 Task: Research Airbnb options in Kalocsa, Hungary from 9th December, 2023 to 16th December, 2023 for 2 adults.2 bedrooms having 2 beds and 1 bathroom. Property type can be flat. Look for 5 properties as per requirement.
Action: Mouse moved to (496, 153)
Screenshot: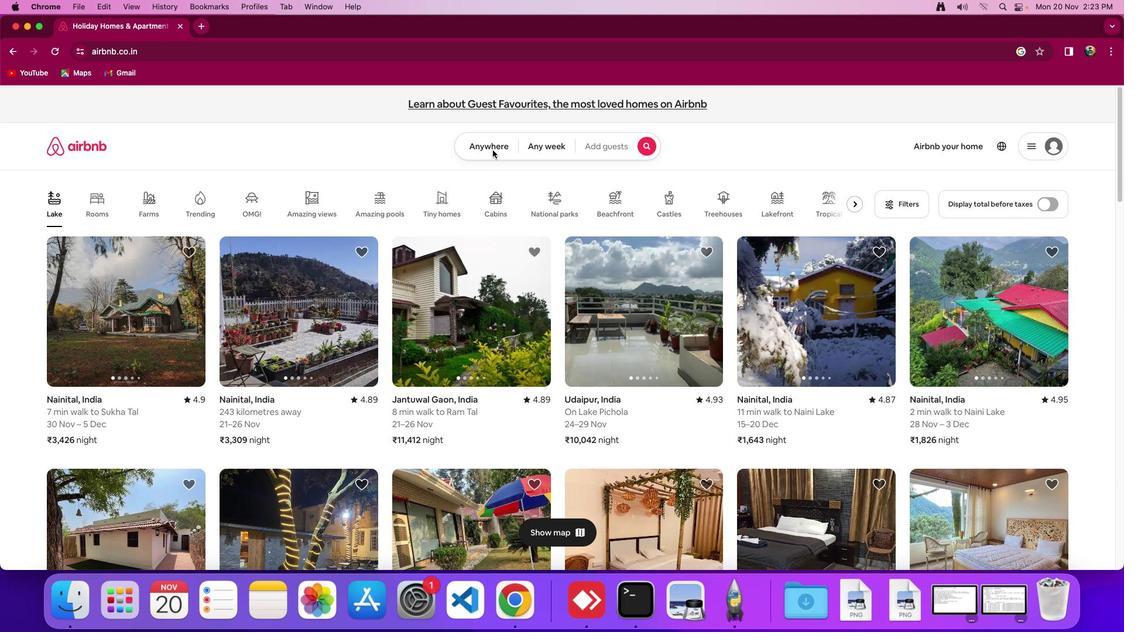 
Action: Mouse pressed left at (496, 153)
Screenshot: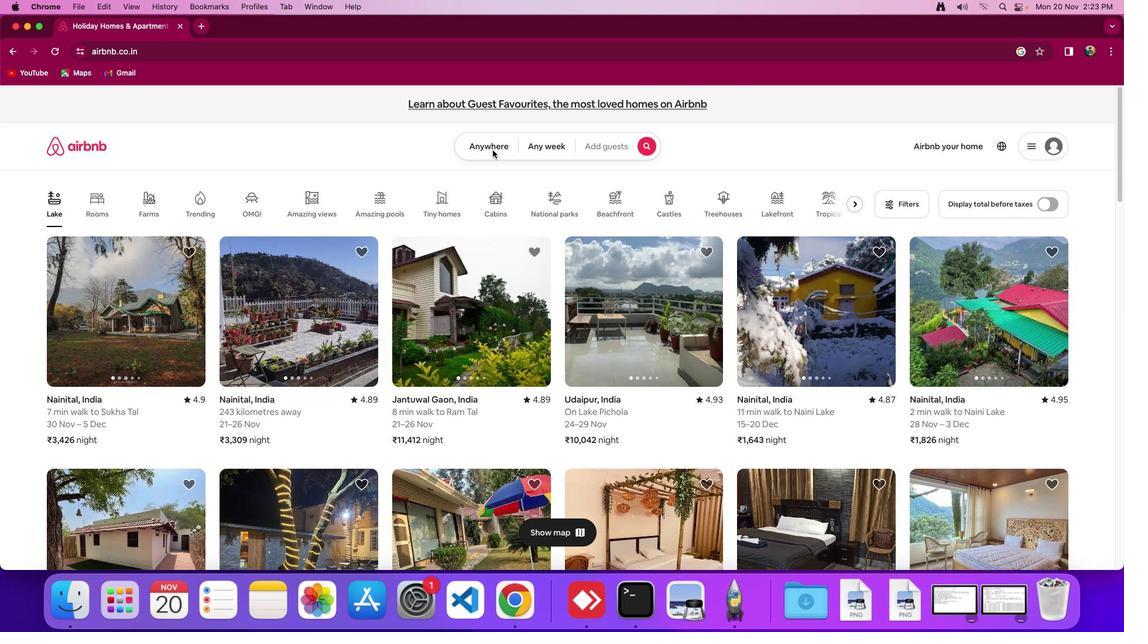 
Action: Mouse pressed left at (496, 153)
Screenshot: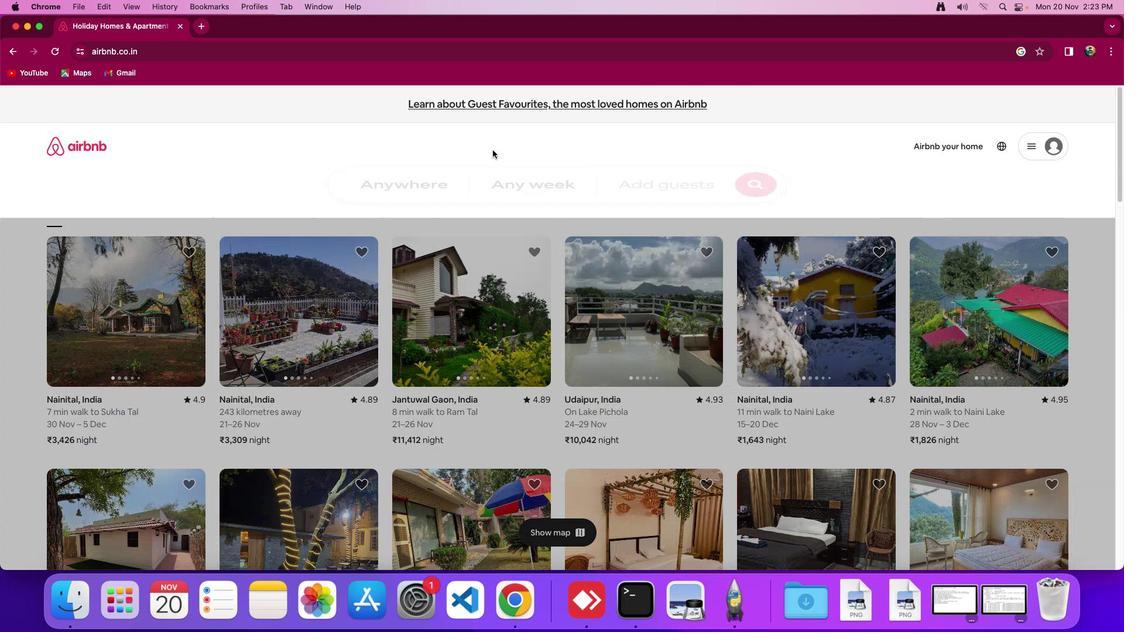 
Action: Mouse moved to (484, 192)
Screenshot: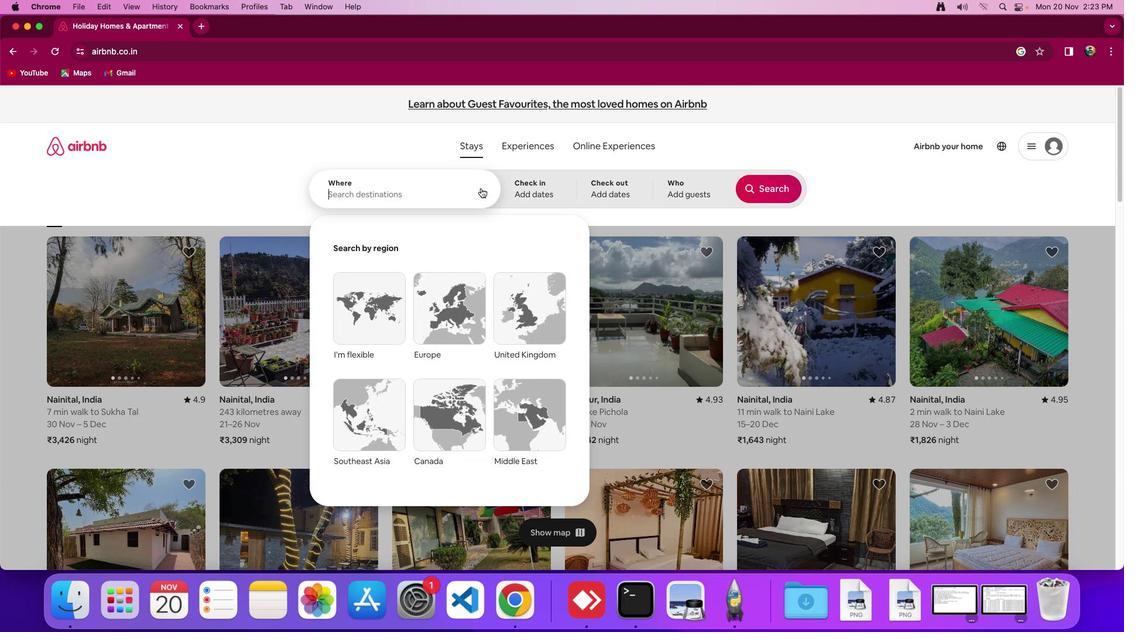 
Action: Mouse pressed left at (484, 192)
Screenshot: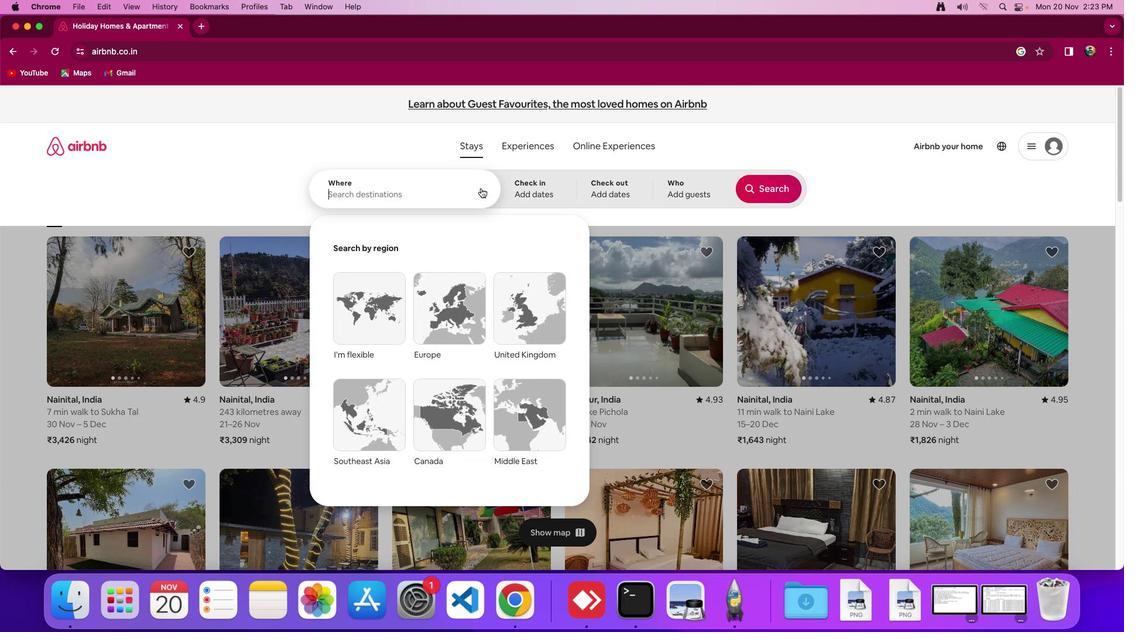 
Action: Mouse moved to (472, 198)
Screenshot: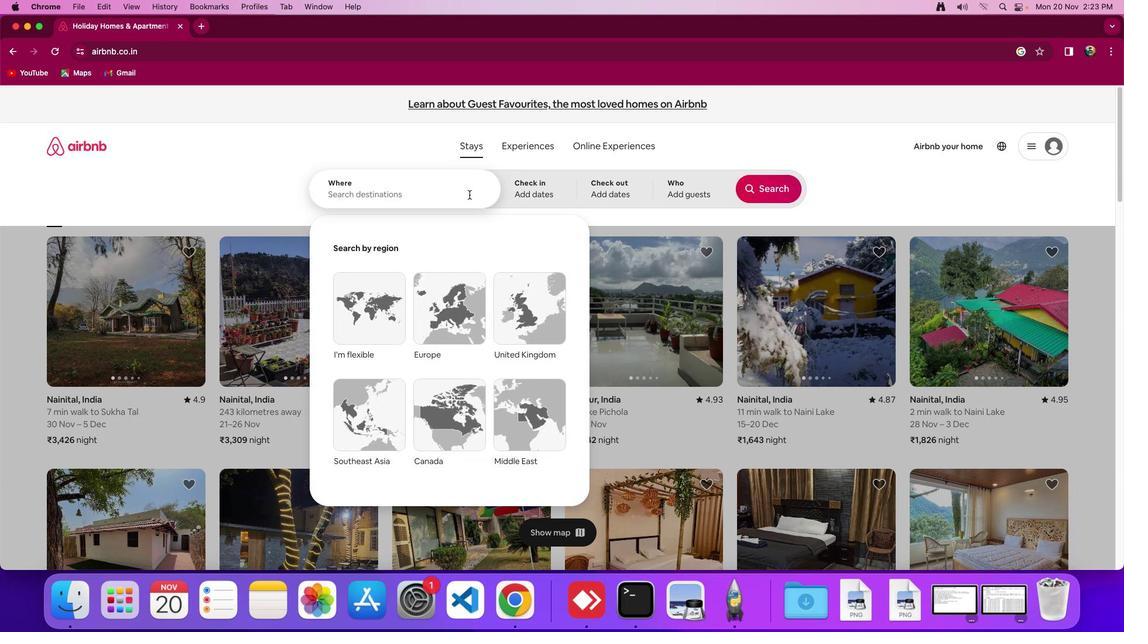 
Action: Key pressed Key.shift'K''a''l''o''s'Key.backspace'c''s''a'','Key.spaceKey.shift'H''u''n''g''a''r''y'
Screenshot: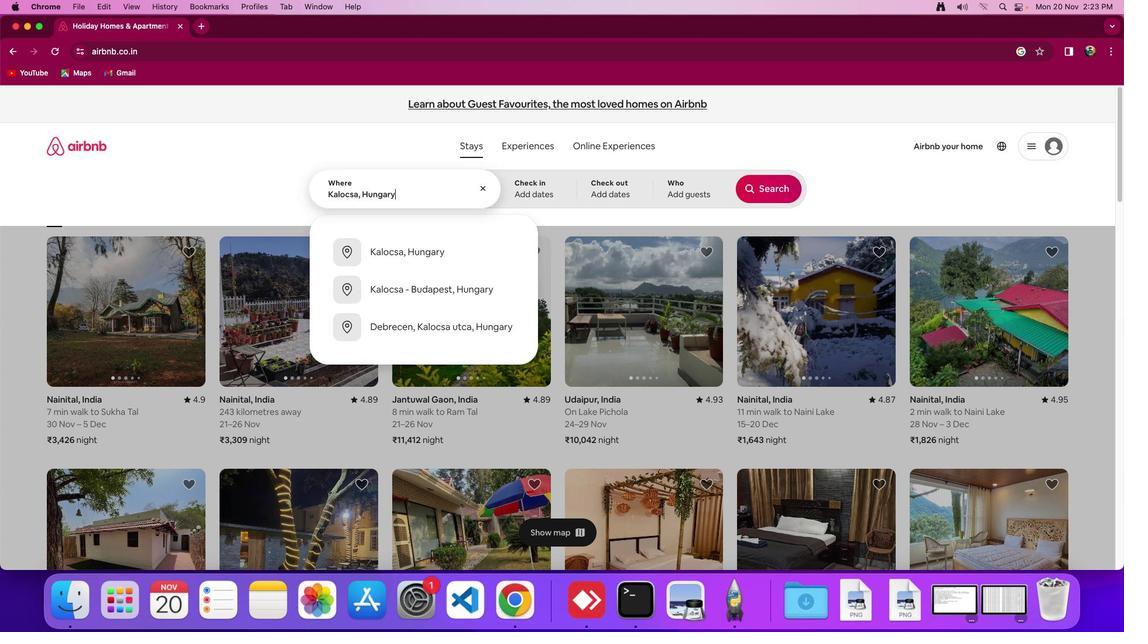
Action: Mouse moved to (527, 196)
Screenshot: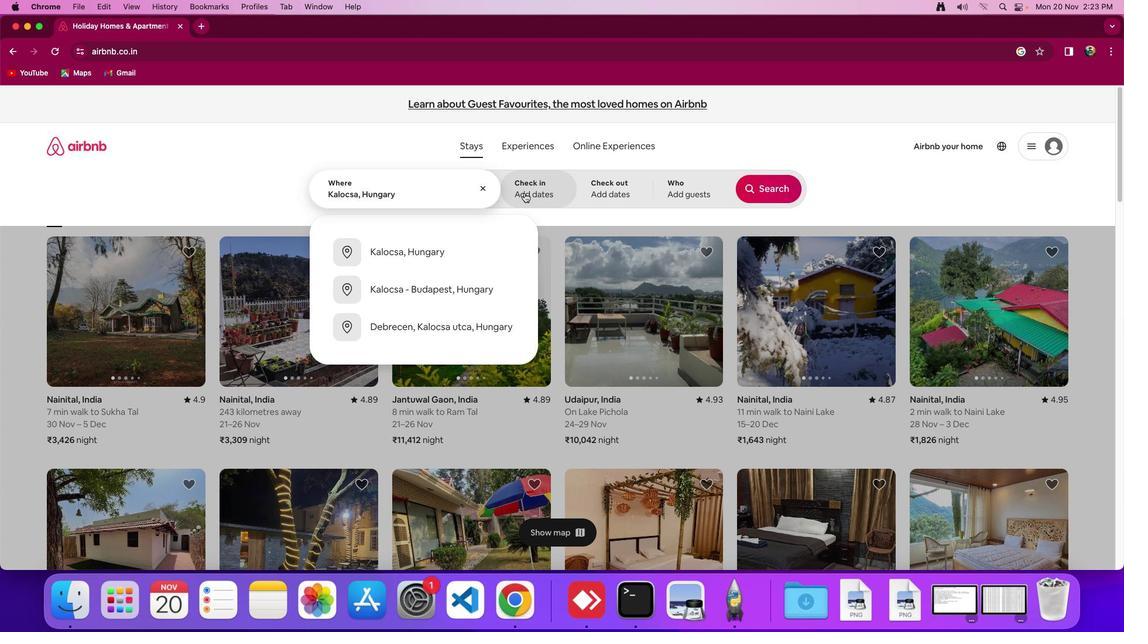 
Action: Mouse pressed left at (527, 196)
Screenshot: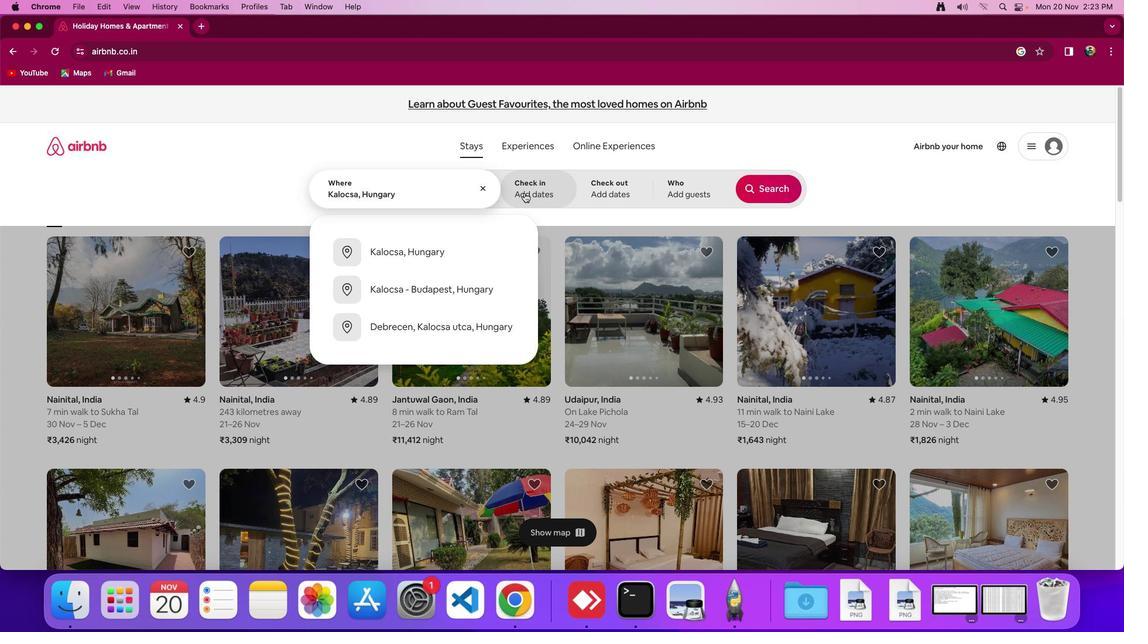 
Action: Mouse moved to (752, 365)
Screenshot: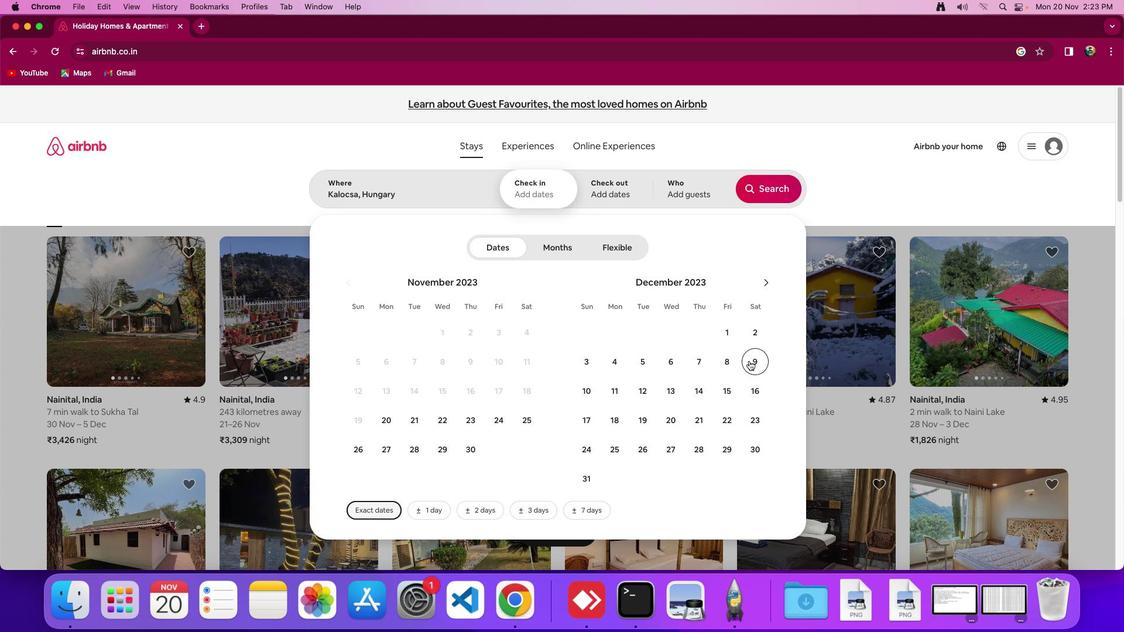 
Action: Mouse pressed left at (752, 365)
Screenshot: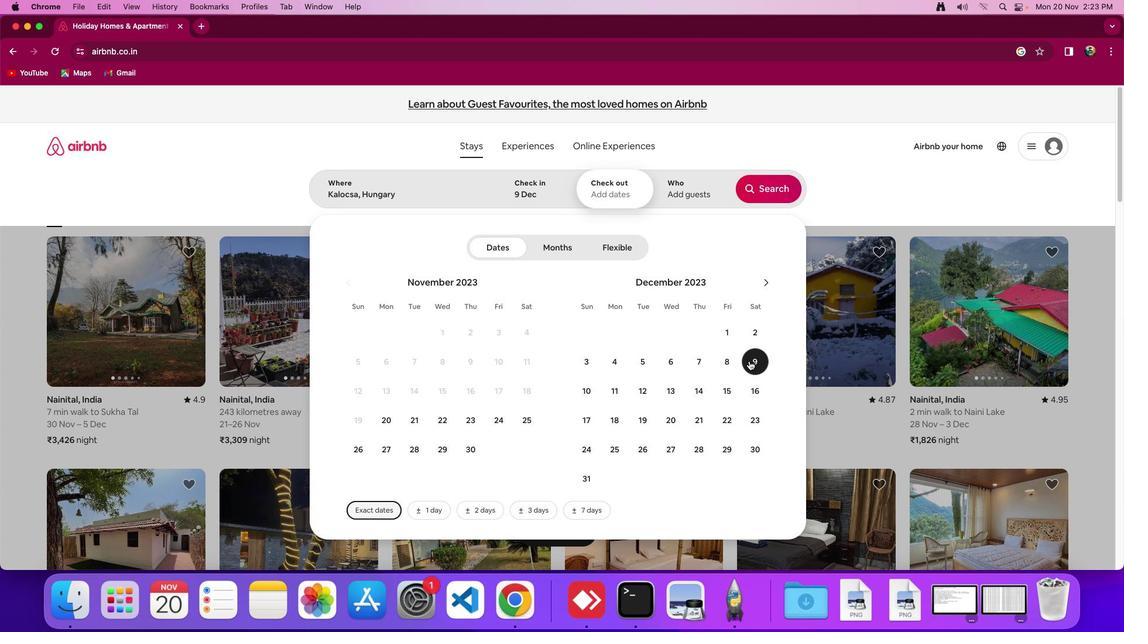 
Action: Mouse moved to (758, 391)
Screenshot: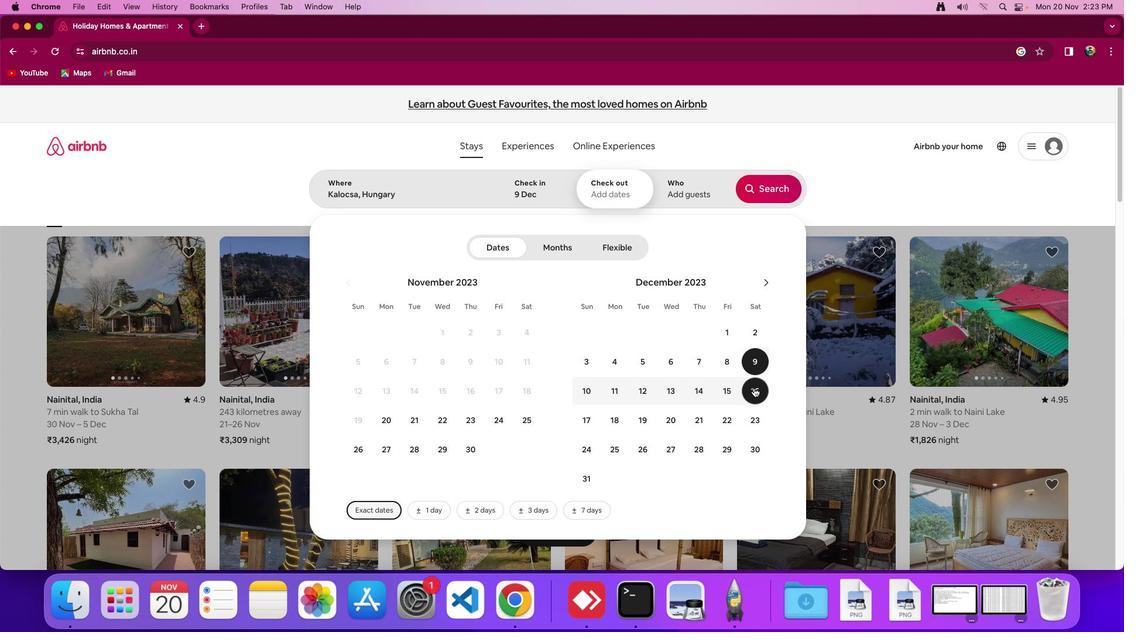 
Action: Mouse pressed left at (758, 391)
Screenshot: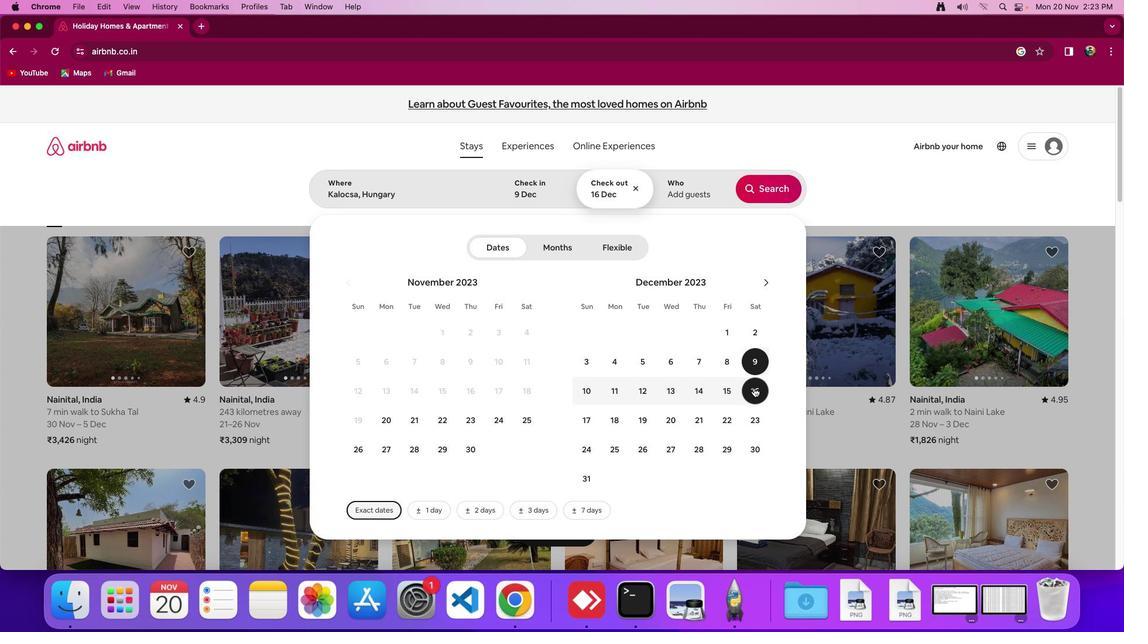 
Action: Mouse moved to (677, 193)
Screenshot: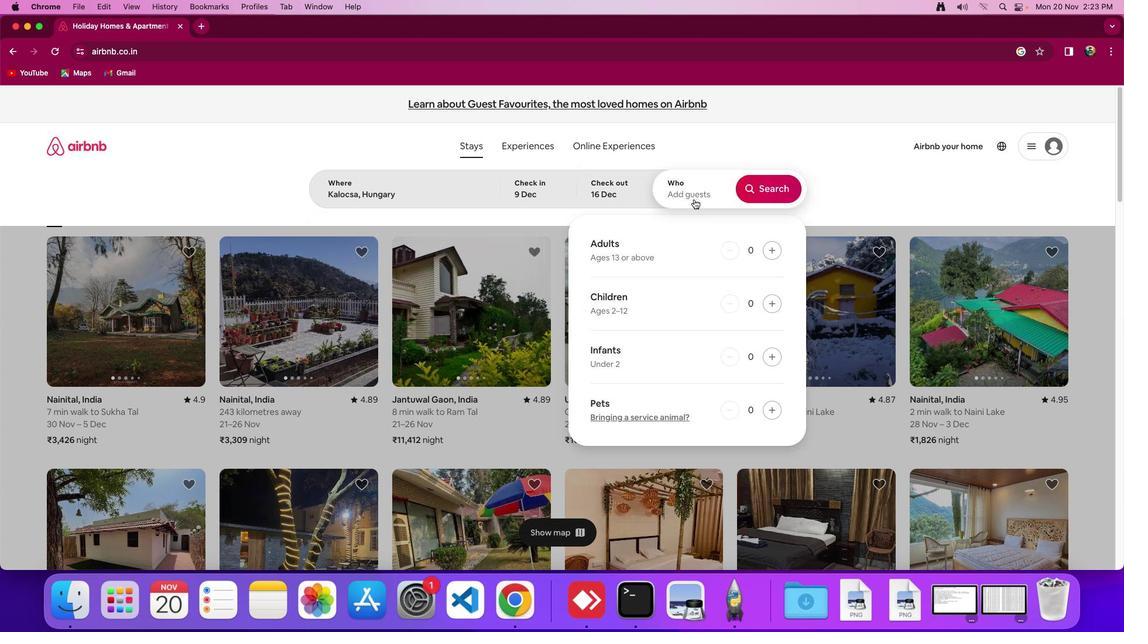 
Action: Mouse pressed left at (677, 193)
Screenshot: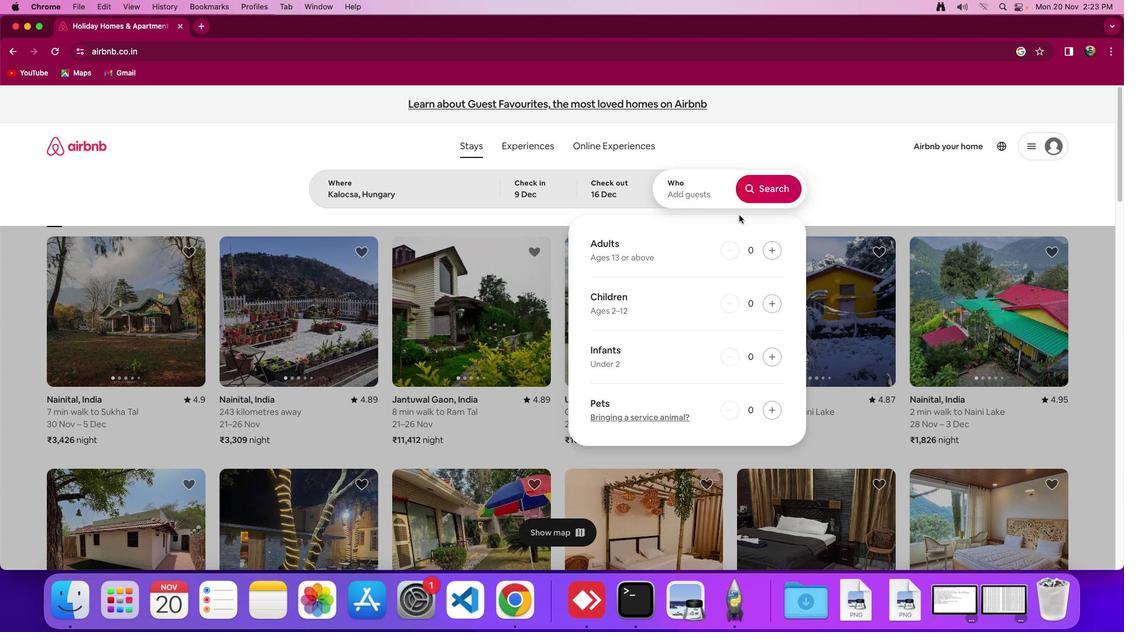 
Action: Mouse moved to (779, 258)
Screenshot: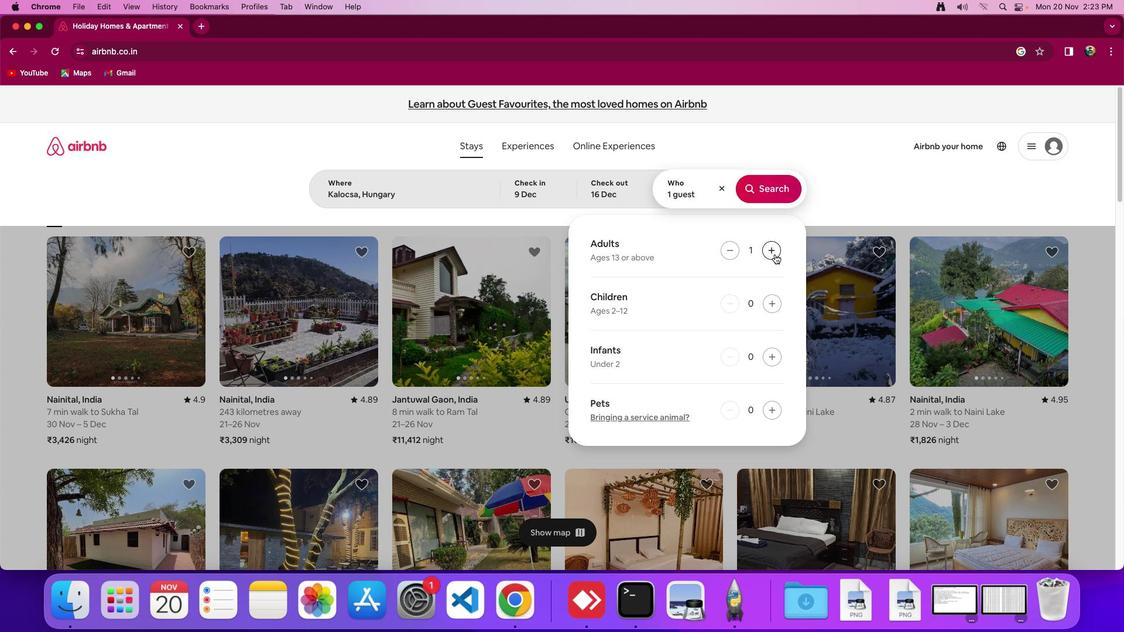 
Action: Mouse pressed left at (779, 258)
Screenshot: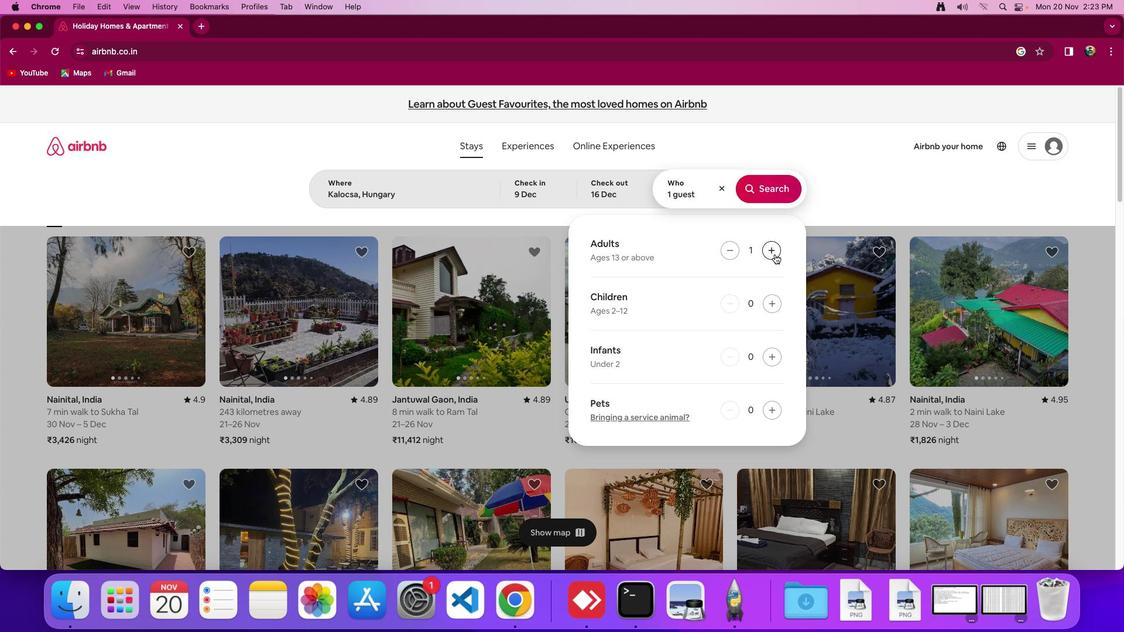 
Action: Mouse pressed left at (779, 258)
Screenshot: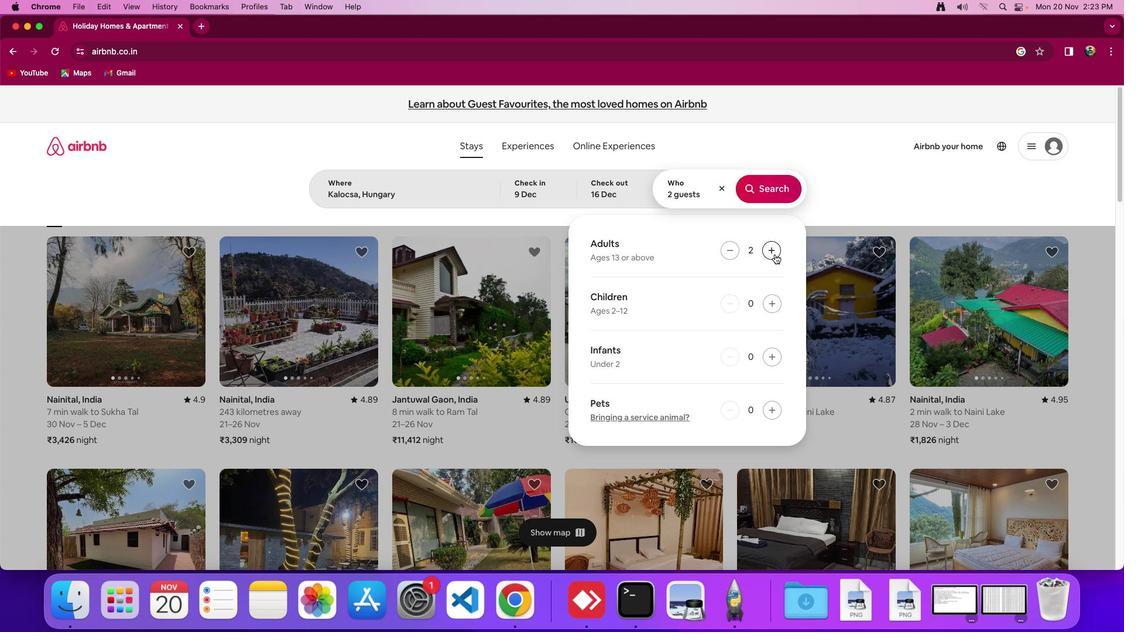 
Action: Mouse moved to (773, 181)
Screenshot: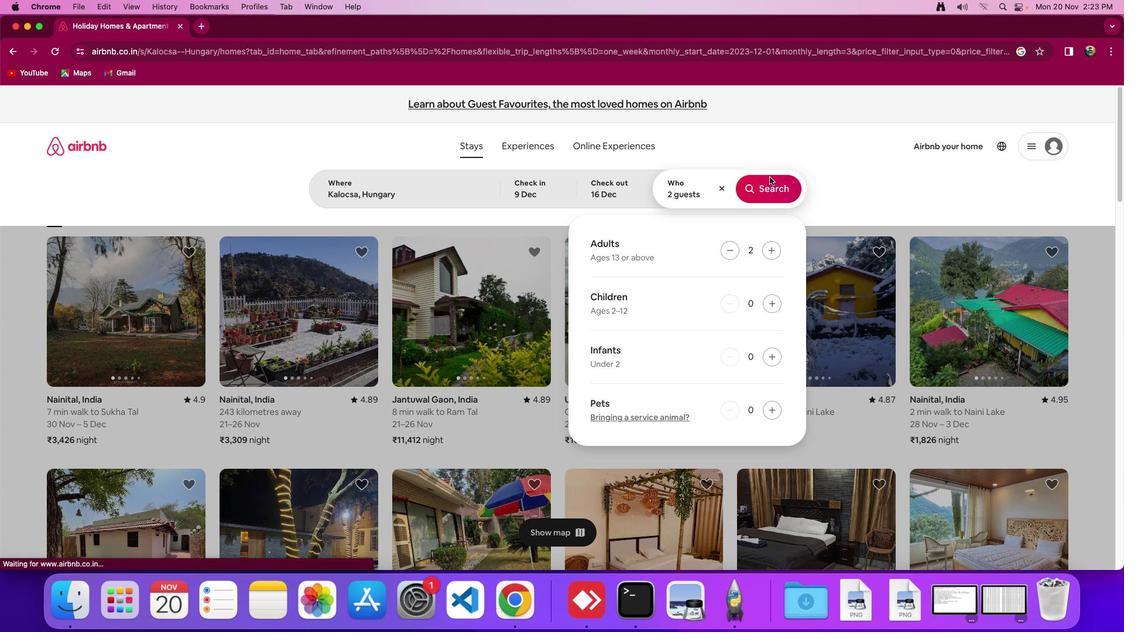 
Action: Mouse pressed left at (773, 181)
Screenshot: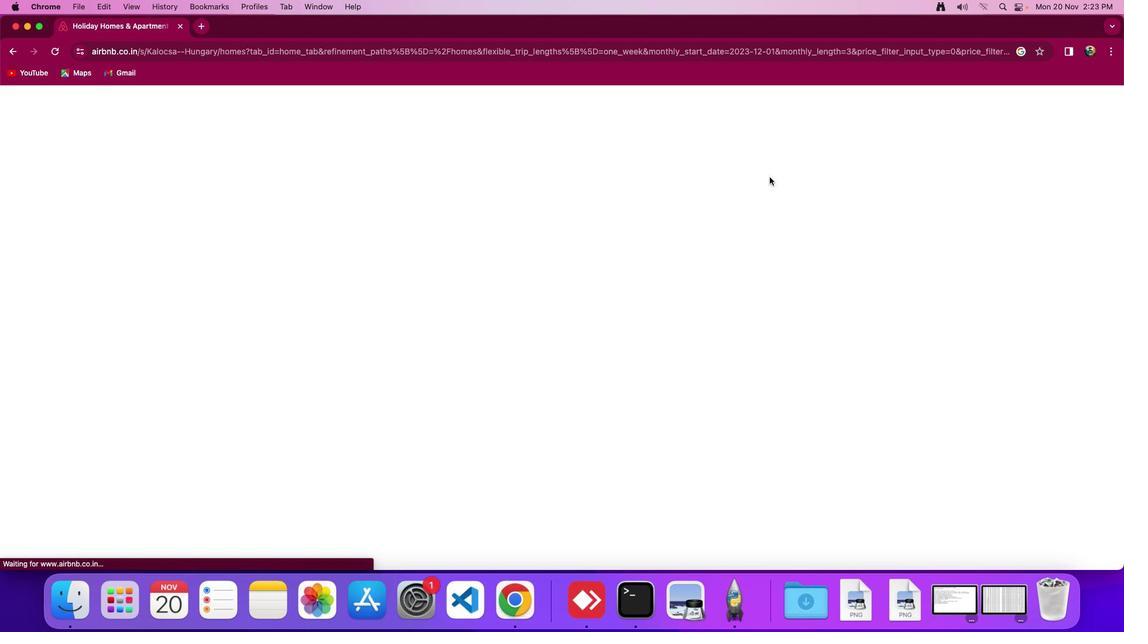 
Action: Mouse moved to (929, 157)
Screenshot: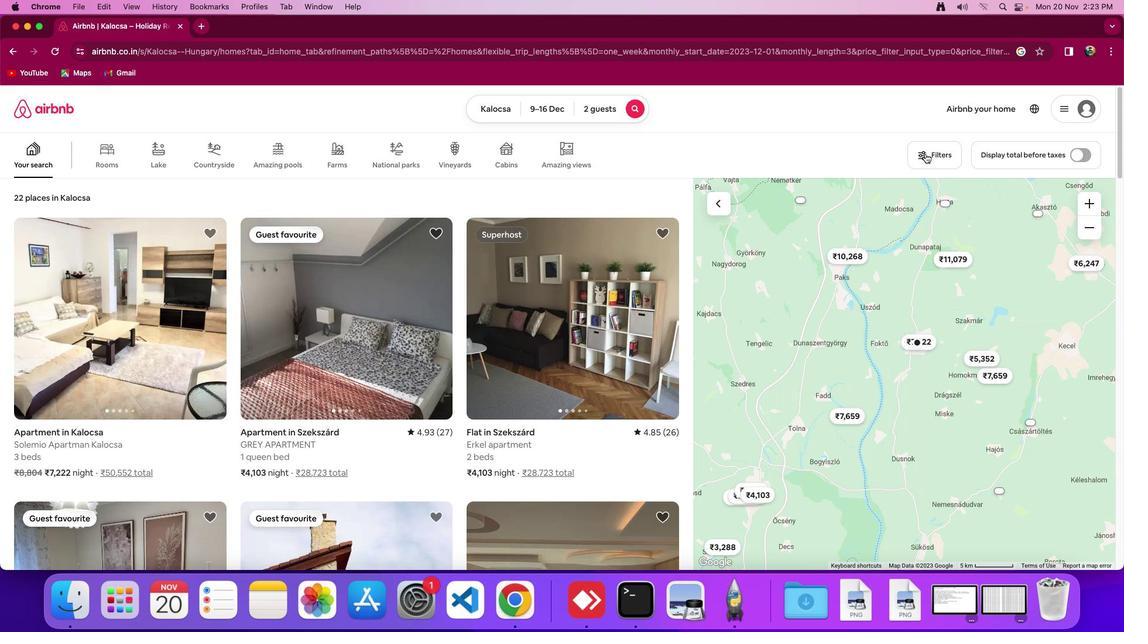 
Action: Mouse pressed left at (929, 157)
Screenshot: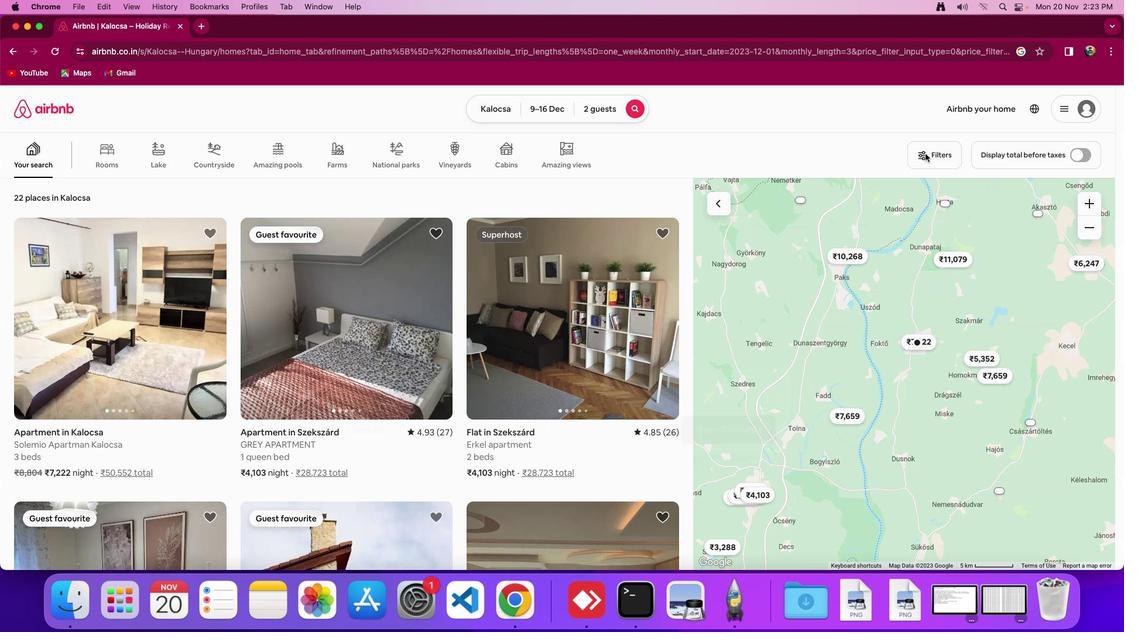 
Action: Mouse moved to (501, 359)
Screenshot: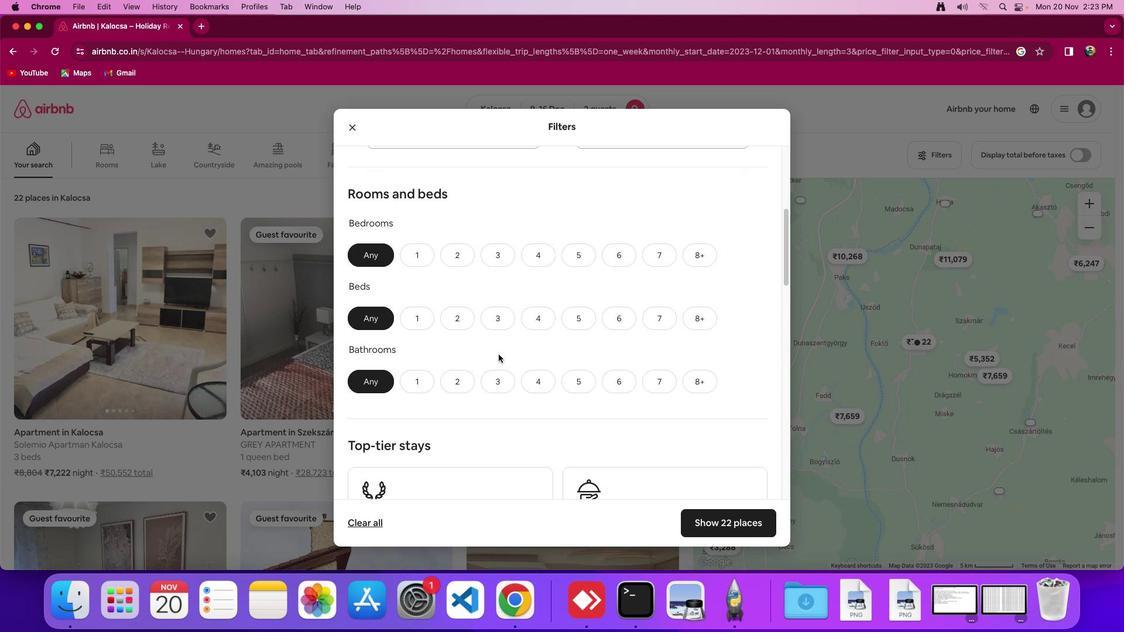 
Action: Mouse scrolled (501, 359) with delta (3, 2)
Screenshot: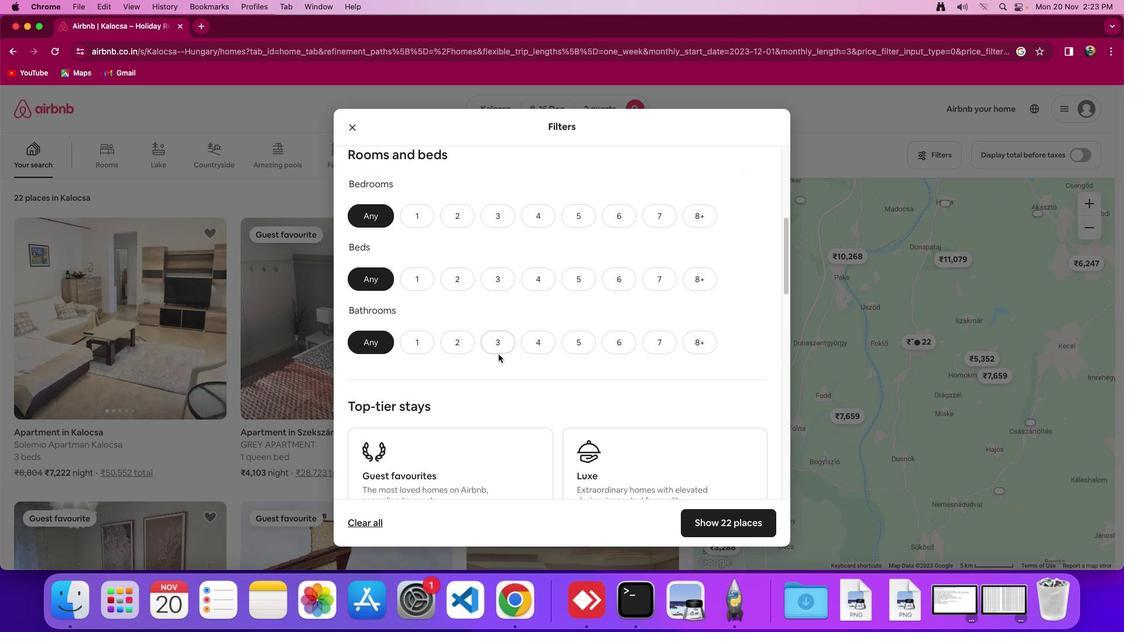 
Action: Mouse scrolled (501, 359) with delta (3, 2)
Screenshot: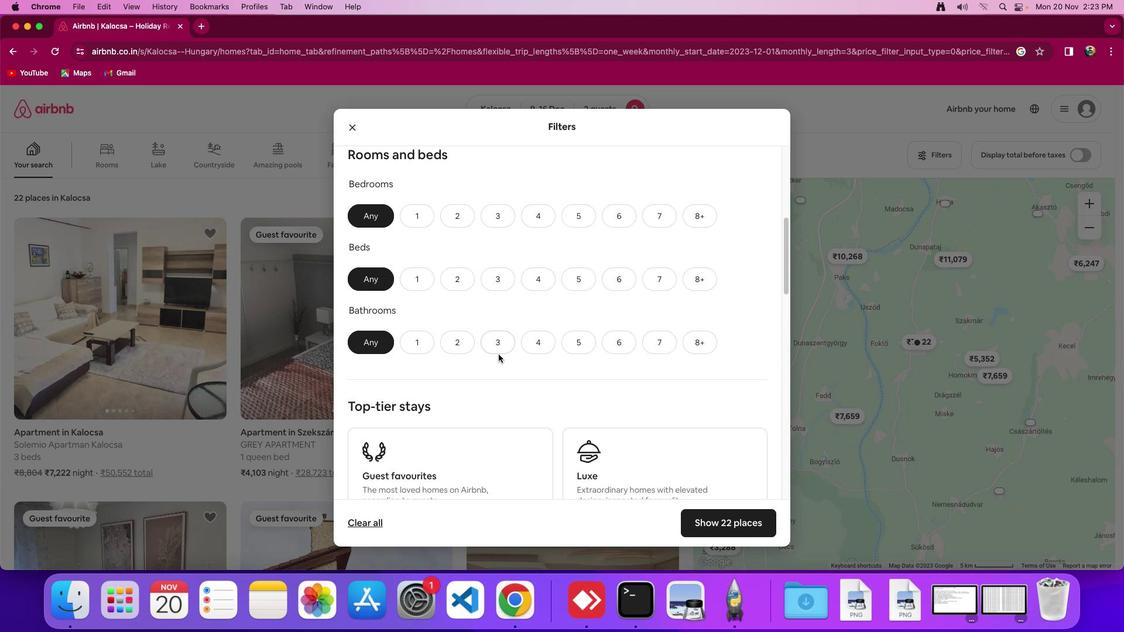 
Action: Mouse scrolled (501, 359) with delta (3, 1)
Screenshot: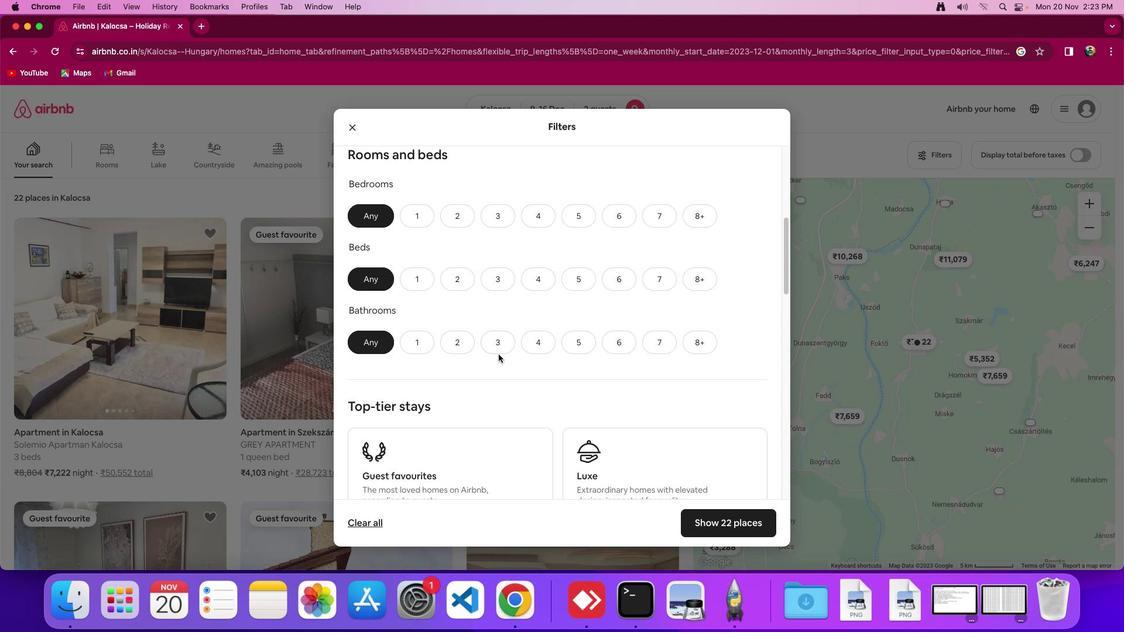 
Action: Mouse scrolled (501, 359) with delta (3, 0)
Screenshot: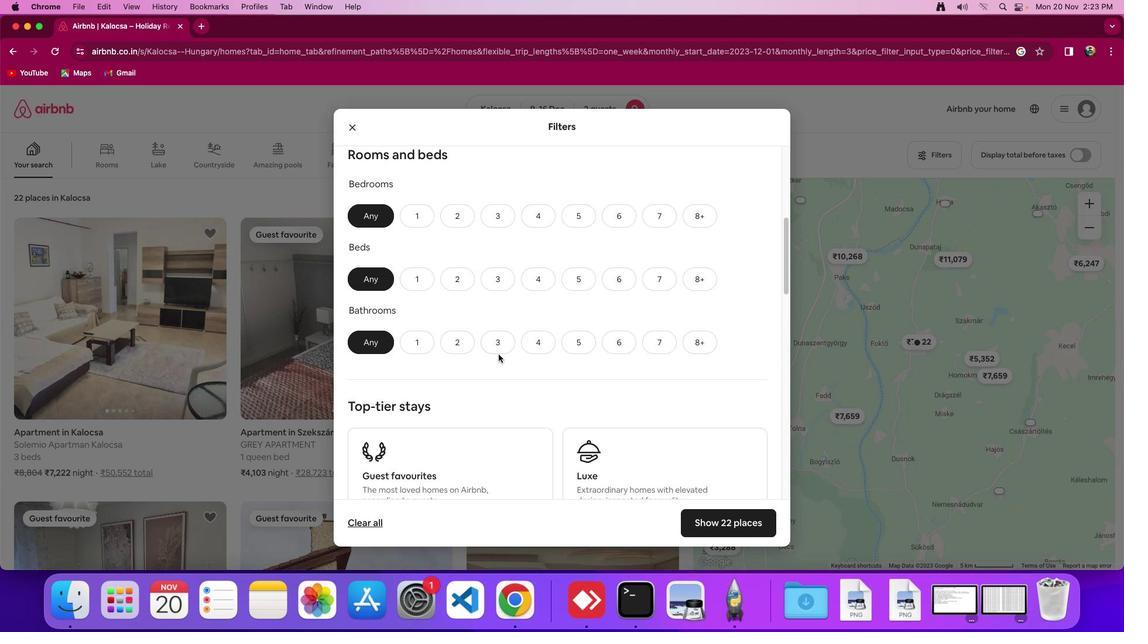 
Action: Mouse moved to (474, 217)
Screenshot: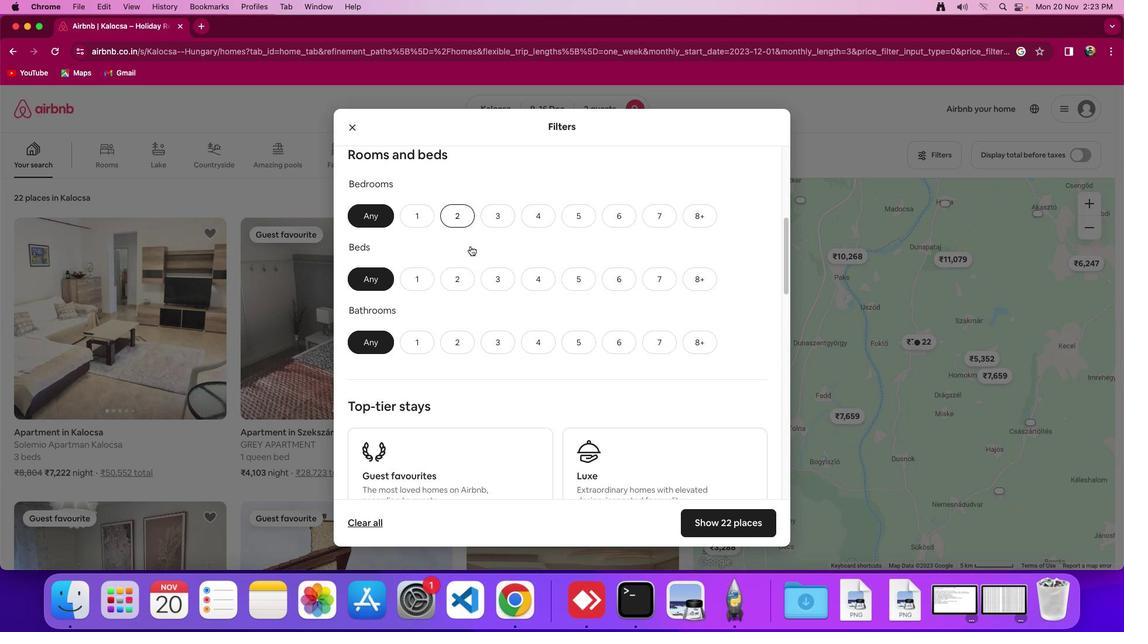 
Action: Mouse pressed left at (474, 217)
Screenshot: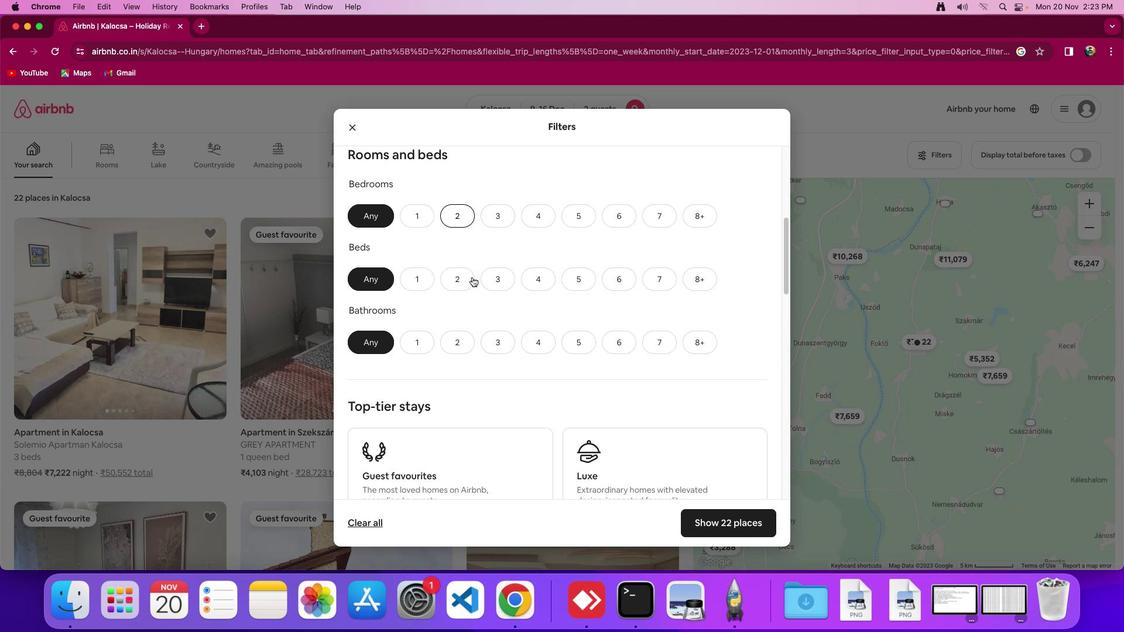 
Action: Mouse moved to (472, 281)
Screenshot: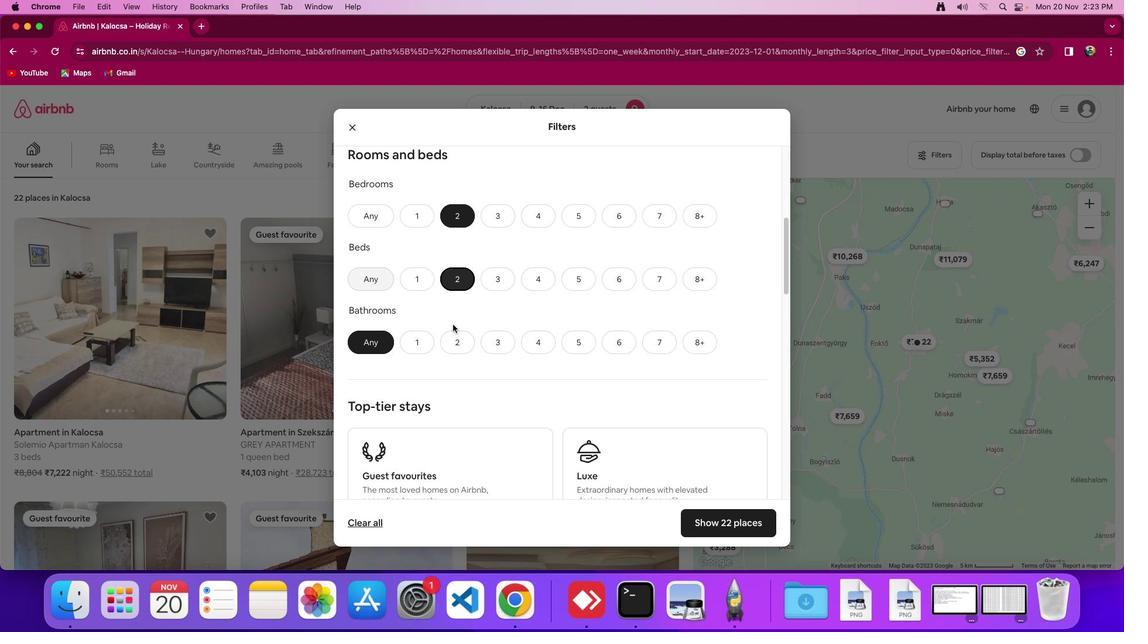 
Action: Mouse pressed left at (472, 281)
Screenshot: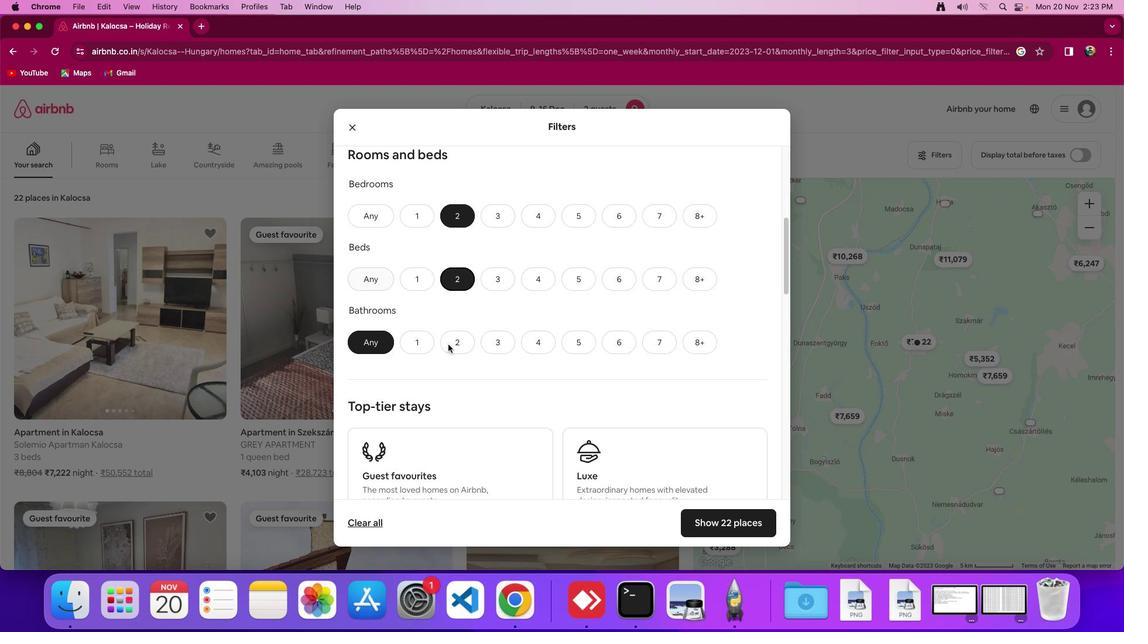 
Action: Mouse moved to (430, 338)
Screenshot: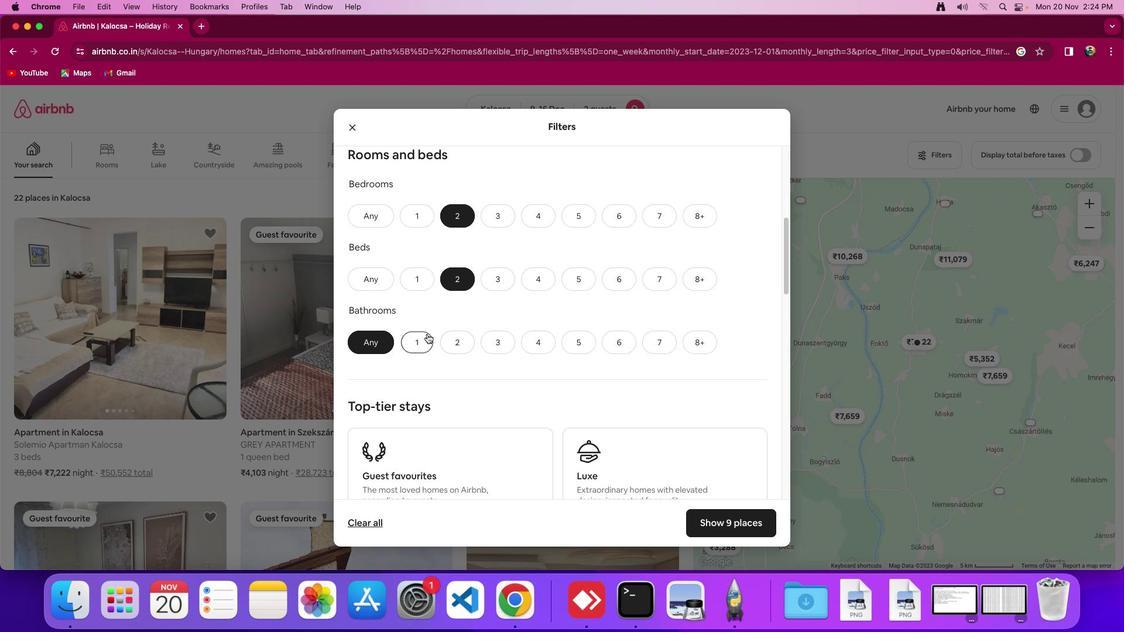 
Action: Mouse pressed left at (430, 338)
Screenshot: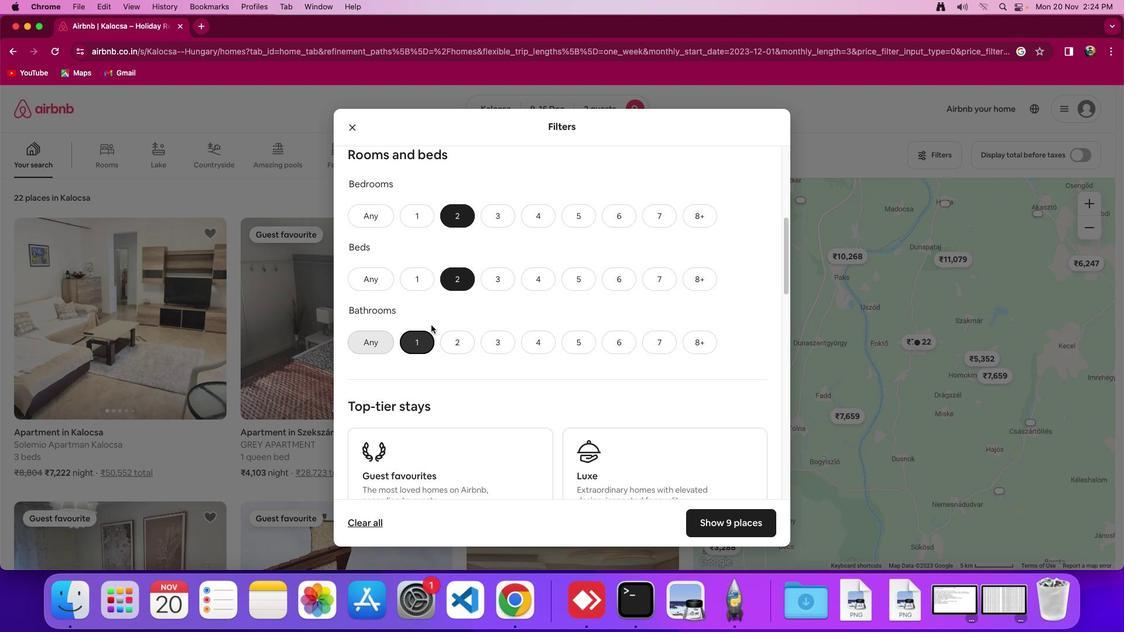 
Action: Mouse moved to (596, 359)
Screenshot: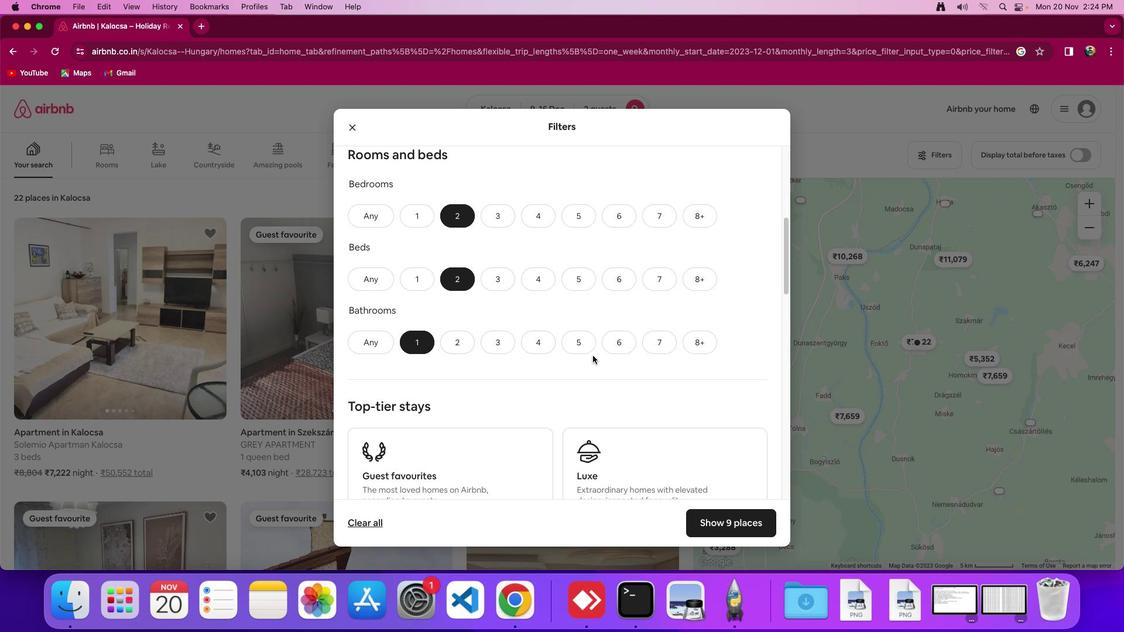 
Action: Mouse scrolled (596, 359) with delta (3, 2)
Screenshot: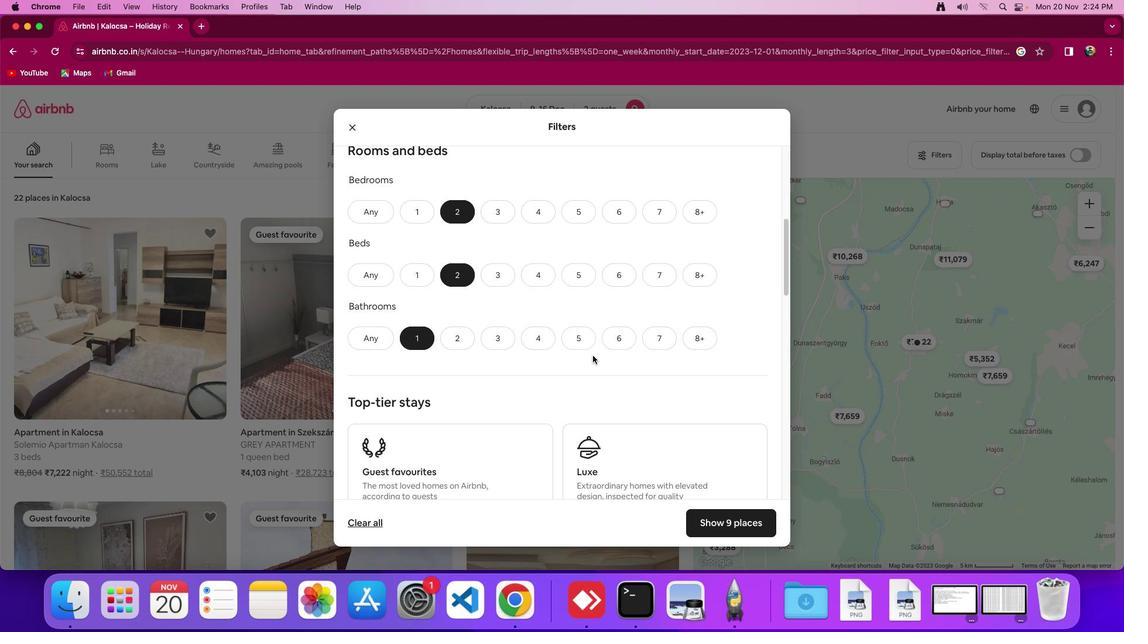 
Action: Mouse scrolled (596, 359) with delta (3, 2)
Screenshot: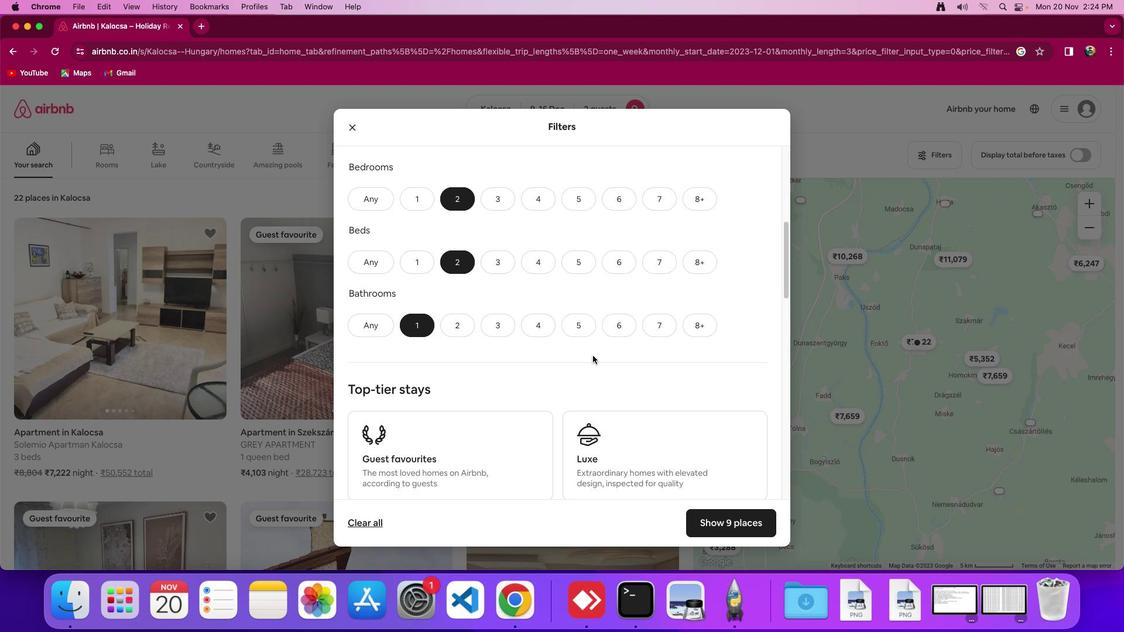 
Action: Mouse scrolled (596, 359) with delta (3, 2)
Screenshot: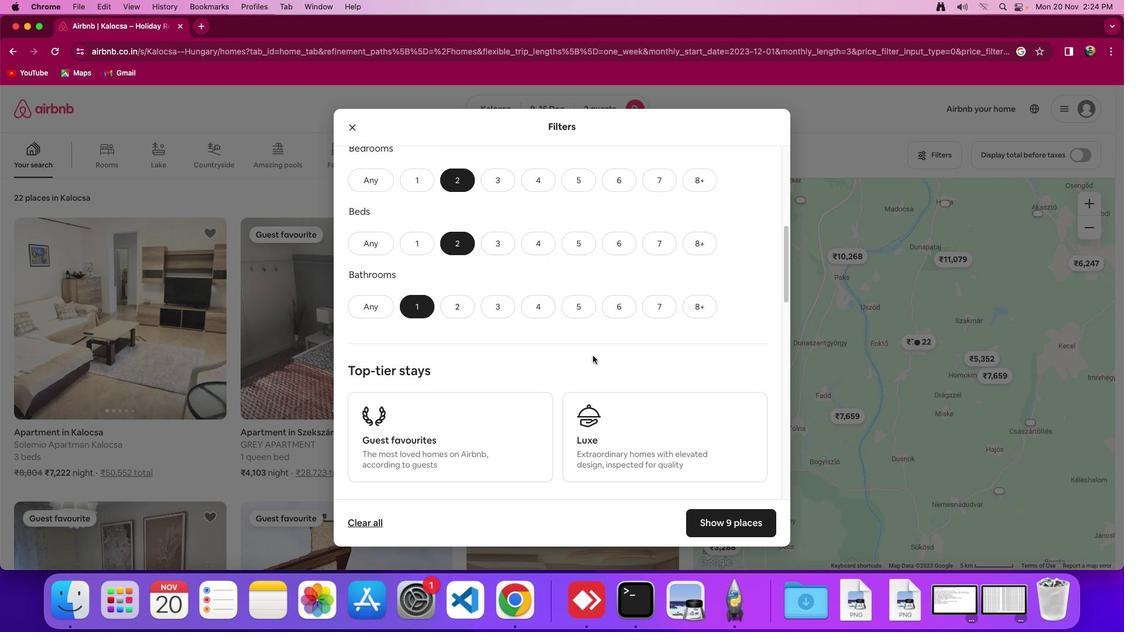 
Action: Mouse scrolled (596, 359) with delta (3, 2)
Screenshot: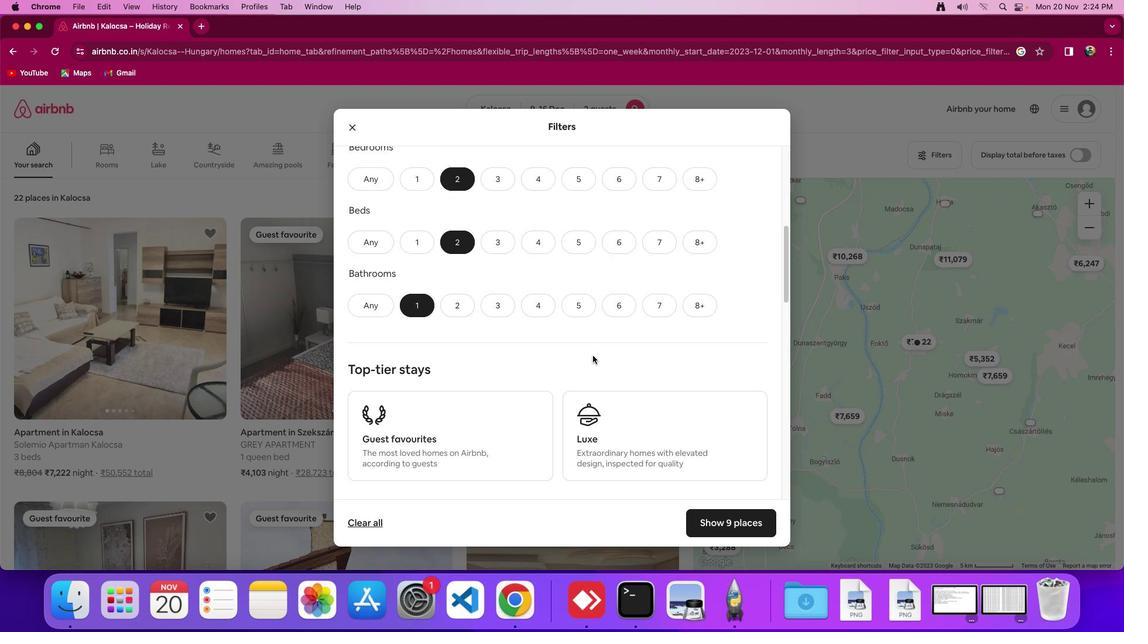 
Action: Mouse moved to (597, 359)
Screenshot: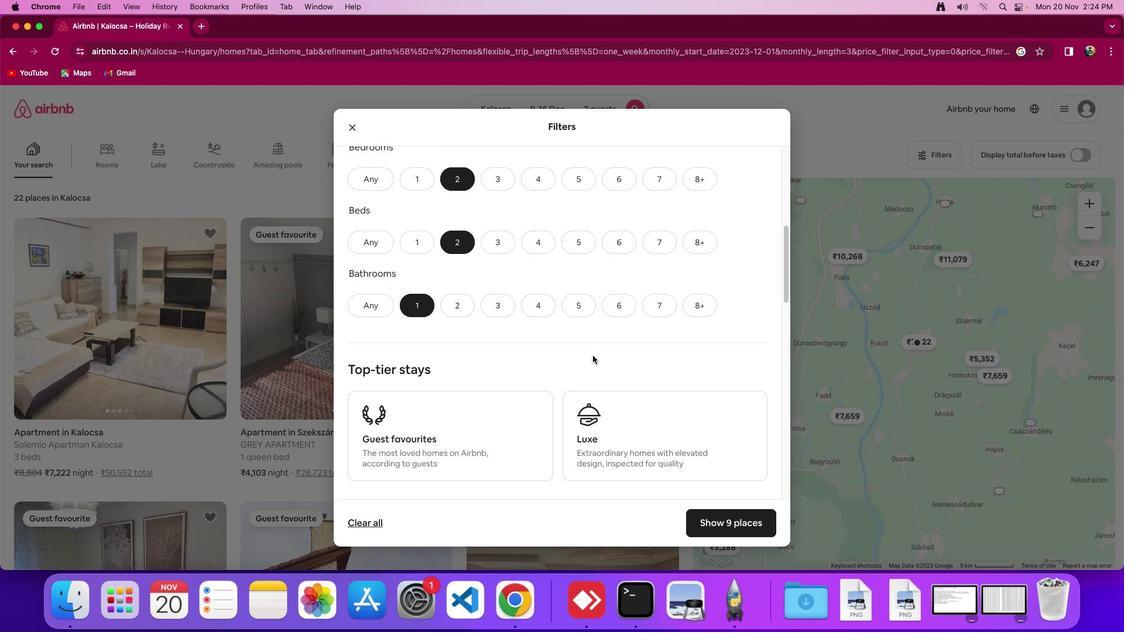 
Action: Mouse scrolled (597, 359) with delta (3, 2)
Screenshot: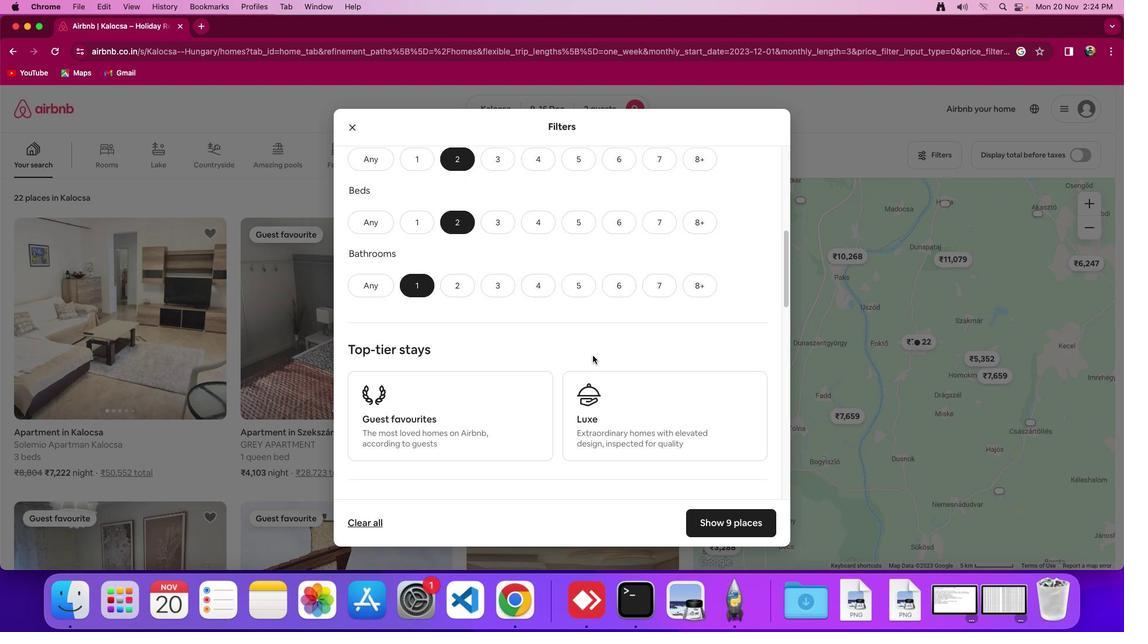 
Action: Mouse scrolled (597, 359) with delta (3, 2)
Screenshot: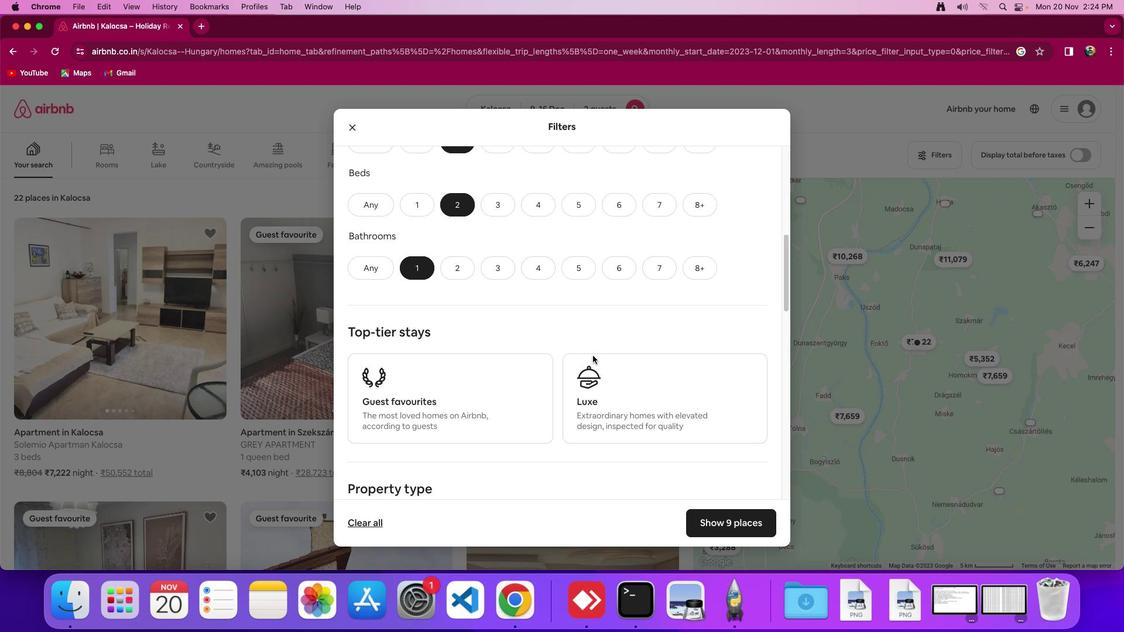
Action: Mouse scrolled (597, 359) with delta (3, 2)
Screenshot: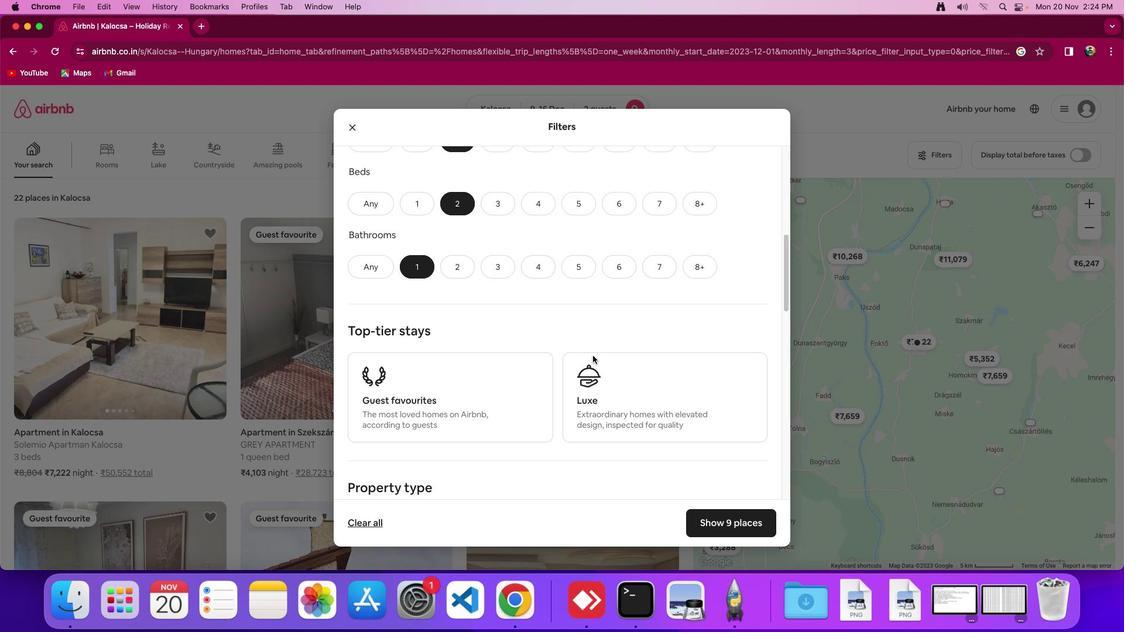 
Action: Mouse scrolled (597, 359) with delta (3, 2)
Screenshot: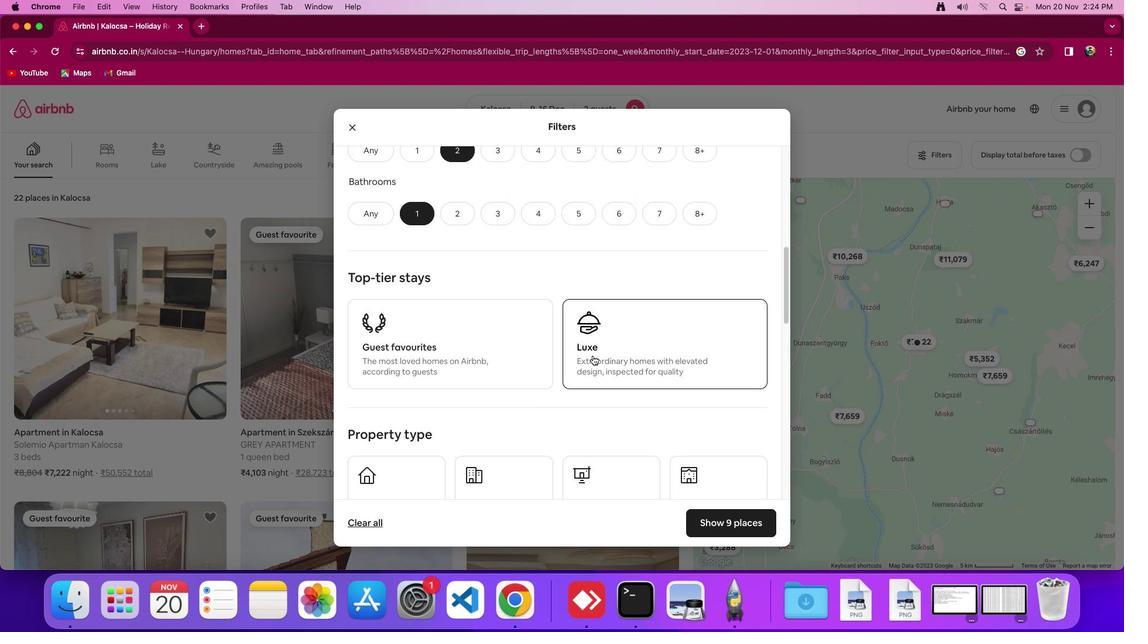 
Action: Mouse scrolled (597, 359) with delta (3, 2)
Screenshot: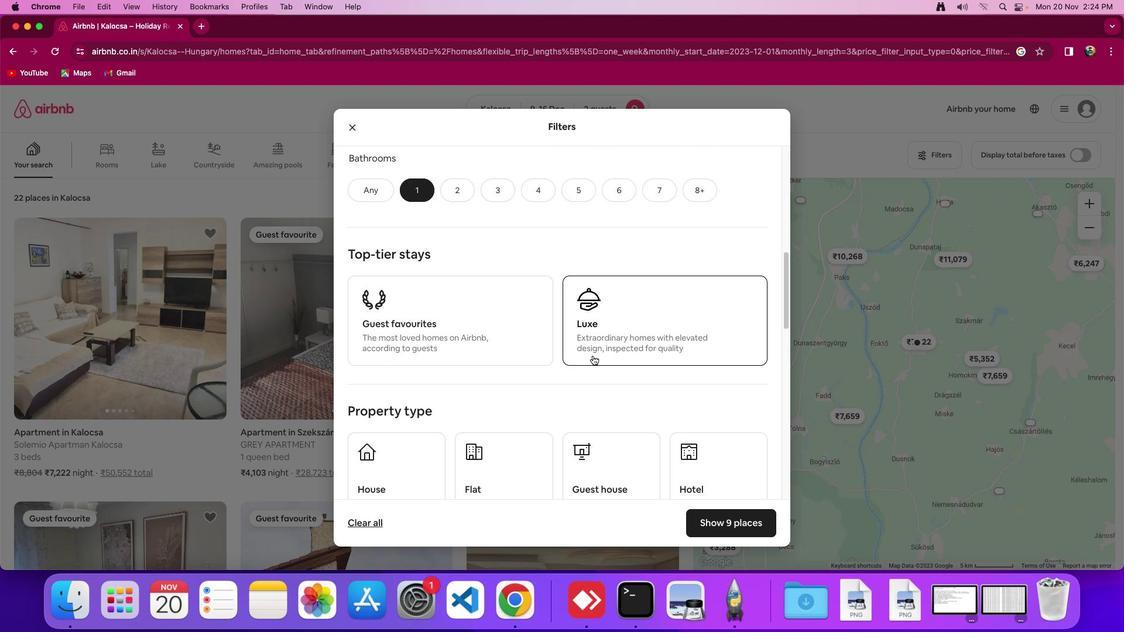 
Action: Mouse scrolled (597, 359) with delta (3, 2)
Screenshot: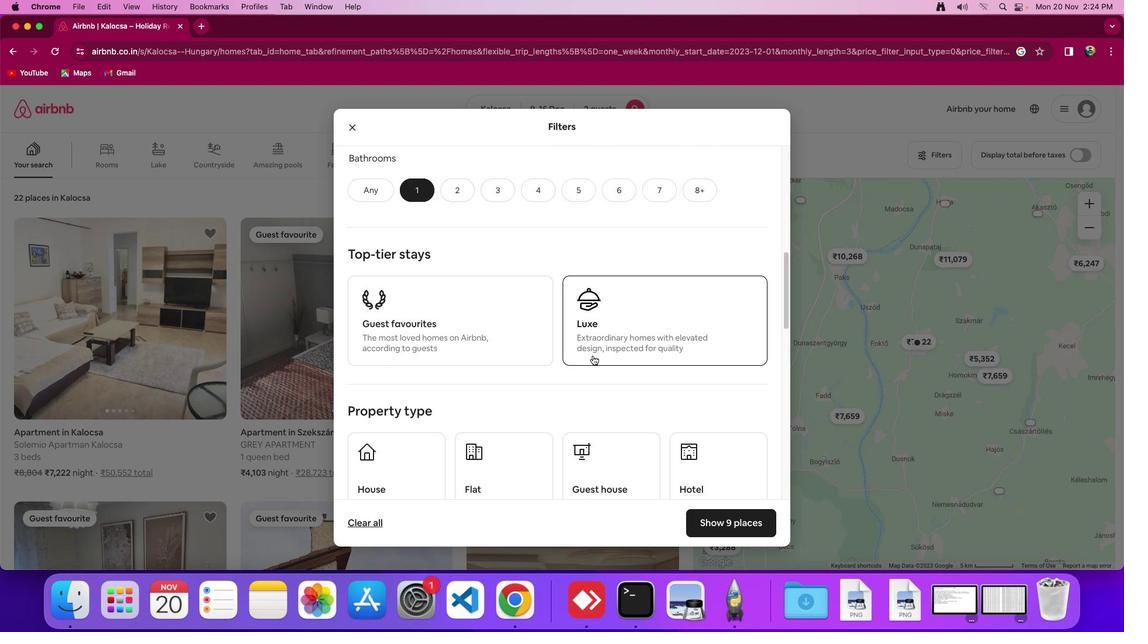
Action: Mouse moved to (517, 373)
Screenshot: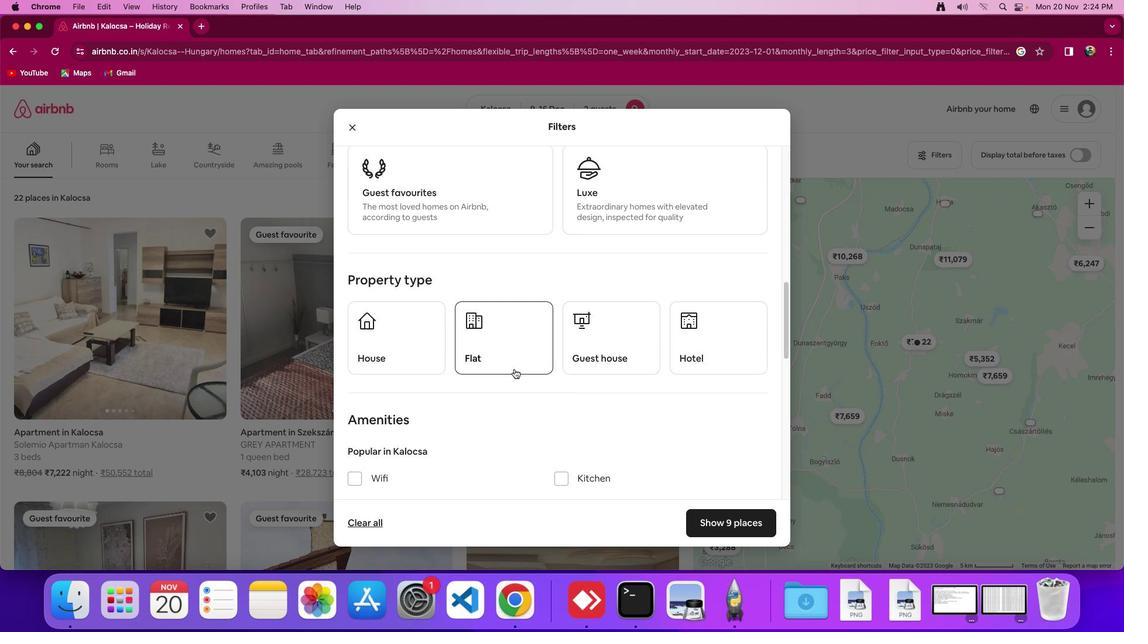 
Action: Mouse scrolled (517, 373) with delta (3, 2)
Screenshot: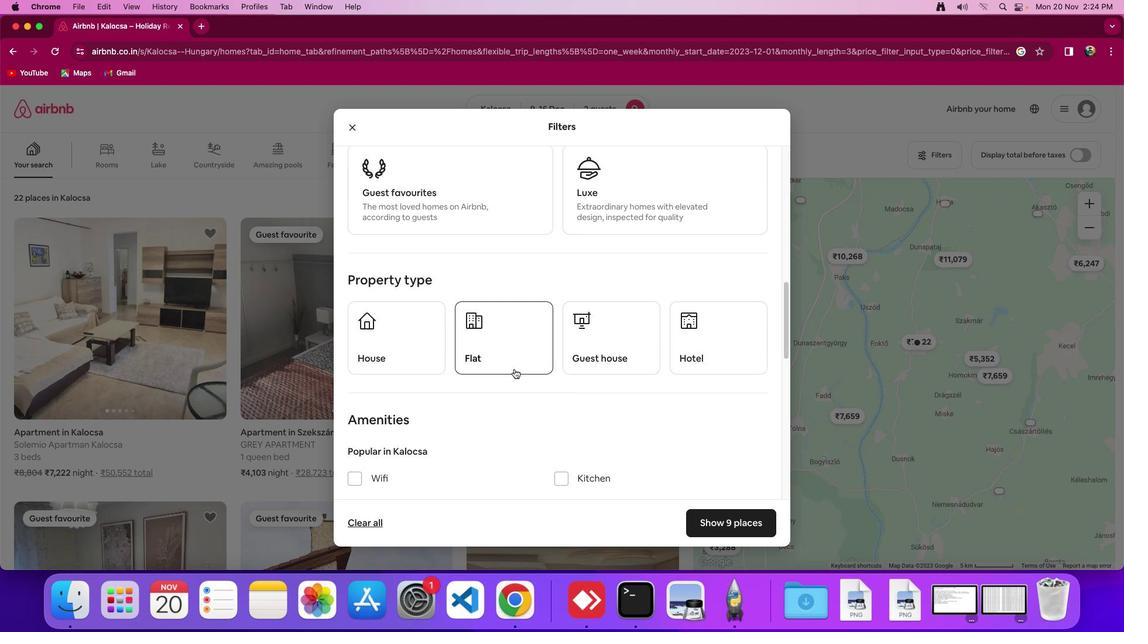 
Action: Mouse scrolled (517, 373) with delta (3, 2)
Screenshot: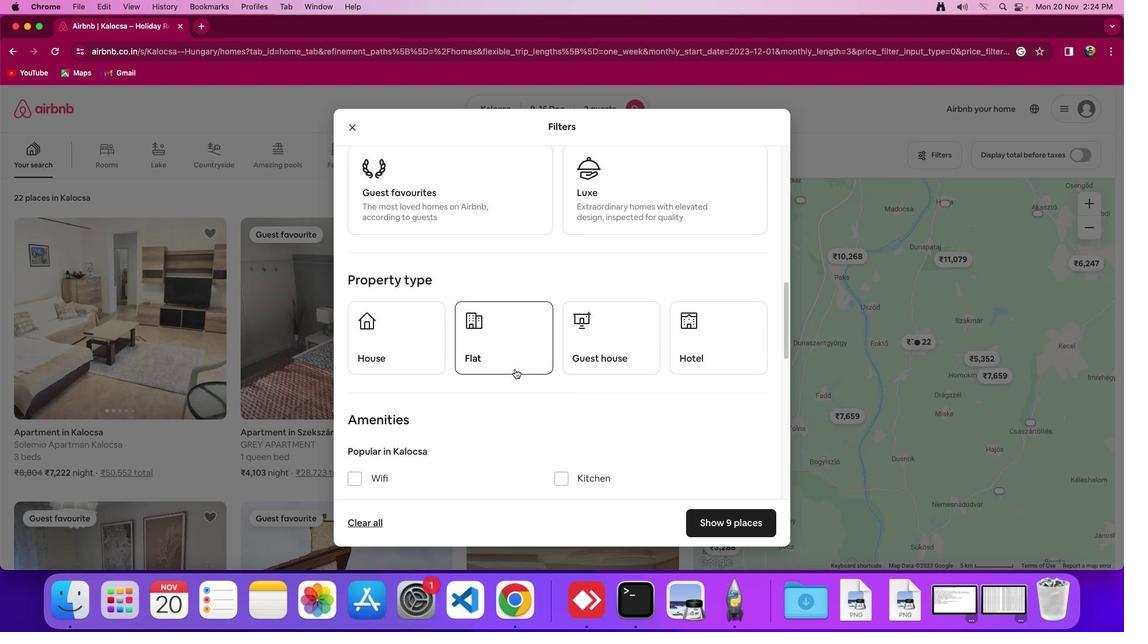 
Action: Mouse scrolled (517, 373) with delta (3, 1)
Screenshot: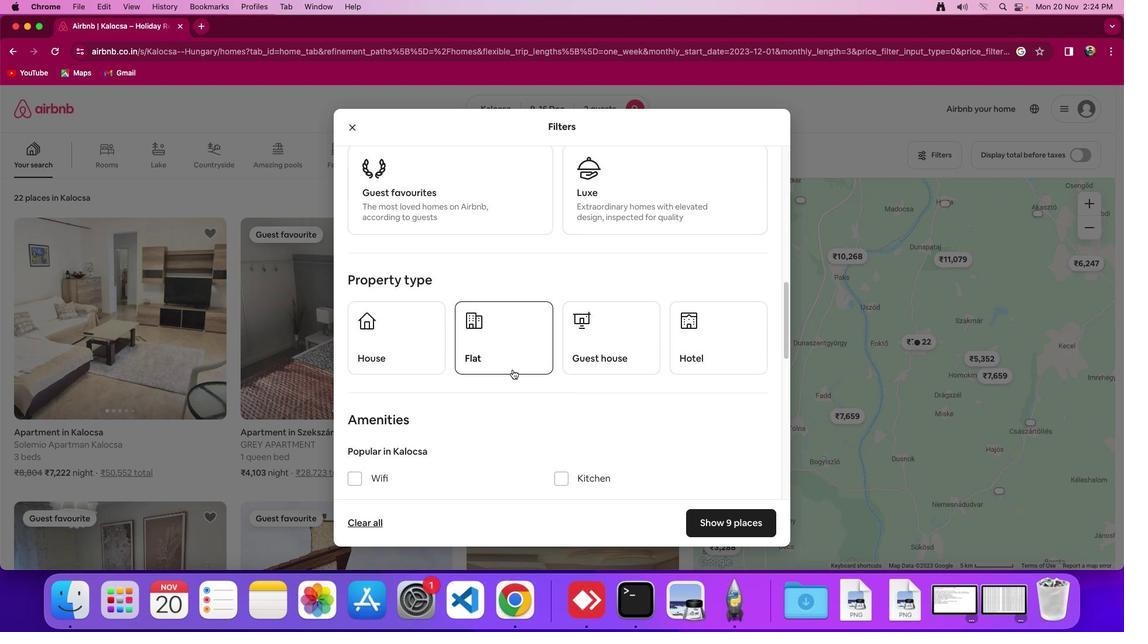 
Action: Mouse moved to (489, 340)
Screenshot: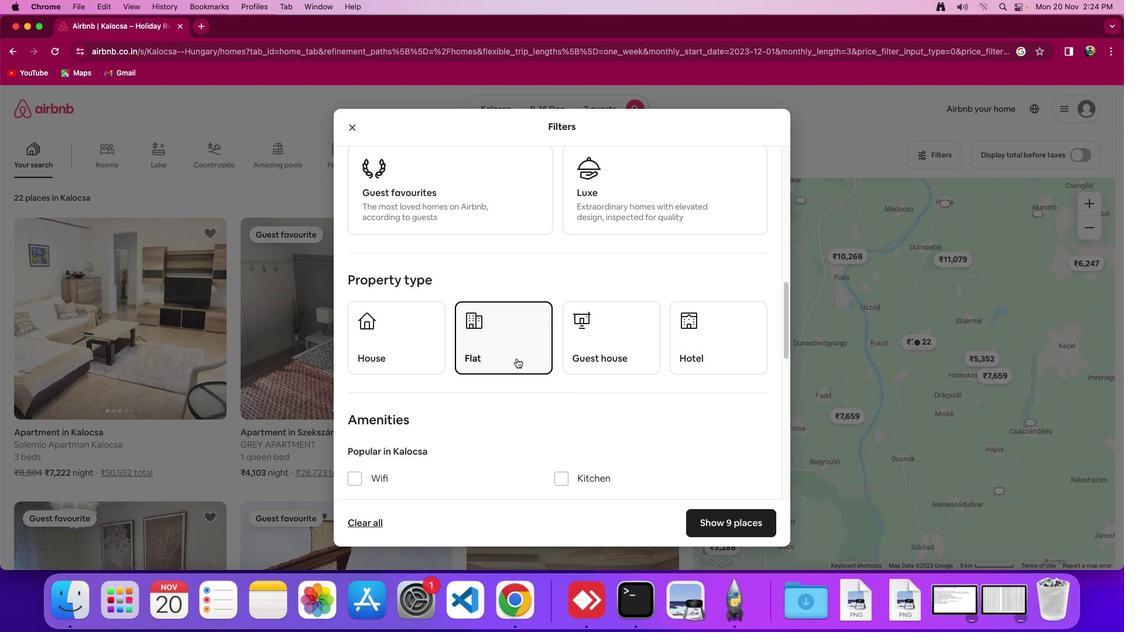 
Action: Mouse pressed left at (489, 340)
Screenshot: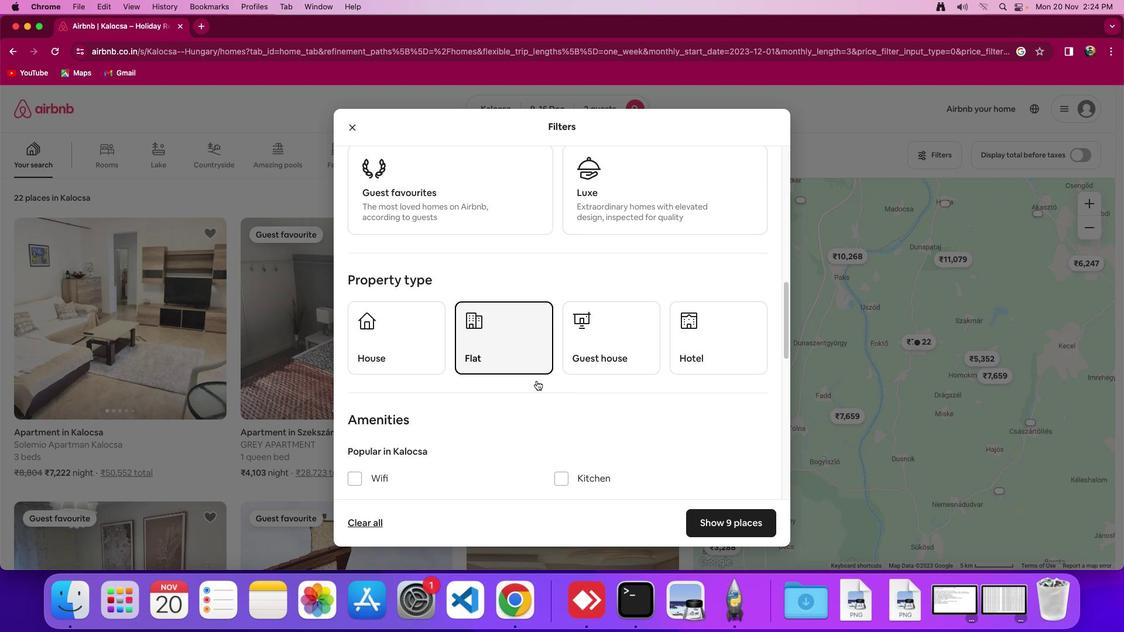 
Action: Mouse moved to (725, 523)
Screenshot: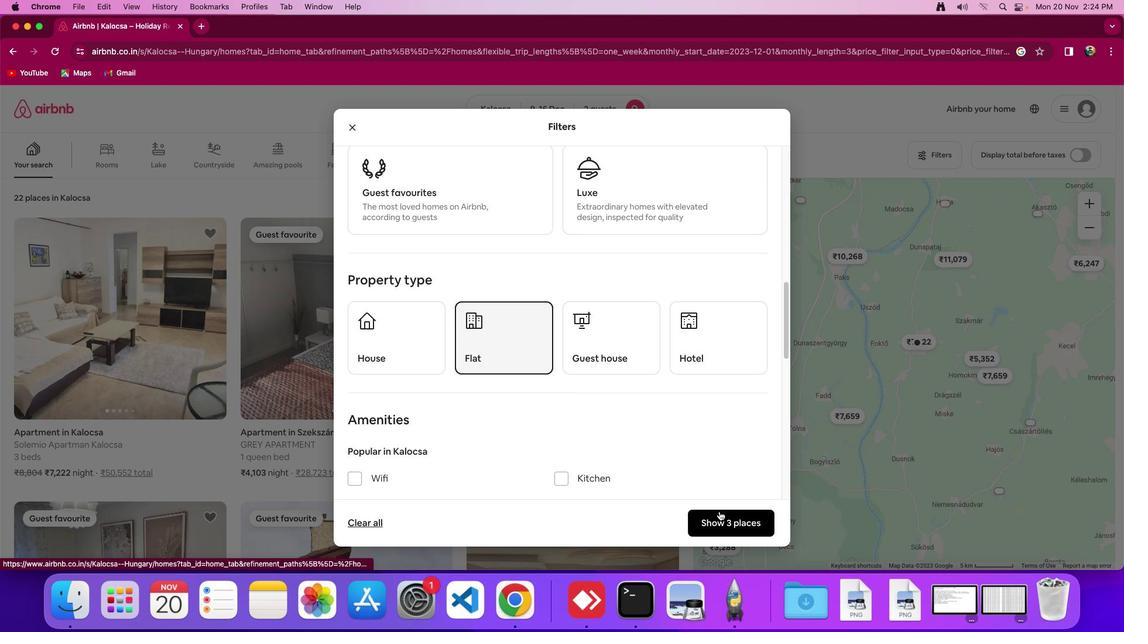 
Action: Mouse pressed left at (725, 523)
Screenshot: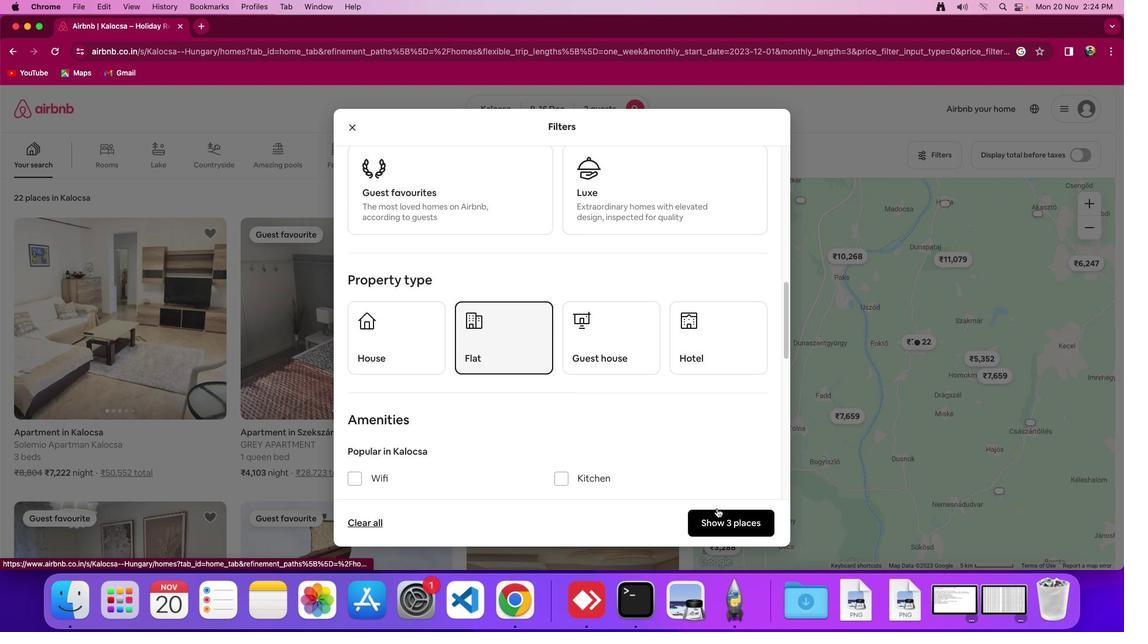 
Action: Mouse moved to (145, 315)
Screenshot: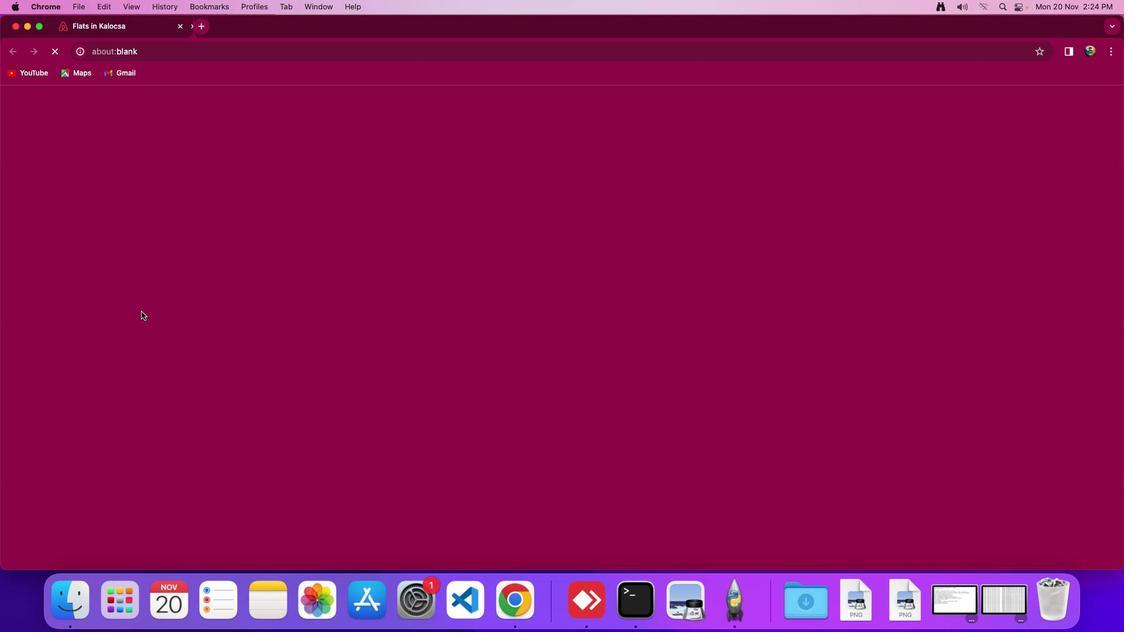
Action: Mouse pressed left at (145, 315)
Screenshot: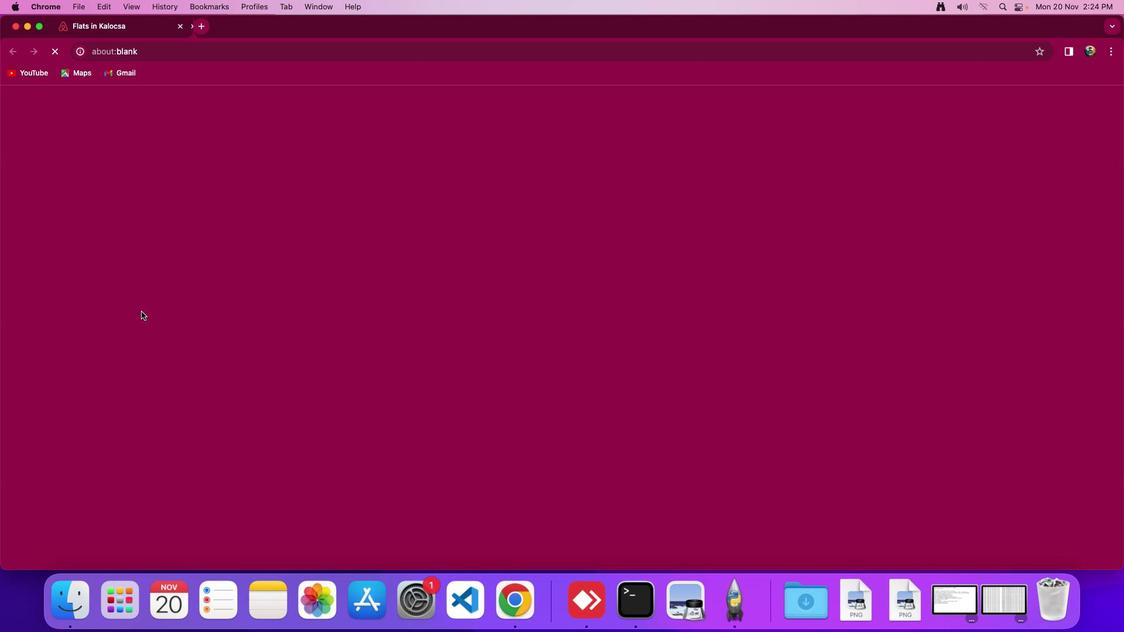 
Action: Mouse moved to (813, 409)
Screenshot: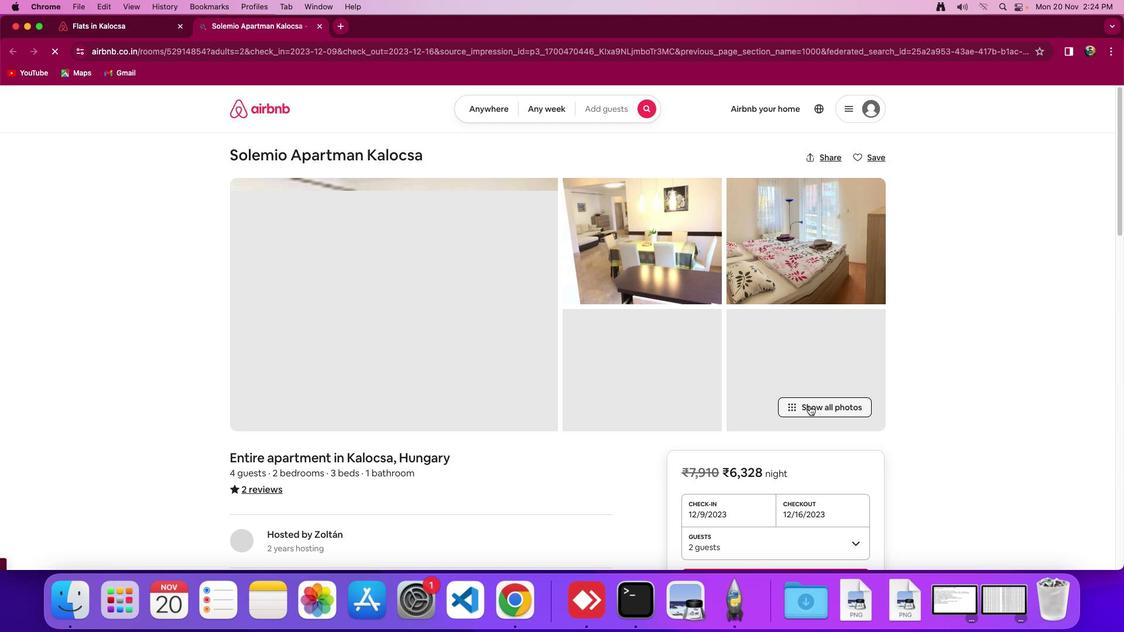 
Action: Mouse pressed left at (813, 409)
Screenshot: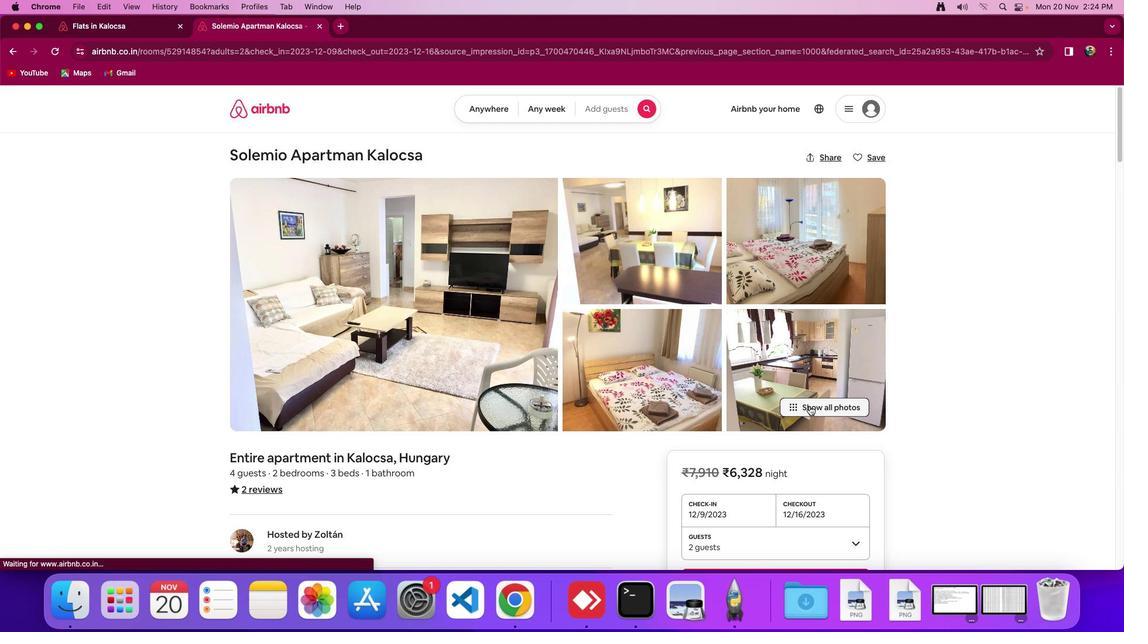 
Action: Mouse moved to (732, 389)
Screenshot: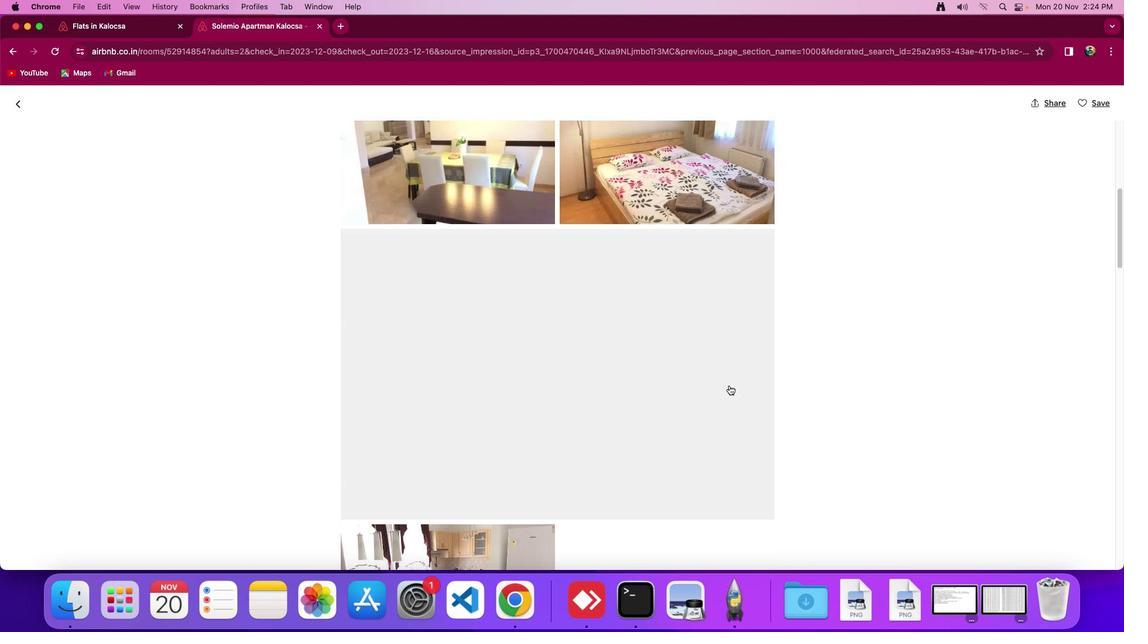 
Action: Mouse scrolled (732, 389) with delta (3, 2)
Screenshot: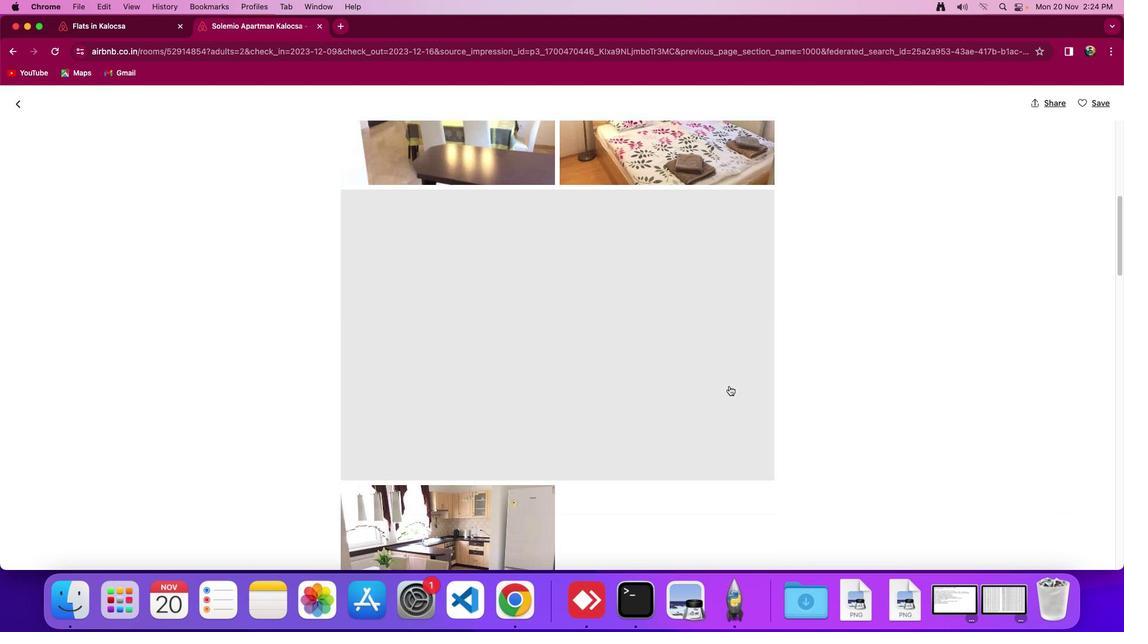 
Action: Mouse scrolled (732, 389) with delta (3, 2)
Screenshot: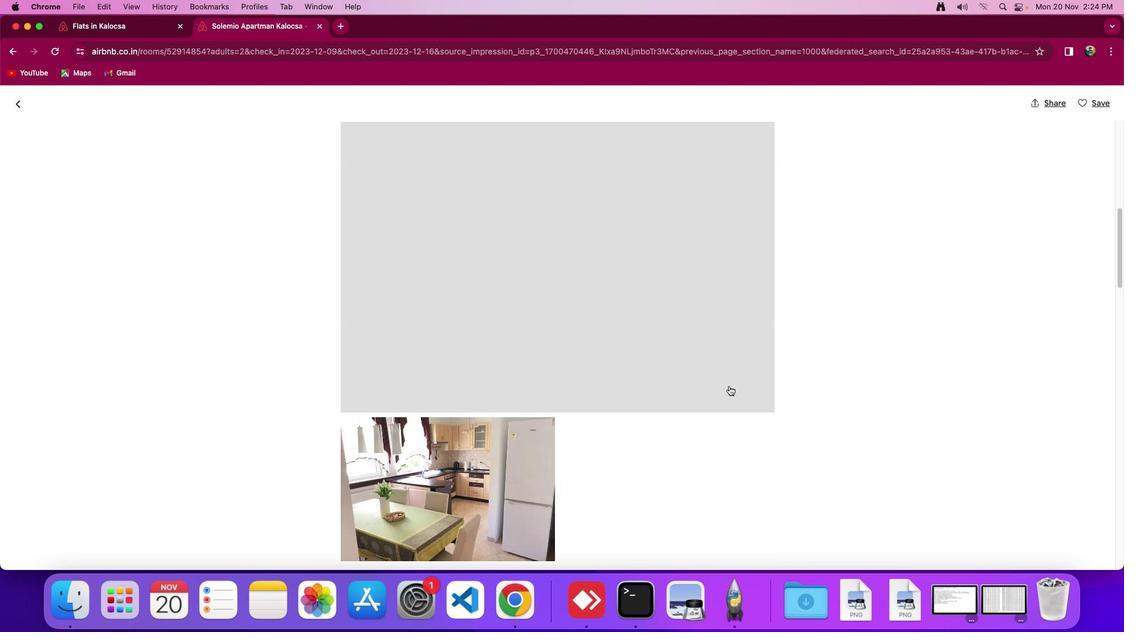 
Action: Mouse scrolled (732, 389) with delta (3, 1)
Screenshot: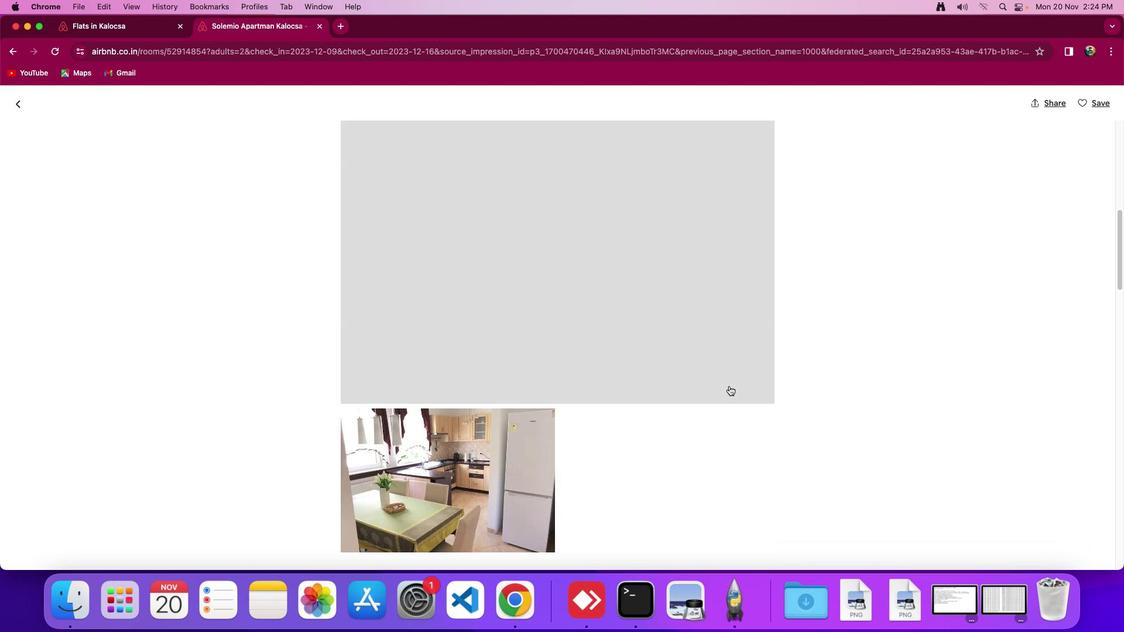 
Action: Mouse scrolled (732, 389) with delta (3, 0)
Screenshot: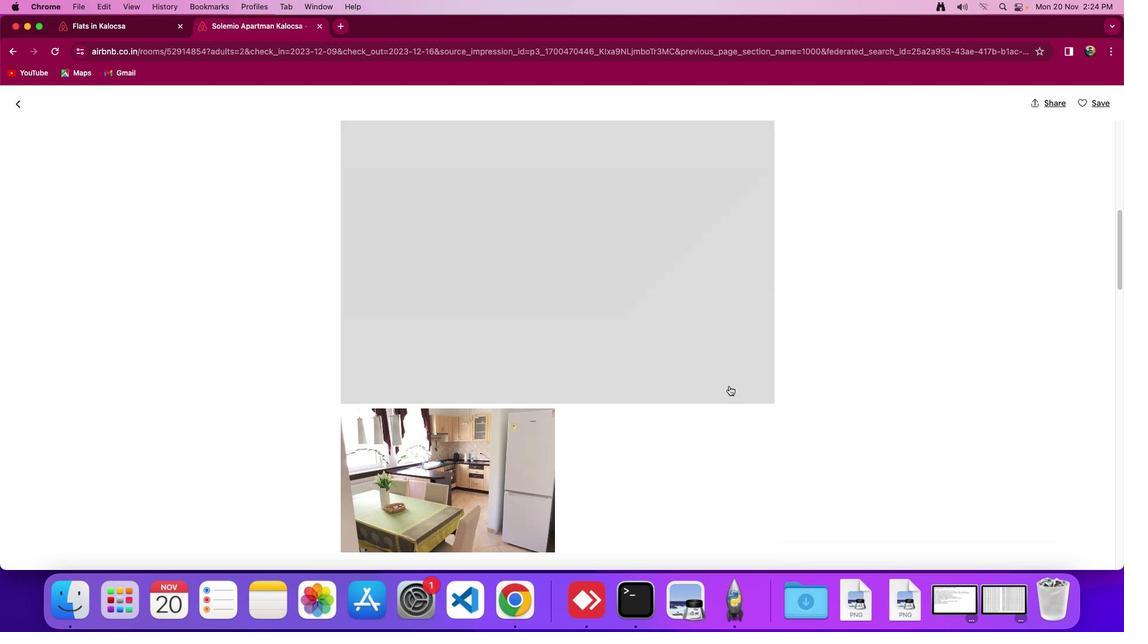 
Action: Mouse scrolled (732, 389) with delta (3, 0)
Screenshot: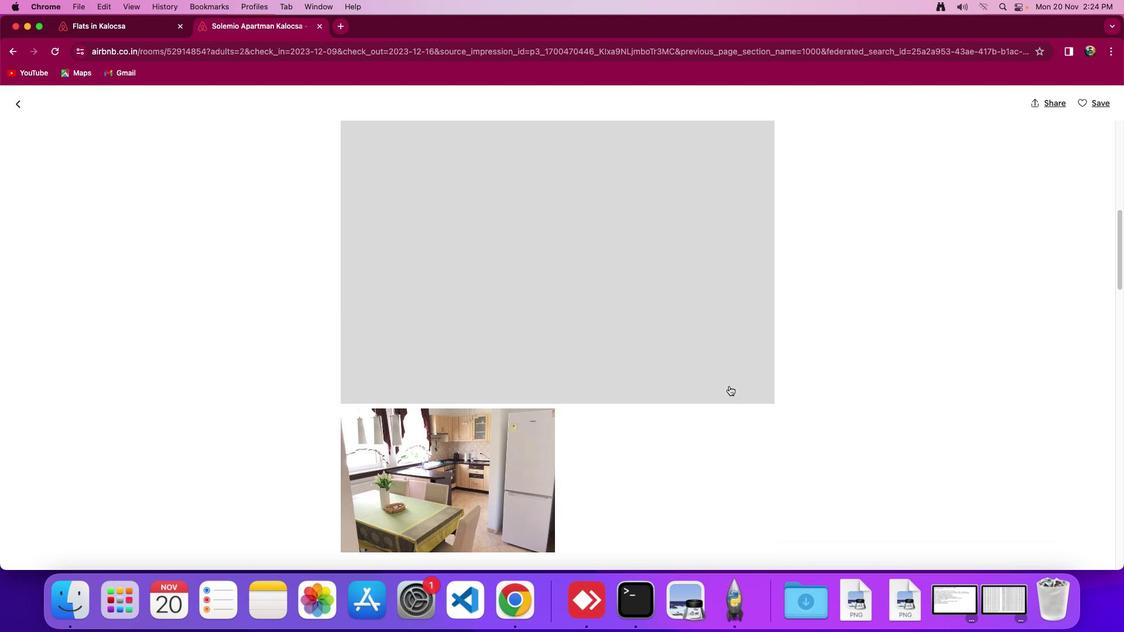 
Action: Mouse moved to (733, 390)
Screenshot: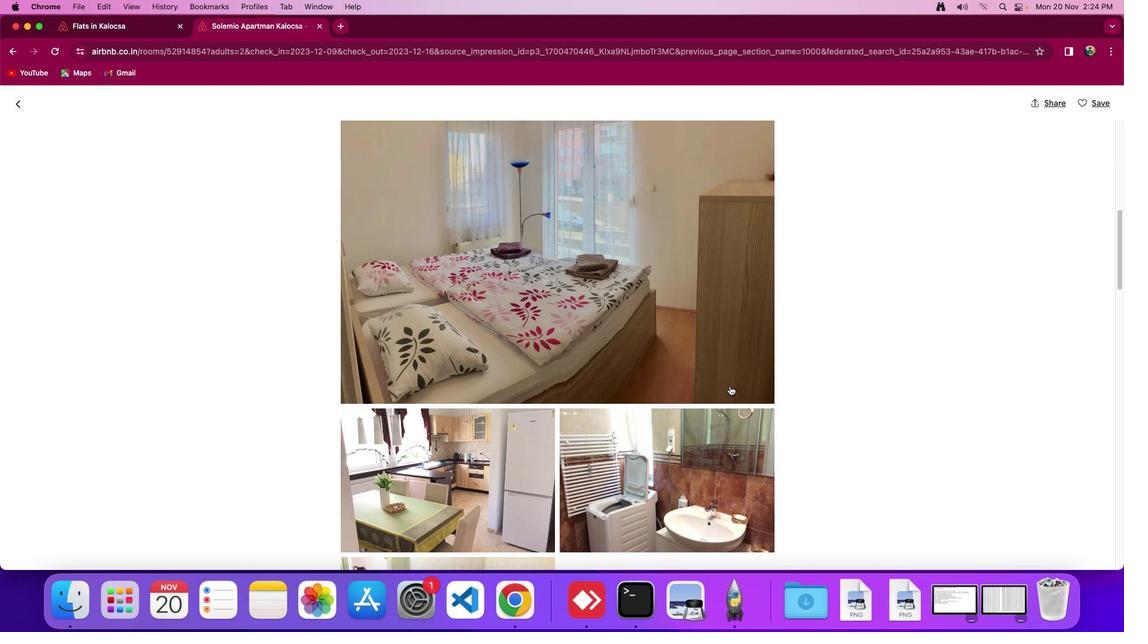 
Action: Mouse scrolled (733, 390) with delta (3, 2)
Screenshot: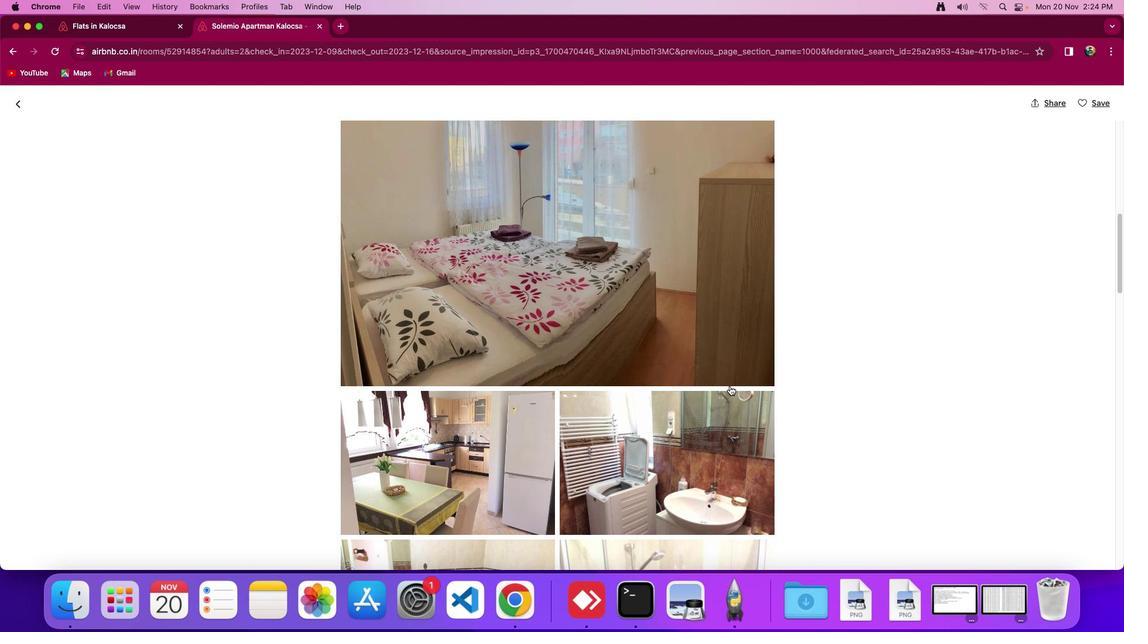 
Action: Mouse scrolled (733, 390) with delta (3, 2)
Screenshot: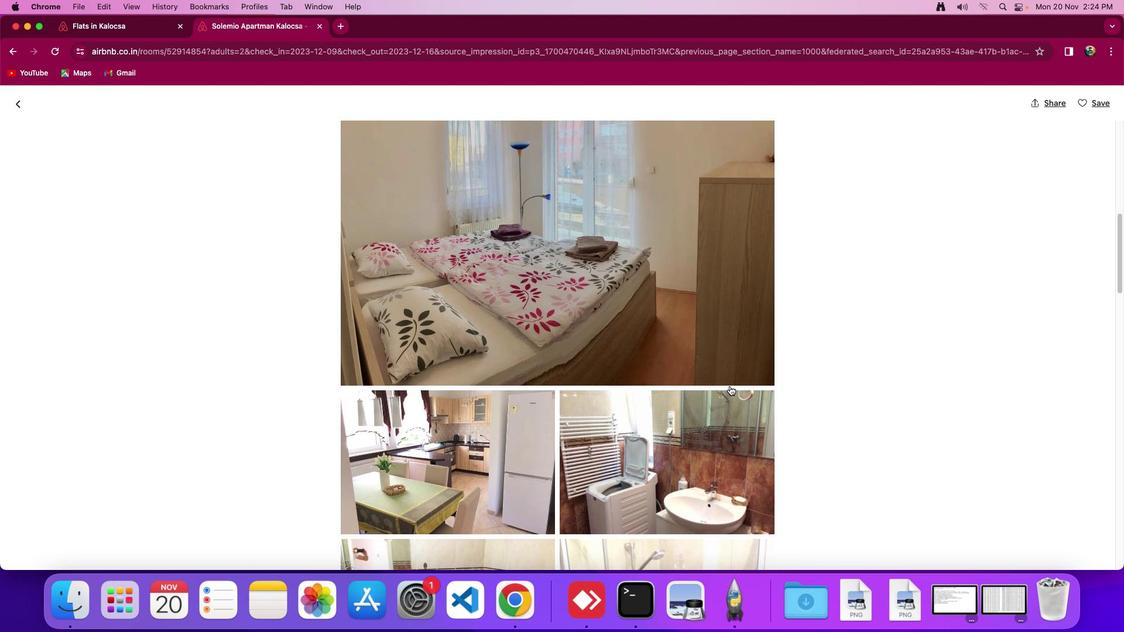 
Action: Mouse scrolled (733, 390) with delta (3, 2)
Screenshot: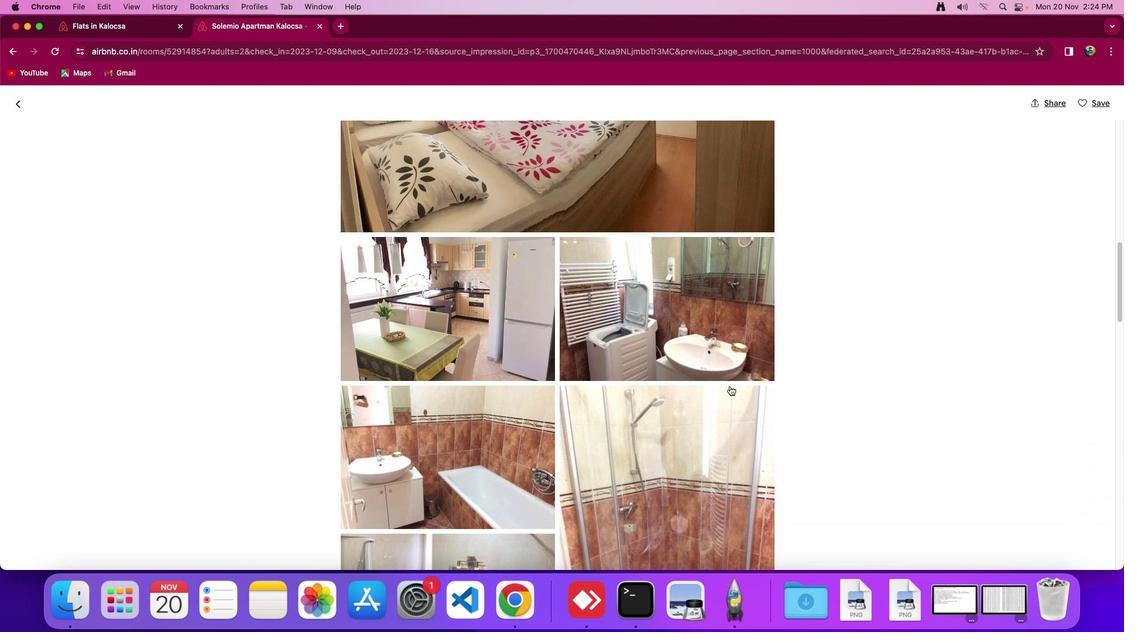 
Action: Mouse scrolled (733, 390) with delta (3, 2)
Screenshot: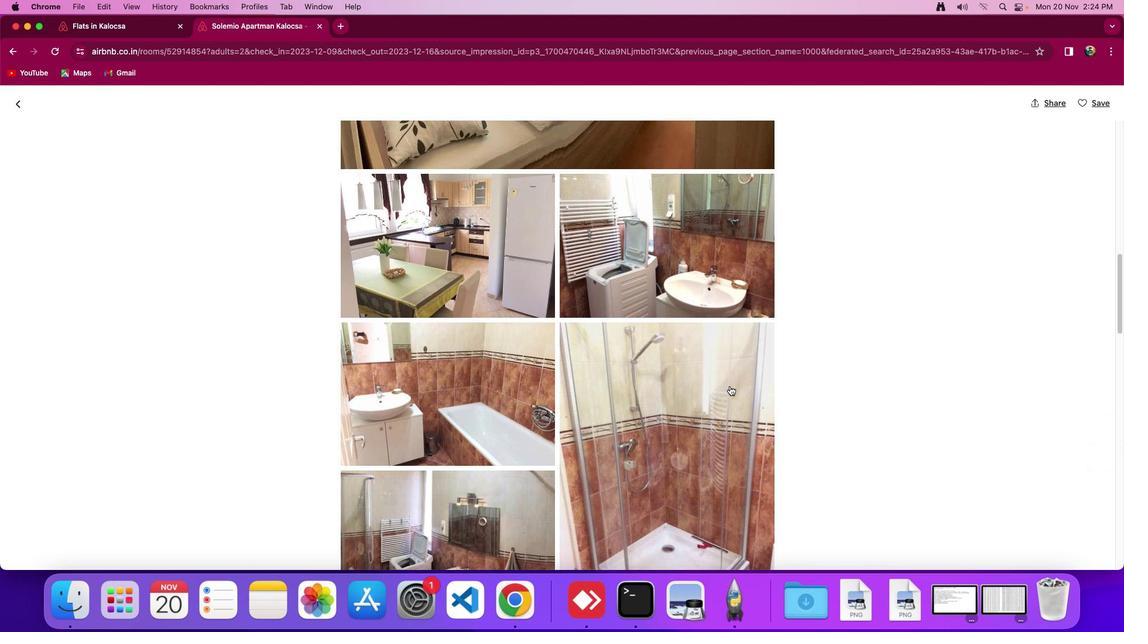 
Action: Mouse scrolled (733, 390) with delta (3, 1)
Screenshot: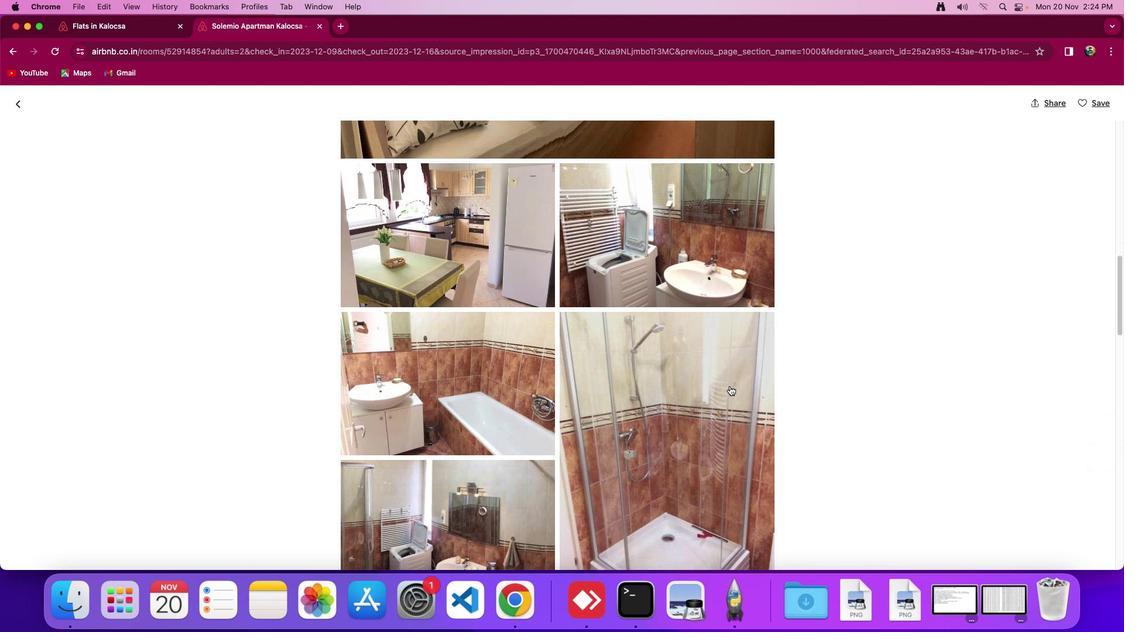 
Action: Mouse scrolled (733, 390) with delta (3, 1)
Screenshot: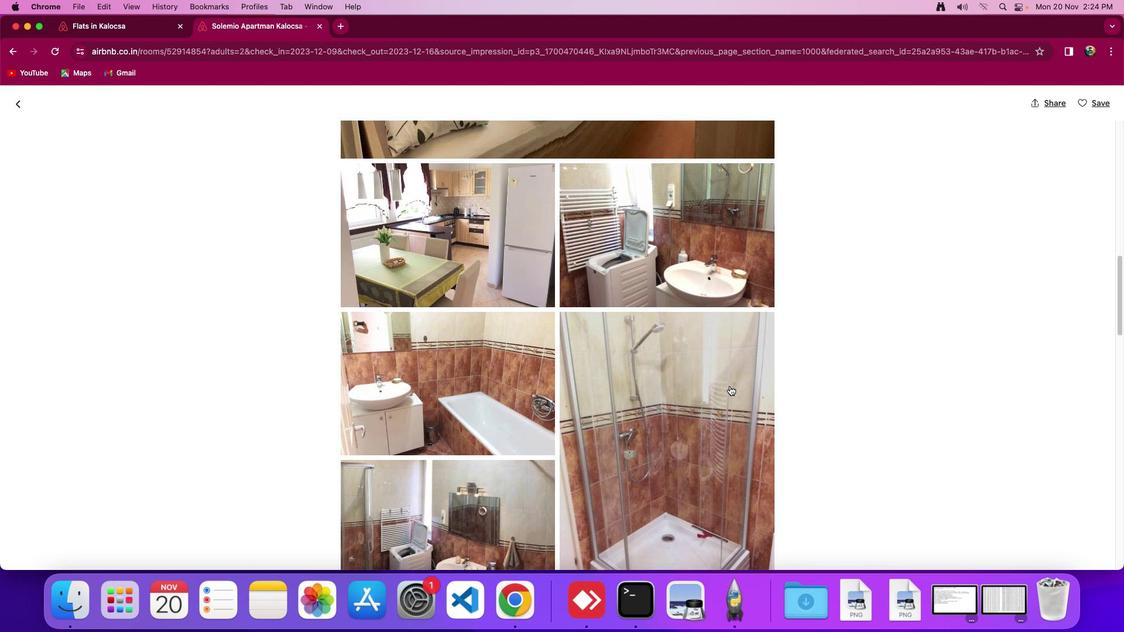 
Action: Mouse scrolled (733, 390) with delta (3, 2)
Screenshot: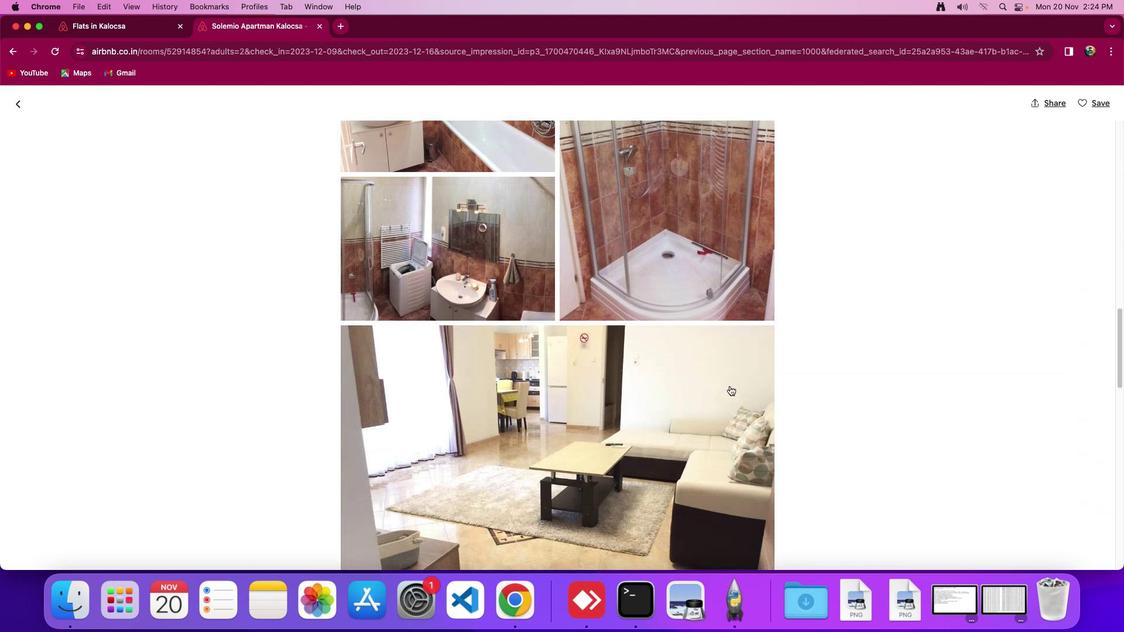 
Action: Mouse moved to (734, 390)
Screenshot: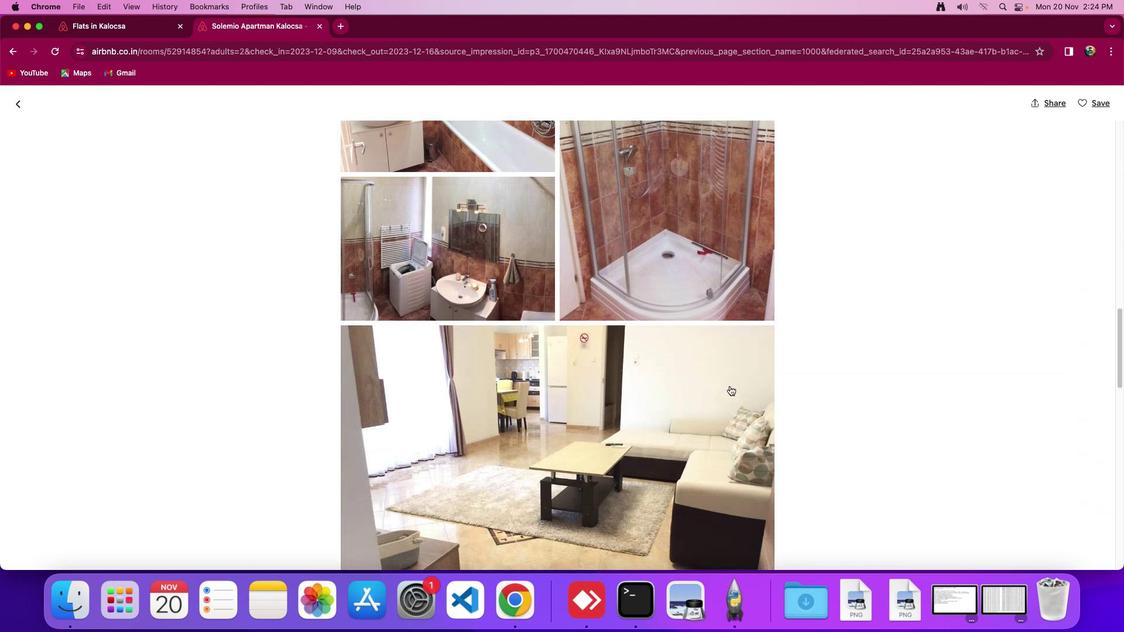 
Action: Mouse scrolled (734, 390) with delta (3, 2)
Screenshot: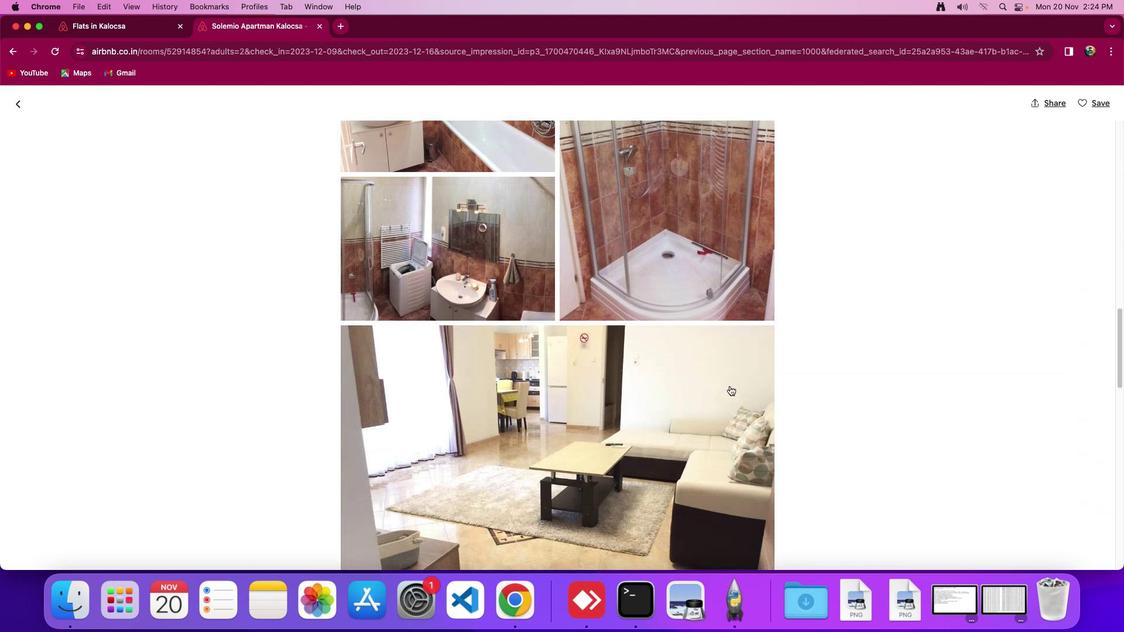 
Action: Mouse scrolled (734, 390) with delta (3, 1)
Screenshot: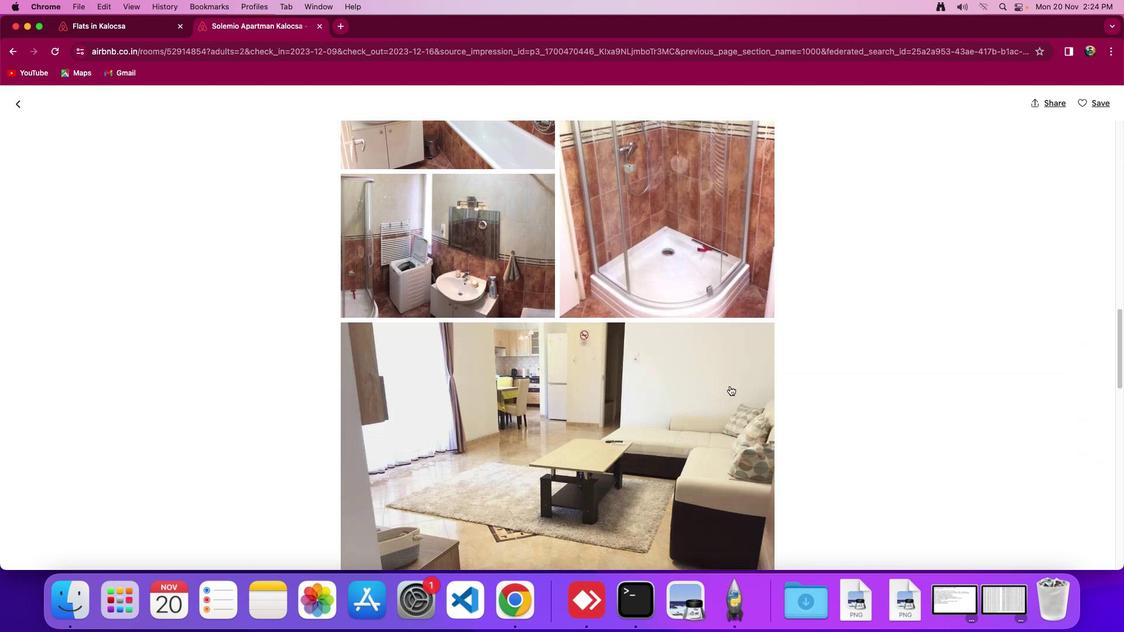 
Action: Mouse scrolled (734, 390) with delta (3, 0)
Screenshot: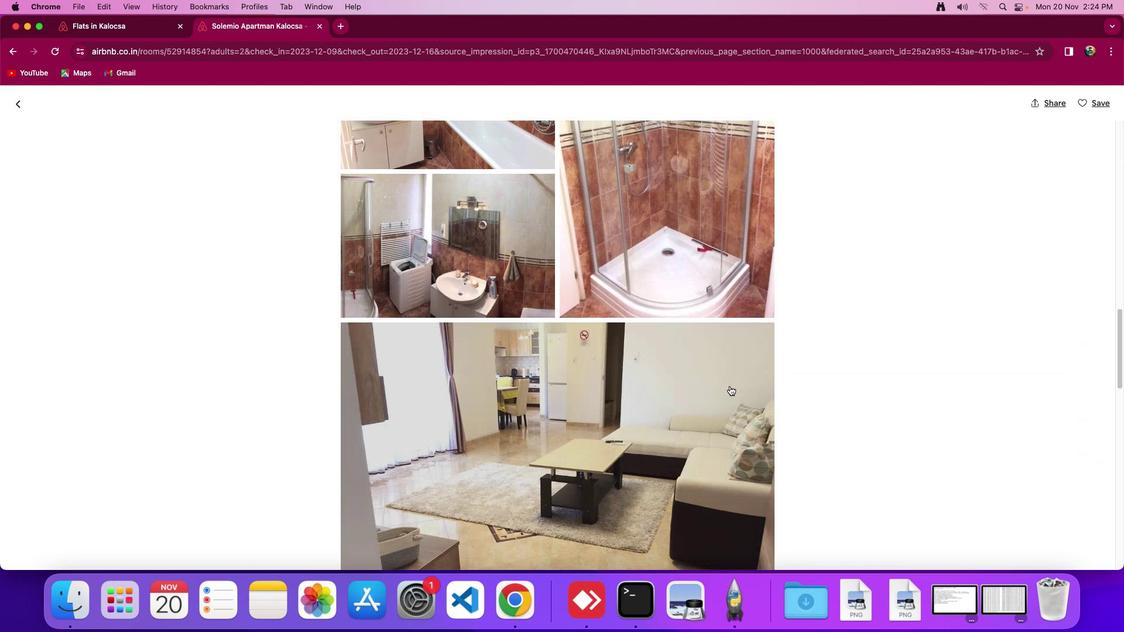 
Action: Mouse scrolled (734, 390) with delta (3, 2)
Screenshot: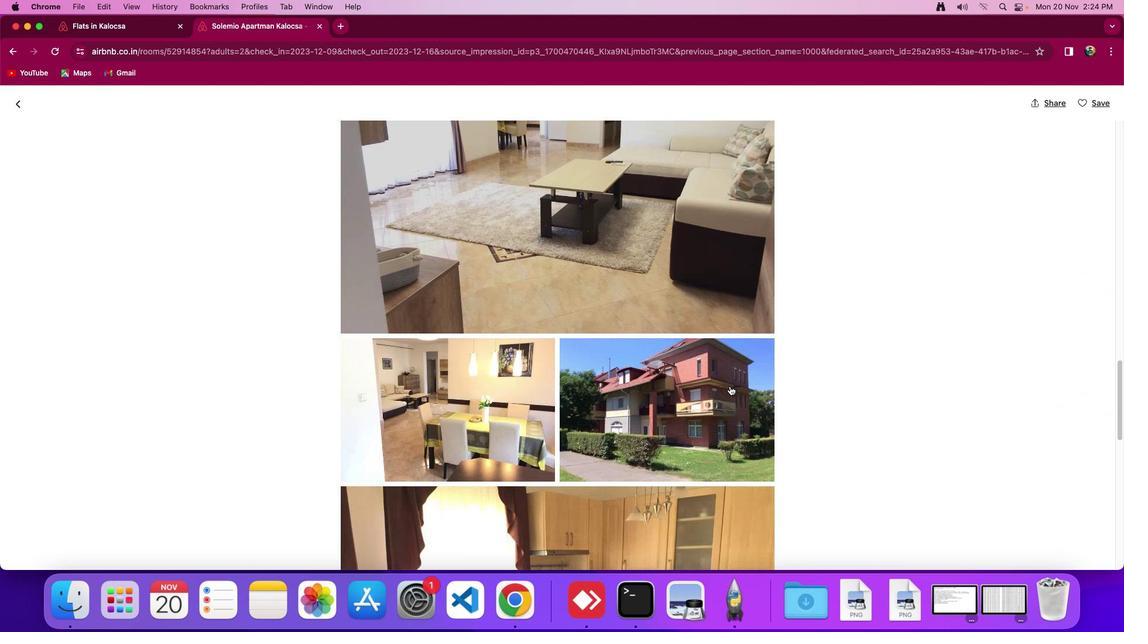
Action: Mouse scrolled (734, 390) with delta (3, 2)
Screenshot: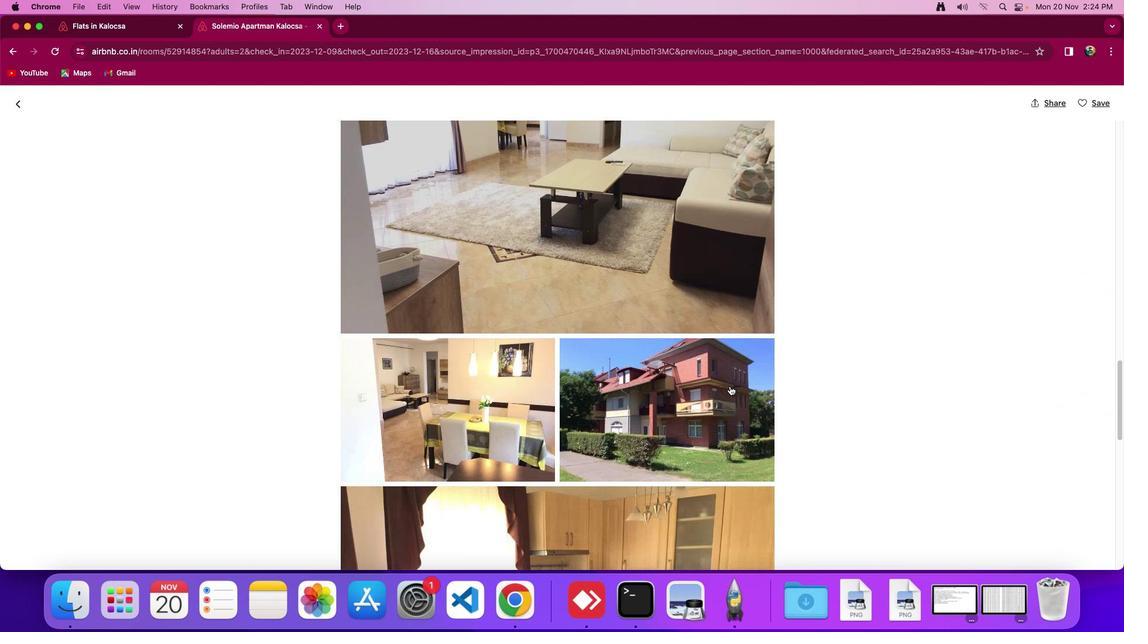 
Action: Mouse scrolled (734, 390) with delta (3, 1)
Screenshot: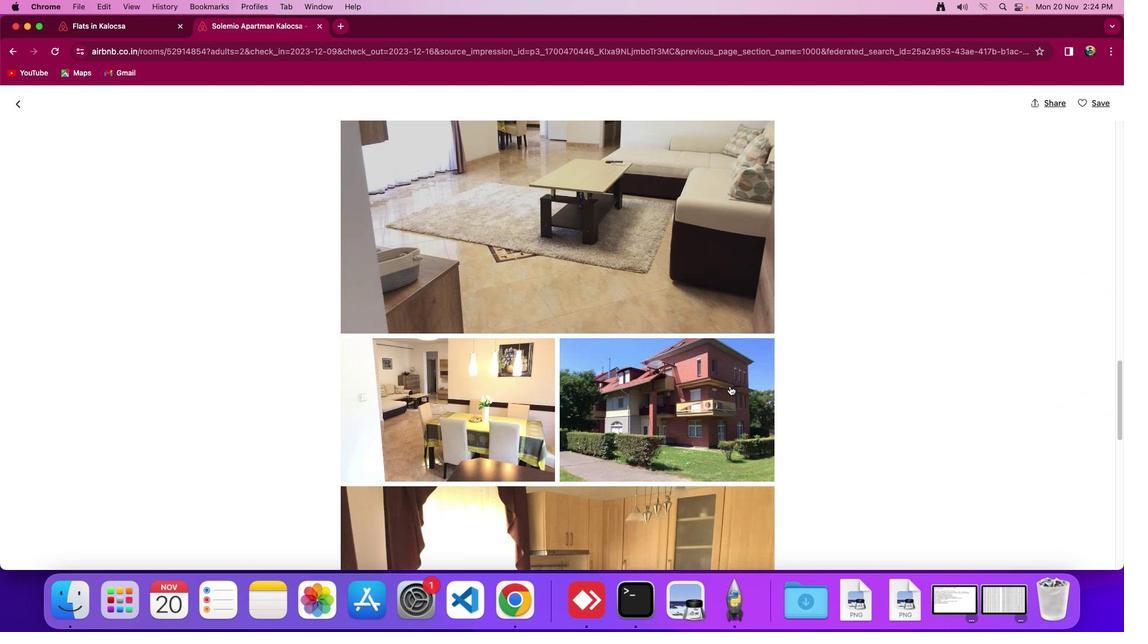 
Action: Mouse scrolled (734, 390) with delta (3, 0)
Screenshot: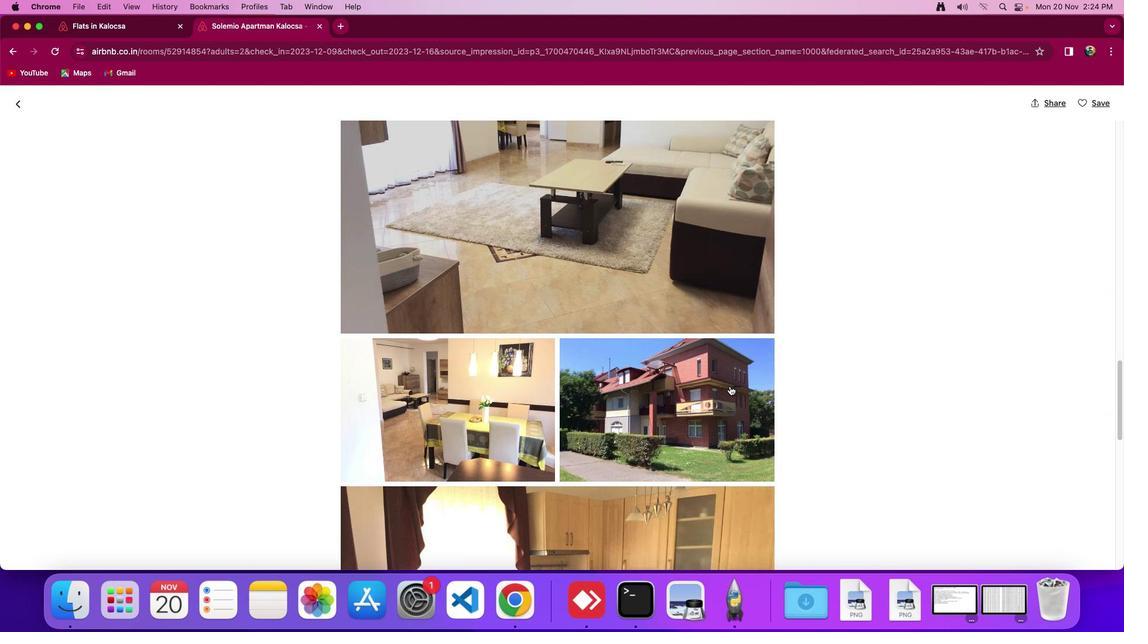 
Action: Mouse scrolled (734, 390) with delta (3, 2)
Screenshot: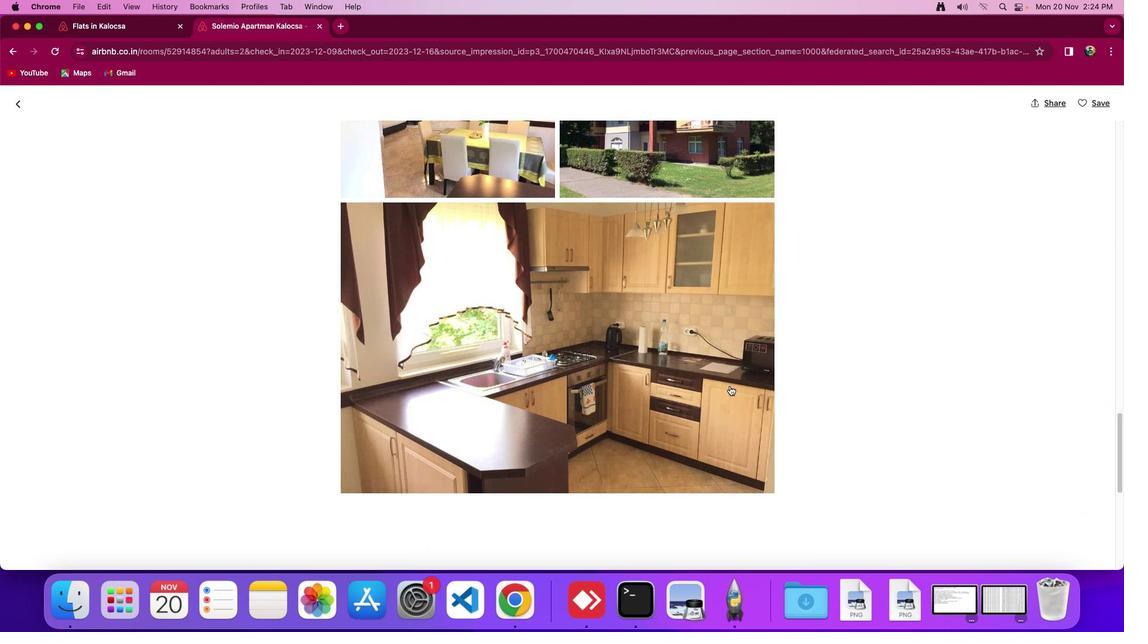 
Action: Mouse scrolled (734, 390) with delta (3, 2)
Screenshot: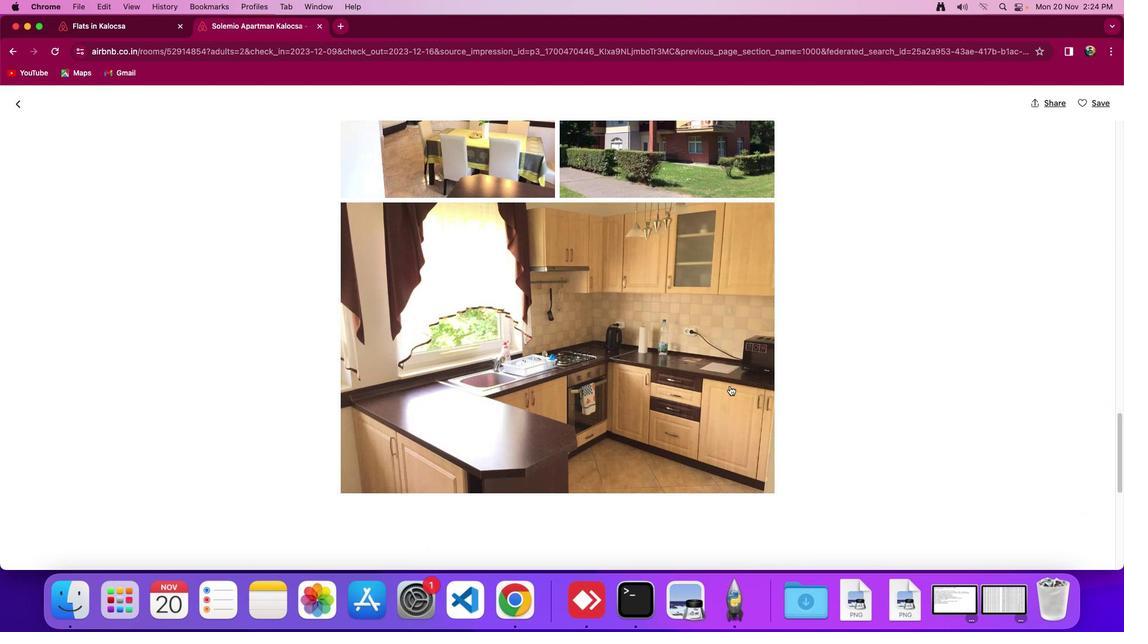
Action: Mouse scrolled (734, 390) with delta (3, 1)
Screenshot: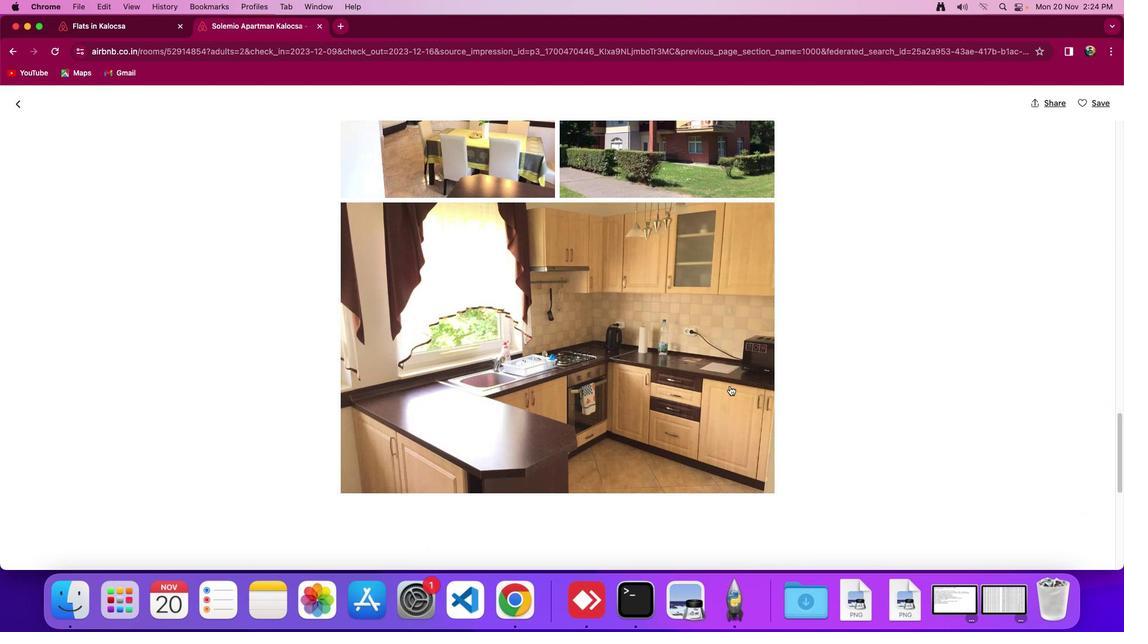 
Action: Mouse scrolled (734, 390) with delta (3, 0)
Screenshot: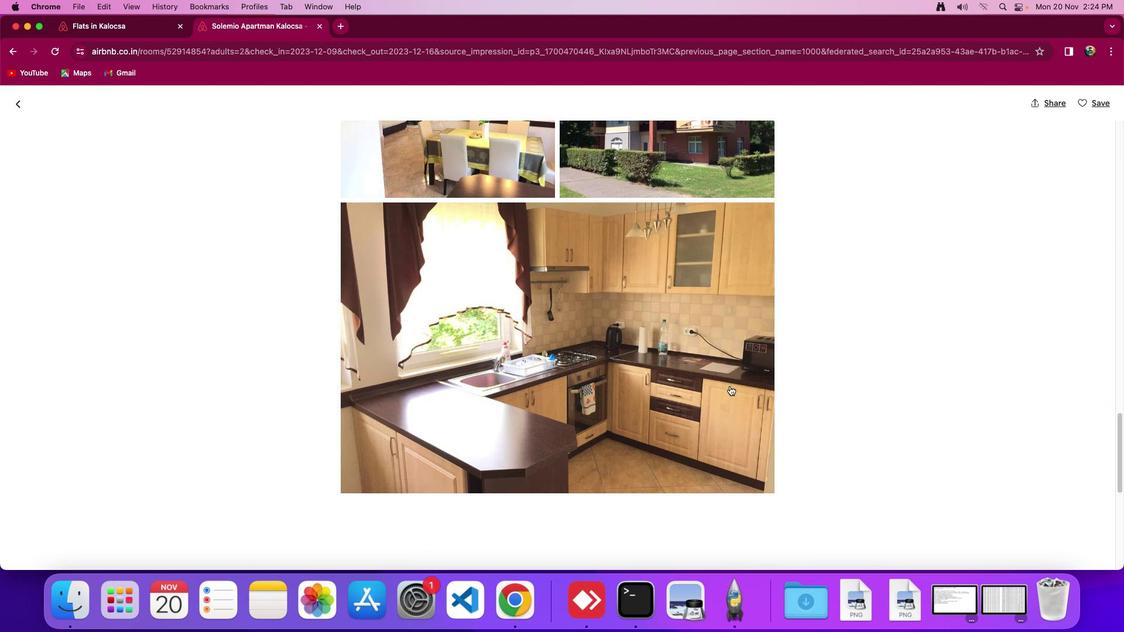 
Action: Mouse scrolled (734, 390) with delta (3, 2)
Screenshot: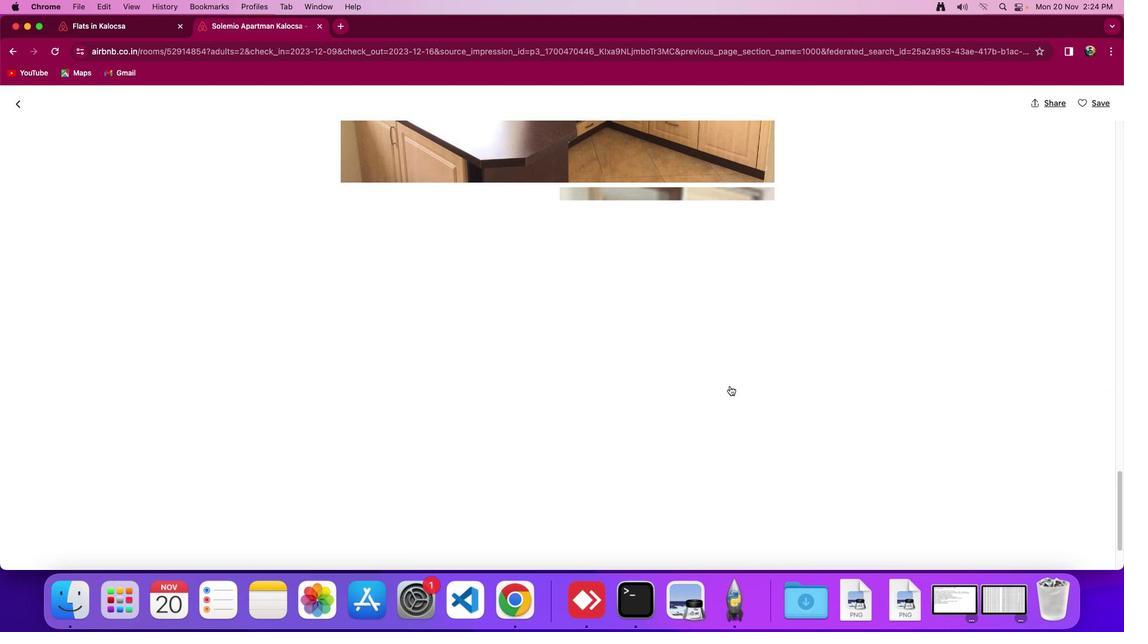 
Action: Mouse scrolled (734, 390) with delta (3, 2)
Screenshot: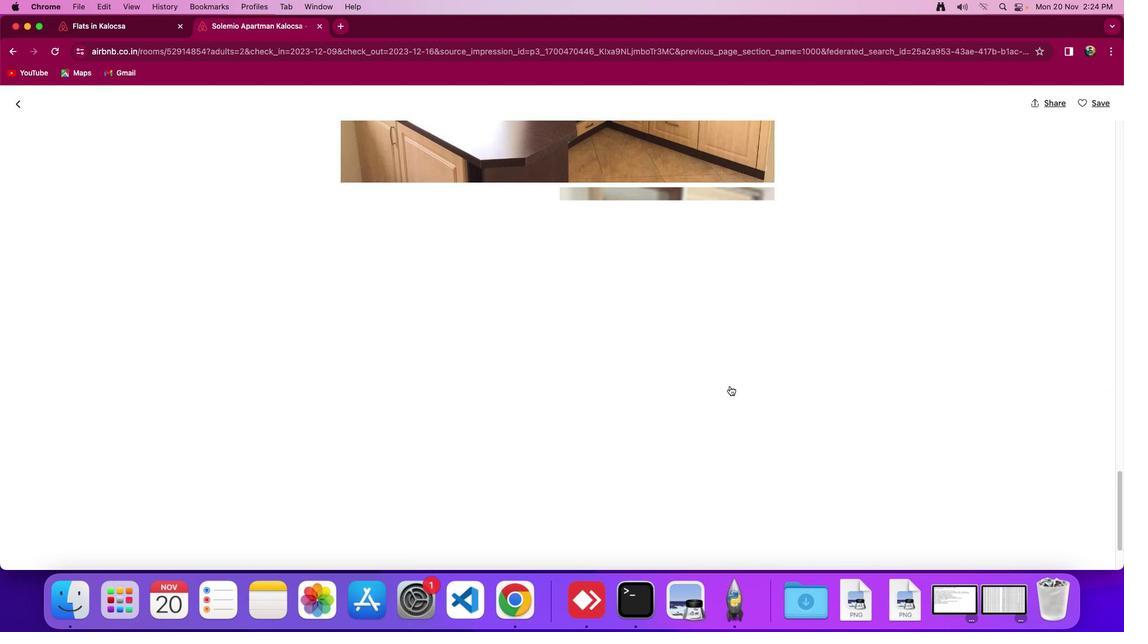 
Action: Mouse scrolled (734, 390) with delta (3, 1)
Screenshot: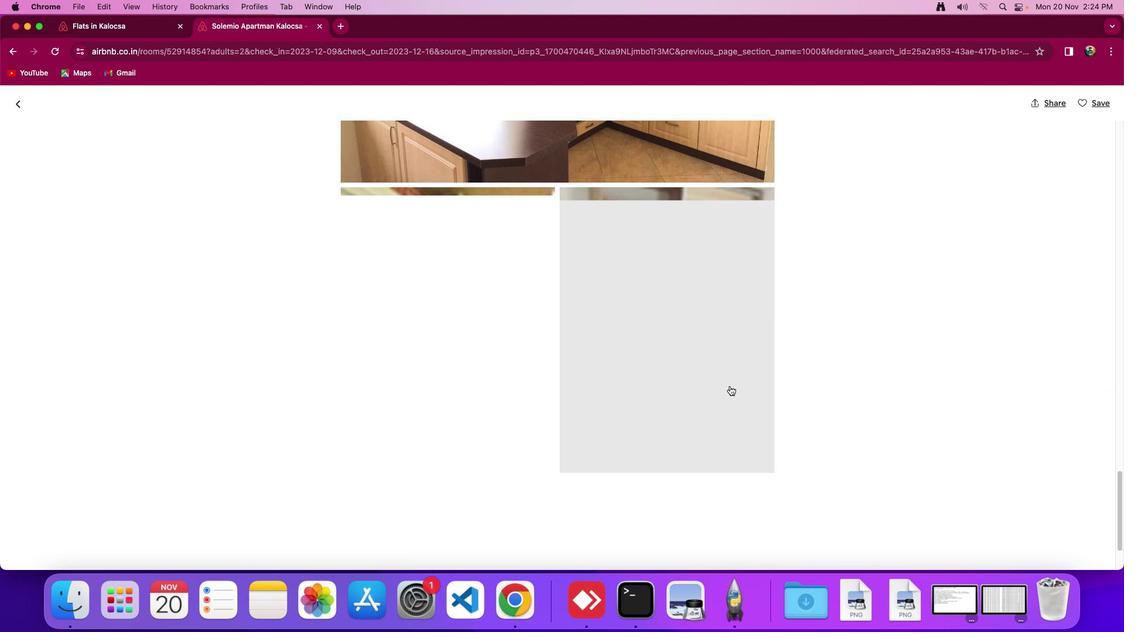 
Action: Mouse scrolled (734, 390) with delta (3, 0)
Screenshot: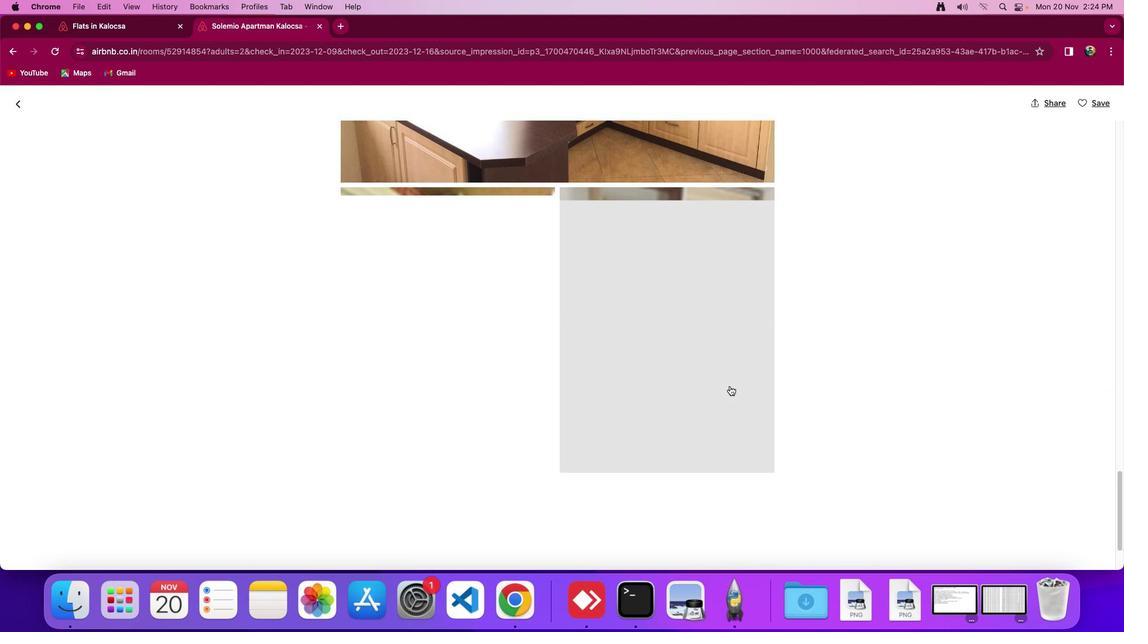 
Action: Mouse scrolled (734, 390) with delta (3, 2)
Screenshot: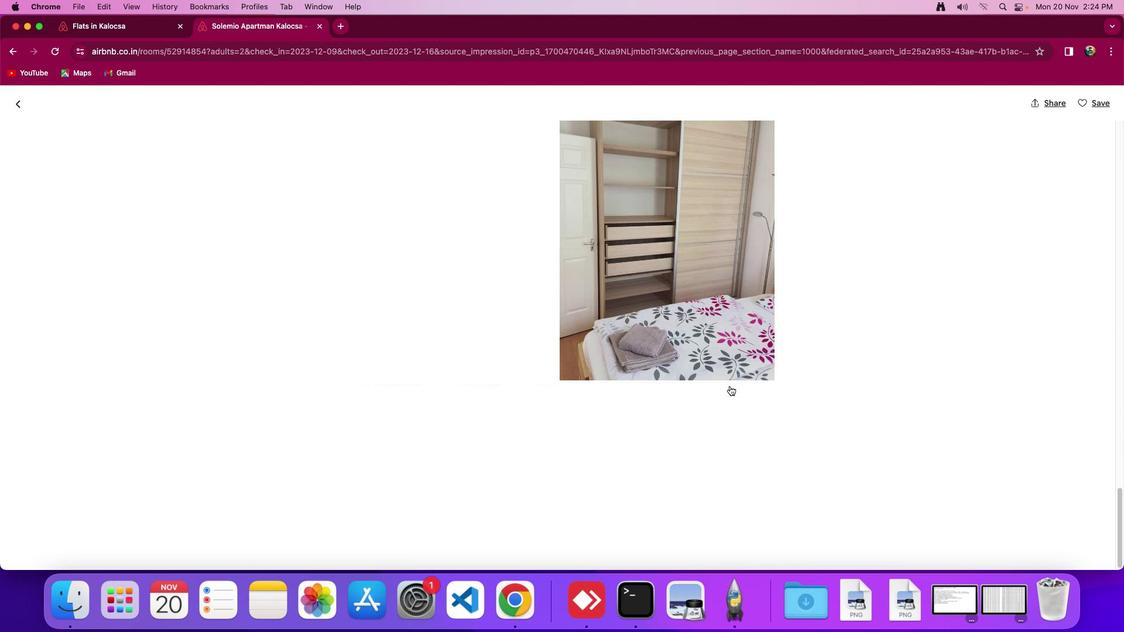 
Action: Mouse scrolled (734, 390) with delta (3, 2)
Screenshot: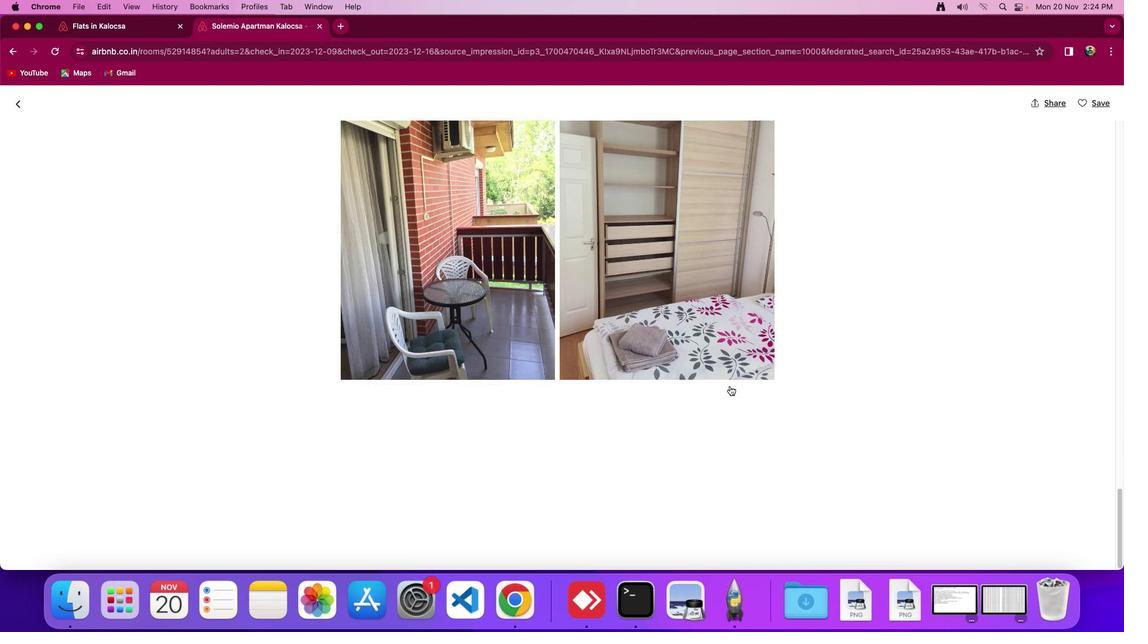 
Action: Mouse scrolled (734, 390) with delta (3, 1)
Screenshot: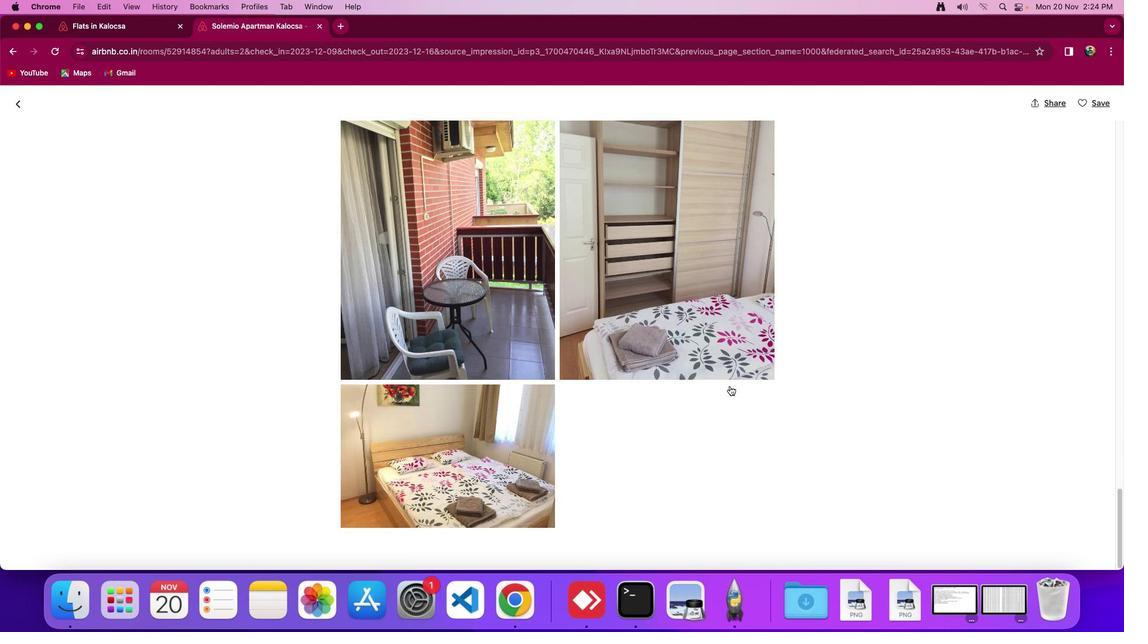 
Action: Mouse scrolled (734, 390) with delta (3, 1)
Screenshot: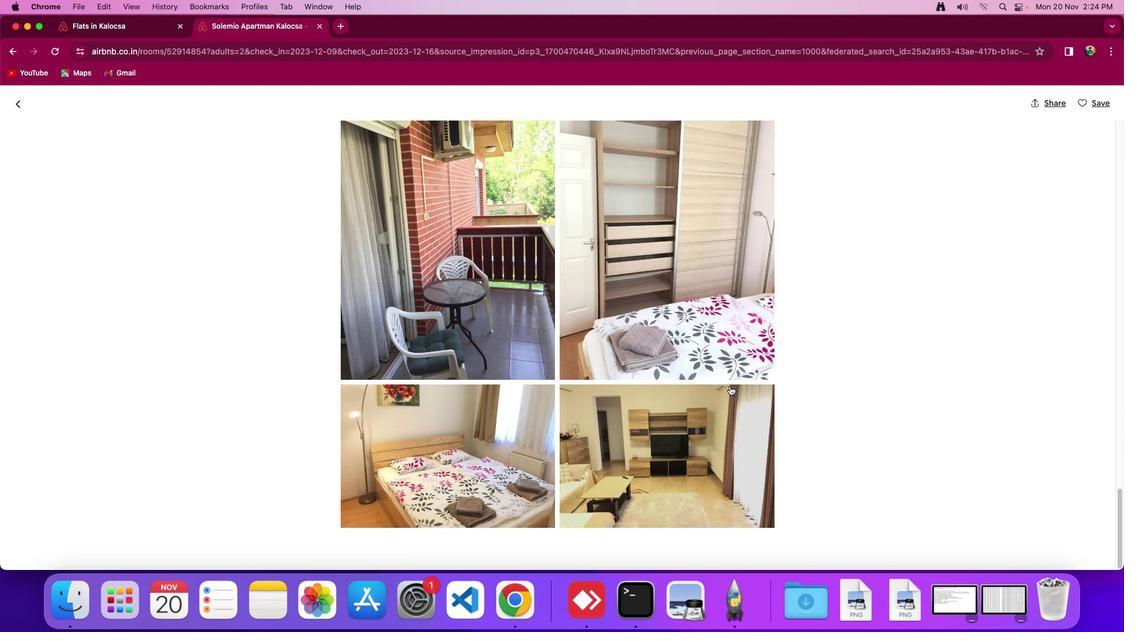 
Action: Mouse moved to (734, 390)
Screenshot: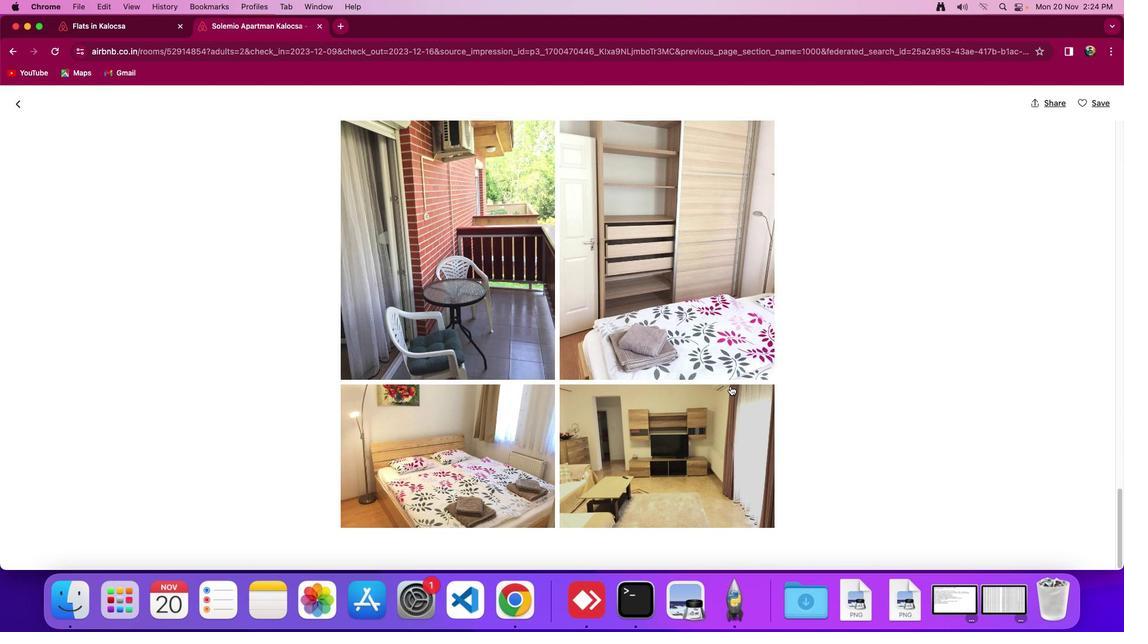 
Action: Mouse scrolled (734, 390) with delta (3, 2)
Screenshot: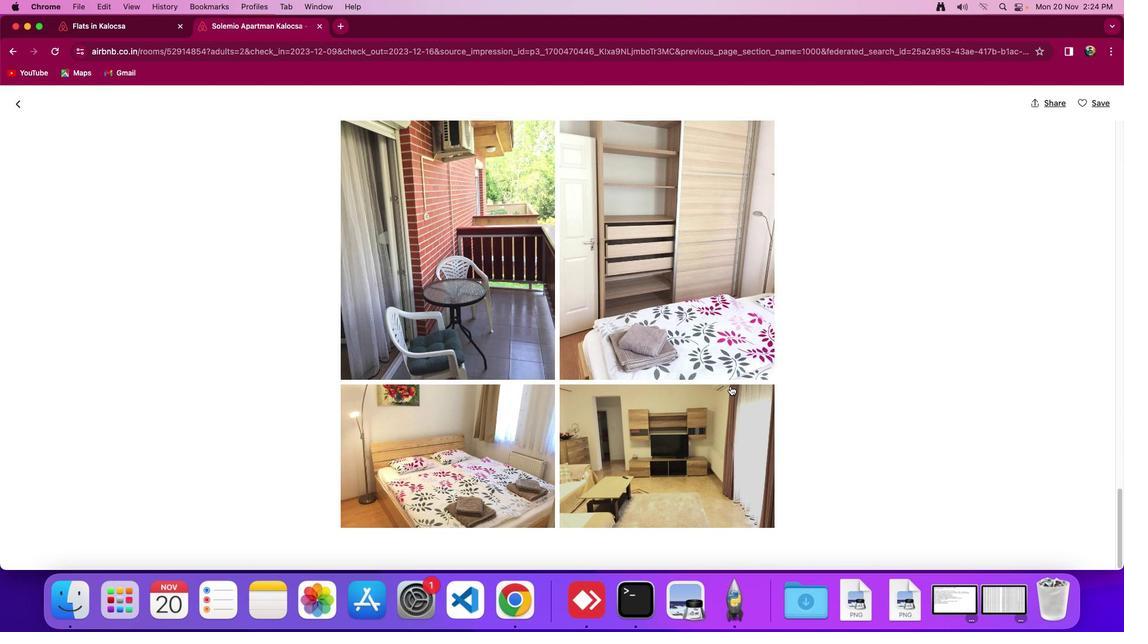 
Action: Mouse scrolled (734, 390) with delta (3, 2)
Screenshot: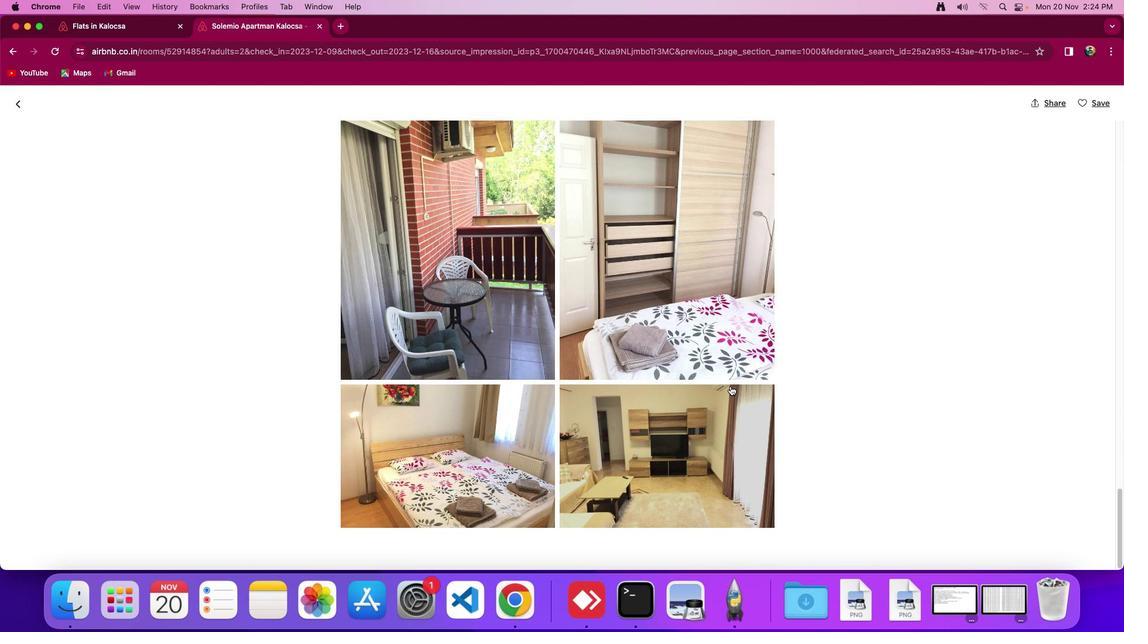 
Action: Mouse scrolled (734, 390) with delta (3, 1)
Screenshot: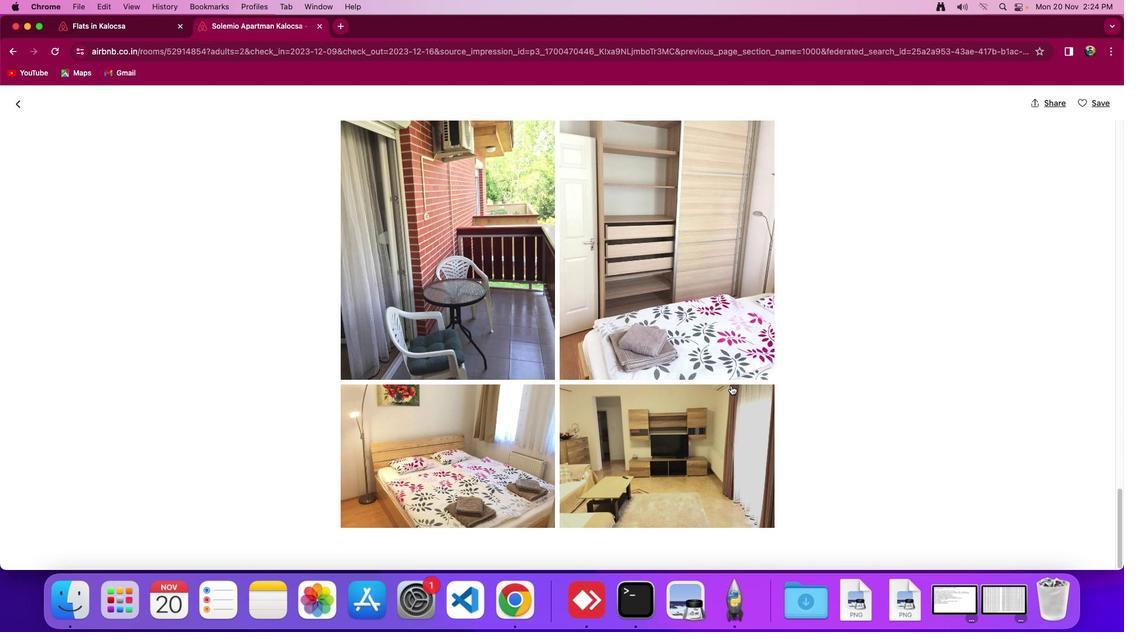 
Action: Mouse scrolled (734, 390) with delta (3, 0)
Screenshot: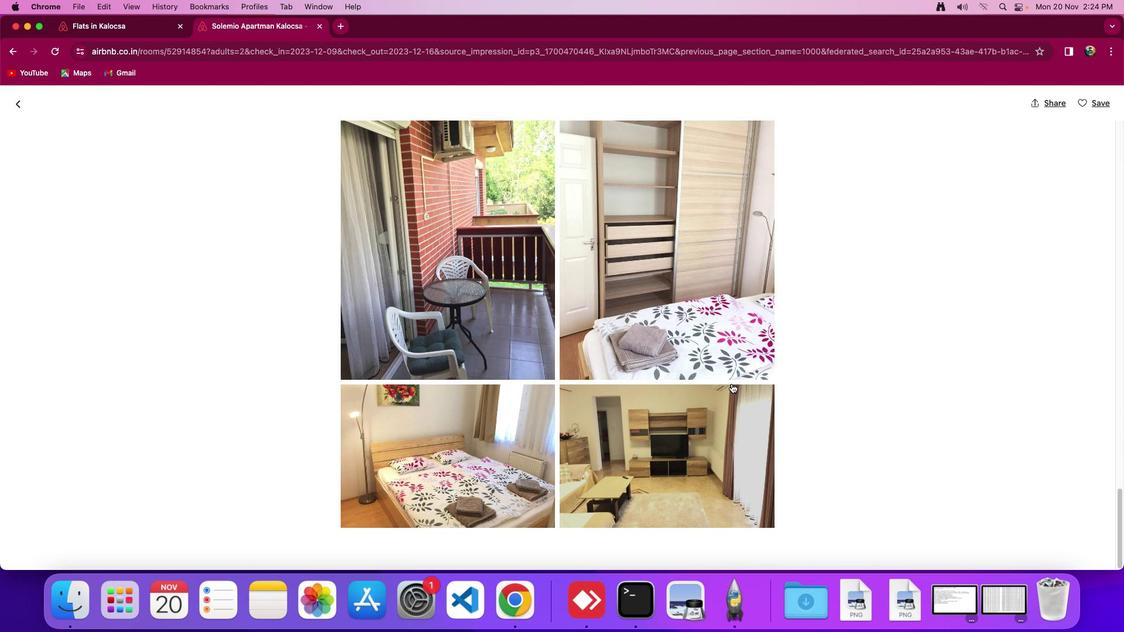 
Action: Mouse moved to (735, 387)
Screenshot: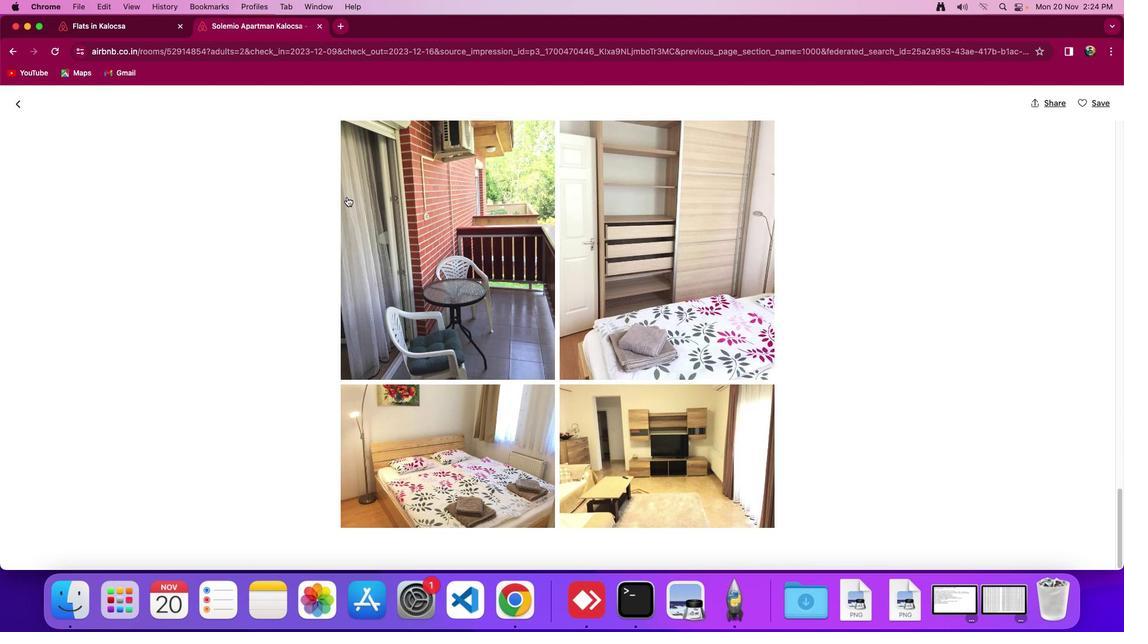 
Action: Mouse scrolled (735, 387) with delta (3, 2)
Screenshot: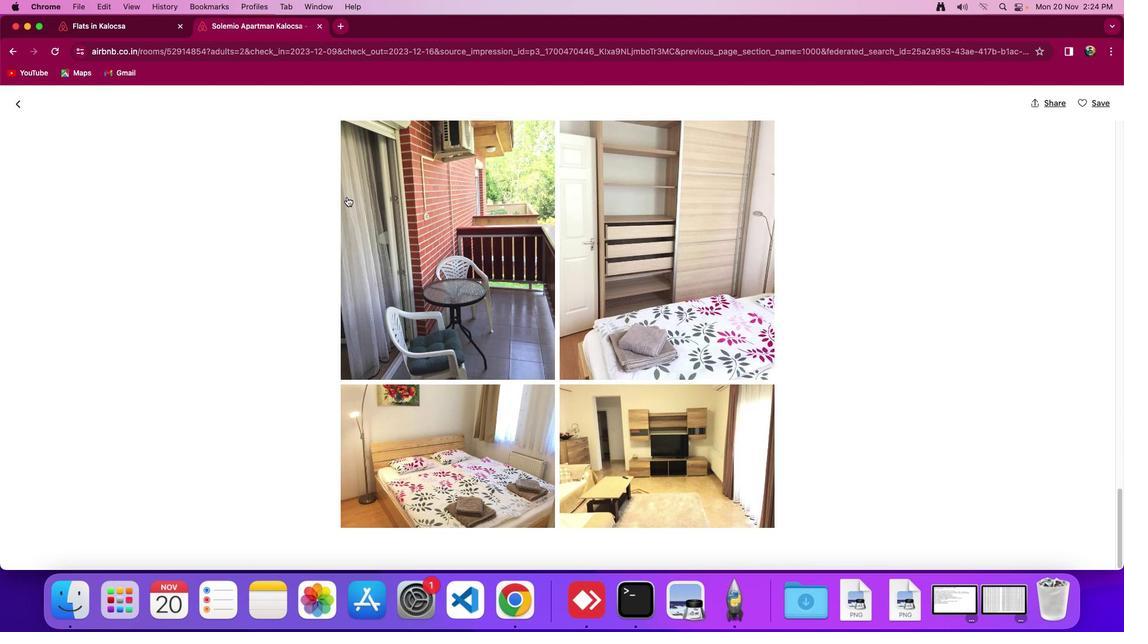 
Action: Mouse scrolled (735, 387) with delta (3, 2)
Screenshot: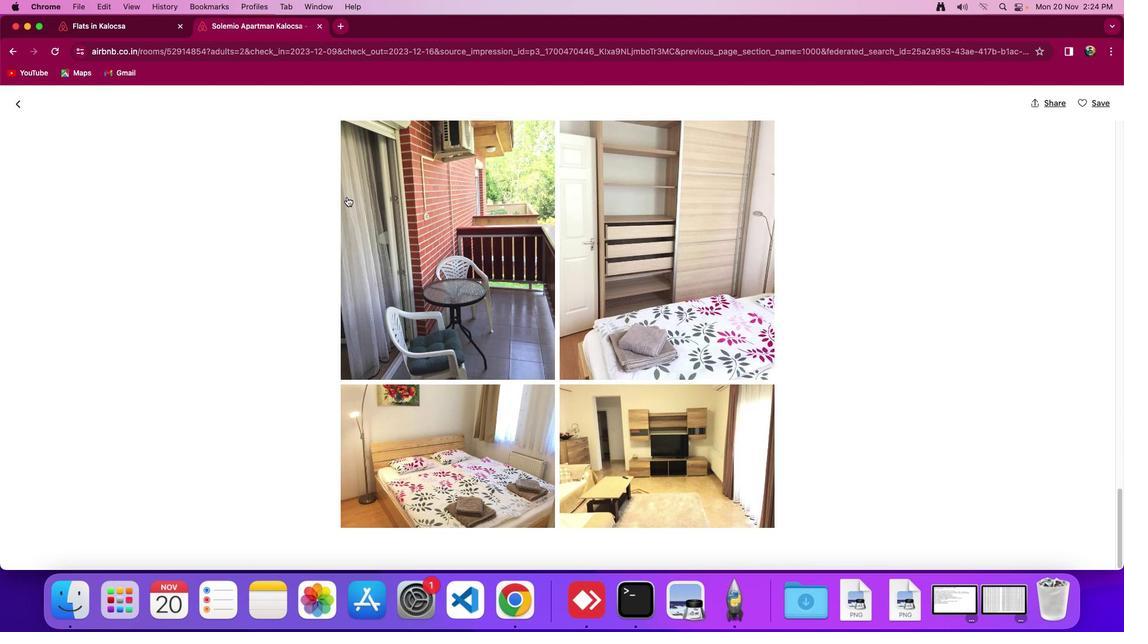 
Action: Mouse scrolled (735, 387) with delta (3, 1)
Screenshot: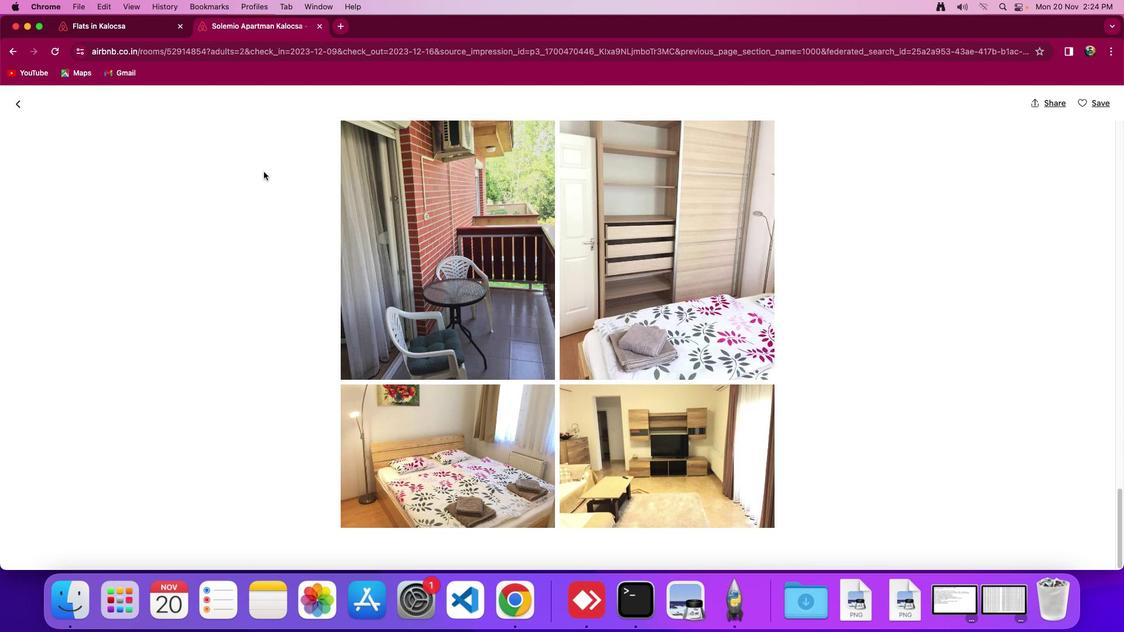 
Action: Mouse moved to (28, 107)
Screenshot: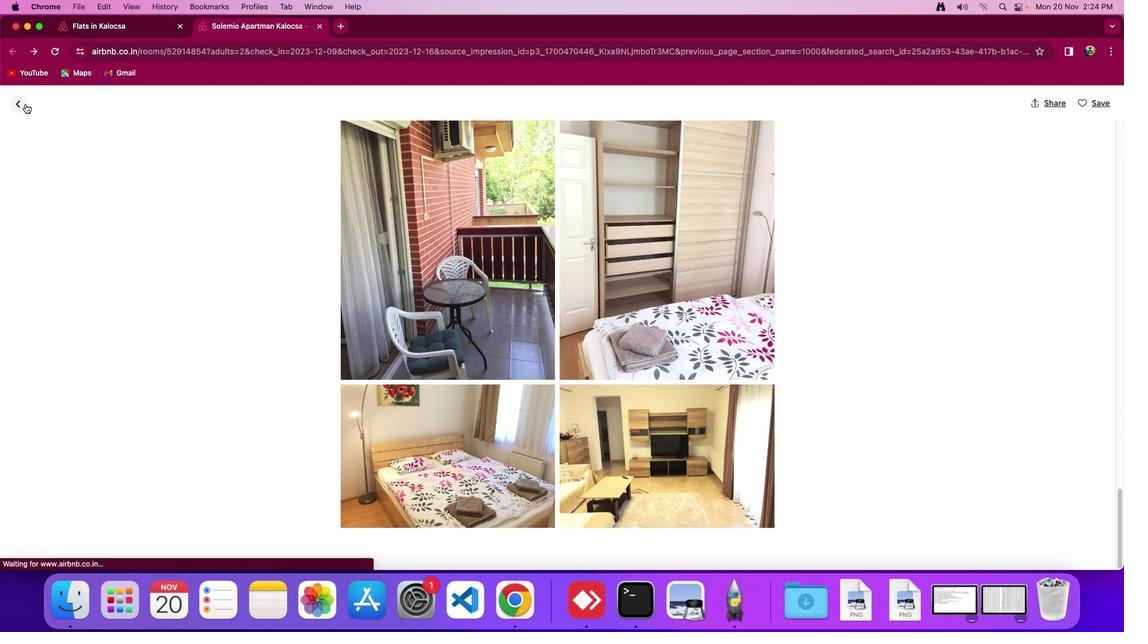 
Action: Mouse pressed left at (28, 107)
Screenshot: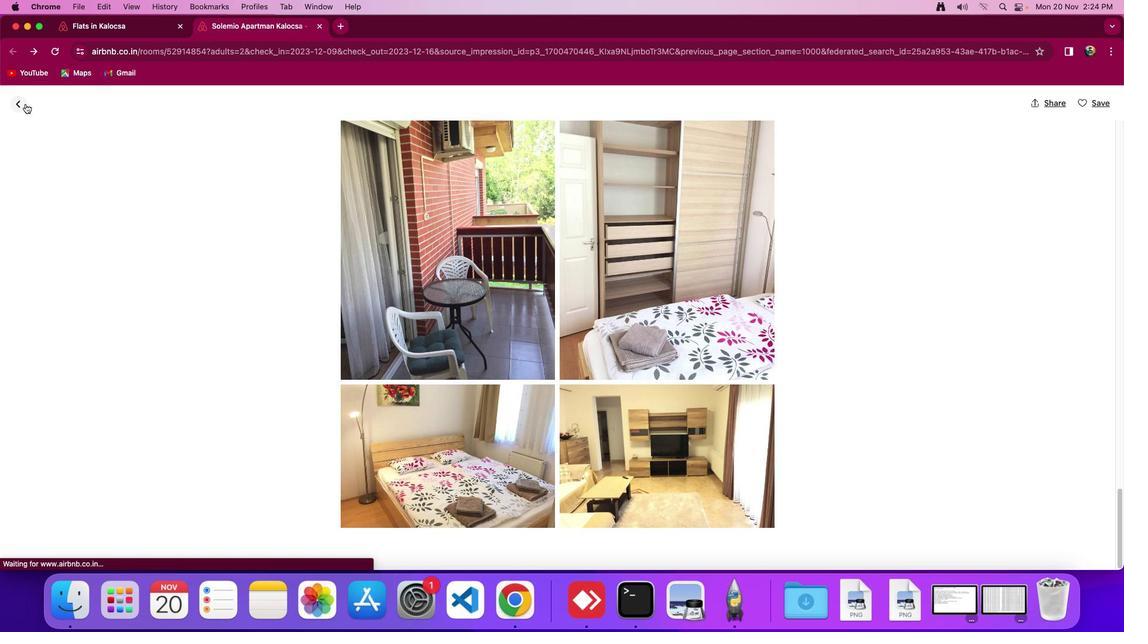 
Action: Mouse moved to (470, 299)
Screenshot: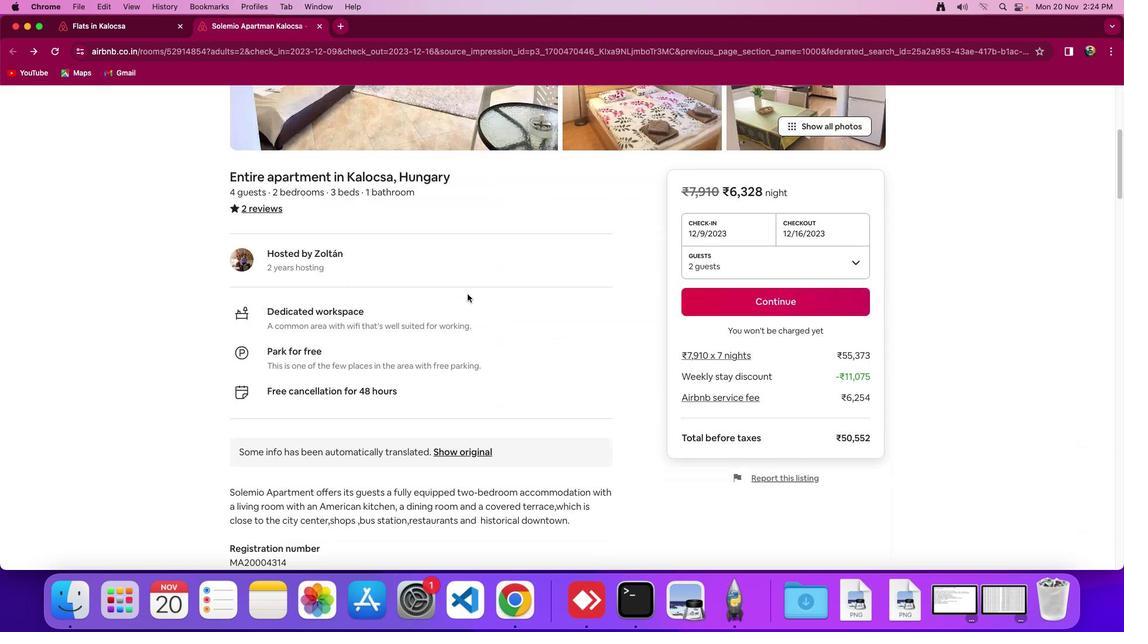 
Action: Mouse scrolled (470, 299) with delta (3, 2)
Screenshot: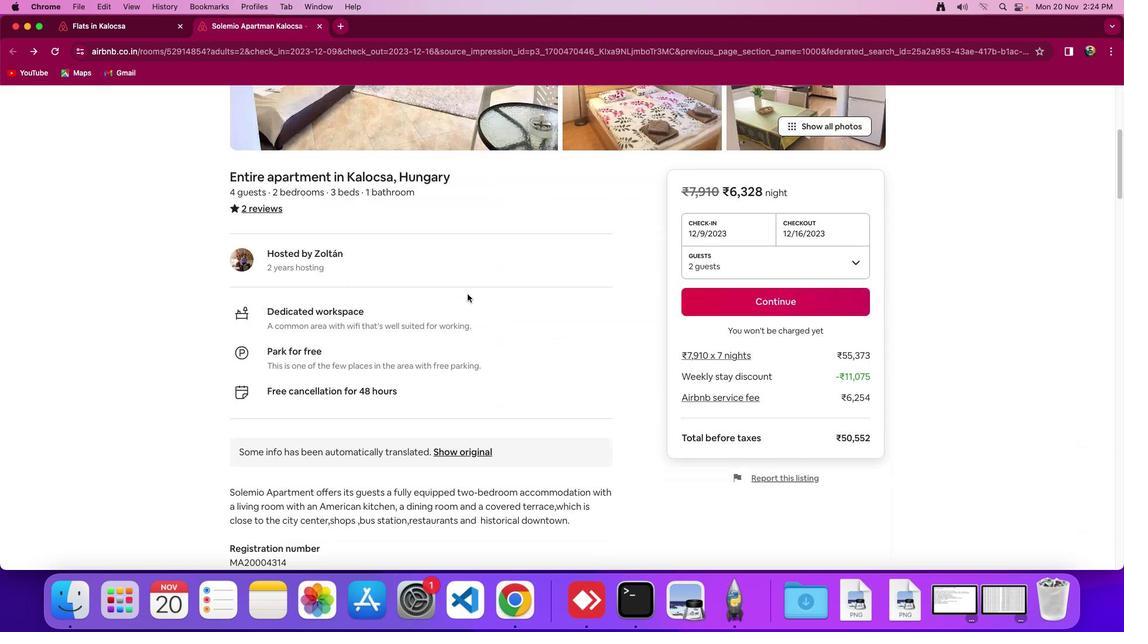 
Action: Mouse moved to (470, 299)
Screenshot: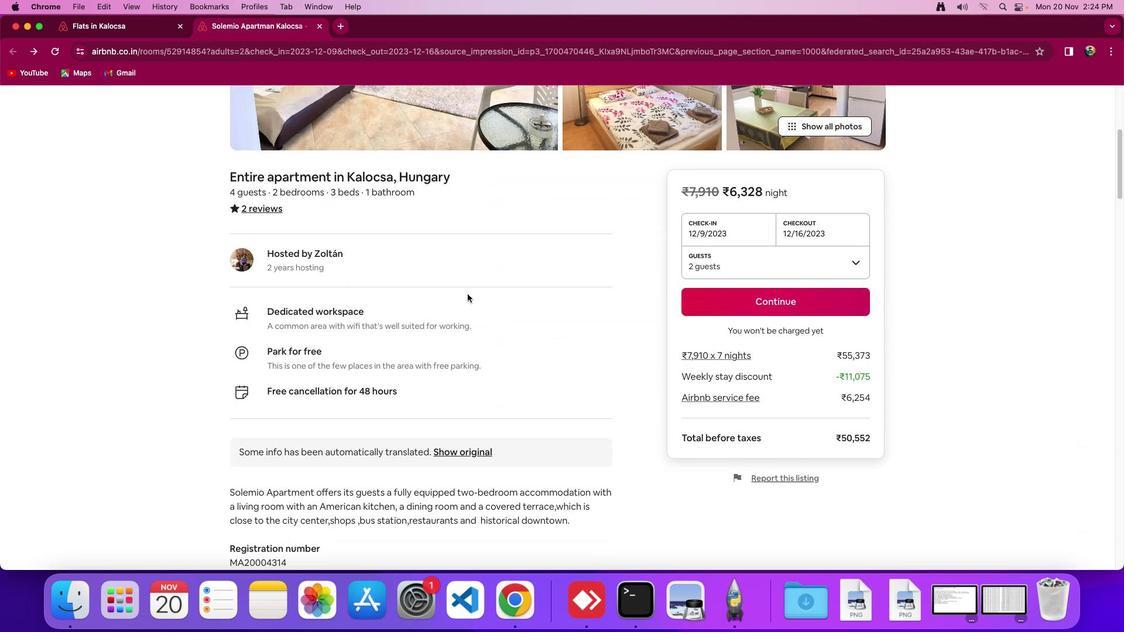 
Action: Mouse scrolled (470, 299) with delta (3, 2)
Screenshot: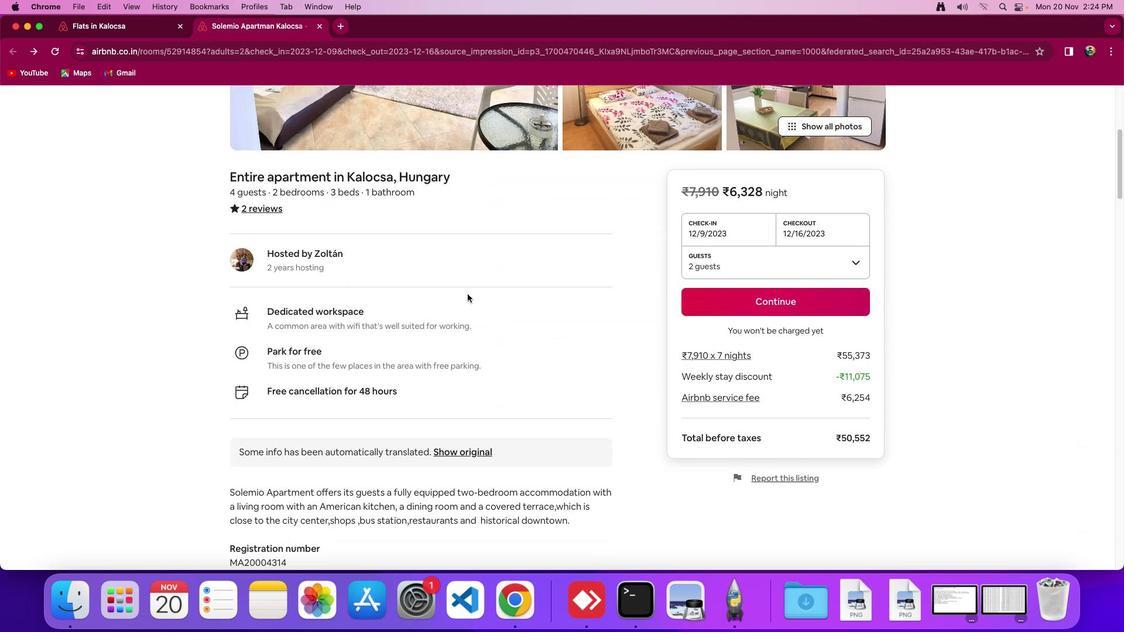 
Action: Mouse moved to (470, 299)
Screenshot: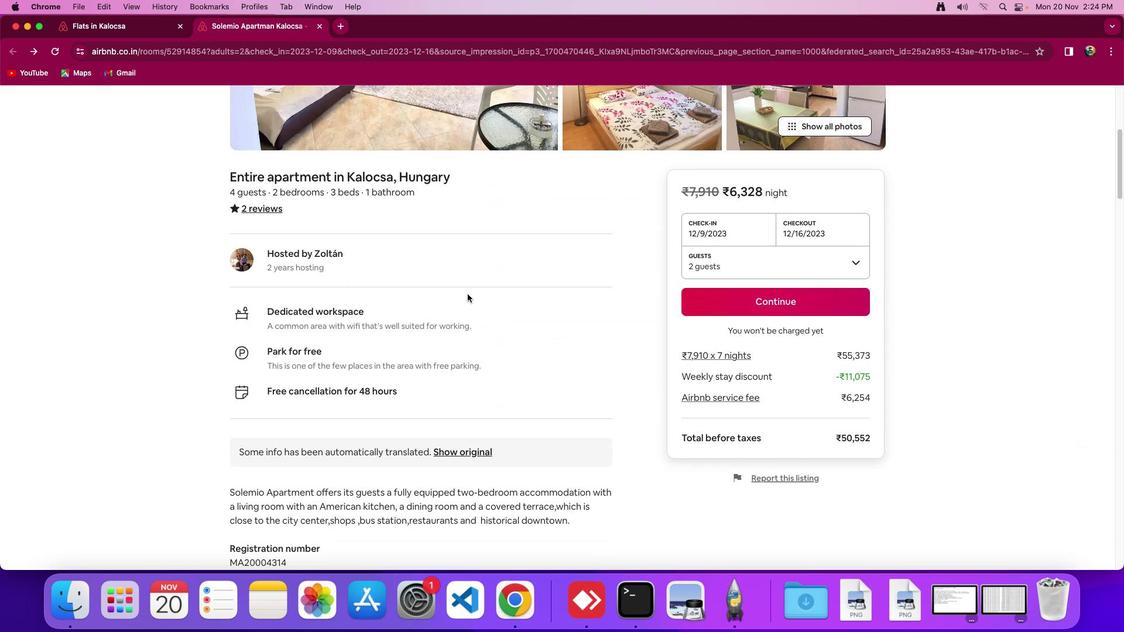 
Action: Mouse scrolled (470, 299) with delta (3, 1)
Screenshot: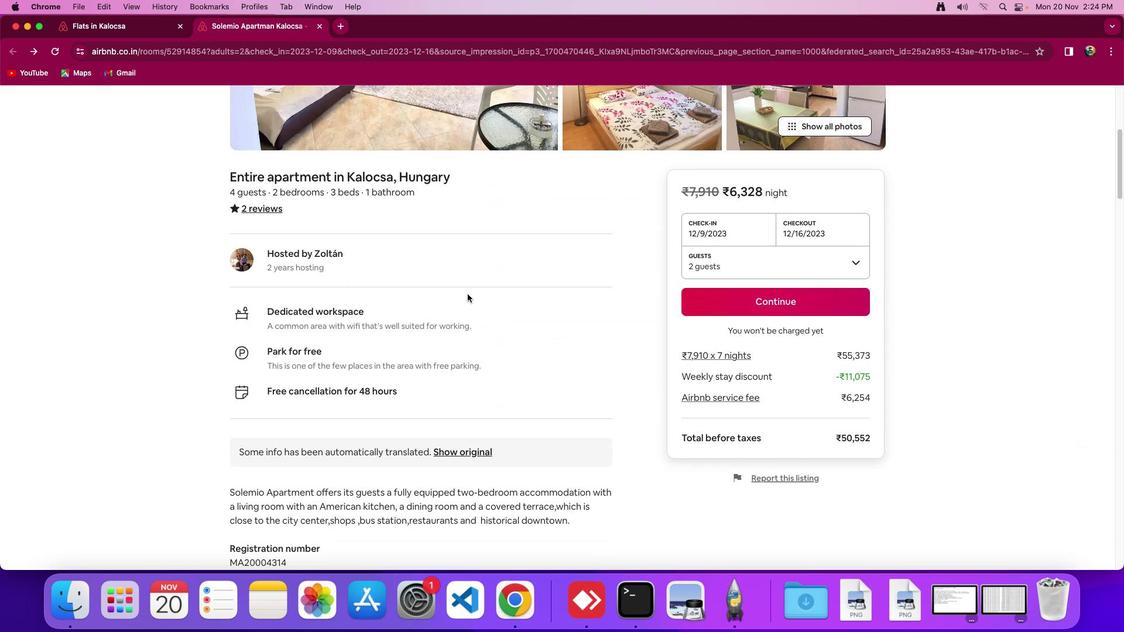 
Action: Mouse moved to (471, 299)
Screenshot: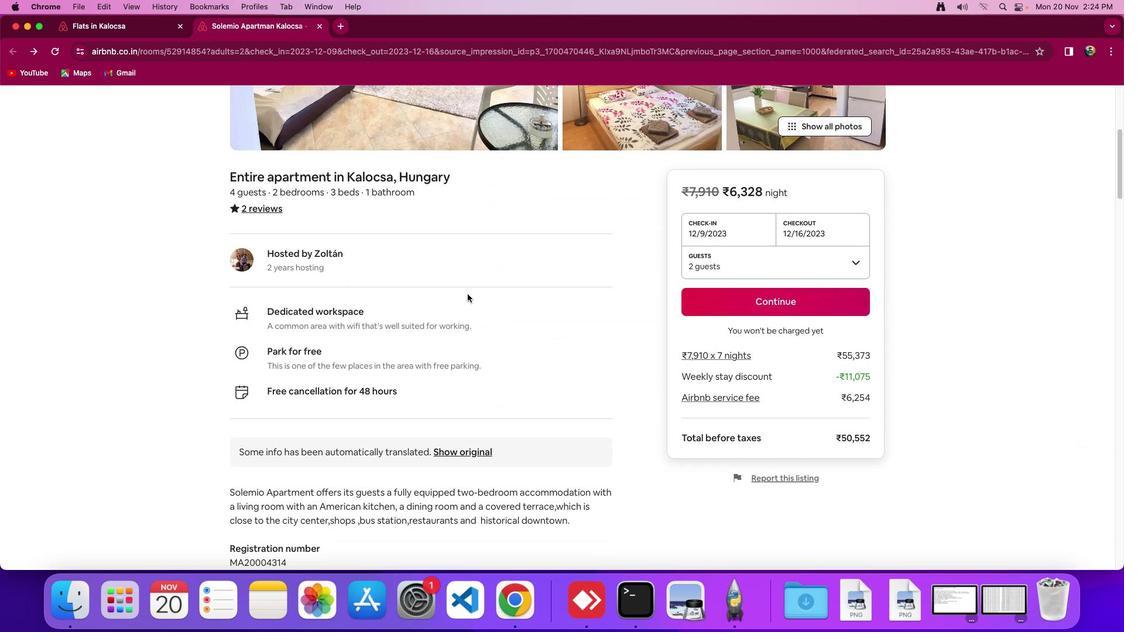
Action: Mouse scrolled (471, 299) with delta (3, 0)
Screenshot: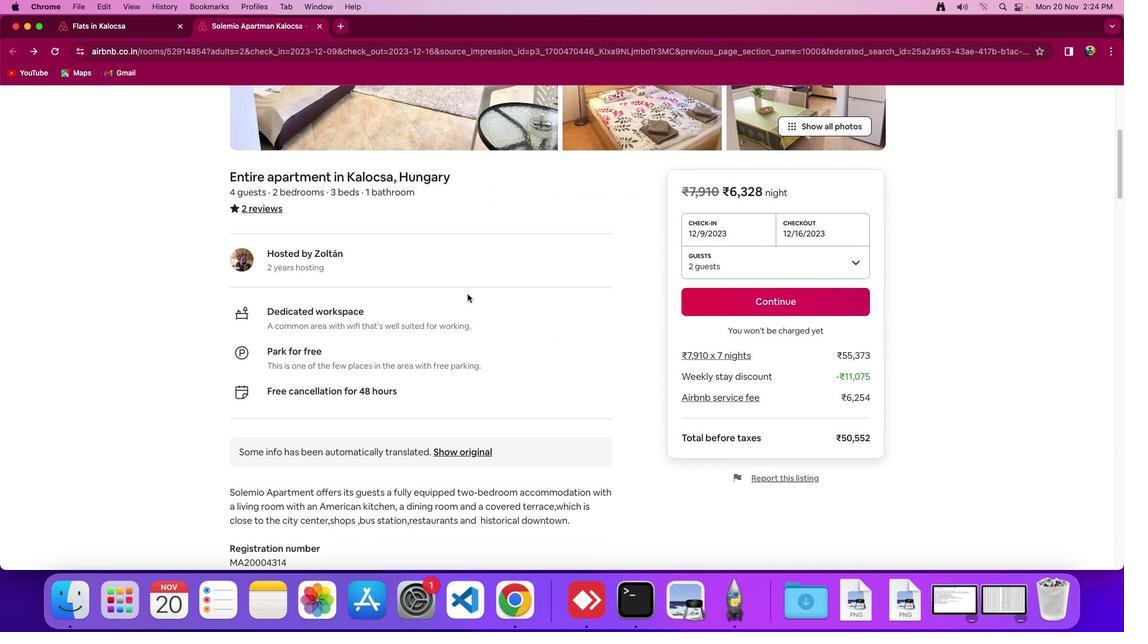 
Action: Mouse moved to (471, 298)
Screenshot: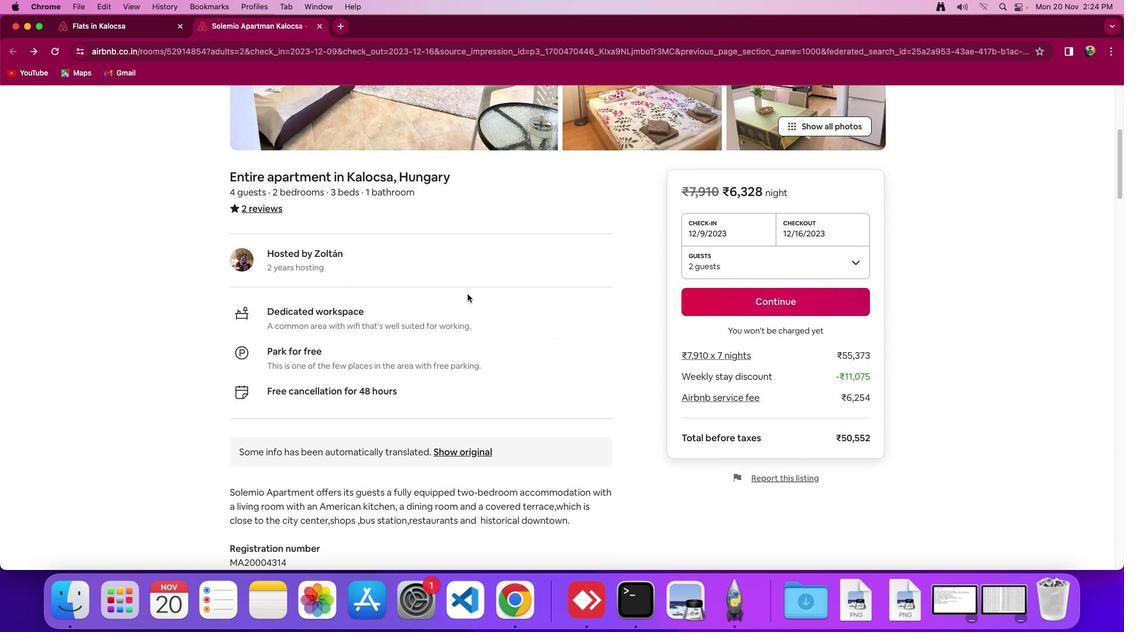
Action: Mouse scrolled (471, 298) with delta (3, 2)
Screenshot: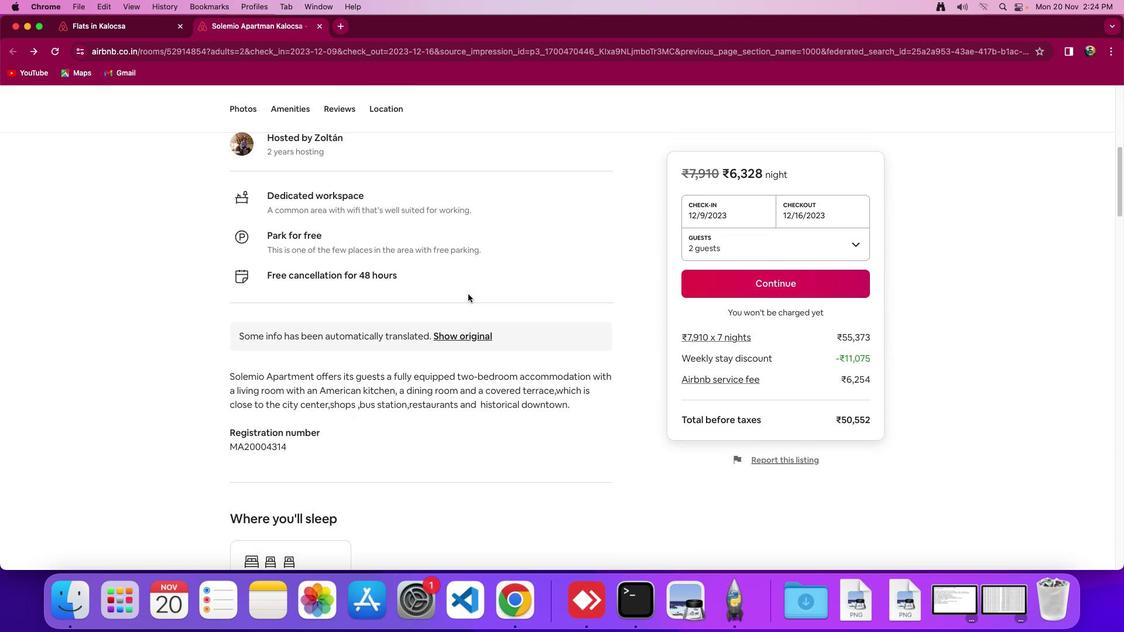 
Action: Mouse scrolled (471, 298) with delta (3, 2)
Screenshot: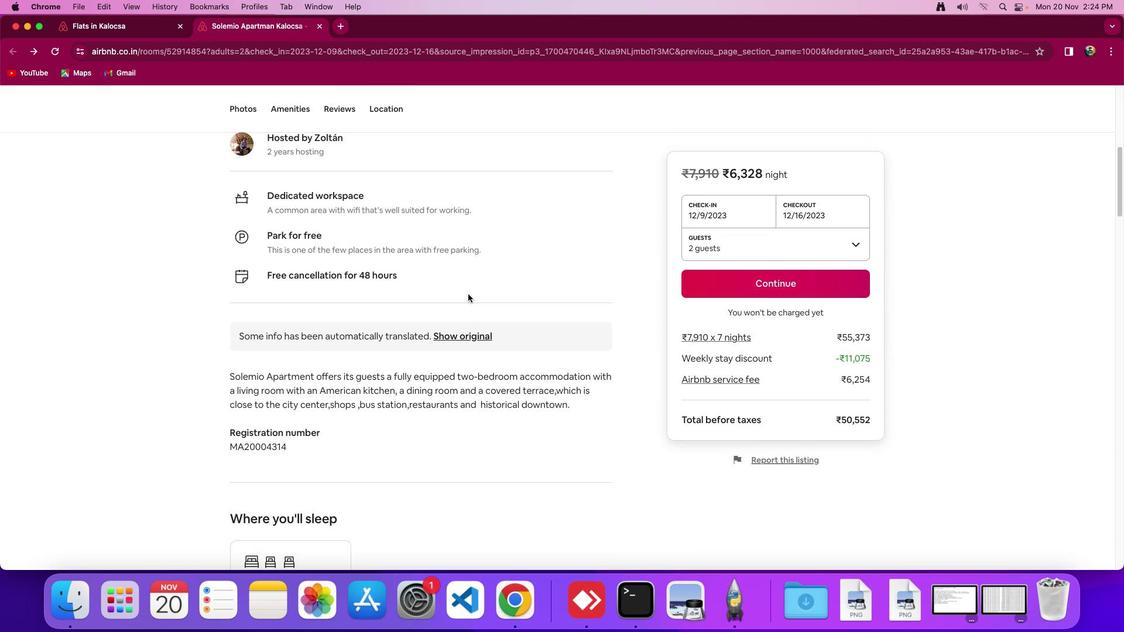 
Action: Mouse scrolled (471, 298) with delta (3, 1)
Screenshot: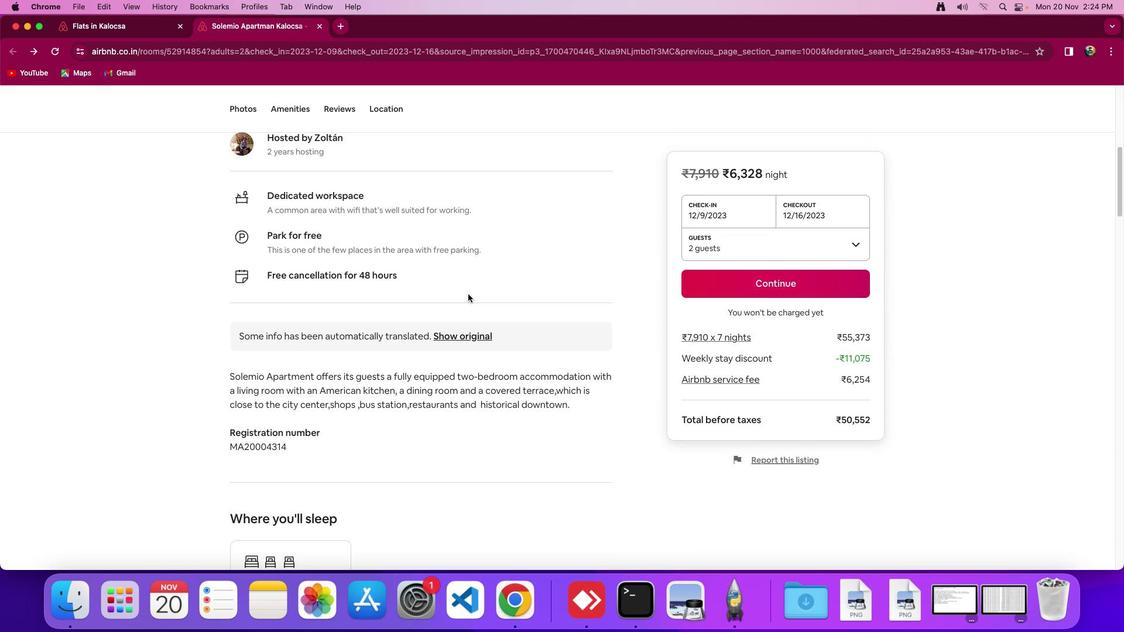 
Action: Mouse moved to (471, 297)
Screenshot: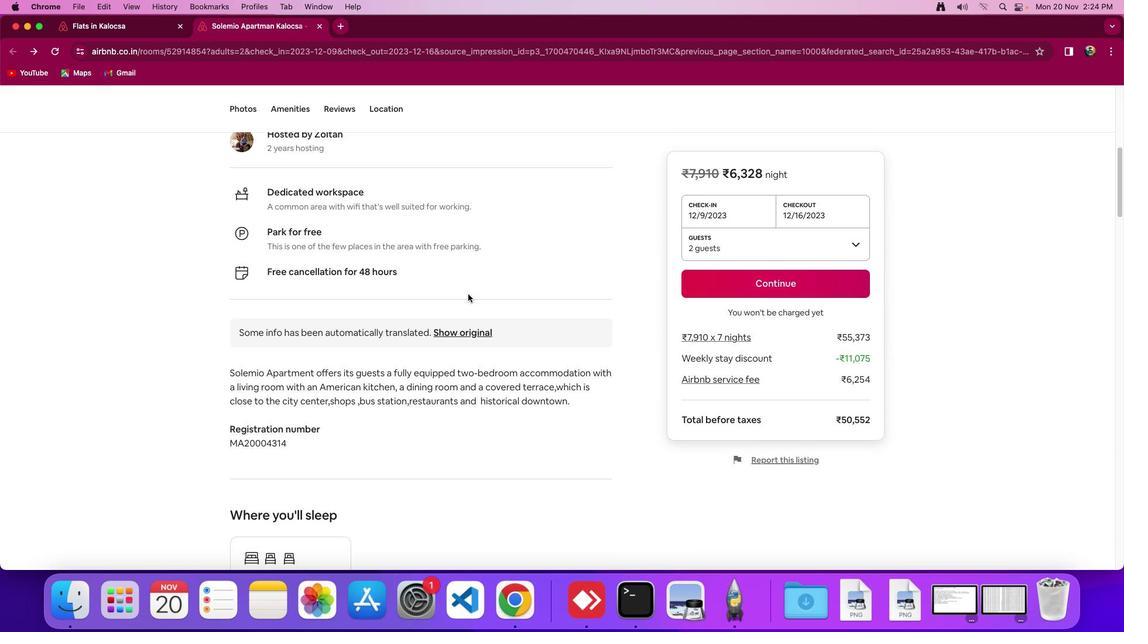 
Action: Mouse scrolled (471, 297) with delta (3, 2)
Screenshot: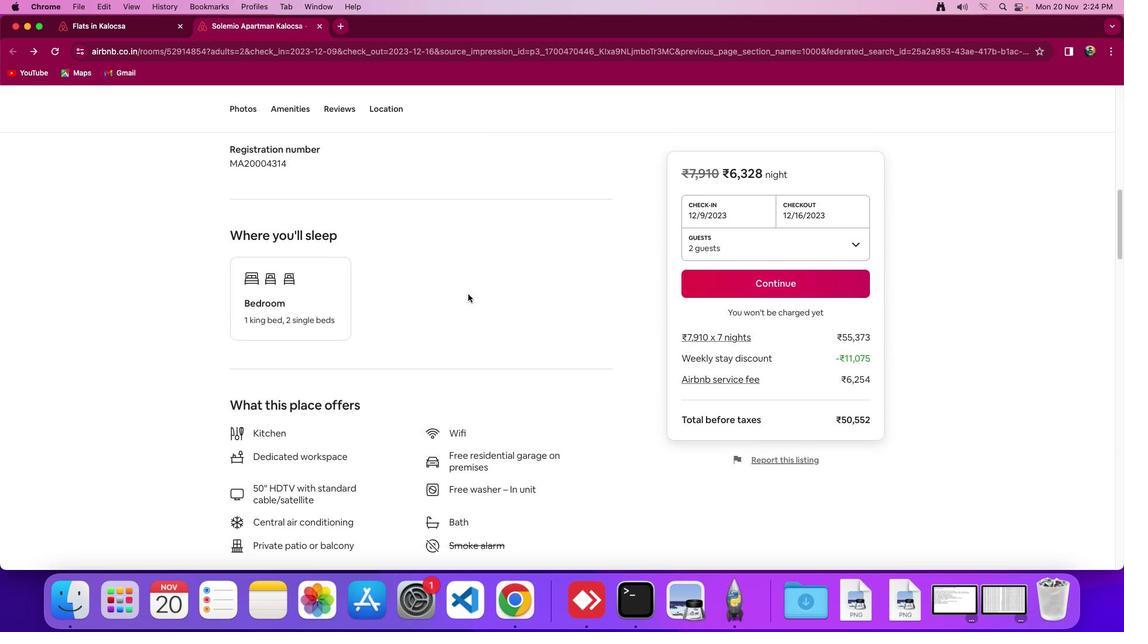 
Action: Mouse scrolled (471, 297) with delta (3, 2)
Screenshot: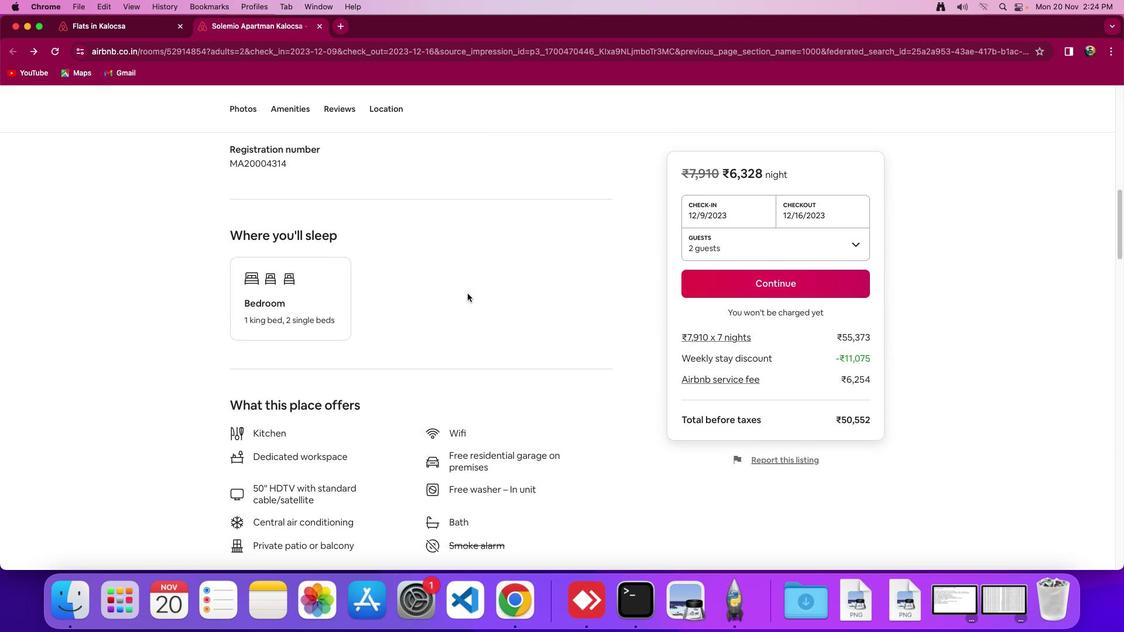 
Action: Mouse scrolled (471, 297) with delta (3, 1)
Screenshot: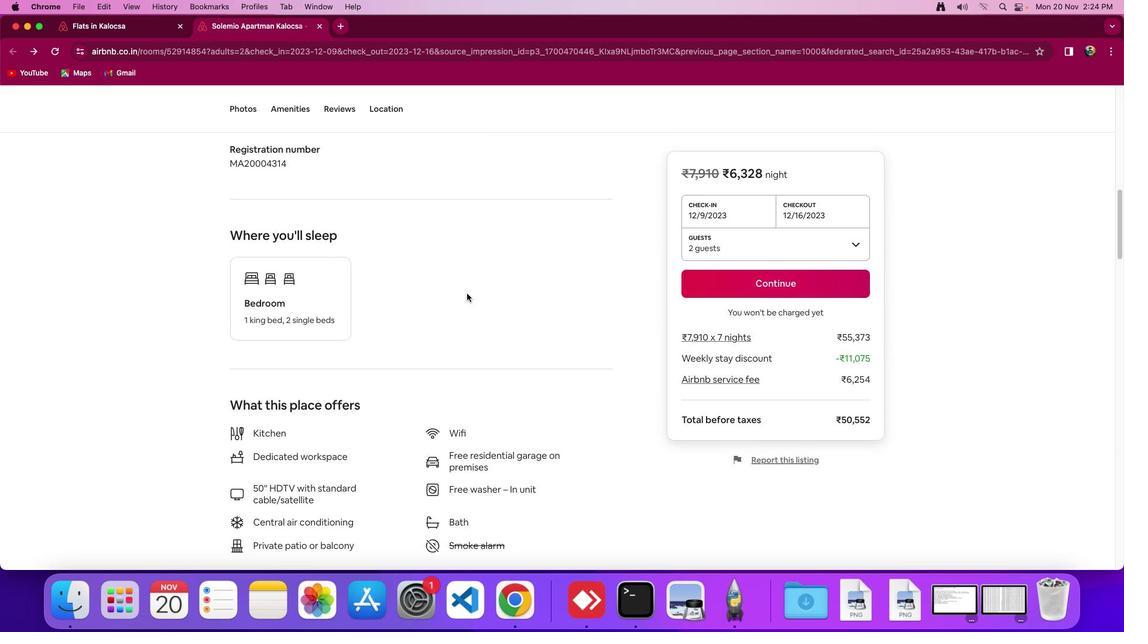 
Action: Mouse scrolled (471, 297) with delta (3, 0)
Screenshot: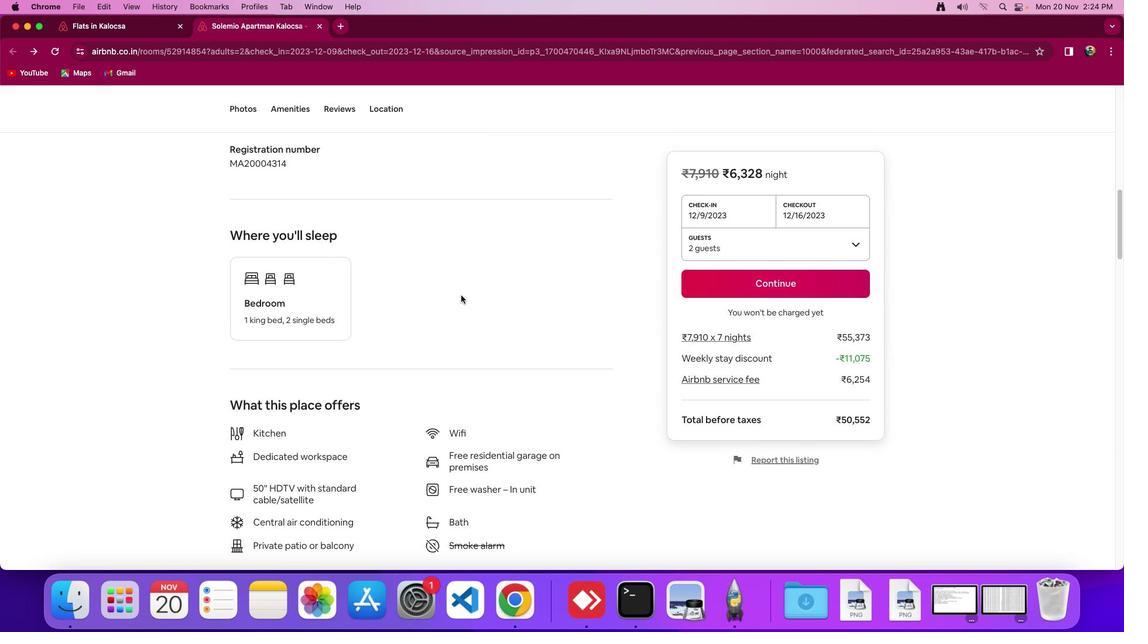 
Action: Mouse moved to (329, 249)
Screenshot: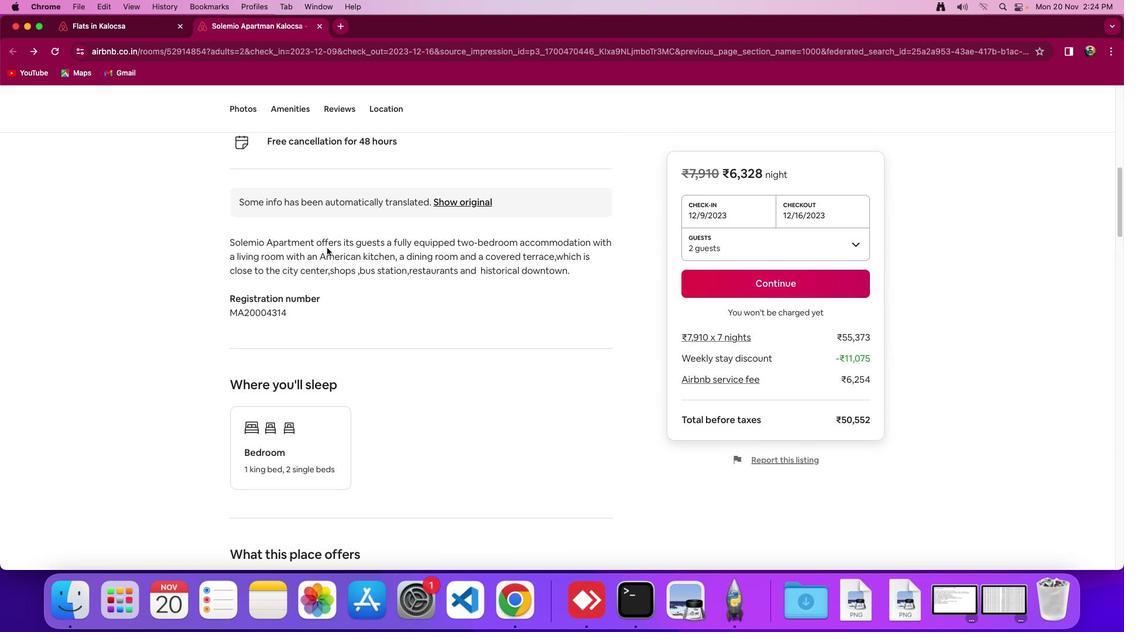 
Action: Mouse scrolled (329, 249) with delta (3, 4)
Screenshot: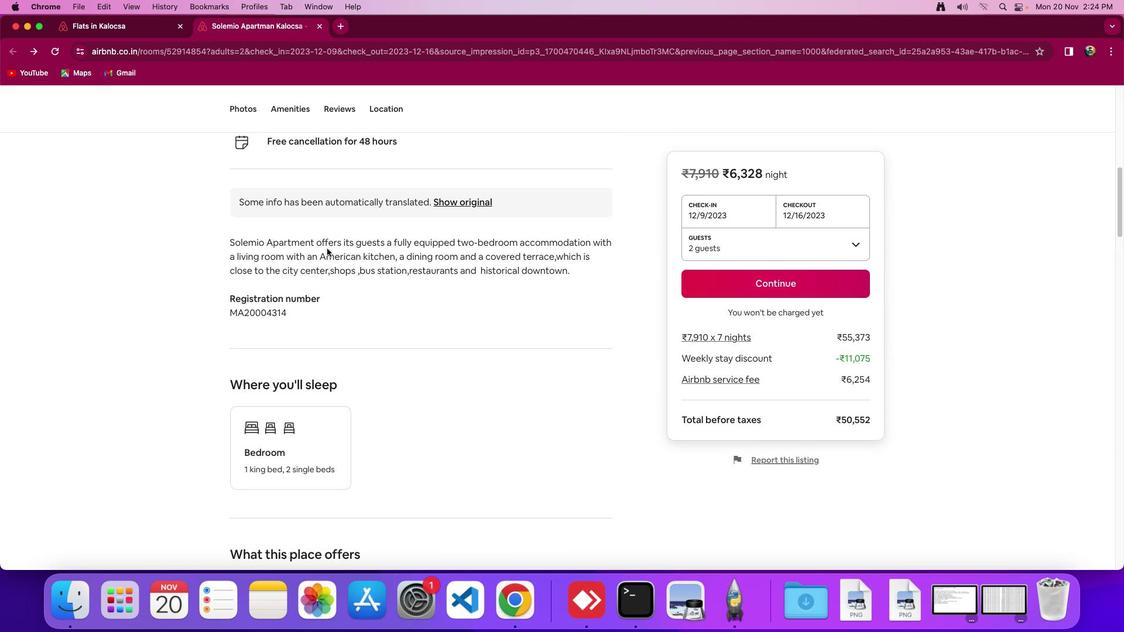 
Action: Mouse moved to (329, 250)
Screenshot: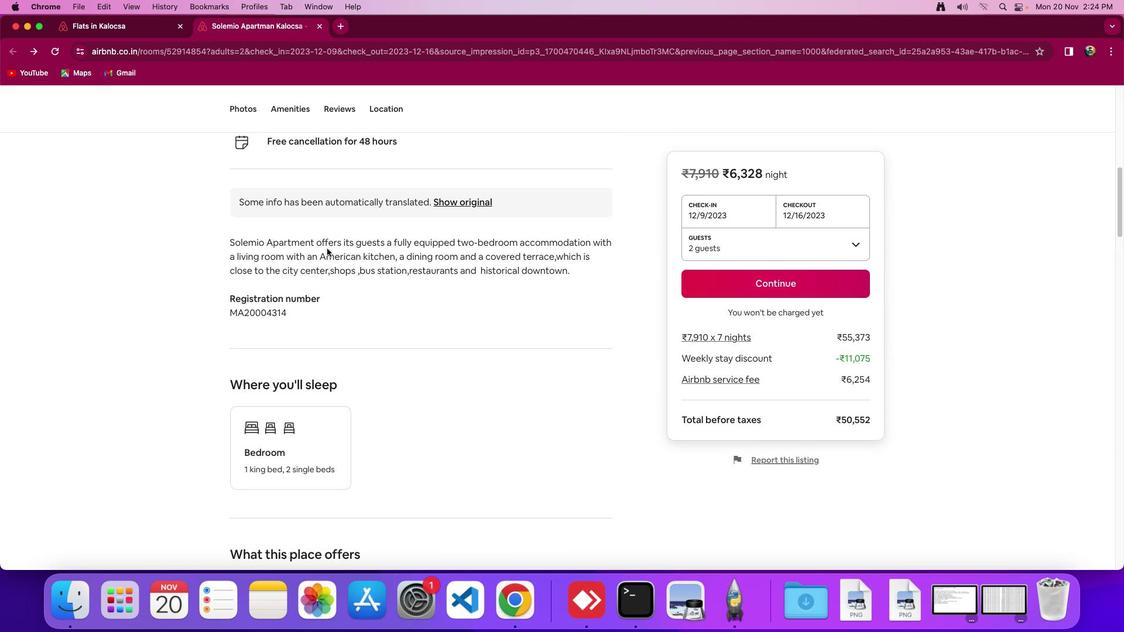 
Action: Mouse scrolled (329, 250) with delta (3, 4)
Screenshot: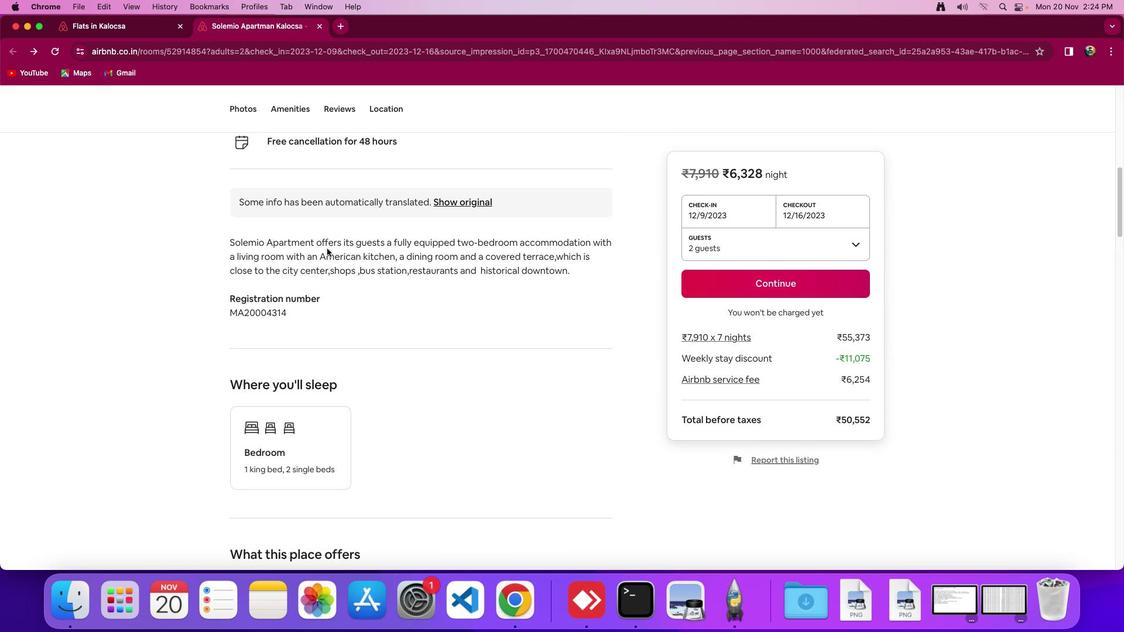 
Action: Mouse moved to (329, 250)
Screenshot: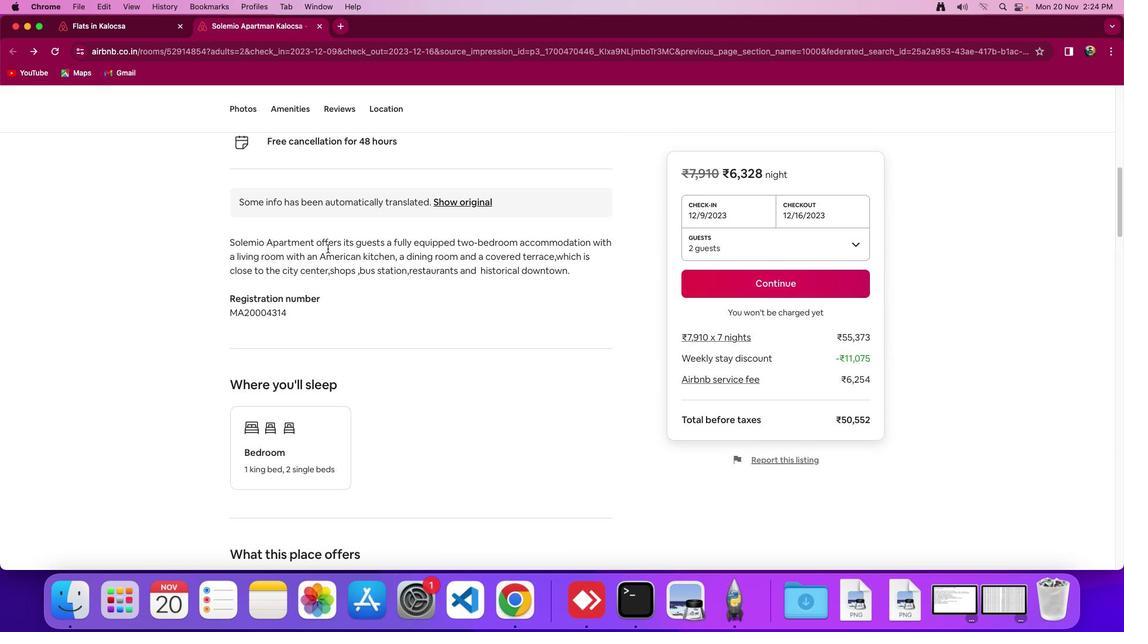 
Action: Mouse scrolled (329, 250) with delta (3, 5)
Screenshot: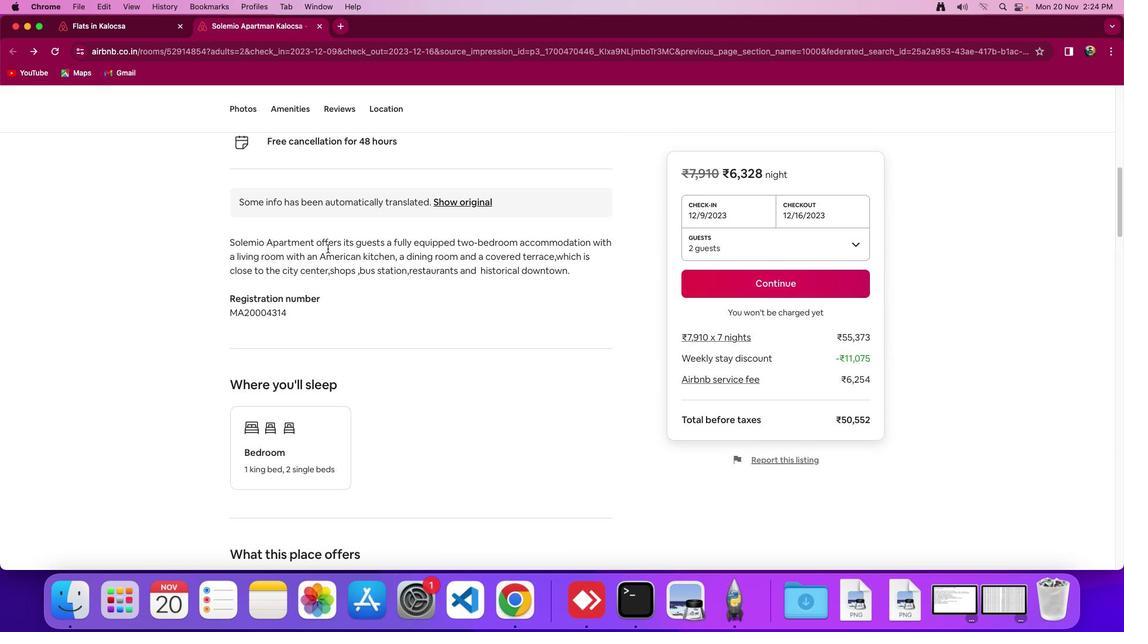 
Action: Mouse moved to (331, 252)
Screenshot: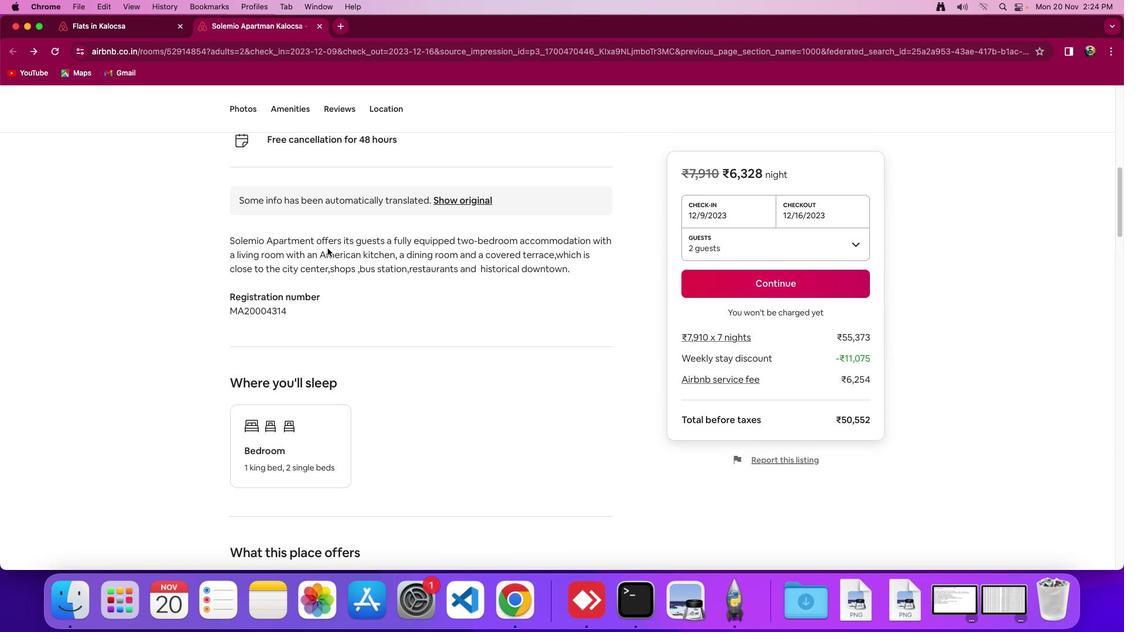 
Action: Mouse scrolled (331, 252) with delta (3, 2)
Screenshot: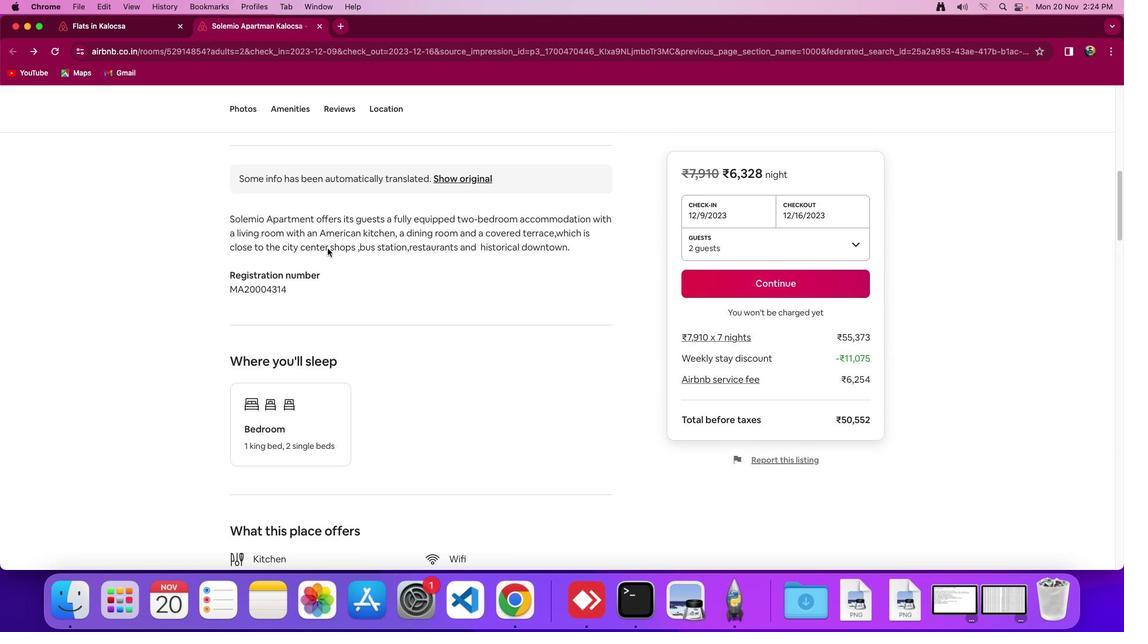 
Action: Mouse scrolled (331, 252) with delta (3, 2)
Screenshot: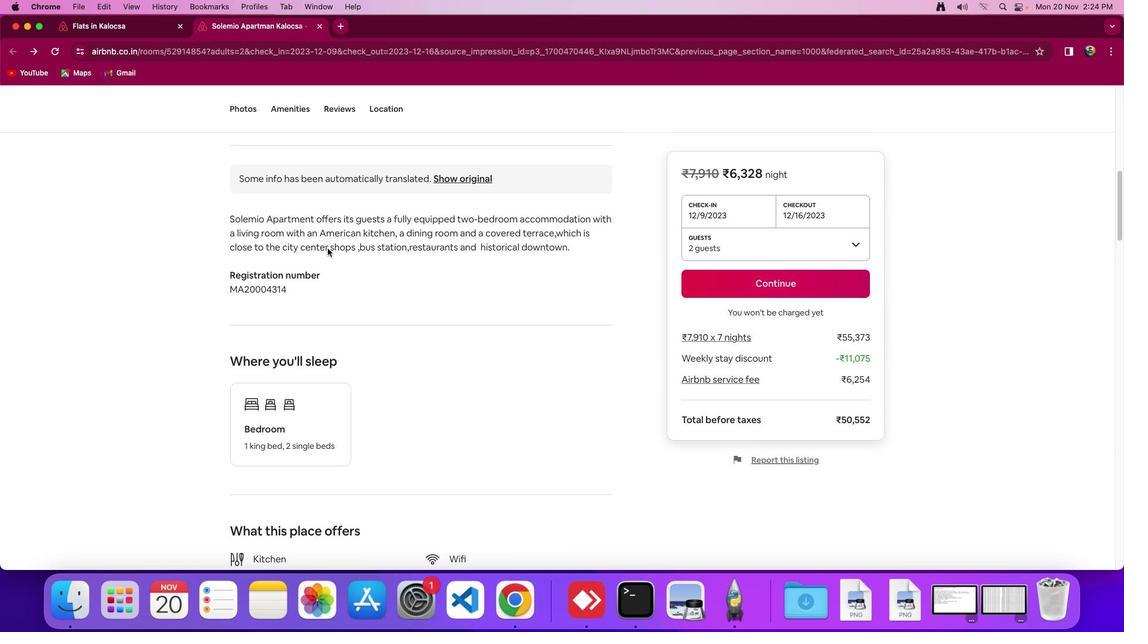 
Action: Mouse moved to (331, 252)
Screenshot: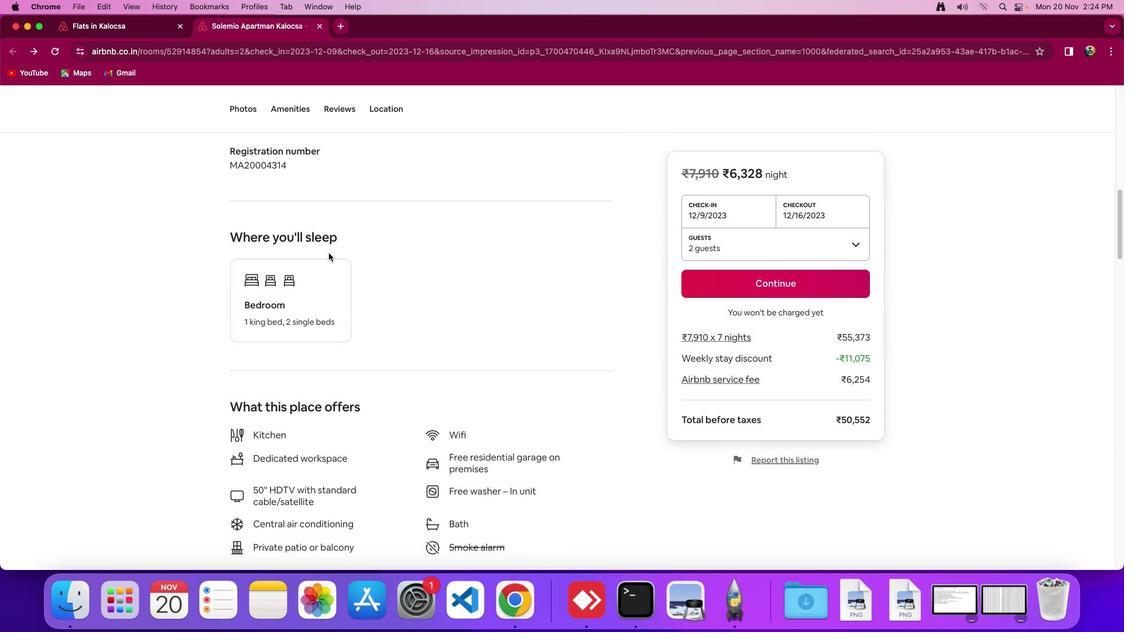 
Action: Mouse scrolled (331, 252) with delta (3, 2)
Screenshot: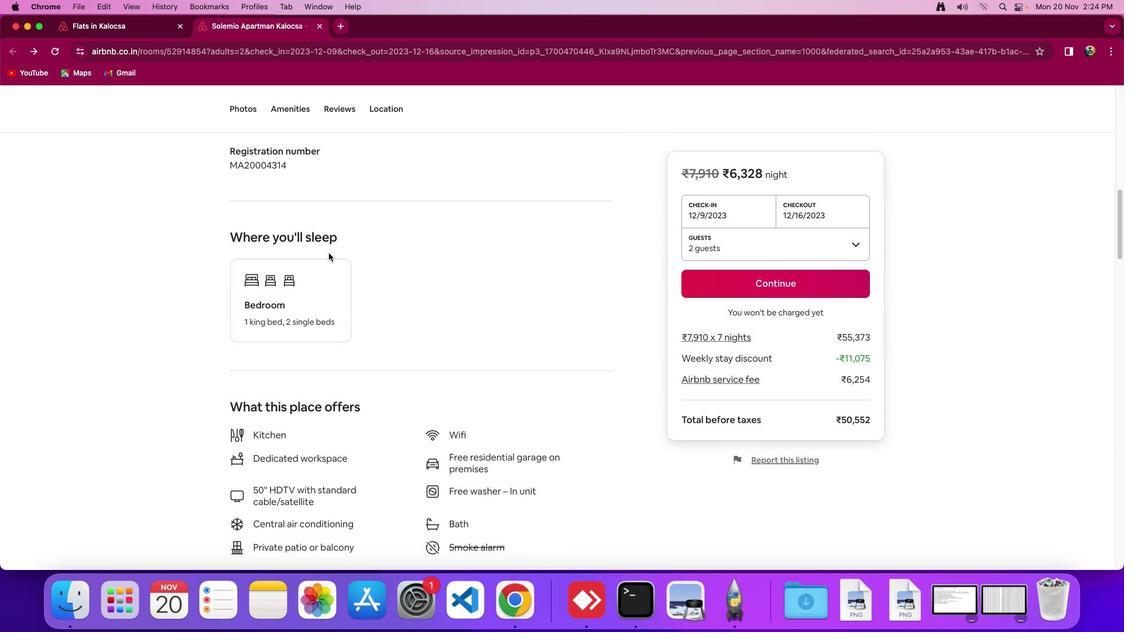
Action: Mouse moved to (332, 254)
Screenshot: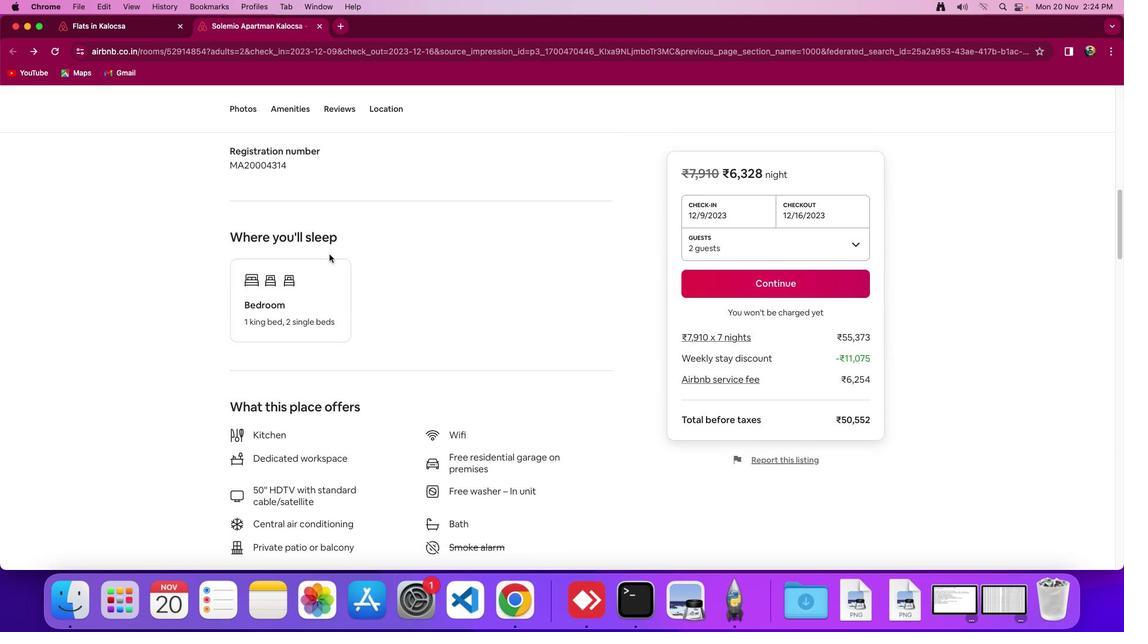 
Action: Mouse scrolled (332, 254) with delta (3, 2)
Screenshot: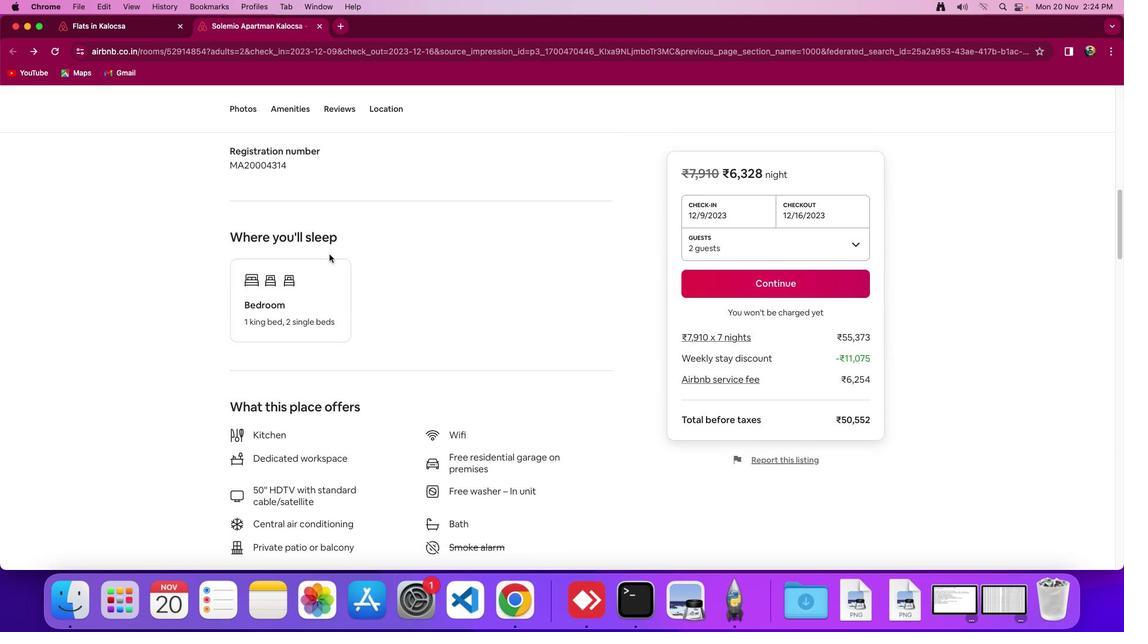 
Action: Mouse moved to (332, 256)
Screenshot: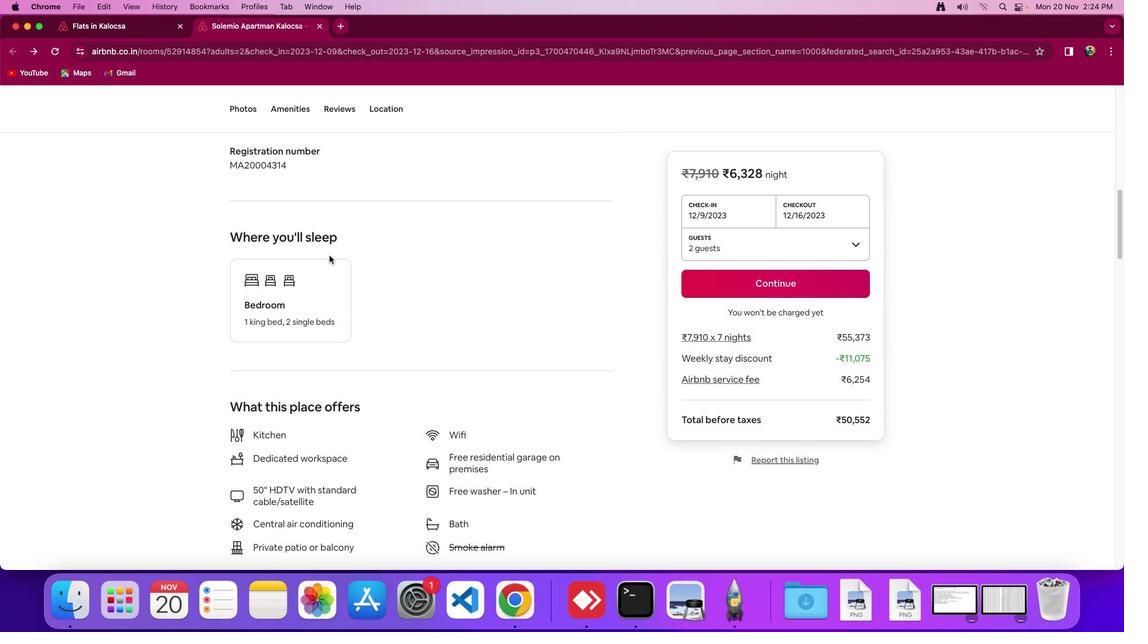 
Action: Mouse scrolled (332, 256) with delta (3, 1)
Screenshot: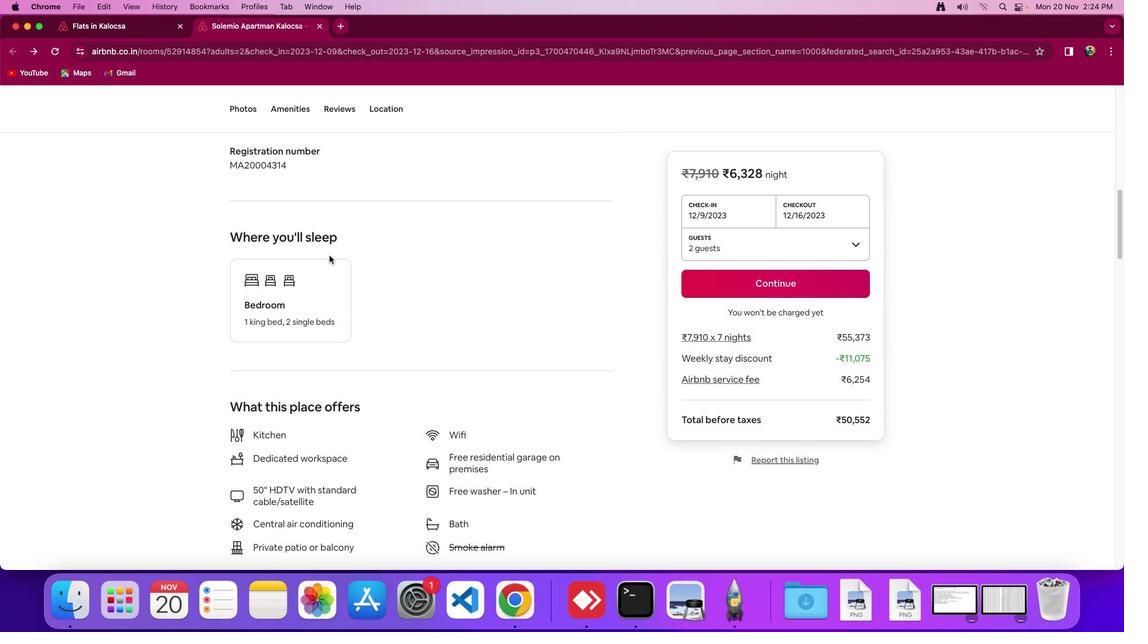 
Action: Mouse moved to (326, 274)
Screenshot: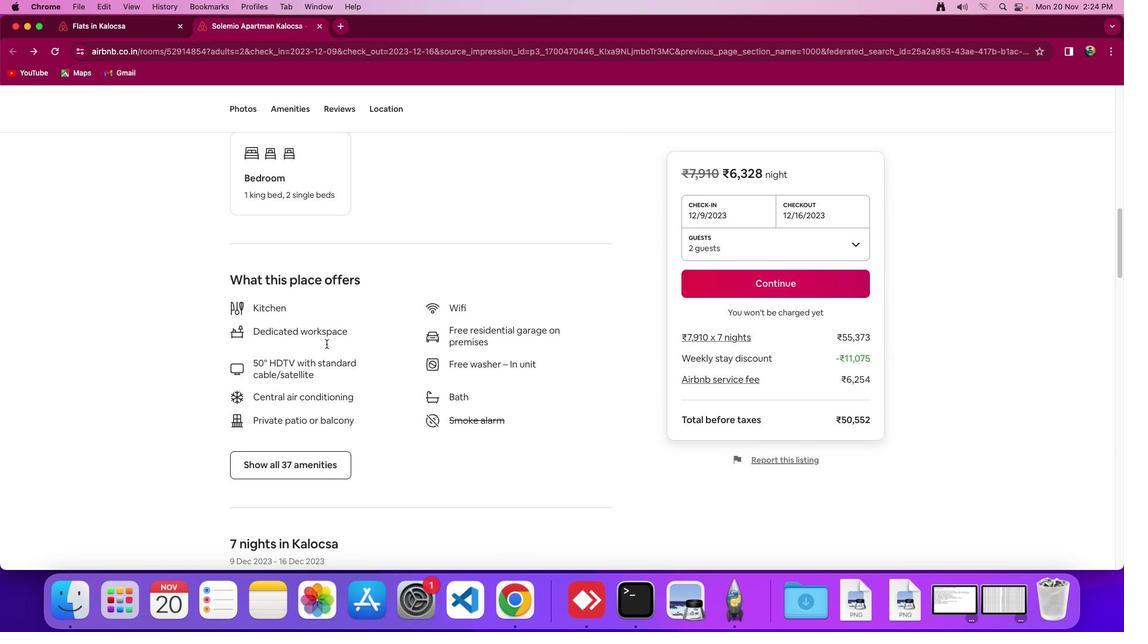 
Action: Mouse scrolled (326, 274) with delta (3, 2)
Screenshot: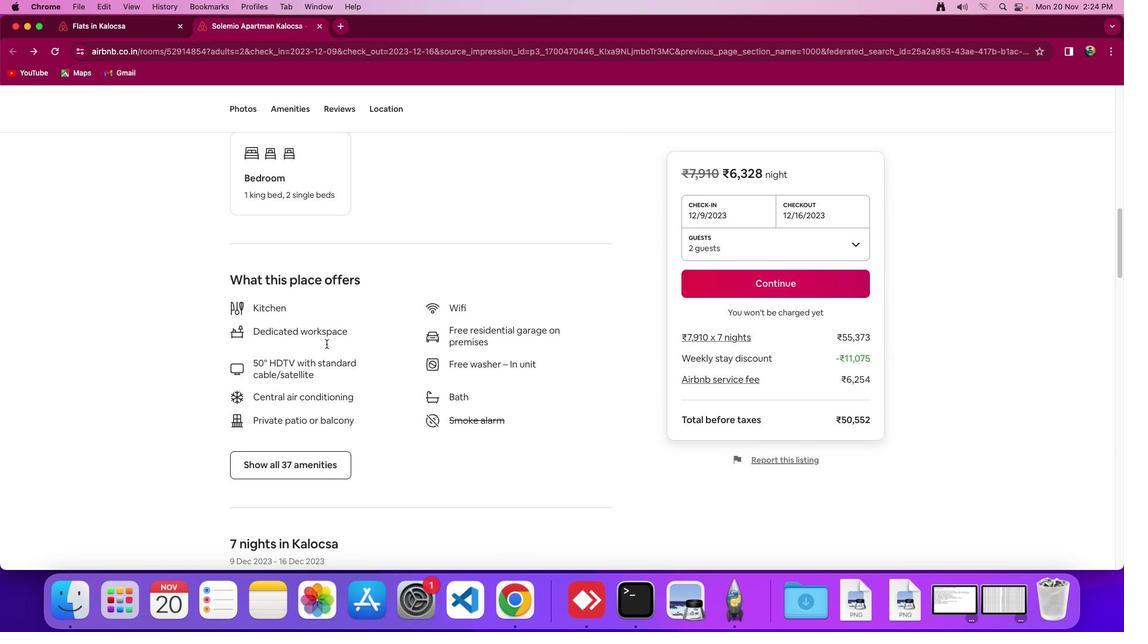 
Action: Mouse moved to (326, 274)
Screenshot: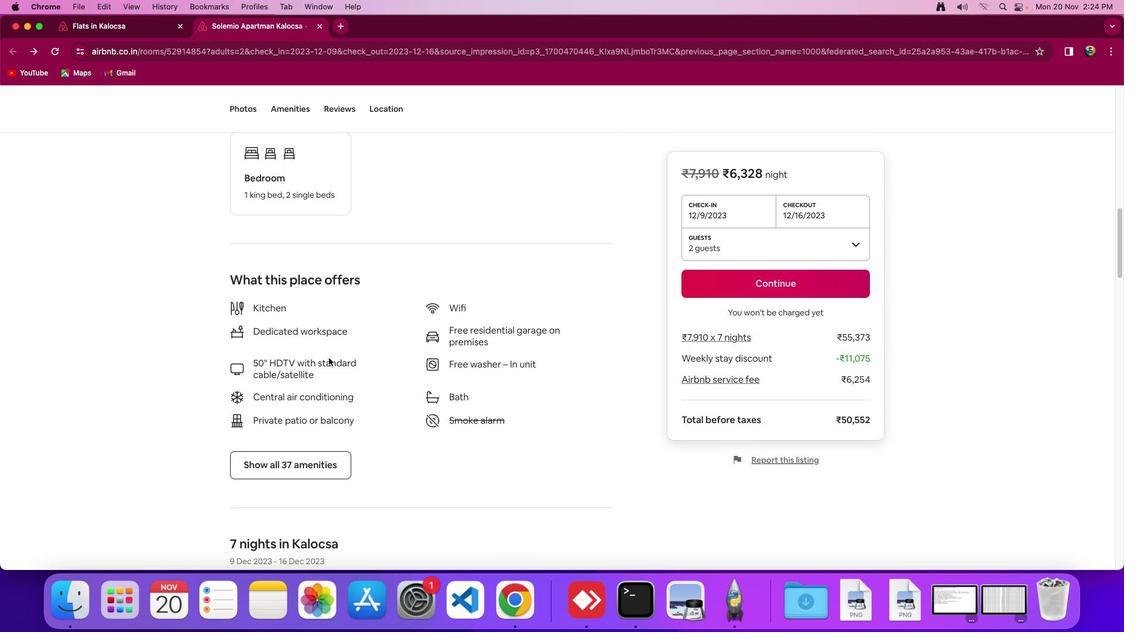 
Action: Mouse scrolled (326, 274) with delta (3, 2)
Screenshot: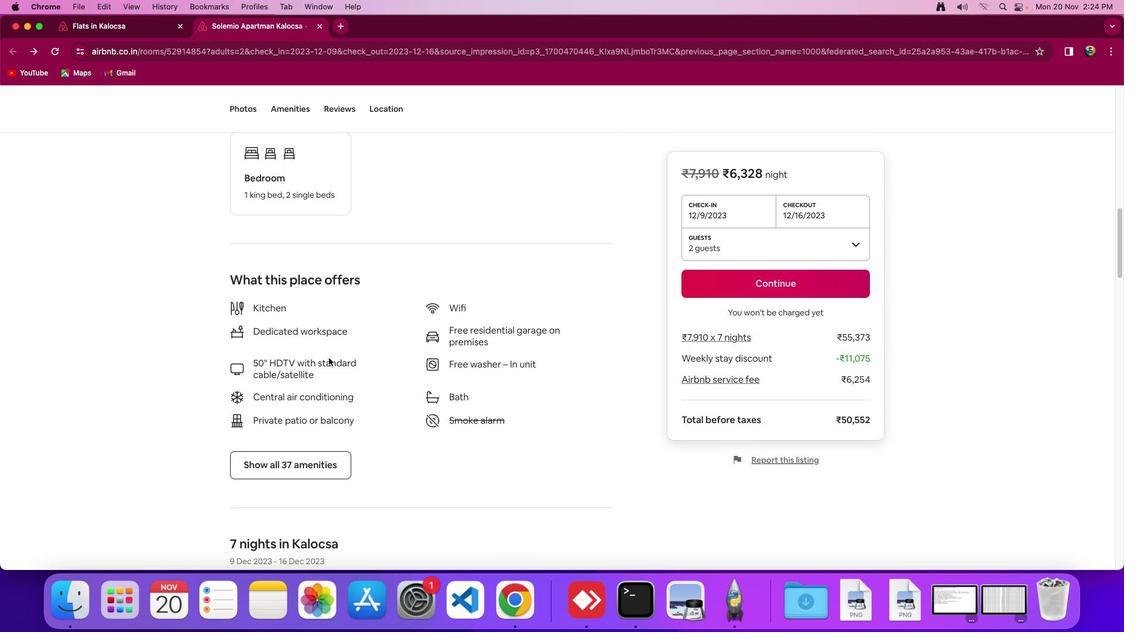 
Action: Mouse moved to (326, 274)
Screenshot: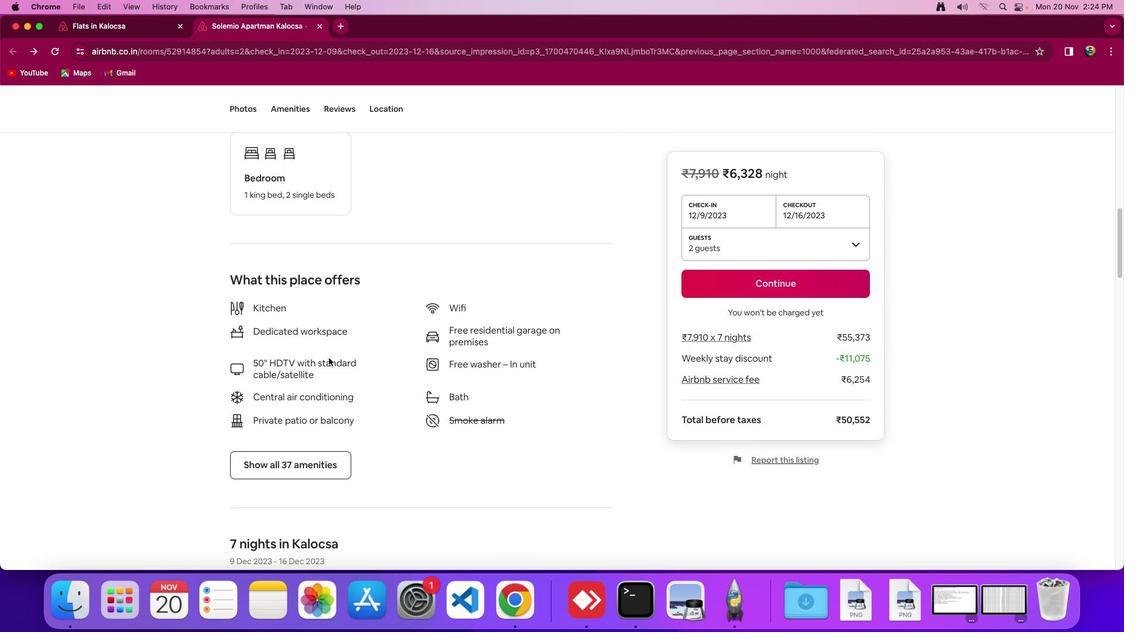 
Action: Mouse scrolled (326, 274) with delta (3, 1)
Screenshot: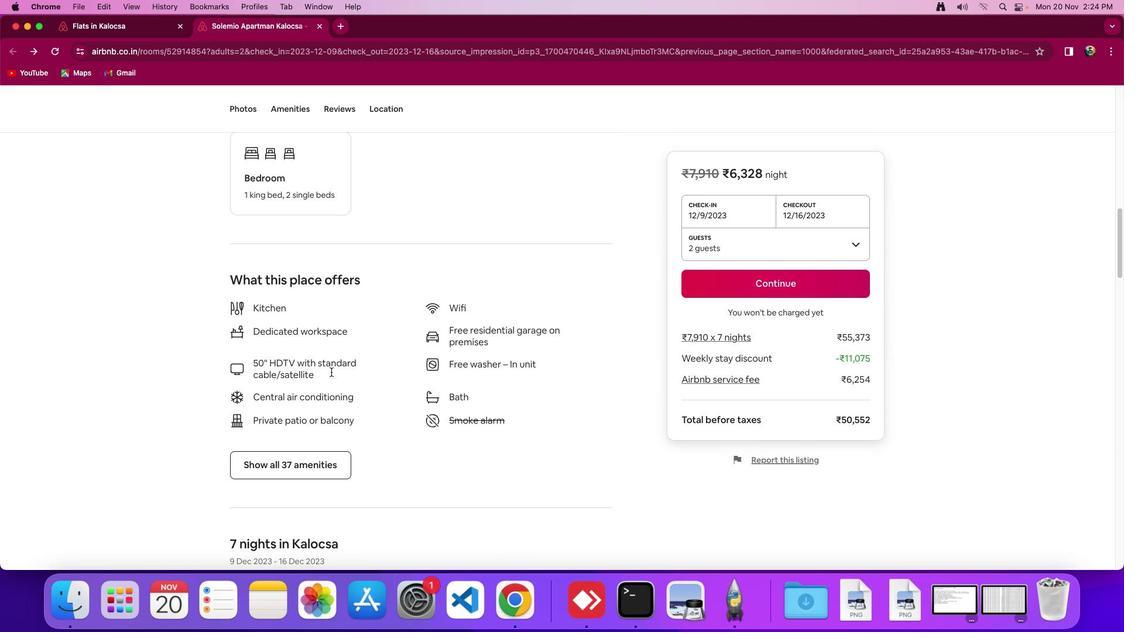 
Action: Mouse moved to (335, 384)
Screenshot: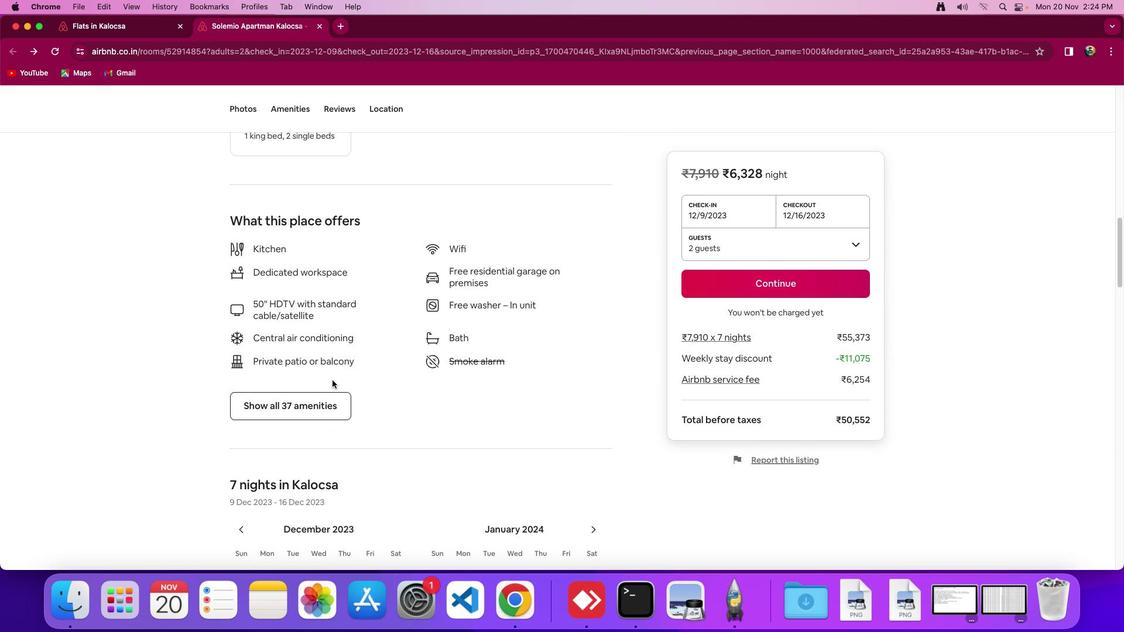 
Action: Mouse scrolled (335, 384) with delta (3, 2)
Screenshot: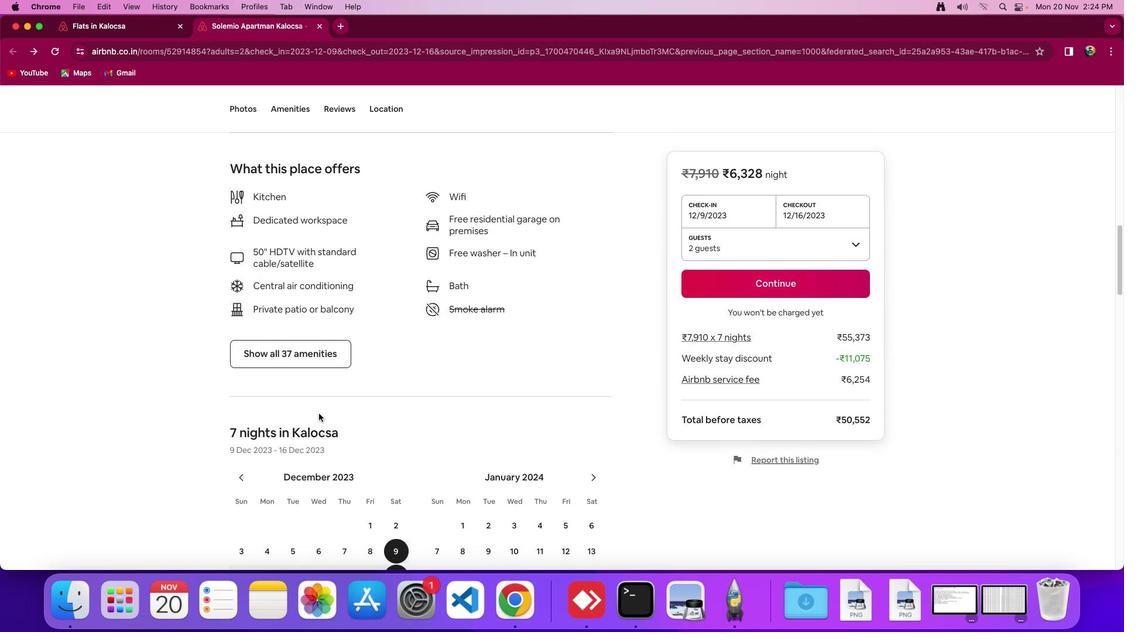 
Action: Mouse scrolled (335, 384) with delta (3, 2)
Screenshot: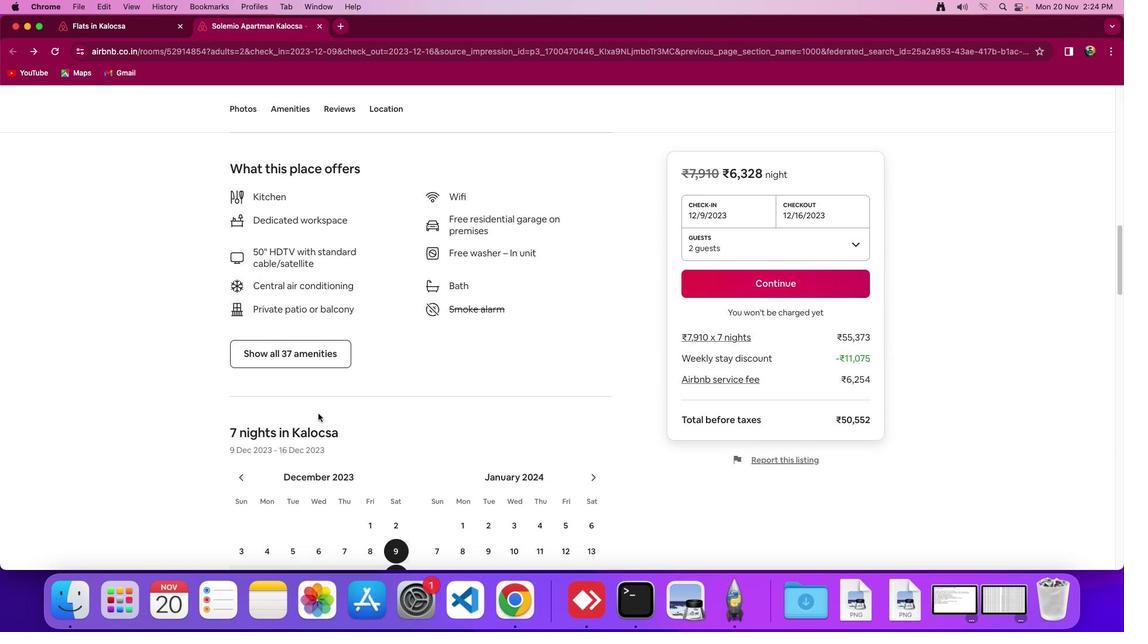
Action: Mouse scrolled (335, 384) with delta (3, 1)
Screenshot: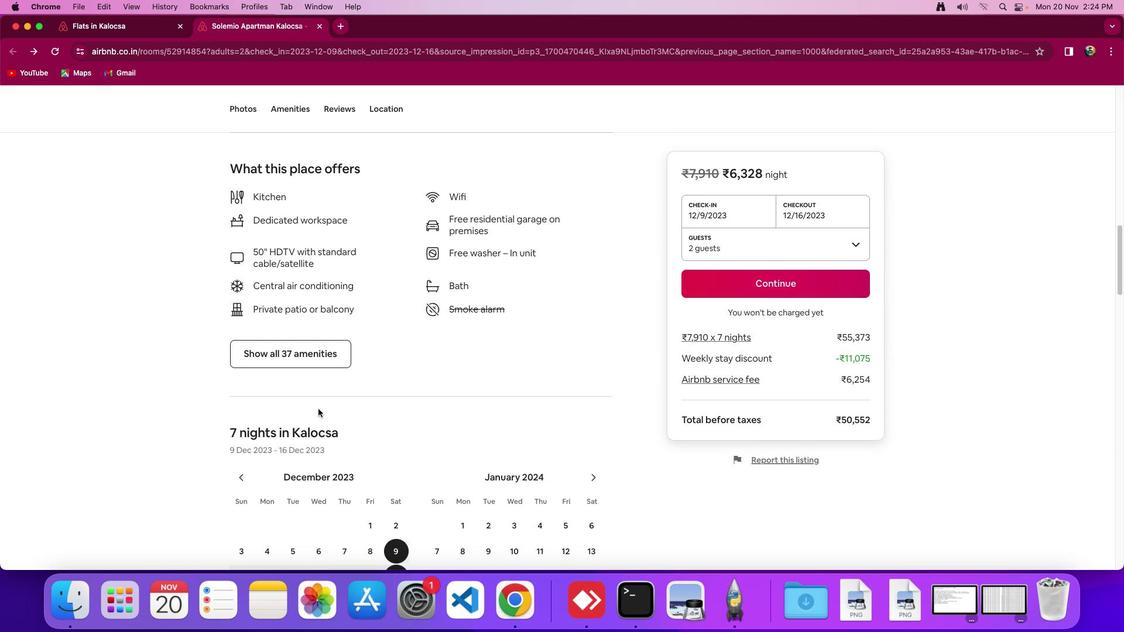
Action: Mouse moved to (313, 359)
Screenshot: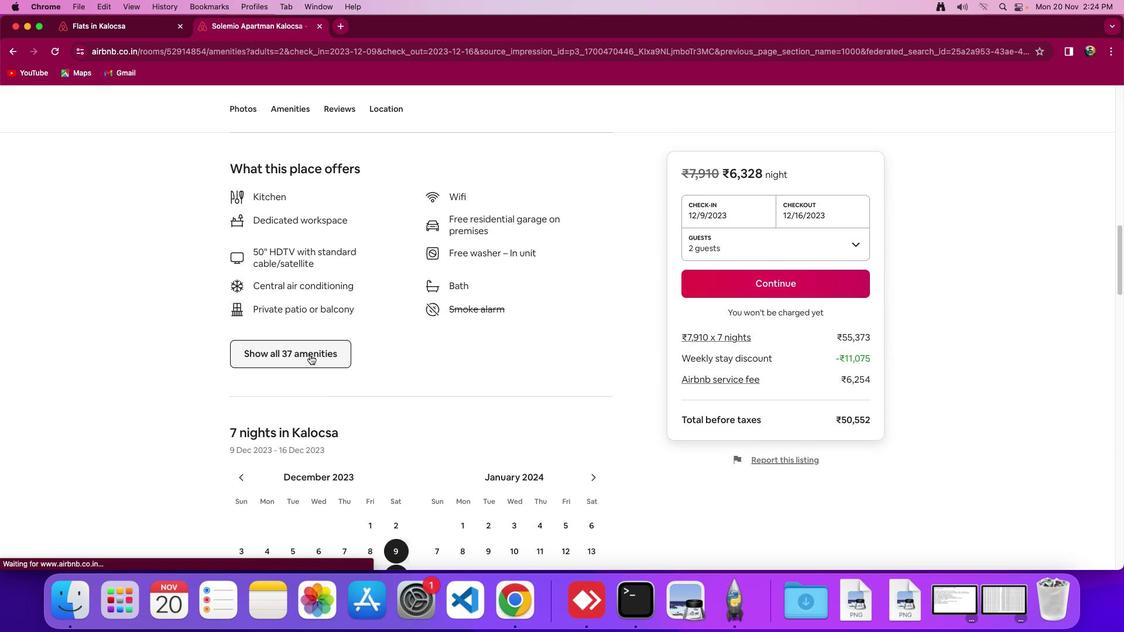 
Action: Mouse pressed left at (313, 359)
Screenshot: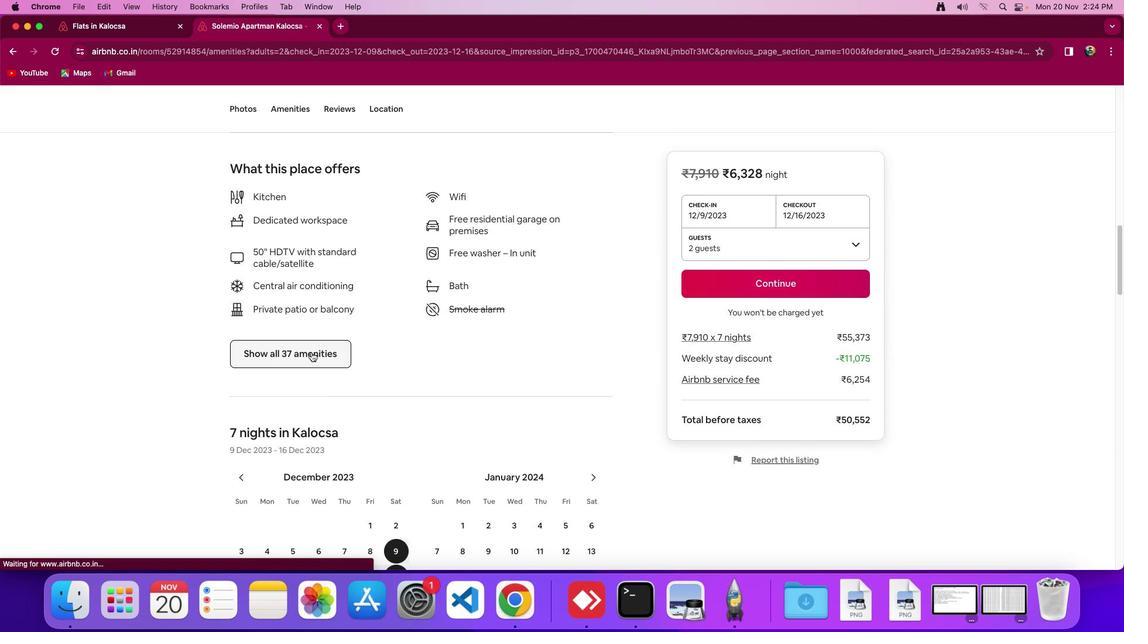 
Action: Mouse moved to (595, 314)
Screenshot: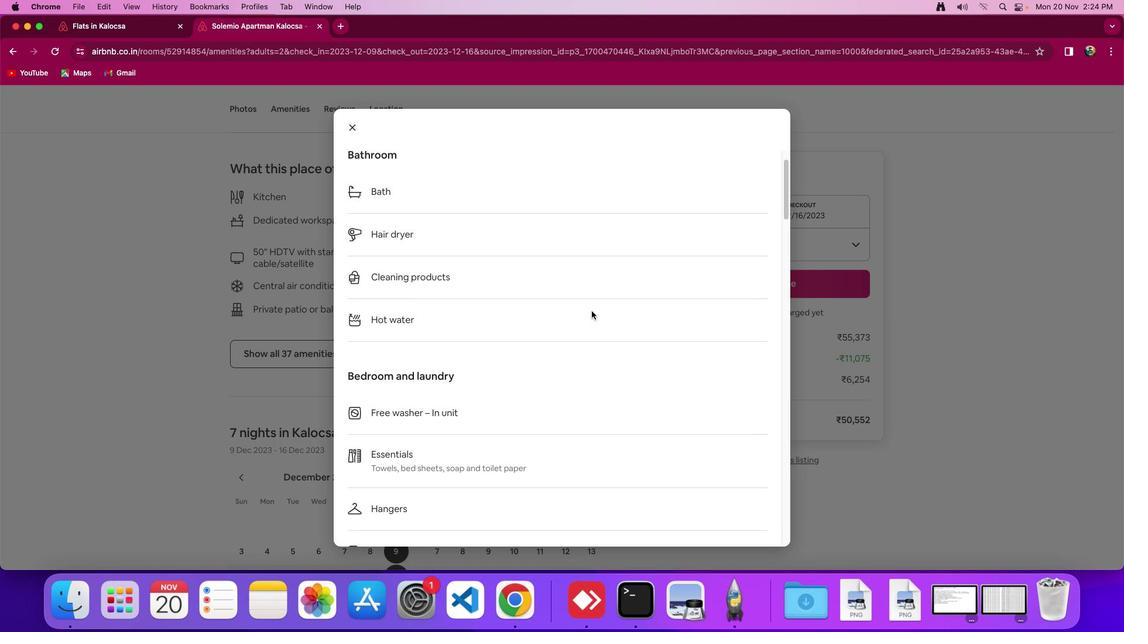 
Action: Mouse scrolled (595, 314) with delta (3, 2)
Screenshot: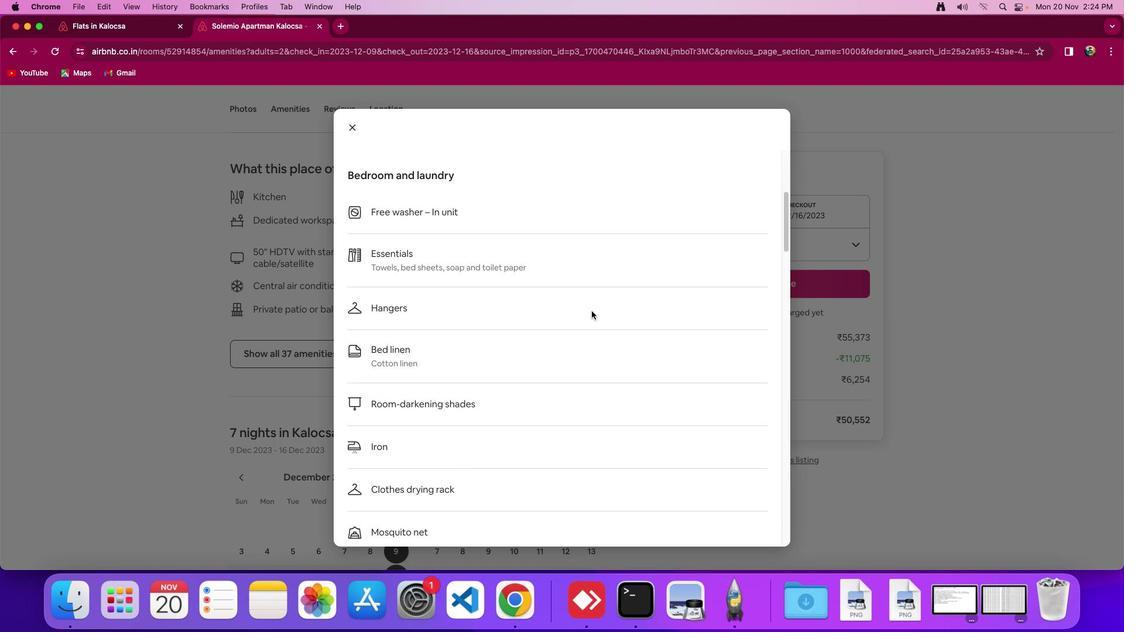 
Action: Mouse scrolled (595, 314) with delta (3, 2)
Screenshot: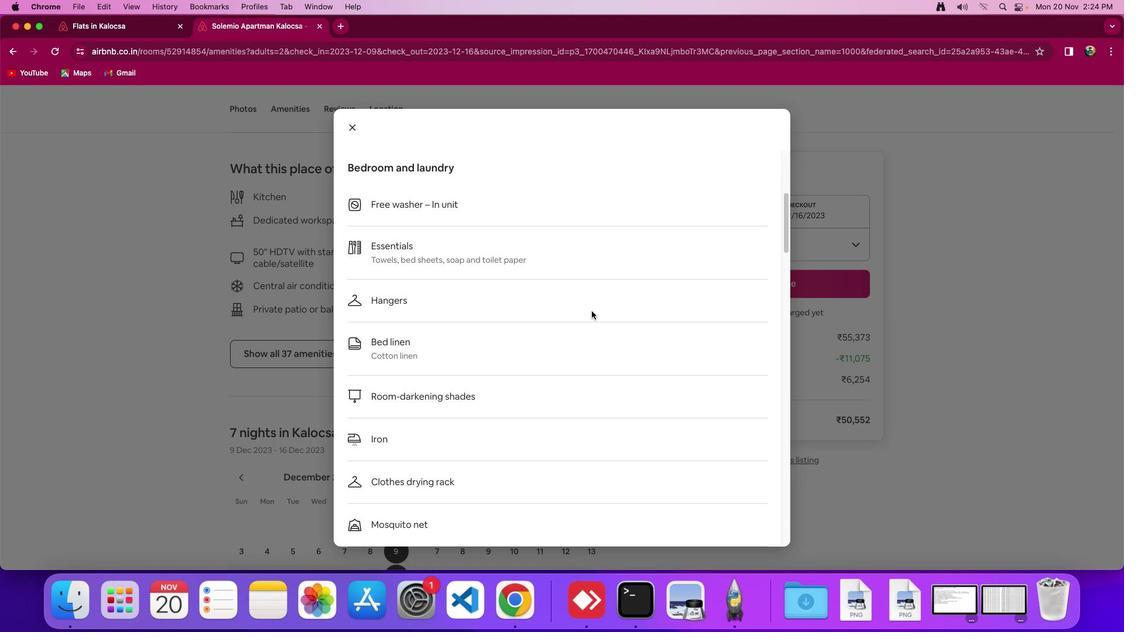 
Action: Mouse scrolled (595, 314) with delta (3, 1)
Screenshot: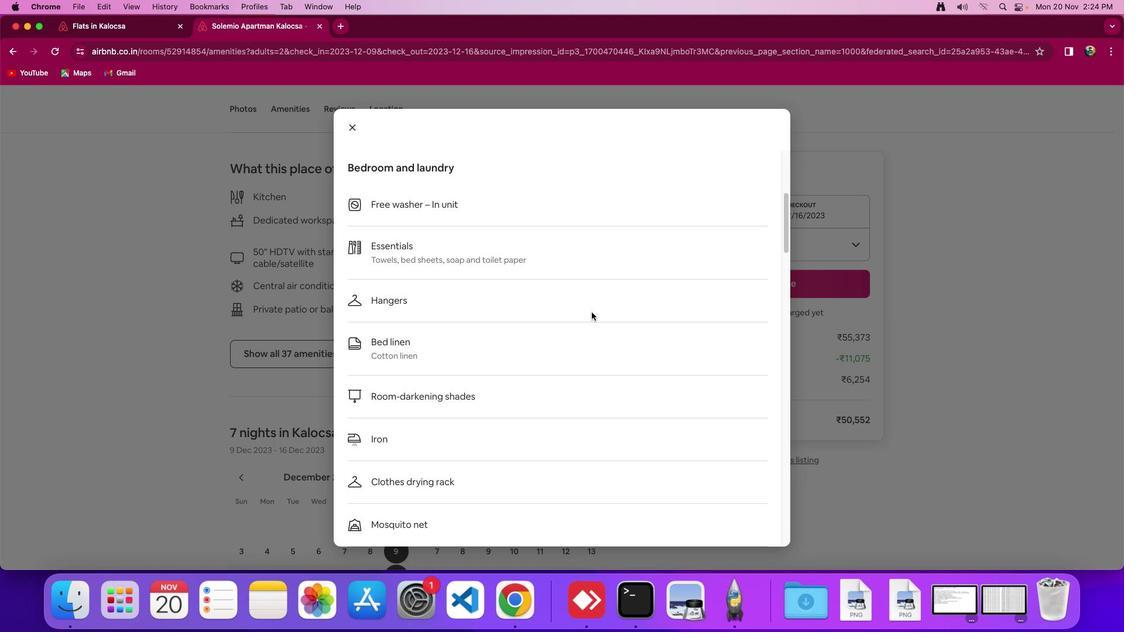 
Action: Mouse scrolled (595, 314) with delta (3, 0)
Screenshot: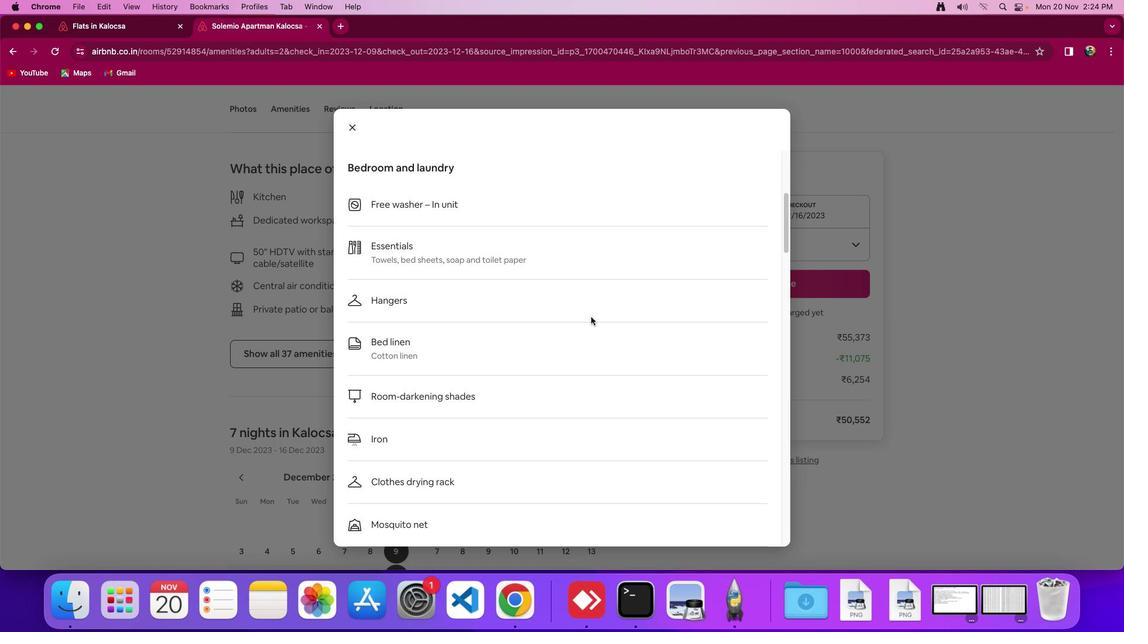 
Action: Mouse moved to (595, 321)
Screenshot: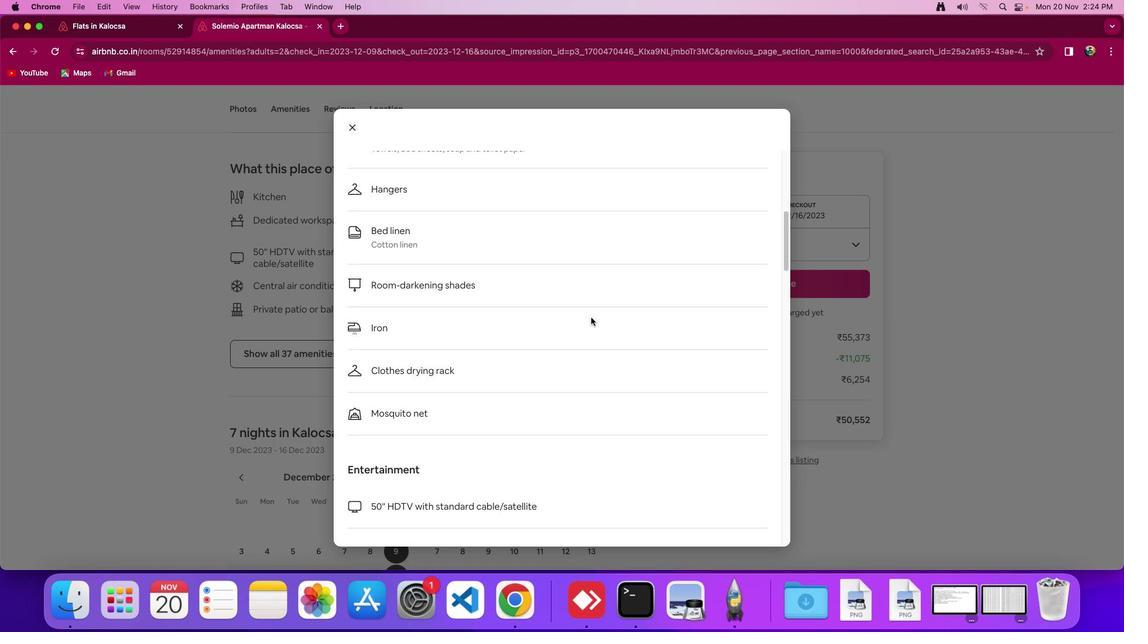 
Action: Mouse scrolled (595, 321) with delta (3, 2)
Screenshot: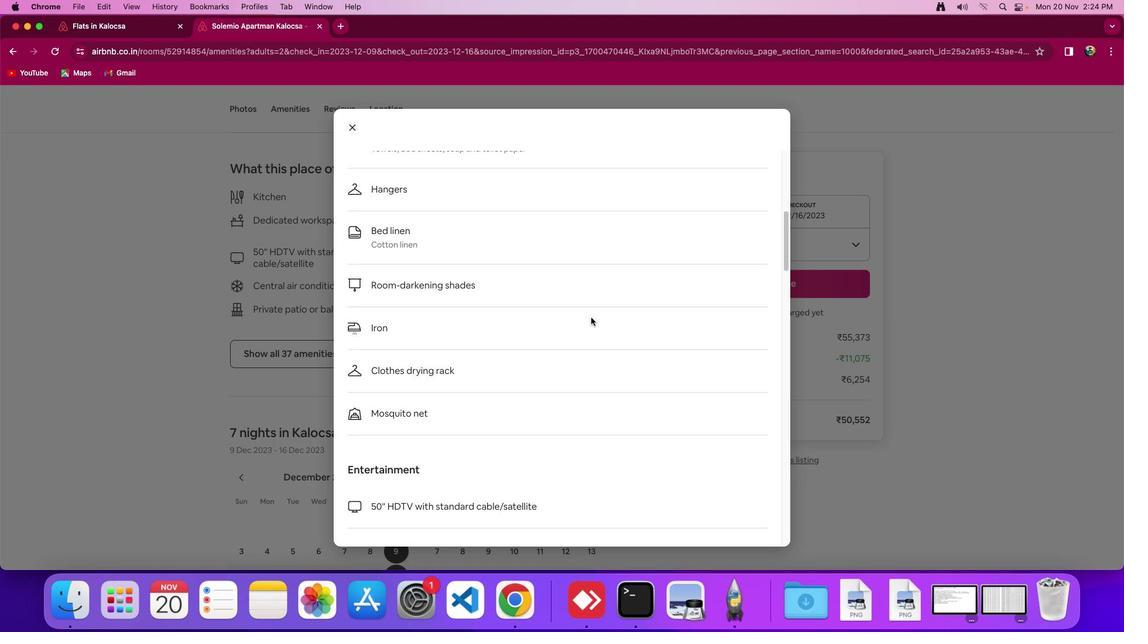 
Action: Mouse scrolled (595, 321) with delta (3, 2)
Screenshot: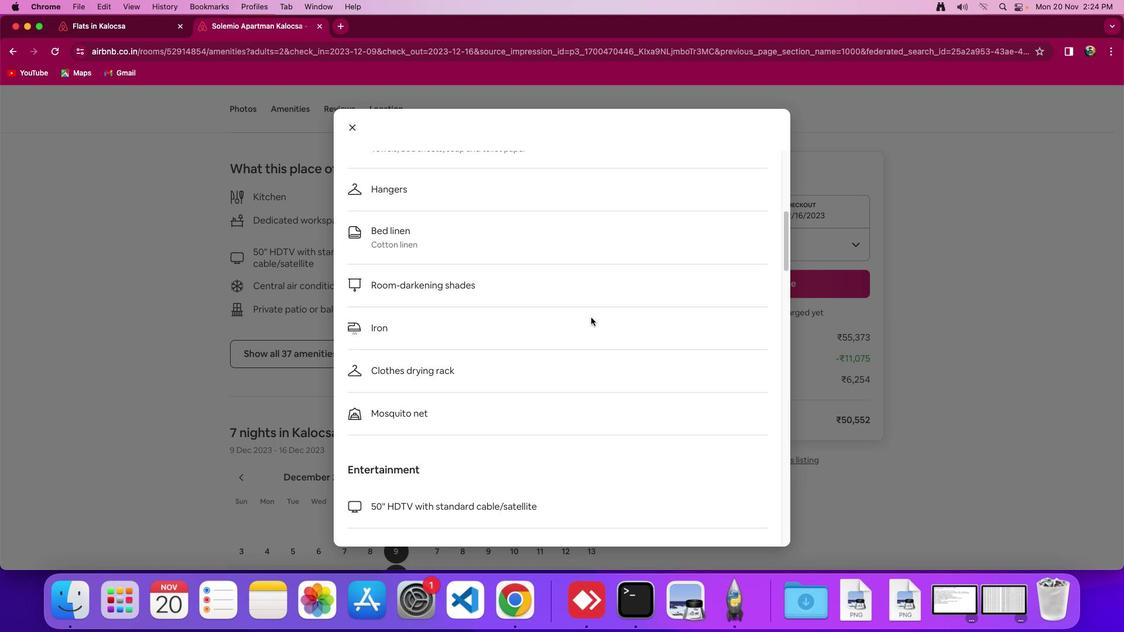 
Action: Mouse scrolled (595, 321) with delta (3, 1)
Screenshot: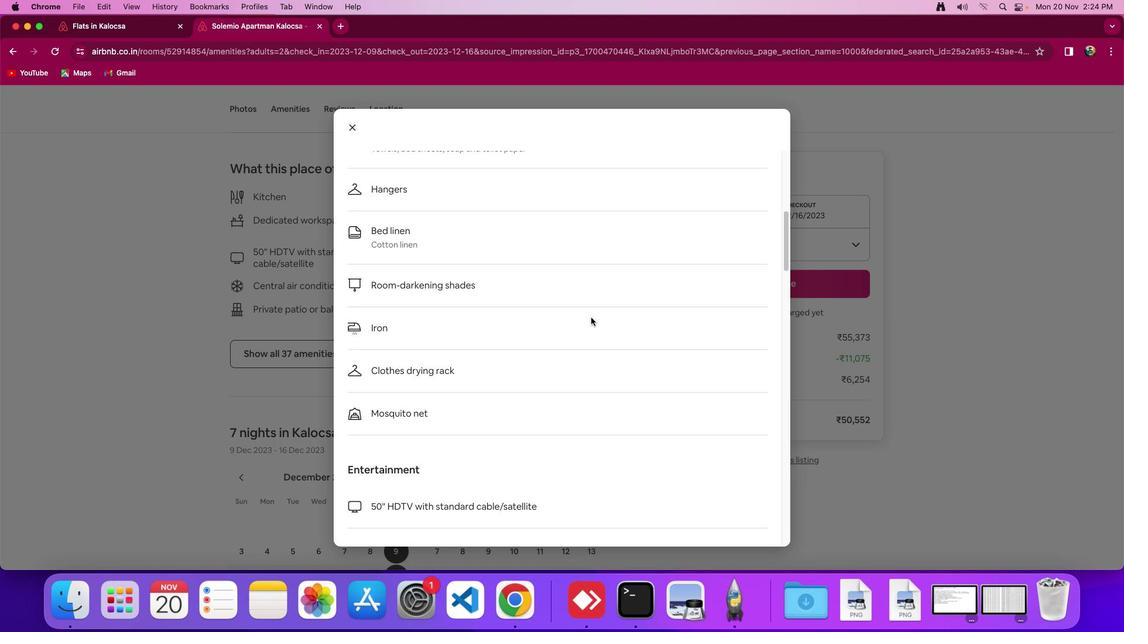 
Action: Mouse moved to (594, 321)
Screenshot: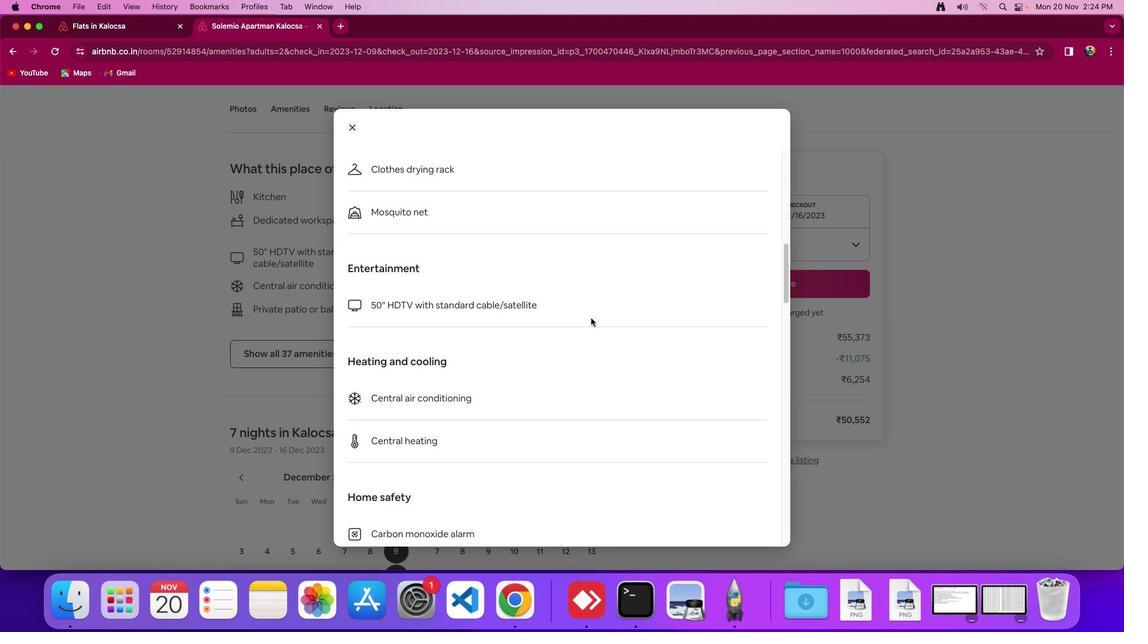 
Action: Mouse scrolled (594, 321) with delta (3, 2)
Screenshot: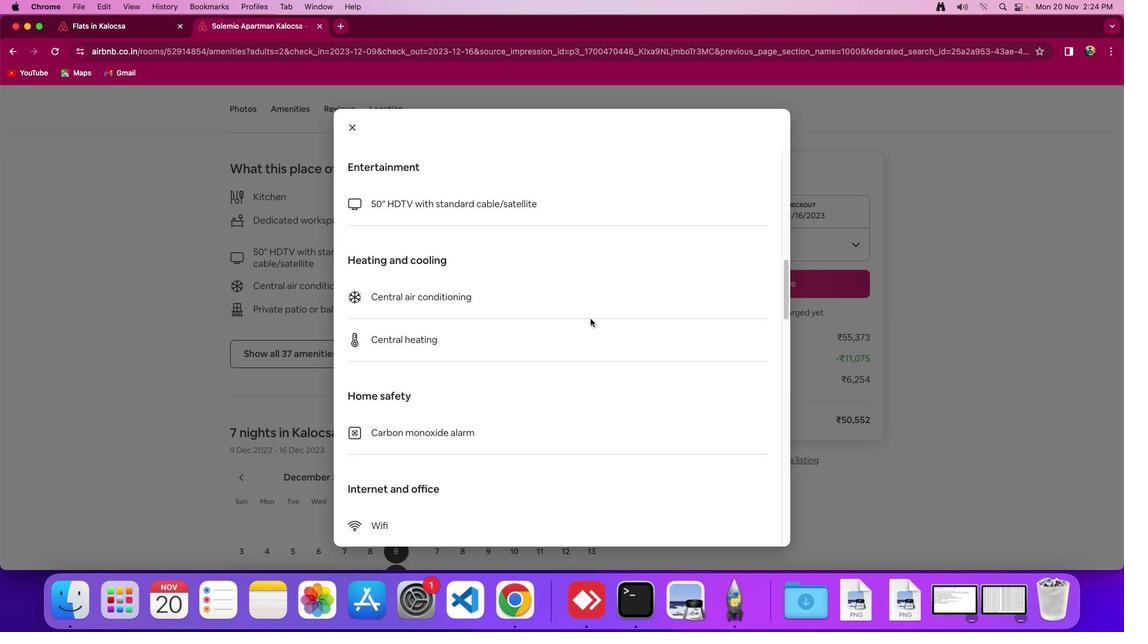 
Action: Mouse scrolled (594, 321) with delta (3, 2)
Screenshot: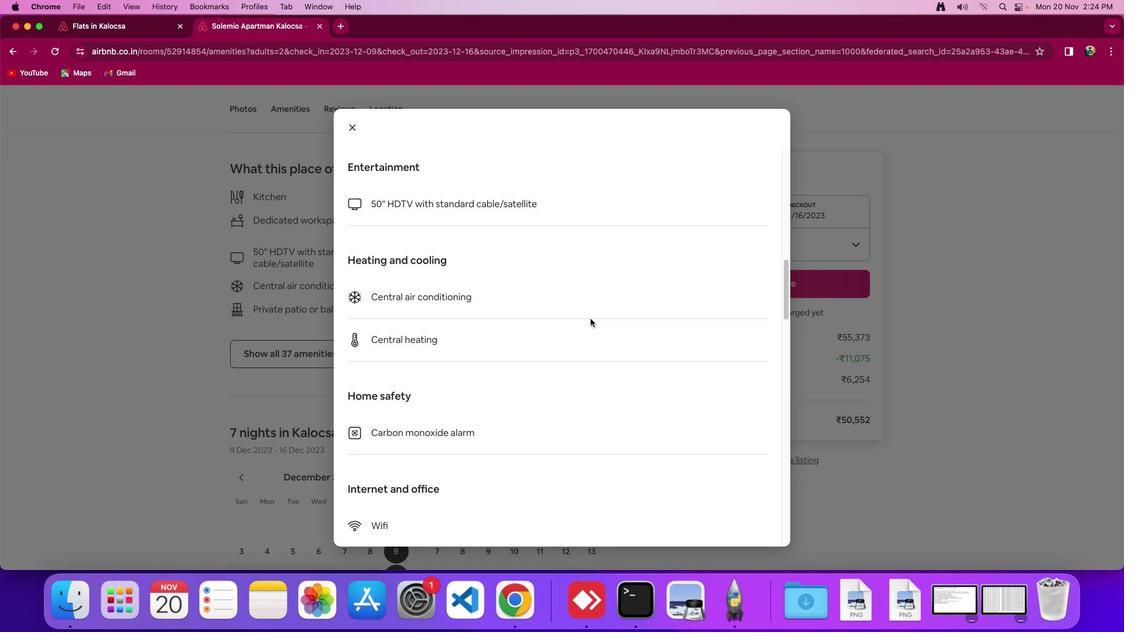 
Action: Mouse scrolled (594, 321) with delta (3, 1)
Screenshot: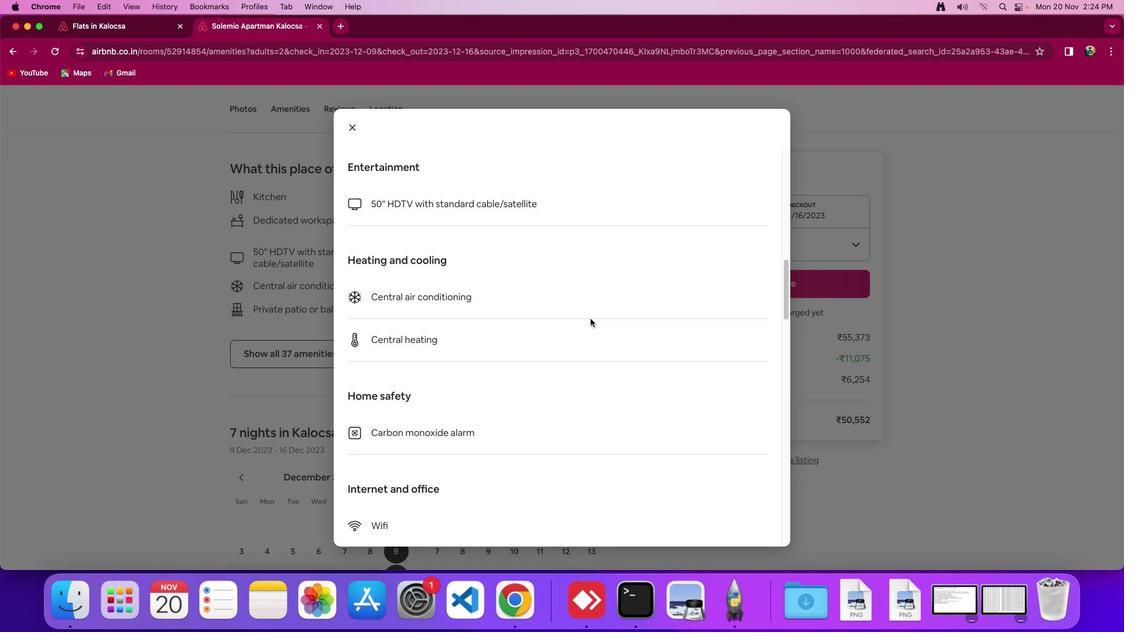 
Action: Mouse scrolled (594, 321) with delta (3, 0)
Screenshot: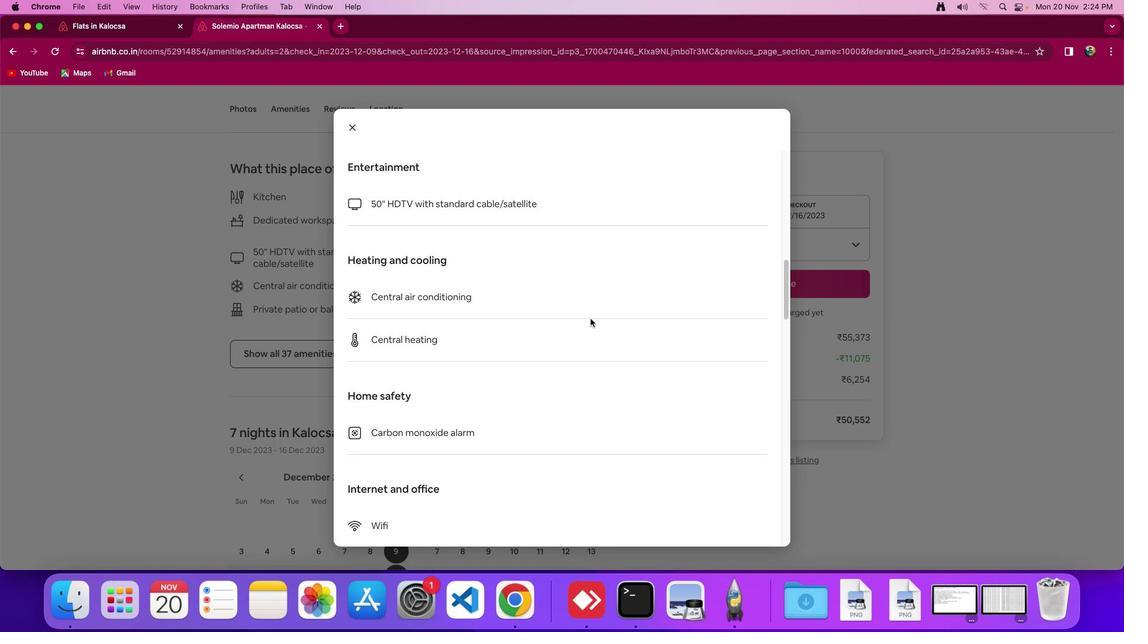 
Action: Mouse moved to (594, 322)
Screenshot: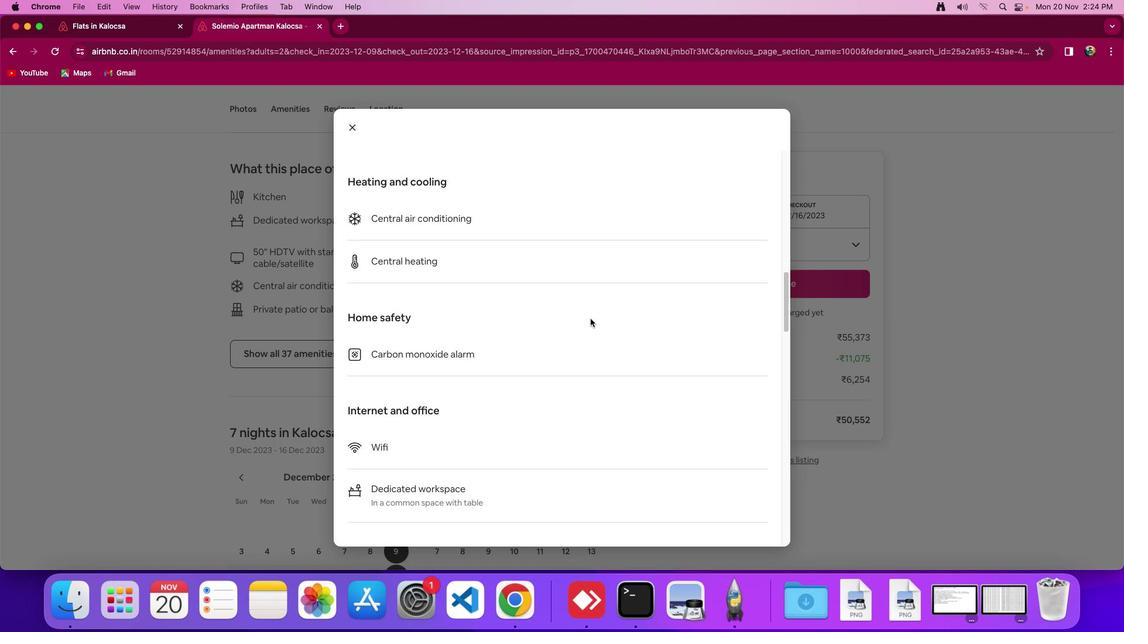 
Action: Mouse scrolled (594, 322) with delta (3, 2)
Screenshot: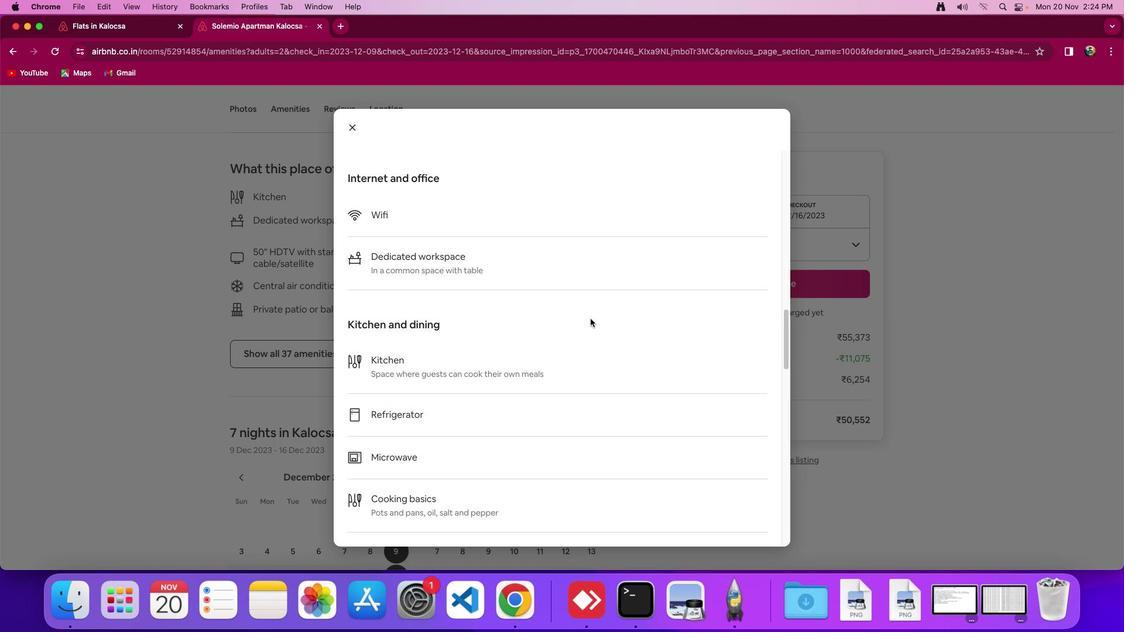 
Action: Mouse scrolled (594, 322) with delta (3, 2)
Screenshot: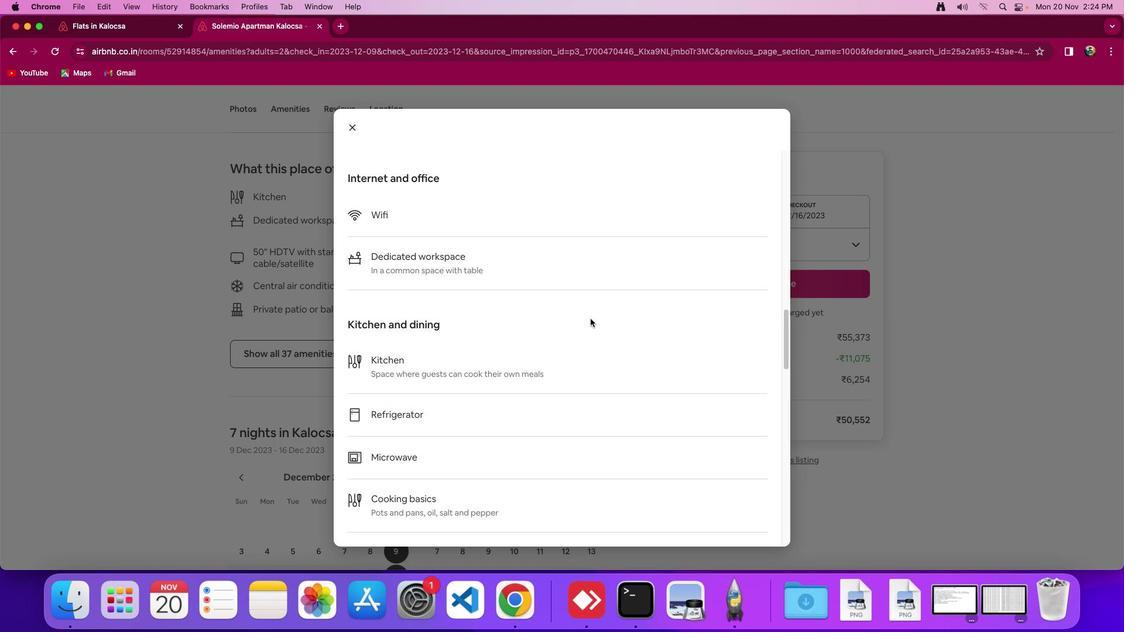 
Action: Mouse scrolled (594, 322) with delta (3, 0)
Screenshot: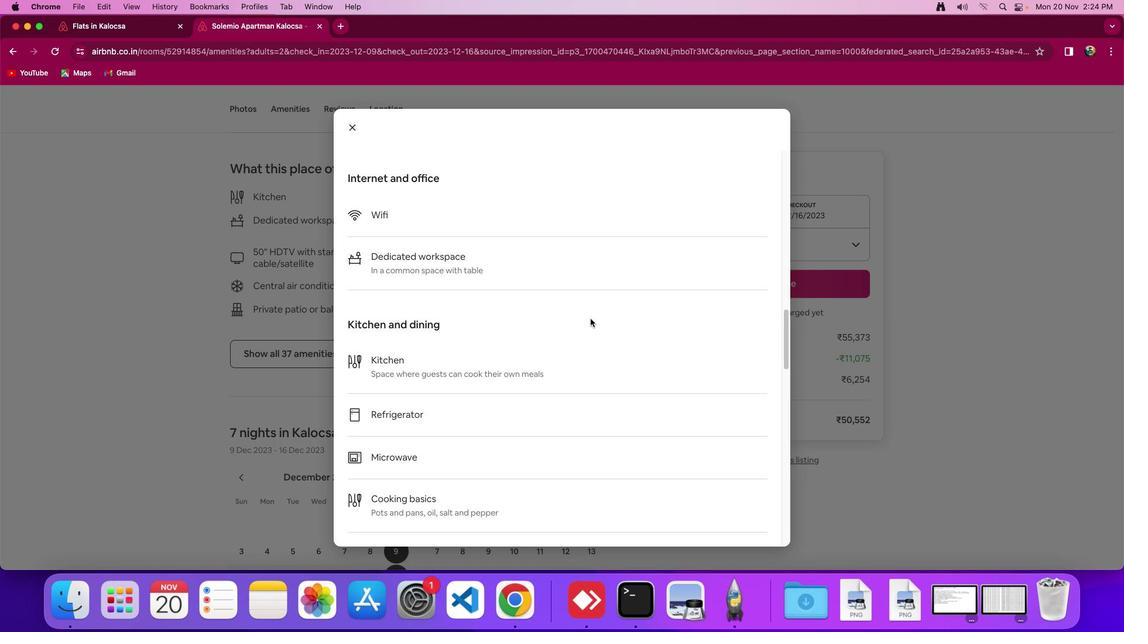 
Action: Mouse scrolled (594, 322) with delta (3, 0)
Screenshot: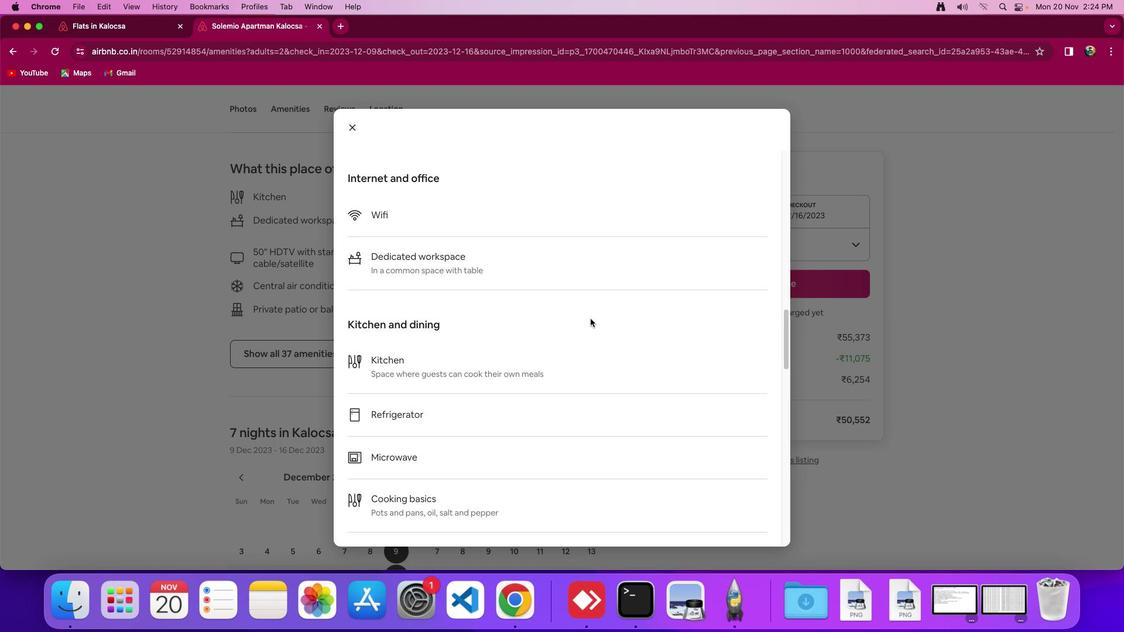
Action: Mouse scrolled (594, 322) with delta (3, 2)
Screenshot: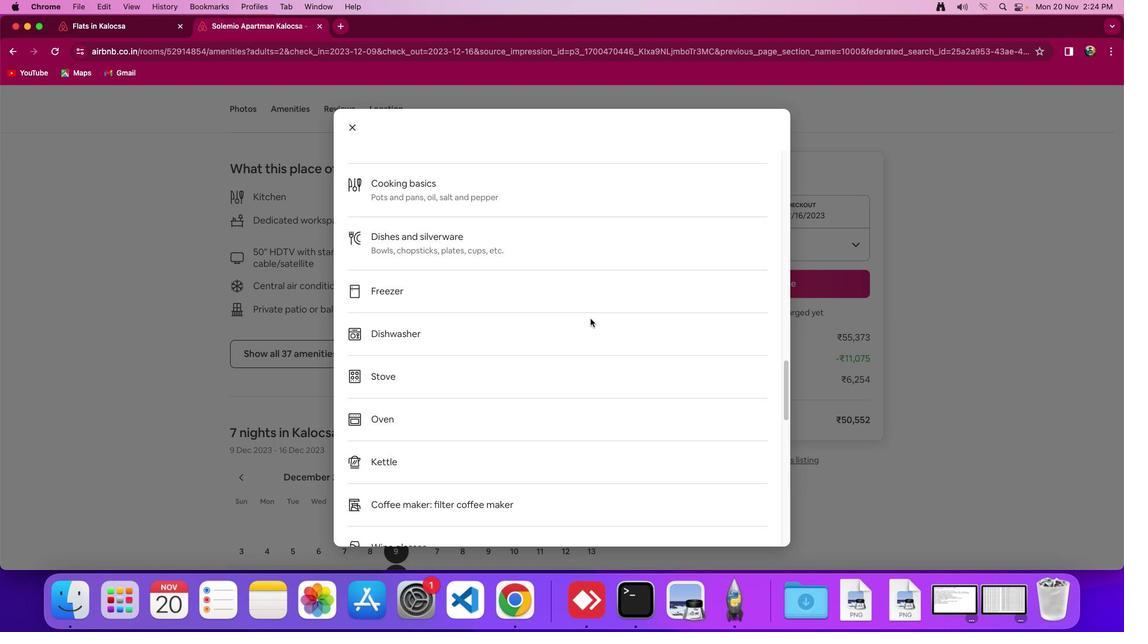 
Action: Mouse scrolled (594, 322) with delta (3, 2)
Screenshot: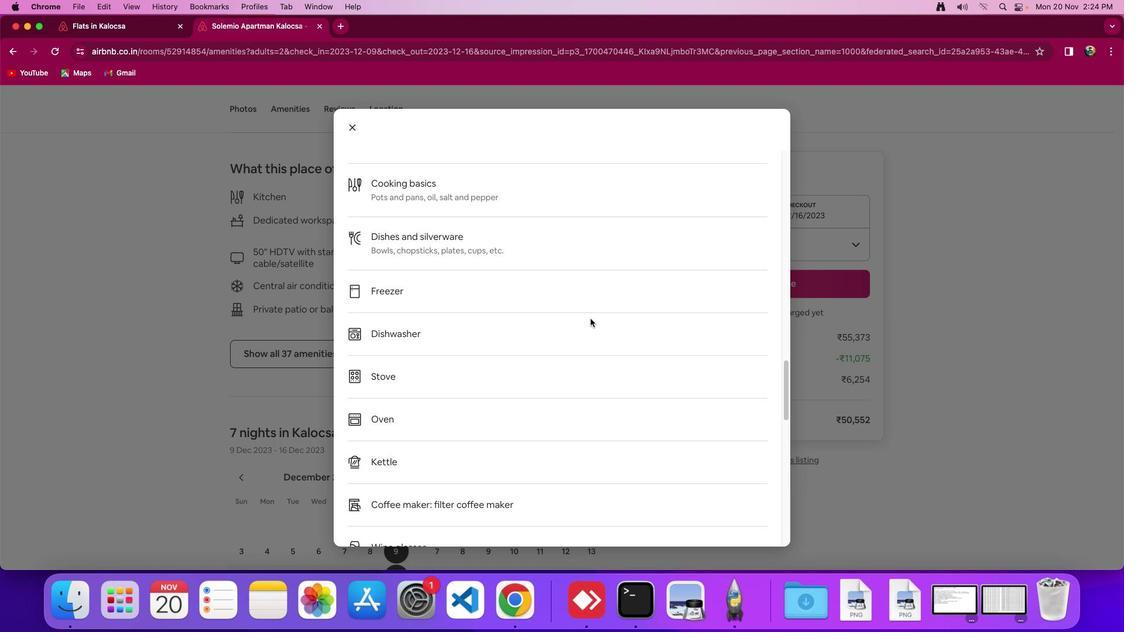
Action: Mouse scrolled (594, 322) with delta (3, 0)
Screenshot: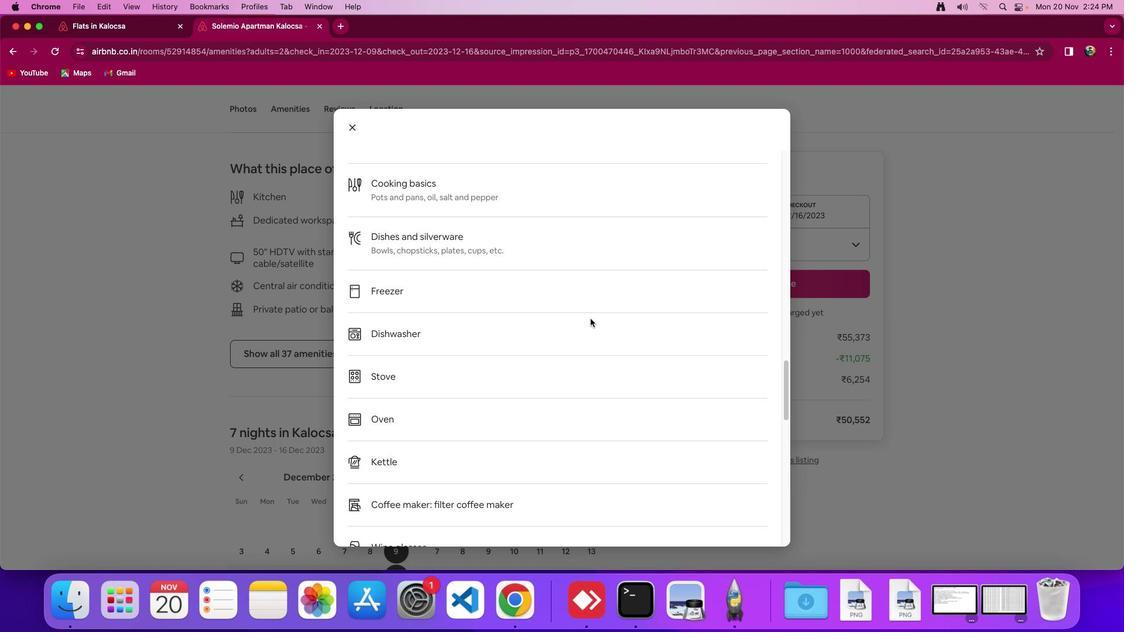
Action: Mouse scrolled (594, 322) with delta (3, 0)
Screenshot: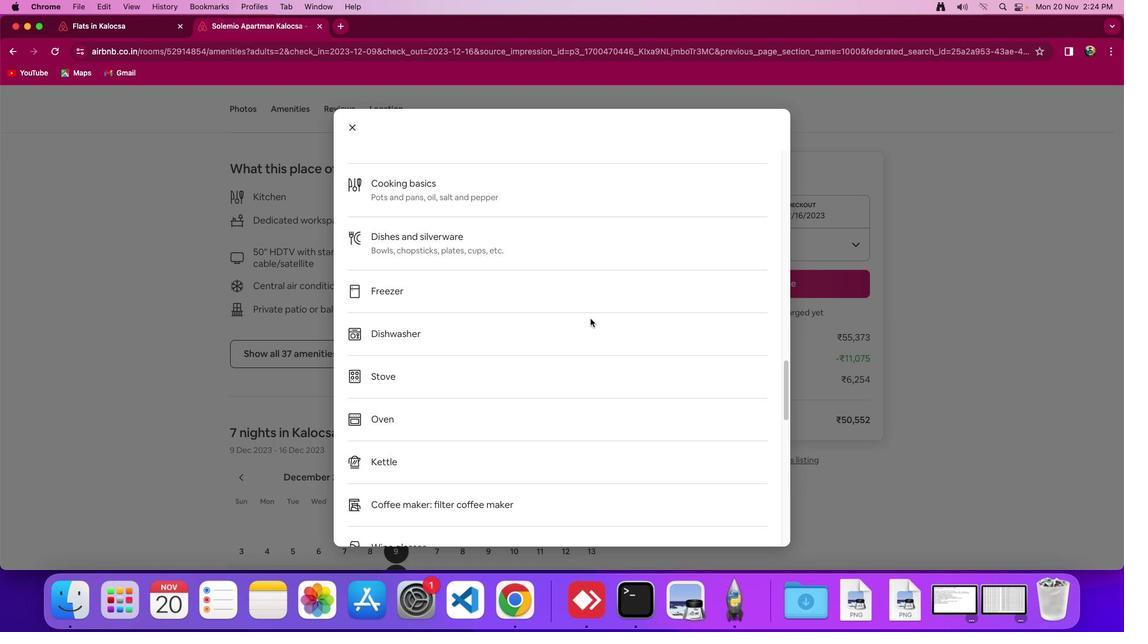 
Action: Mouse scrolled (594, 322) with delta (3, 2)
Screenshot: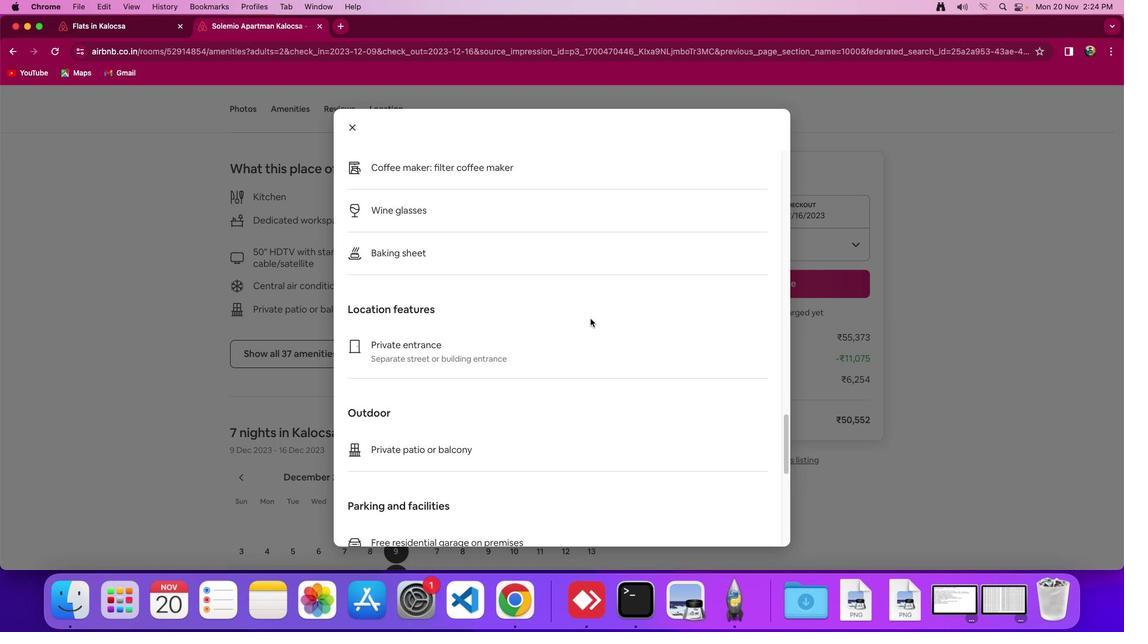 
Action: Mouse scrolled (594, 322) with delta (3, 2)
Screenshot: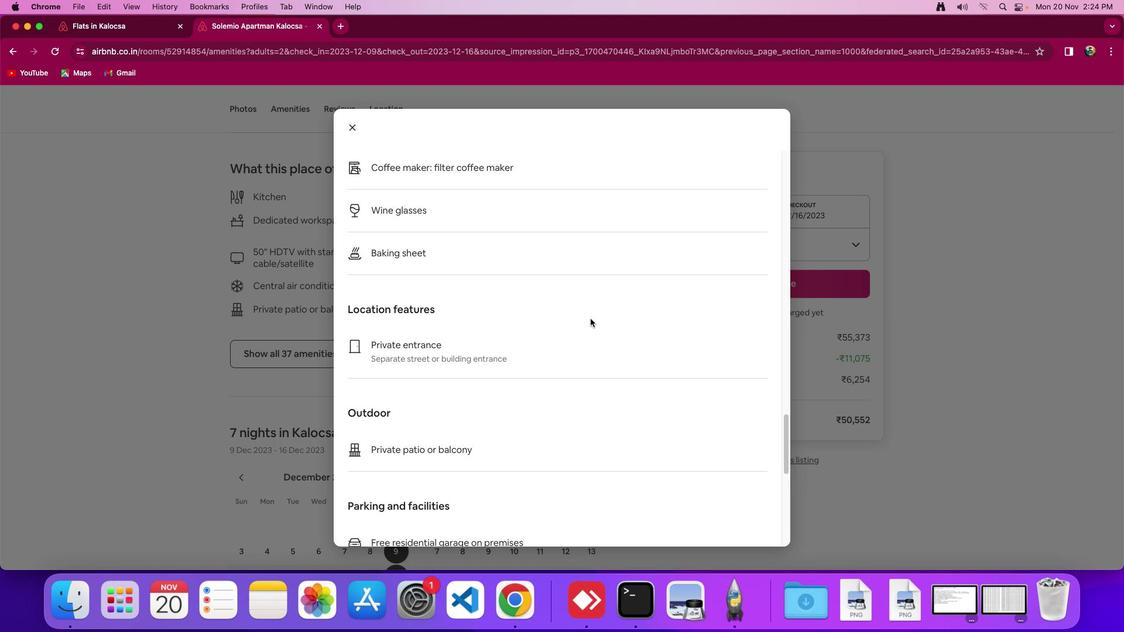 
Action: Mouse scrolled (594, 322) with delta (3, 0)
Screenshot: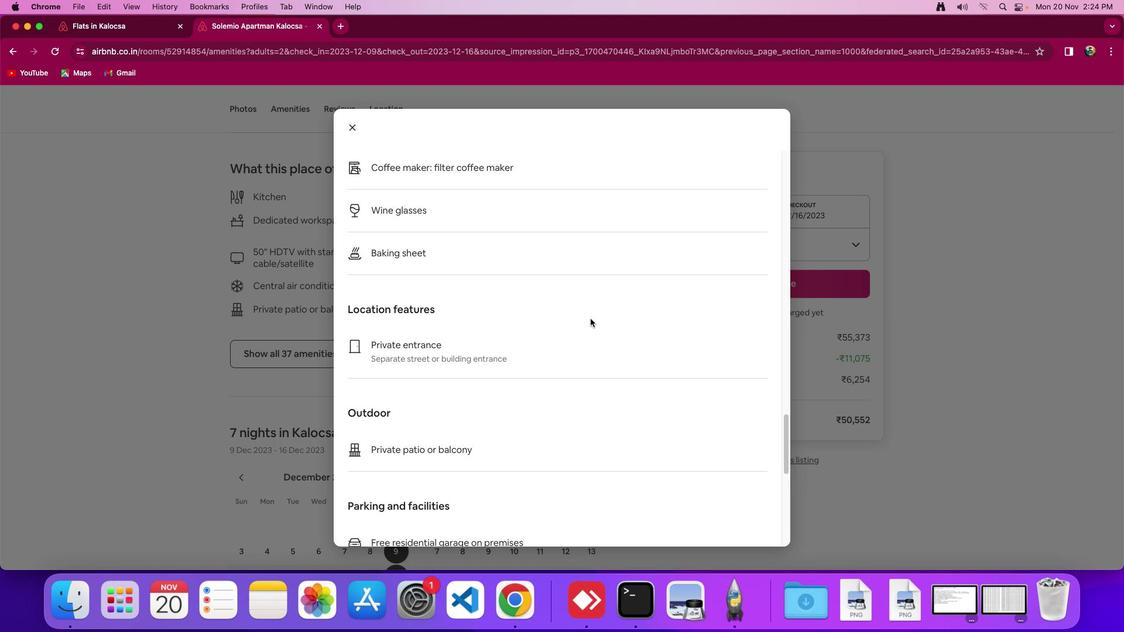 
Action: Mouse scrolled (594, 322) with delta (3, 0)
Screenshot: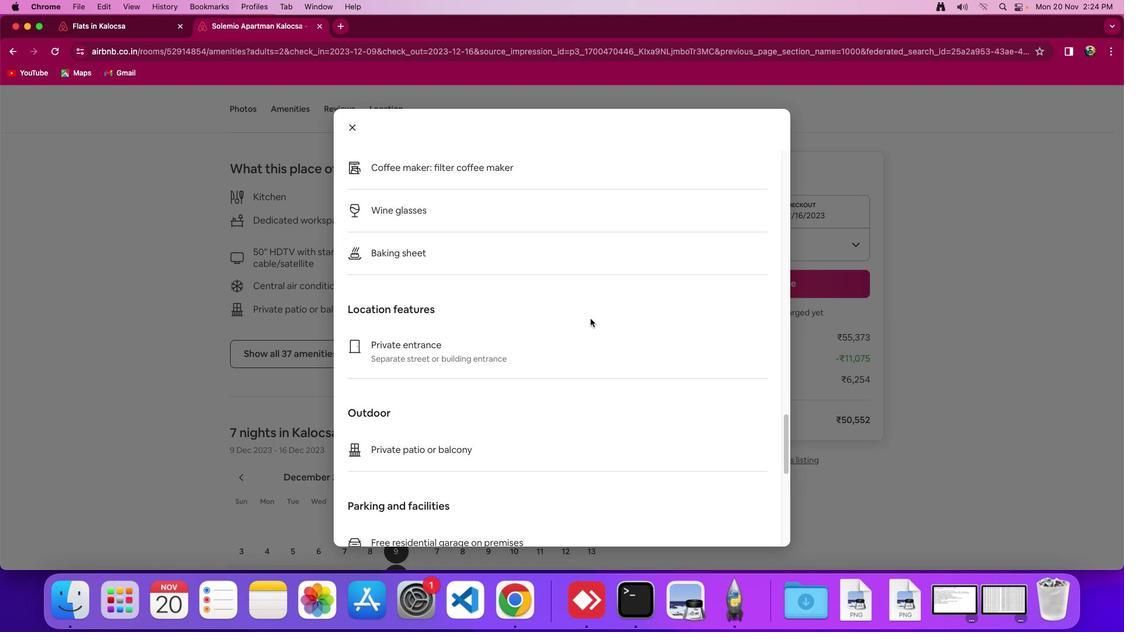 
Action: Mouse scrolled (594, 322) with delta (3, 2)
Screenshot: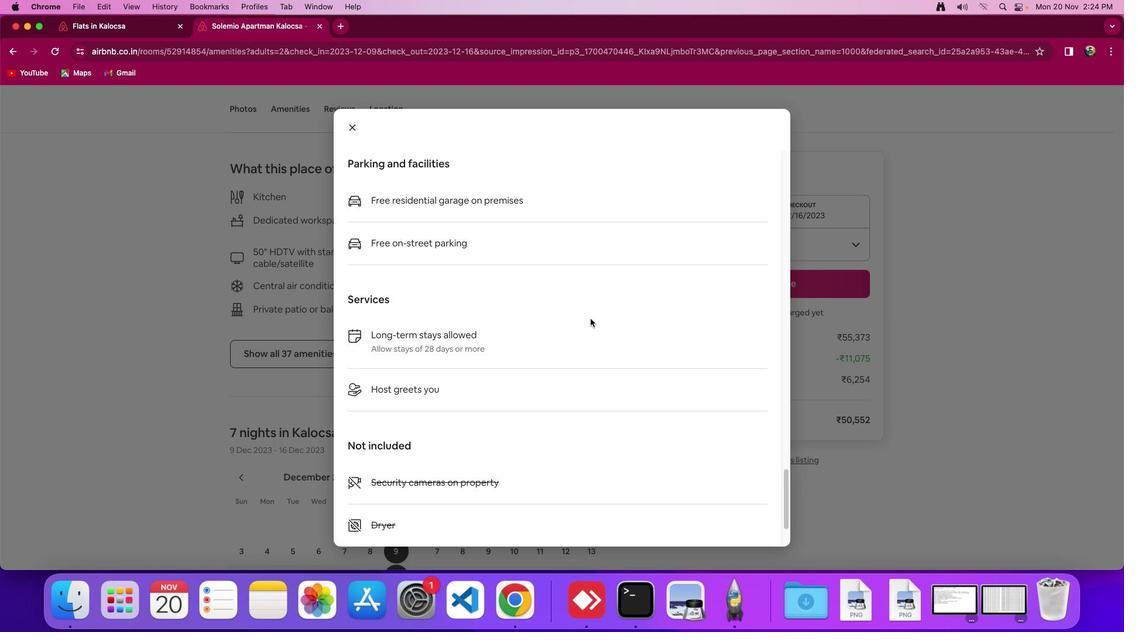 
Action: Mouse scrolled (594, 322) with delta (3, 2)
Screenshot: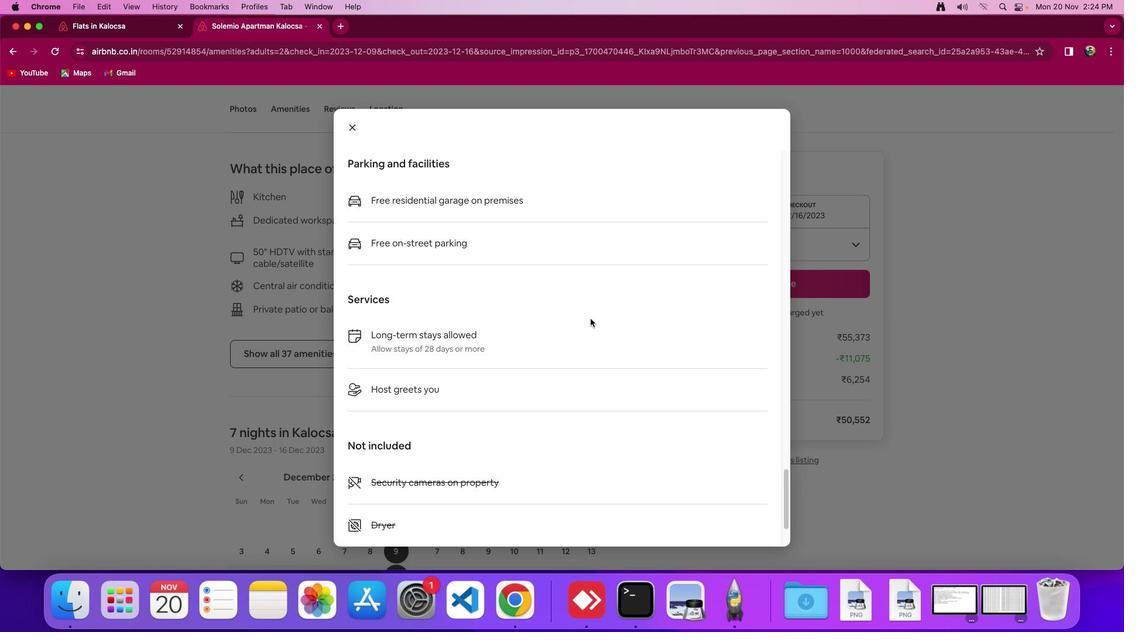 
Action: Mouse scrolled (594, 322) with delta (3, 0)
Screenshot: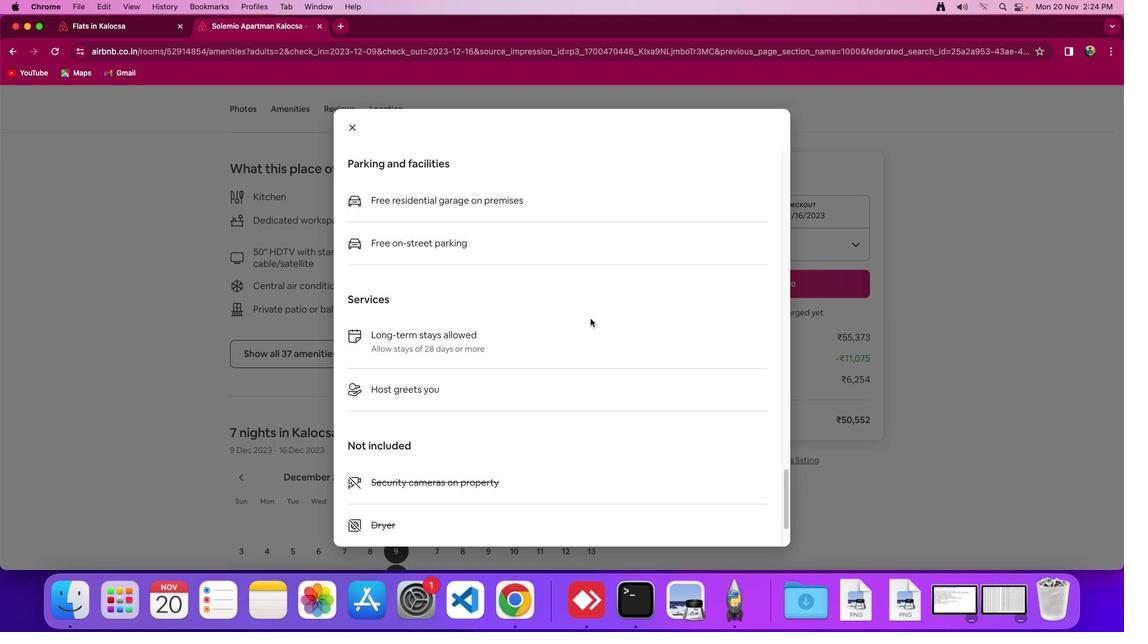 
Action: Mouse scrolled (594, 322) with delta (3, 0)
Screenshot: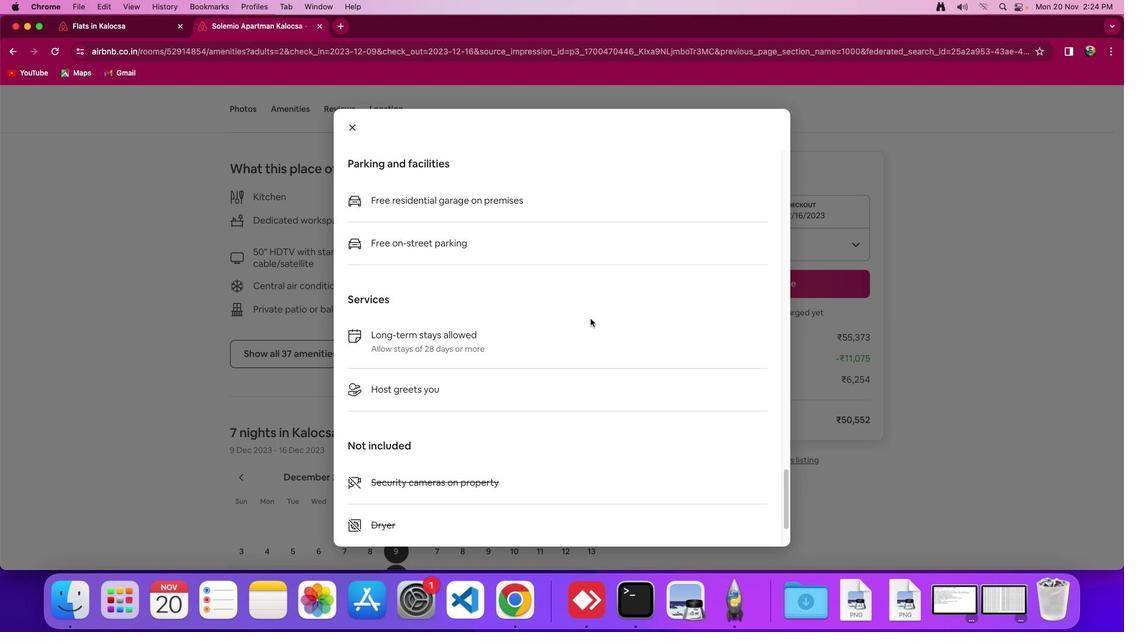 
Action: Mouse scrolled (594, 322) with delta (3, 2)
Screenshot: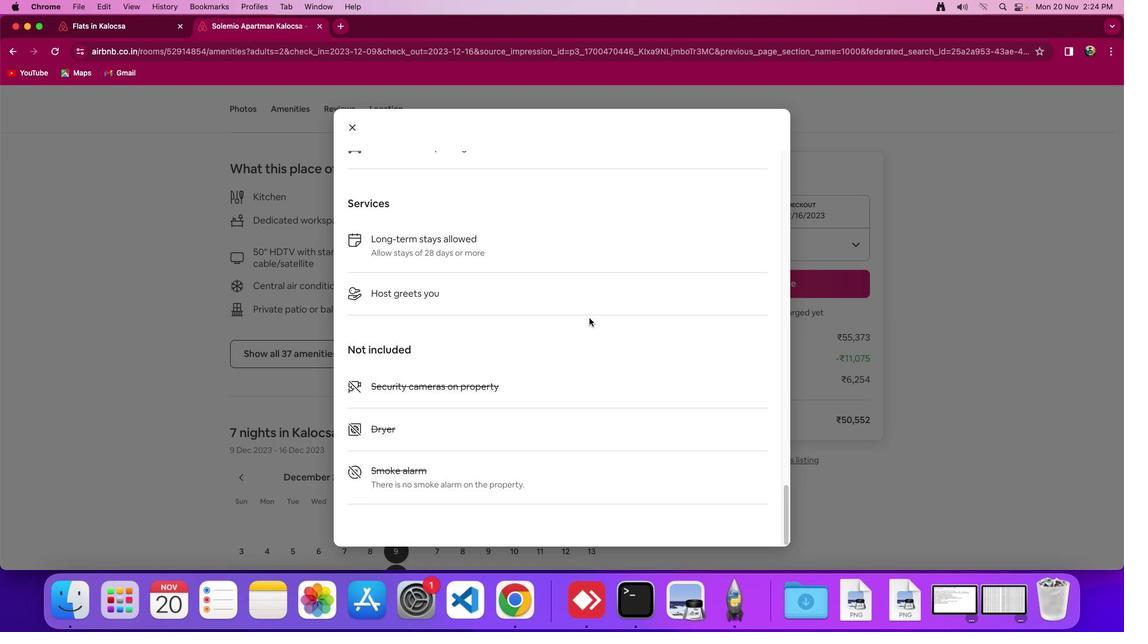 
Action: Mouse scrolled (594, 322) with delta (3, 2)
Screenshot: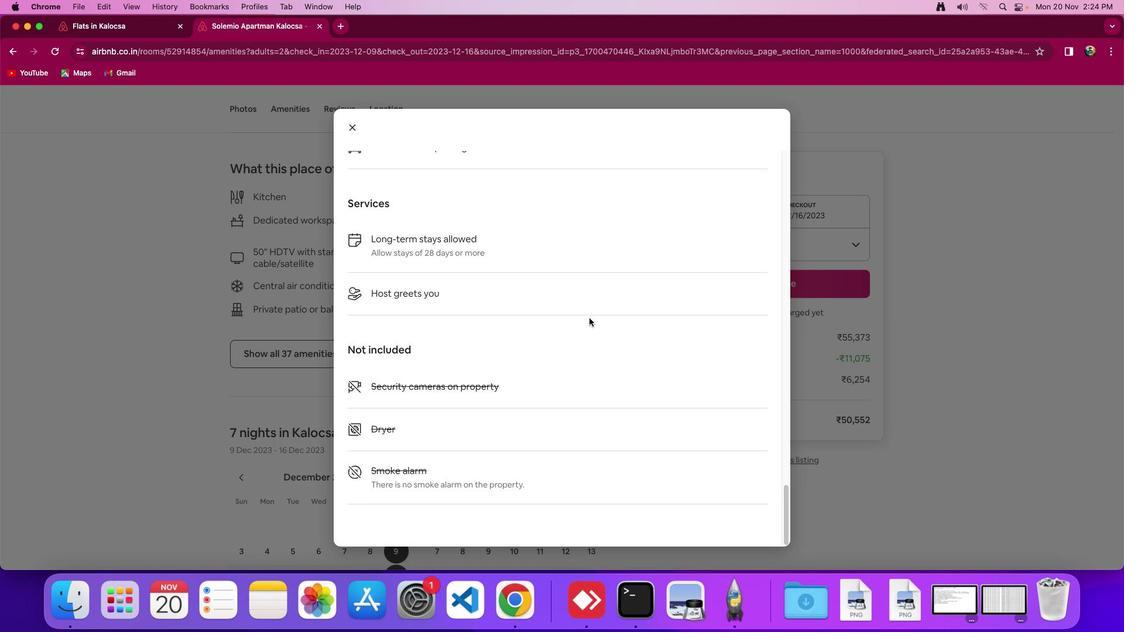 
Action: Mouse scrolled (594, 322) with delta (3, 1)
Screenshot: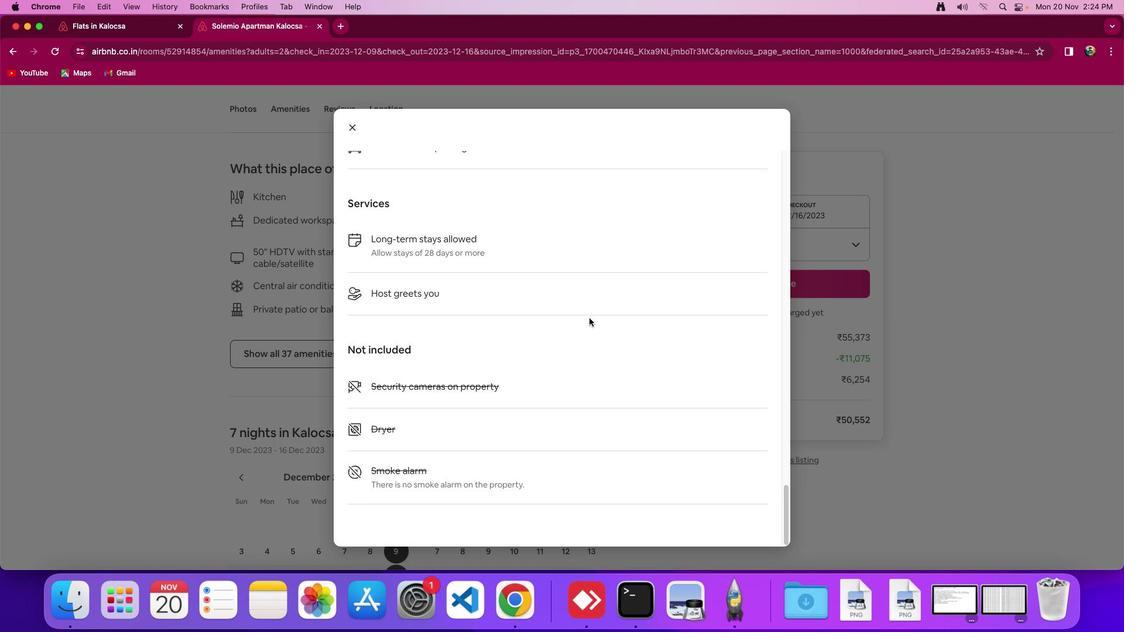 
Action: Mouse scrolled (594, 322) with delta (3, 0)
Screenshot: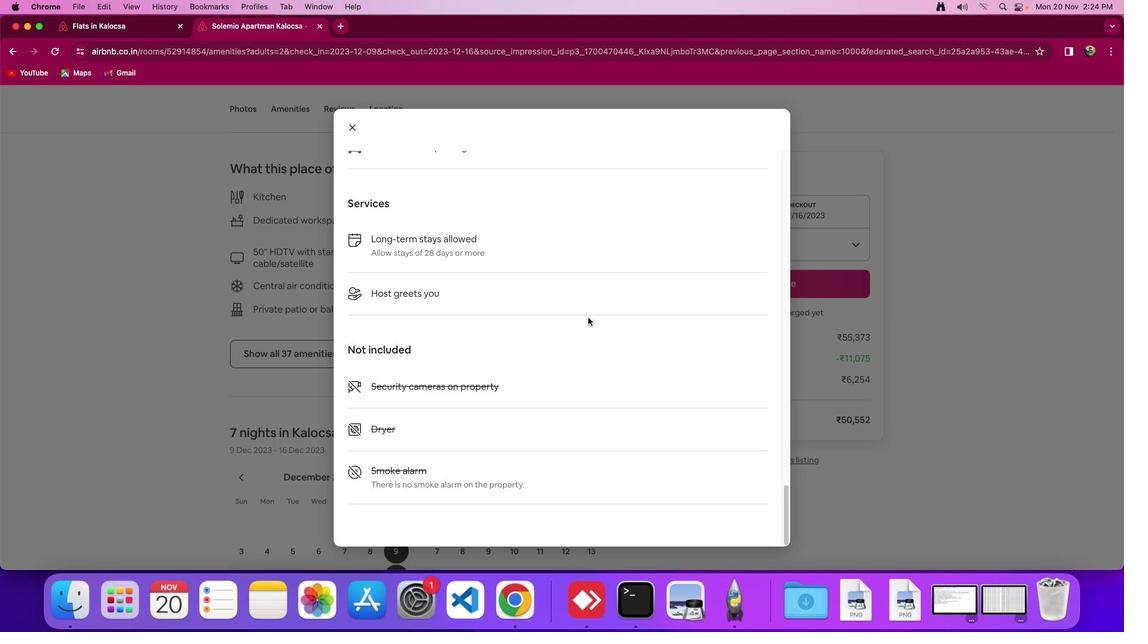 
Action: Mouse scrolled (594, 322) with delta (3, 0)
Screenshot: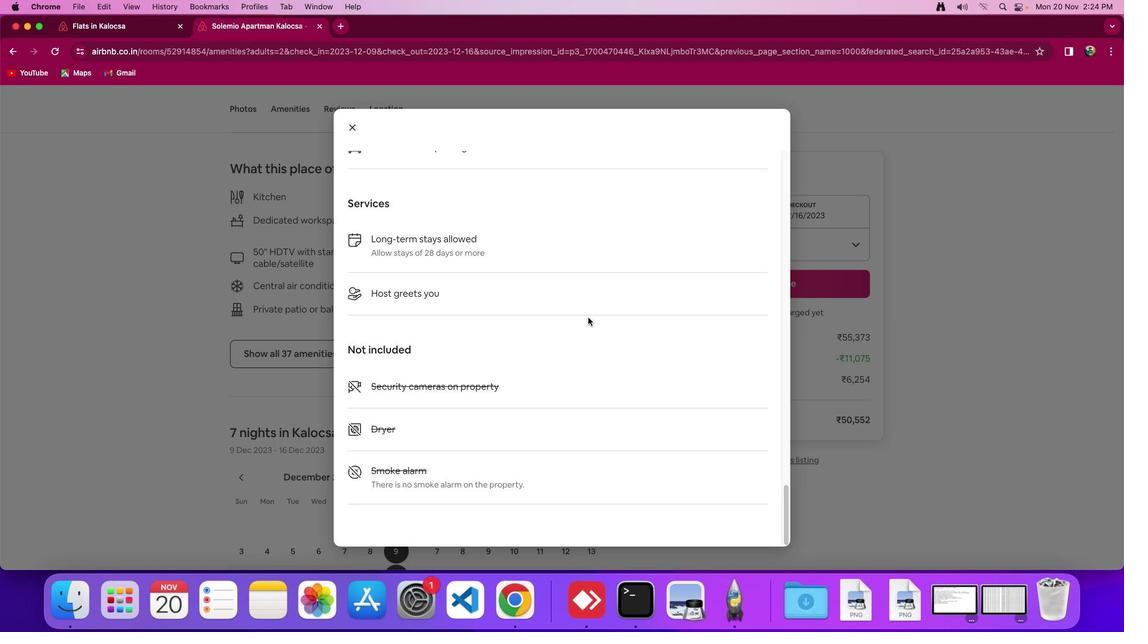 
Action: Mouse moved to (590, 318)
Screenshot: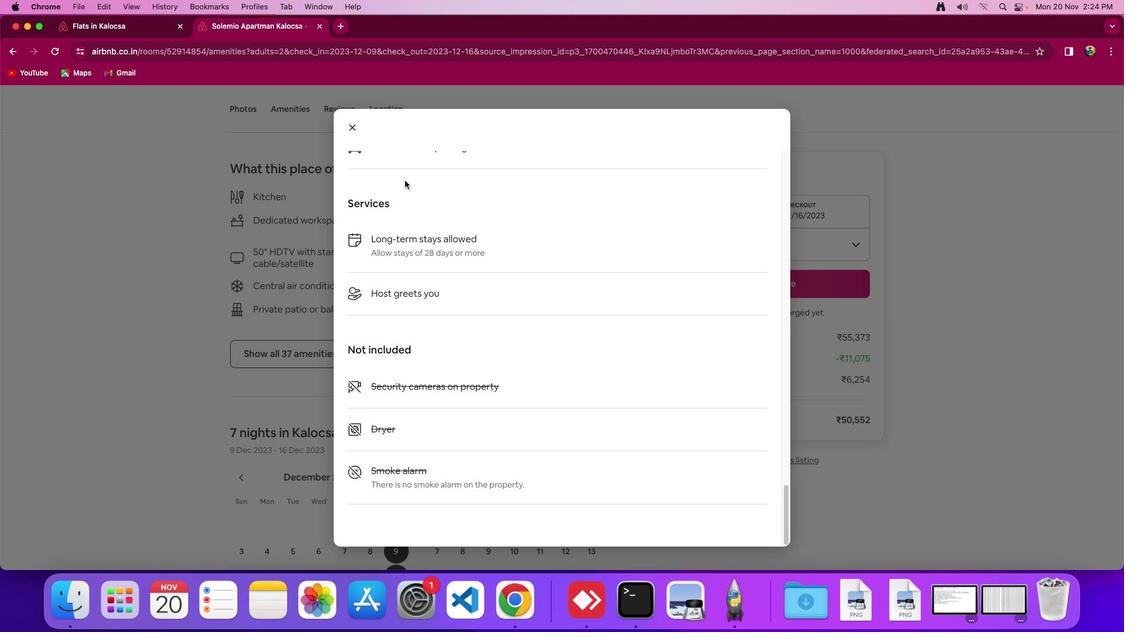 
Action: Mouse scrolled (590, 318) with delta (3, 2)
Screenshot: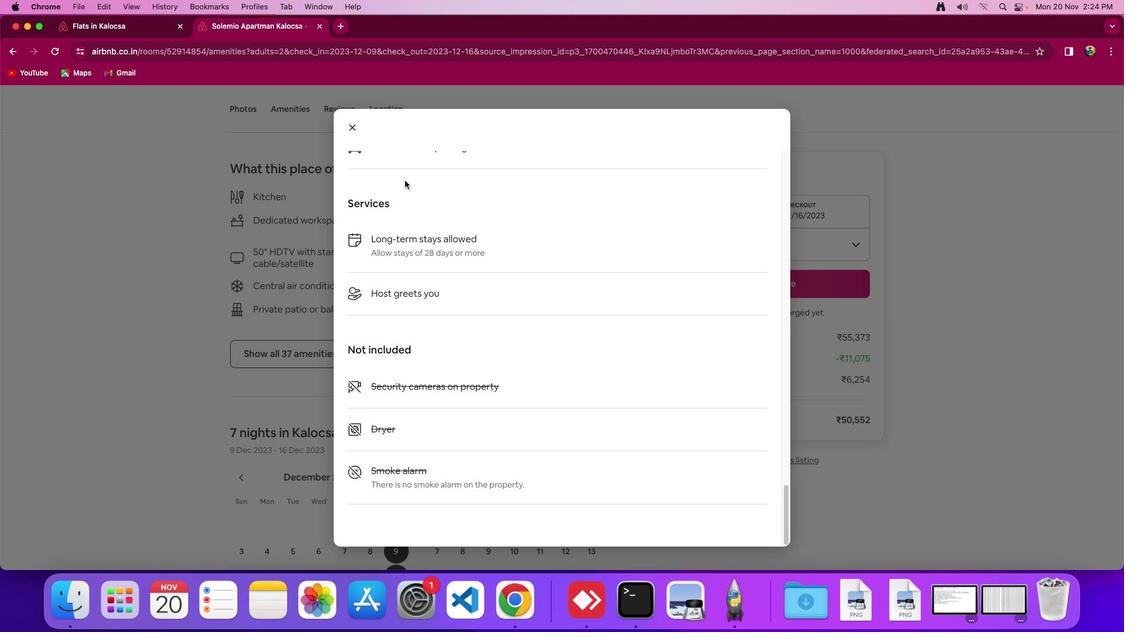 
Action: Mouse moved to (589, 316)
Screenshot: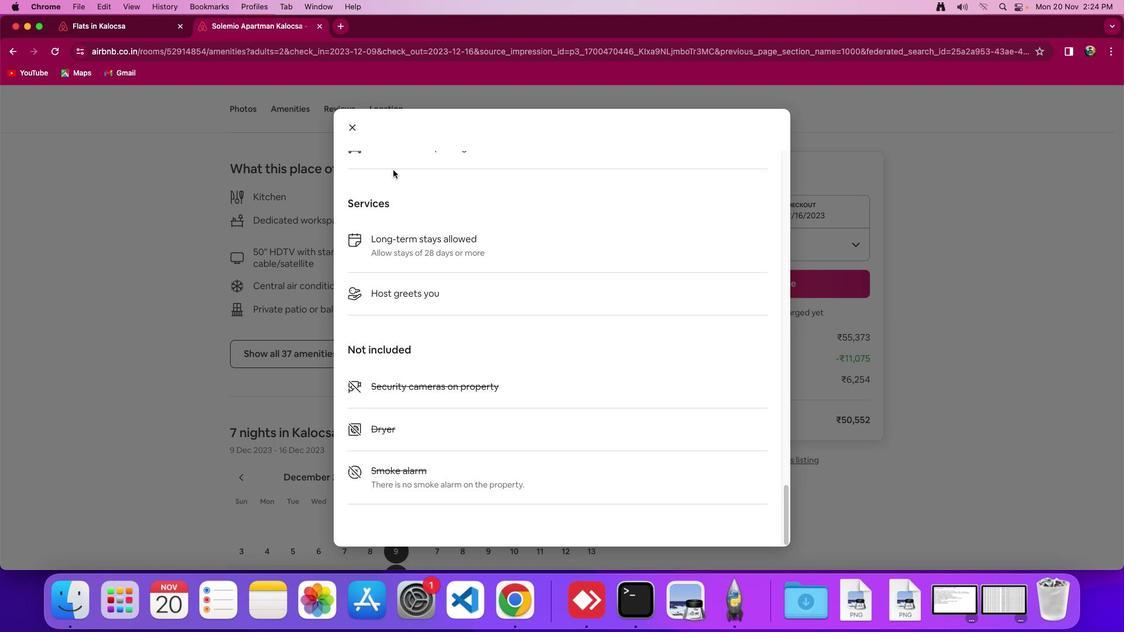 
Action: Mouse scrolled (589, 316) with delta (3, 2)
Screenshot: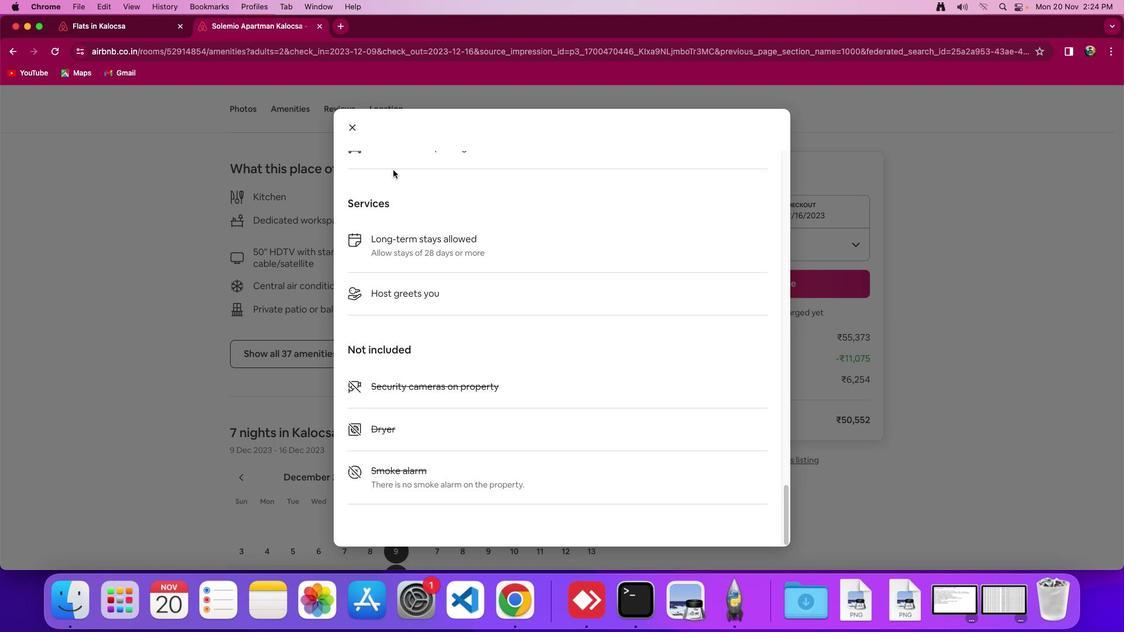 
Action: Mouse moved to (355, 131)
Screenshot: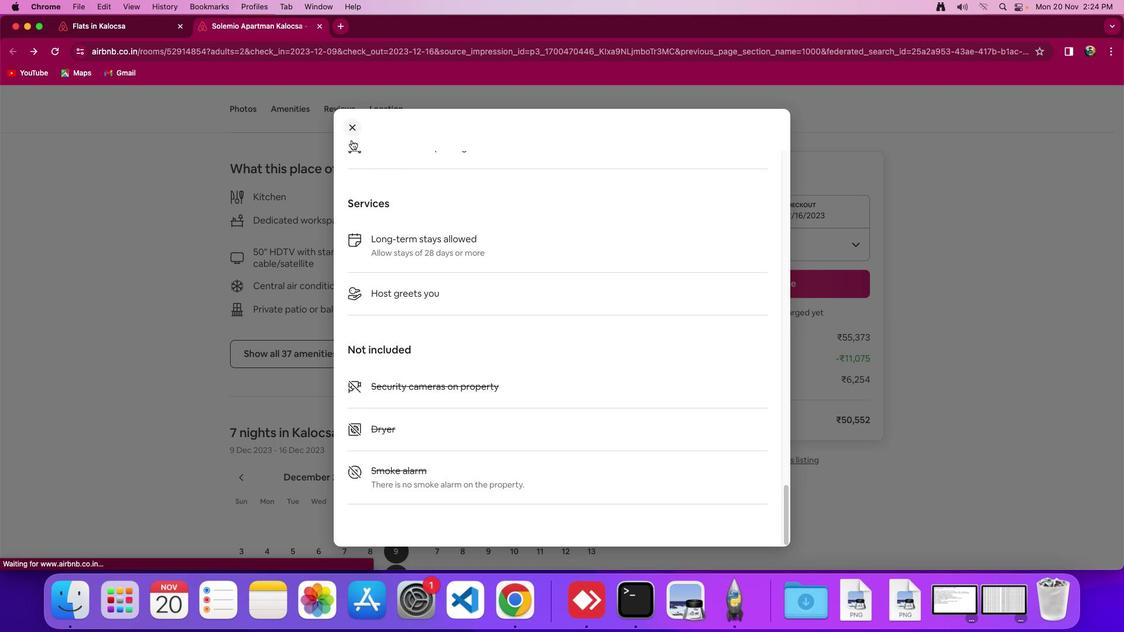 
Action: Mouse pressed left at (355, 131)
Screenshot: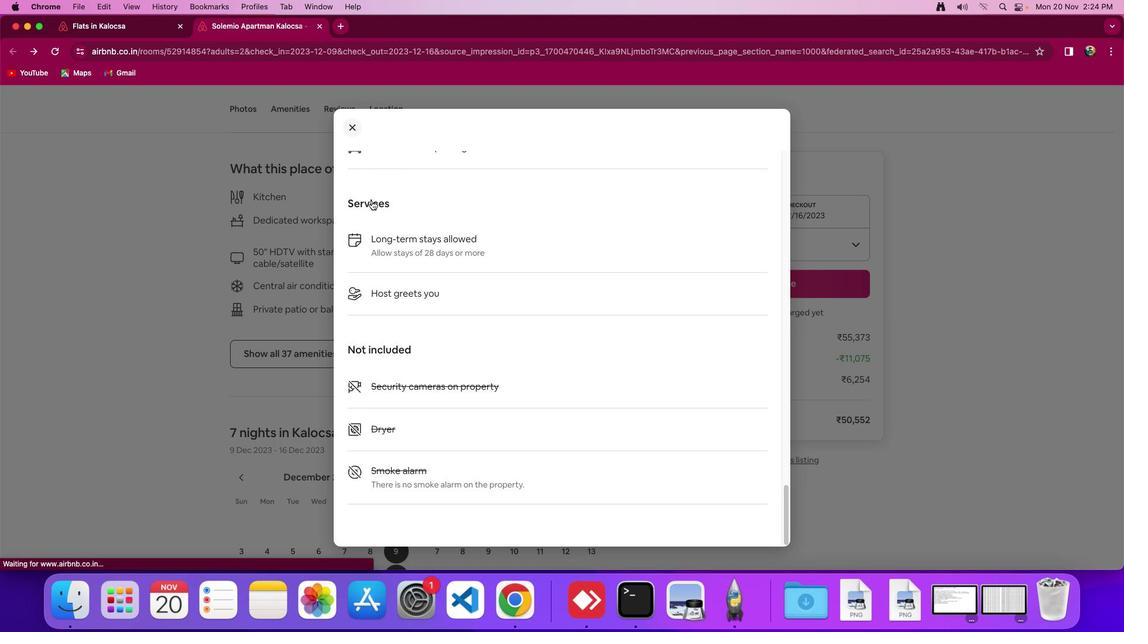 
Action: Mouse moved to (526, 420)
Screenshot: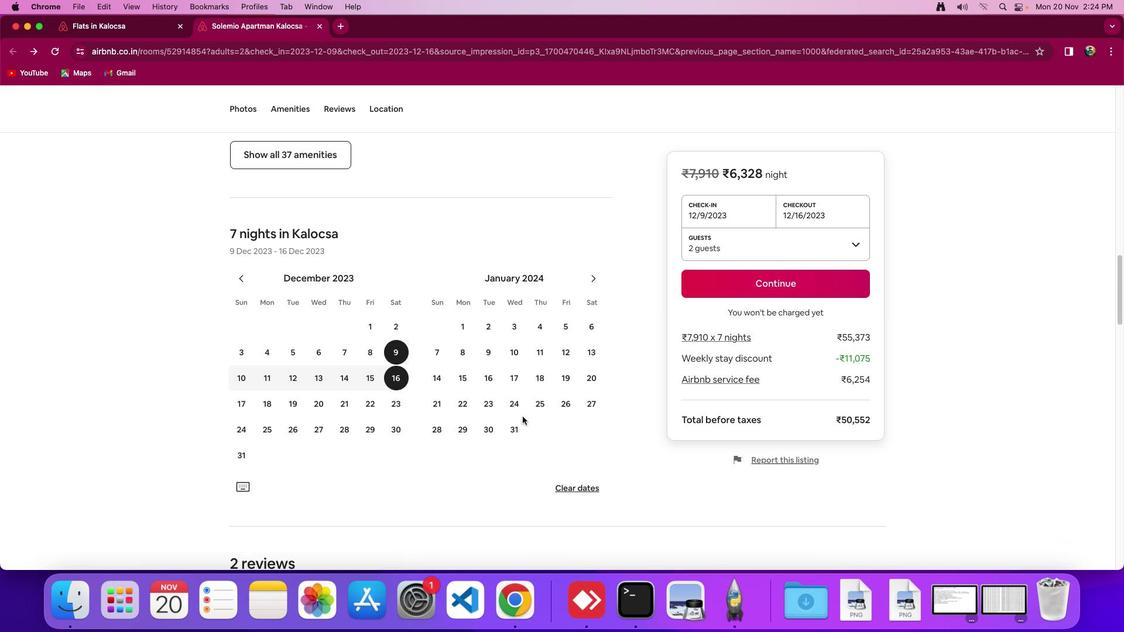 
Action: Mouse scrolled (526, 420) with delta (3, 2)
Screenshot: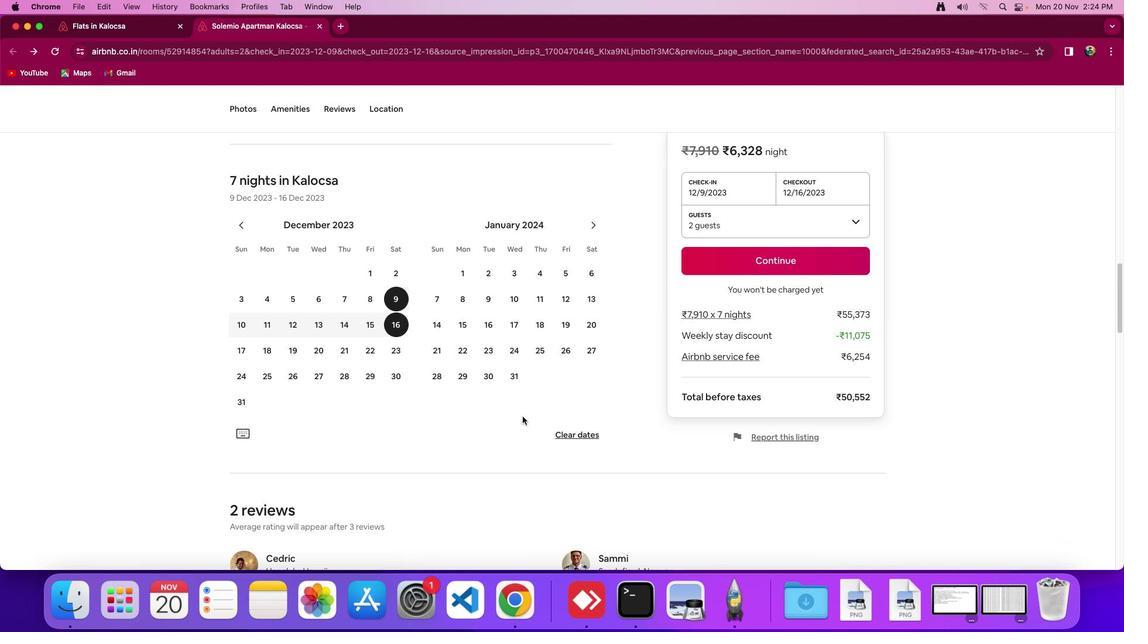 
Action: Mouse scrolled (526, 420) with delta (3, 2)
Screenshot: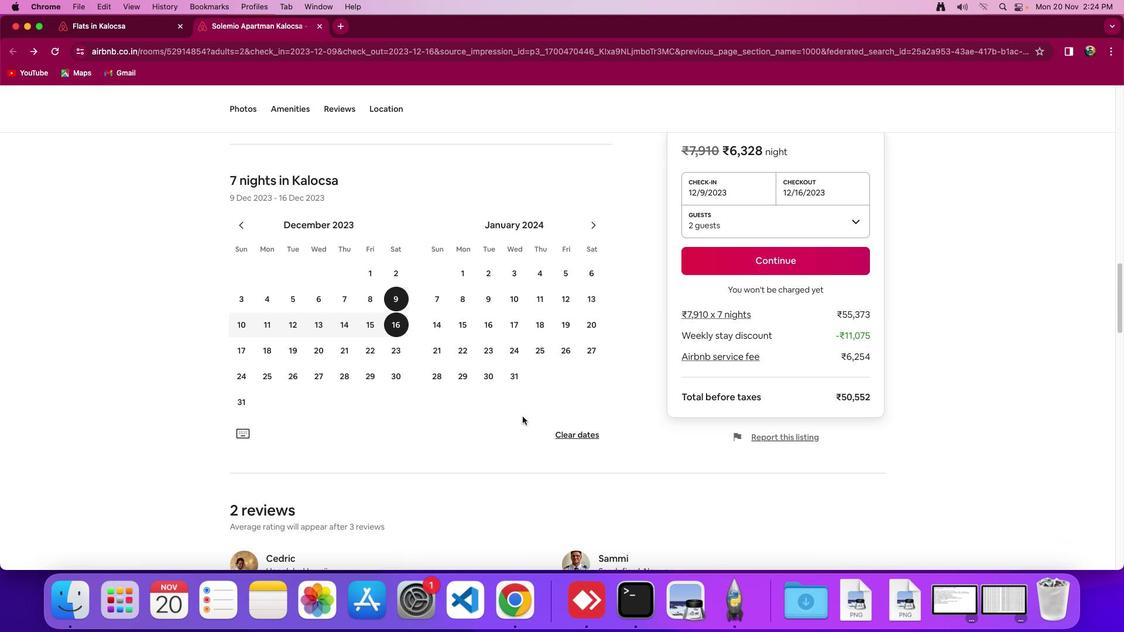 
Action: Mouse scrolled (526, 420) with delta (3, 1)
Screenshot: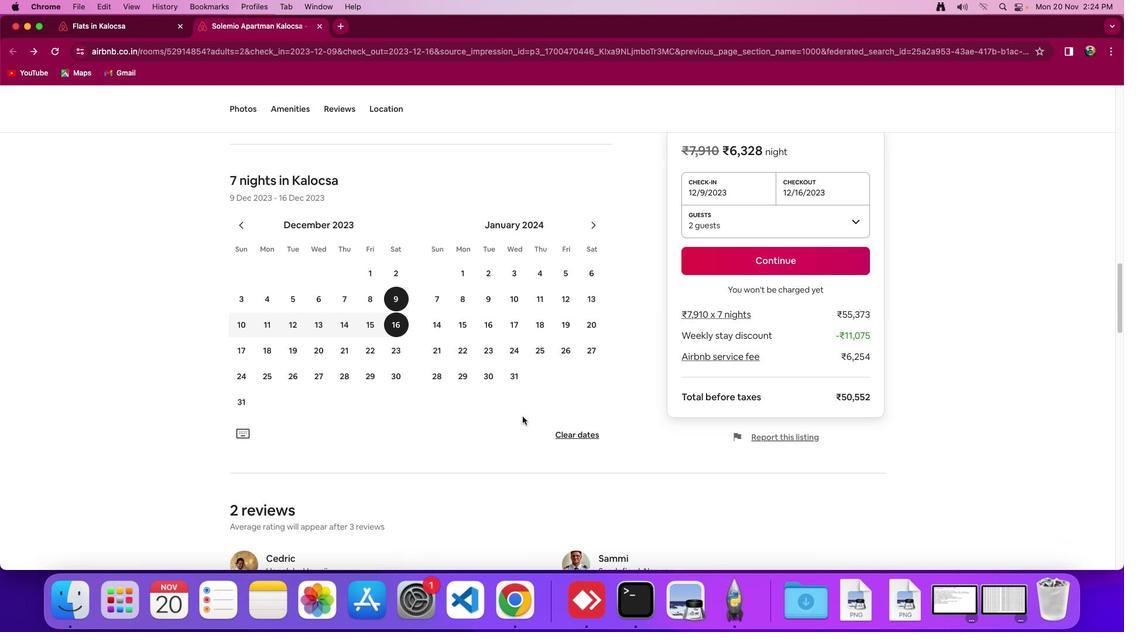 
Action: Mouse scrolled (526, 420) with delta (3, 0)
Screenshot: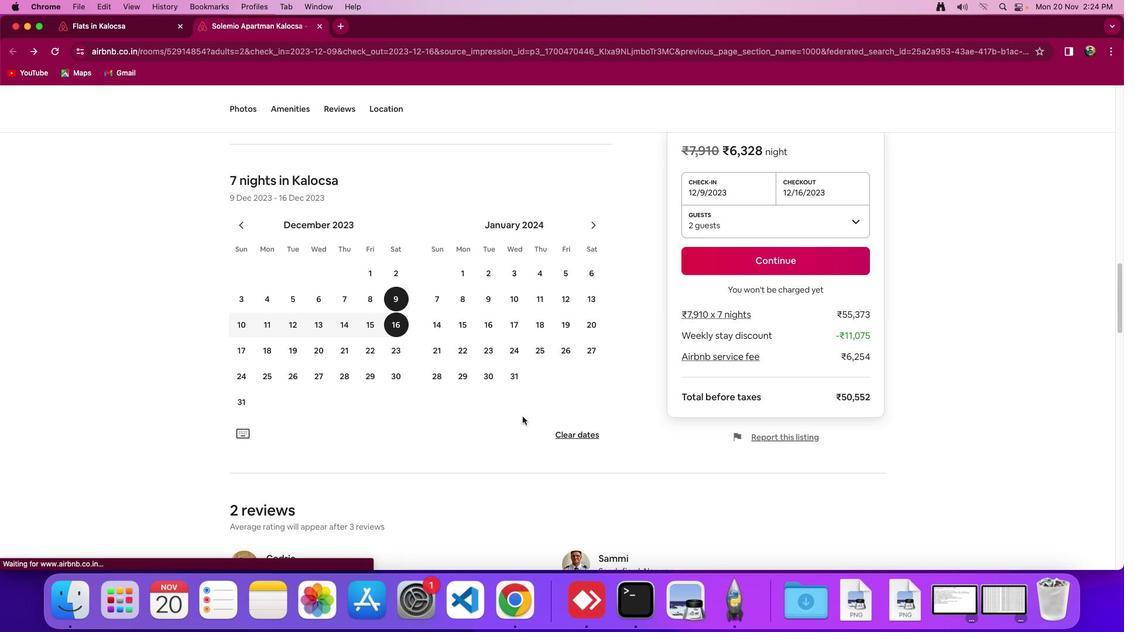 
Action: Mouse scrolled (526, 420) with delta (3, 2)
Screenshot: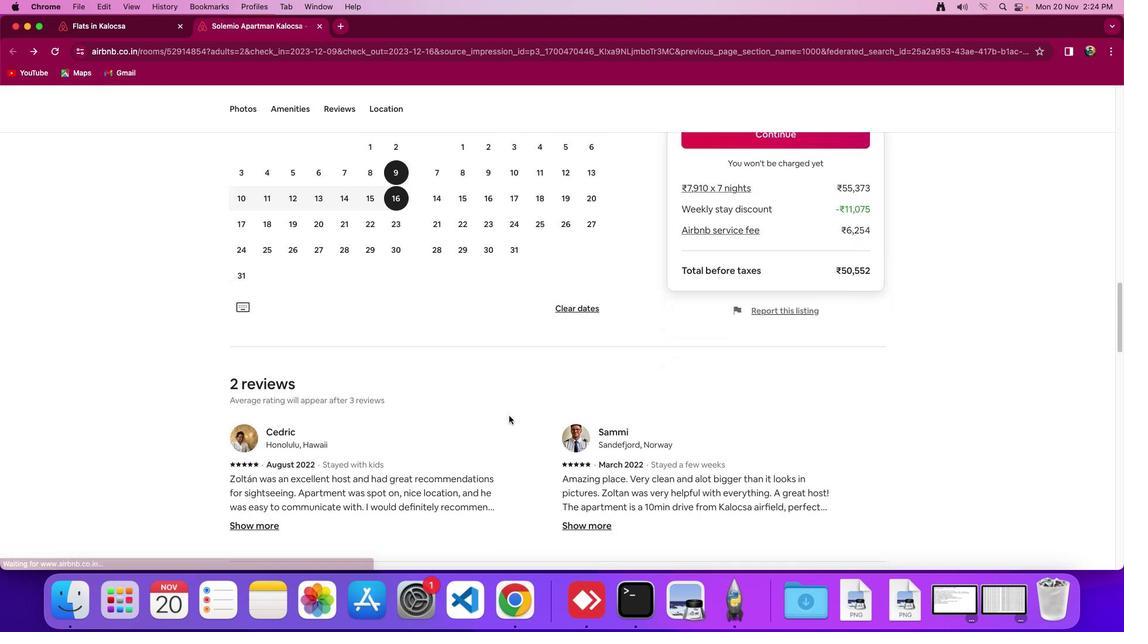 
Action: Mouse scrolled (526, 420) with delta (3, 2)
Screenshot: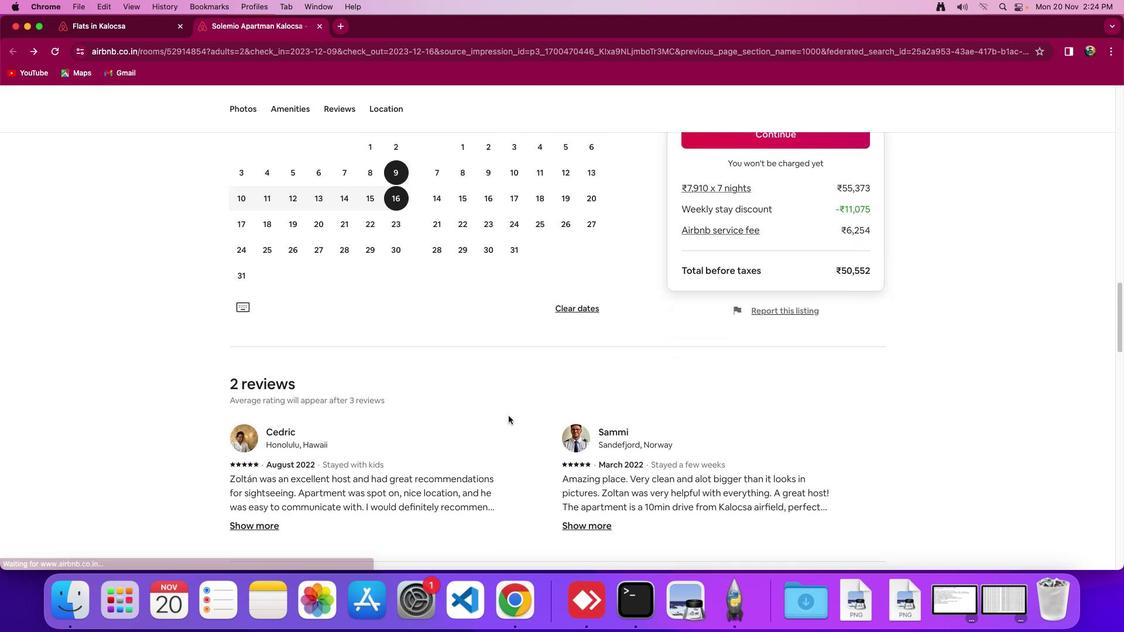 
Action: Mouse scrolled (526, 420) with delta (3, 1)
Screenshot: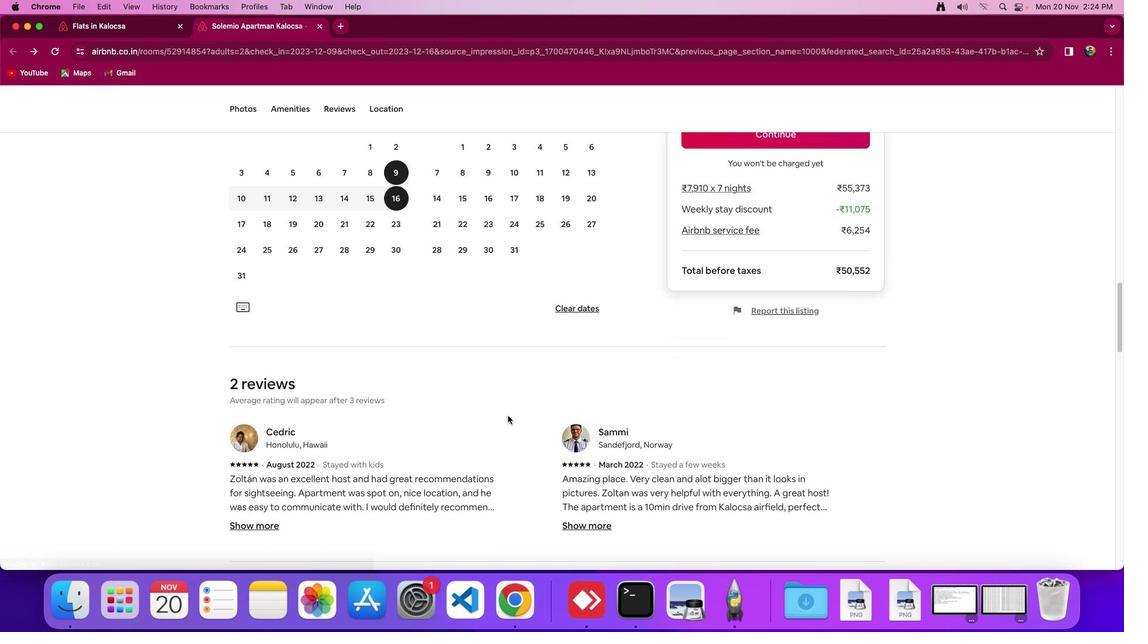 
Action: Mouse moved to (473, 414)
Screenshot: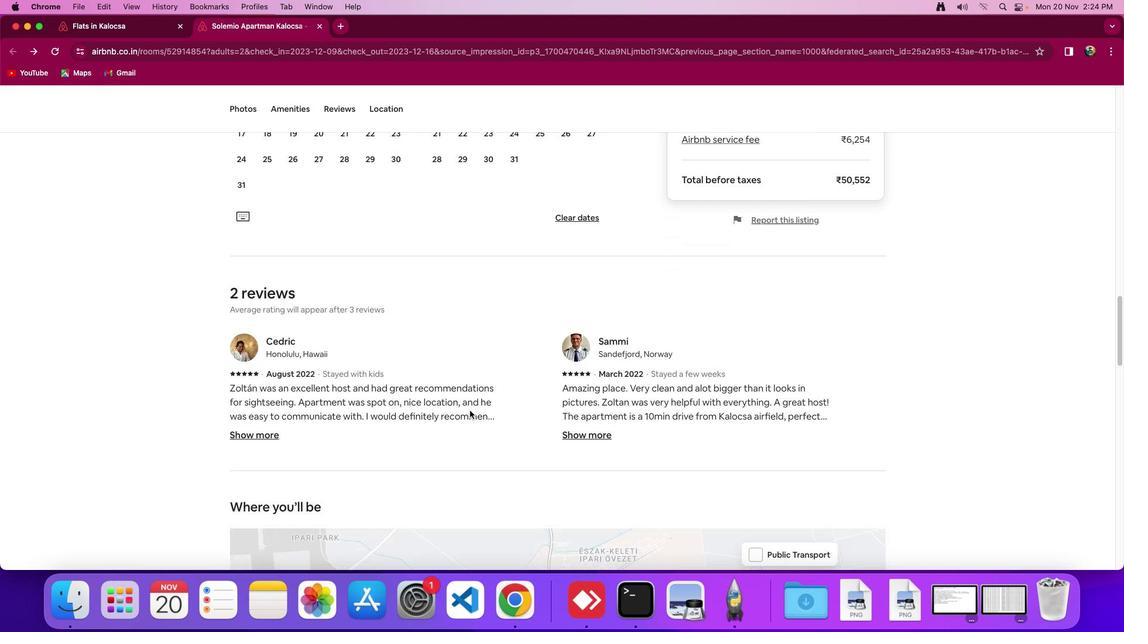 
Action: Mouse scrolled (473, 414) with delta (3, 2)
Screenshot: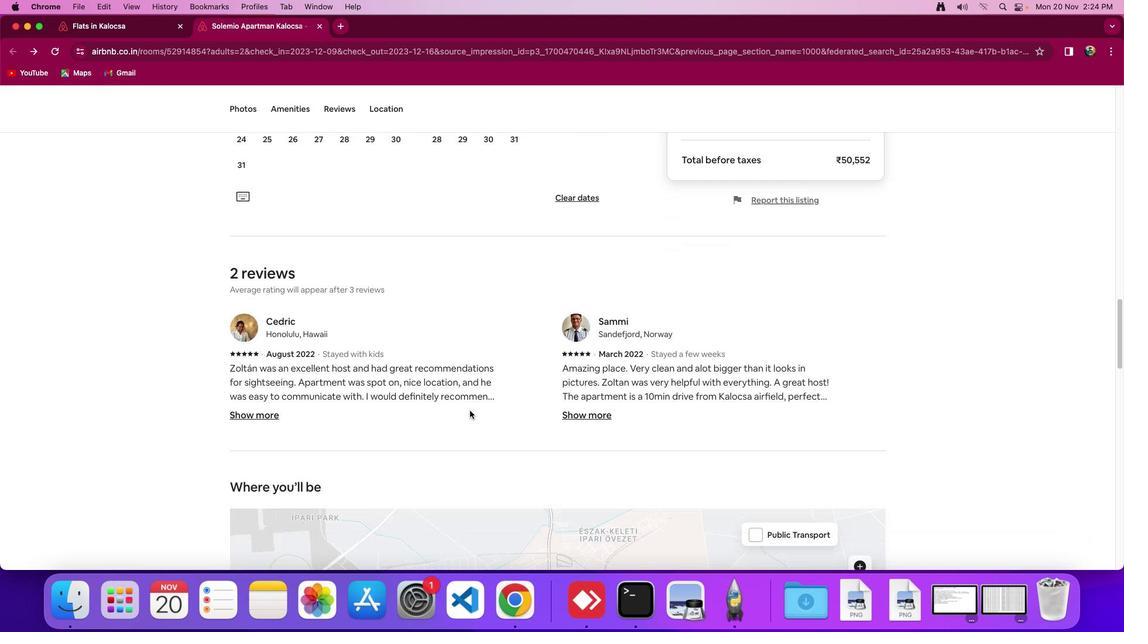 
Action: Mouse scrolled (473, 414) with delta (3, 2)
Screenshot: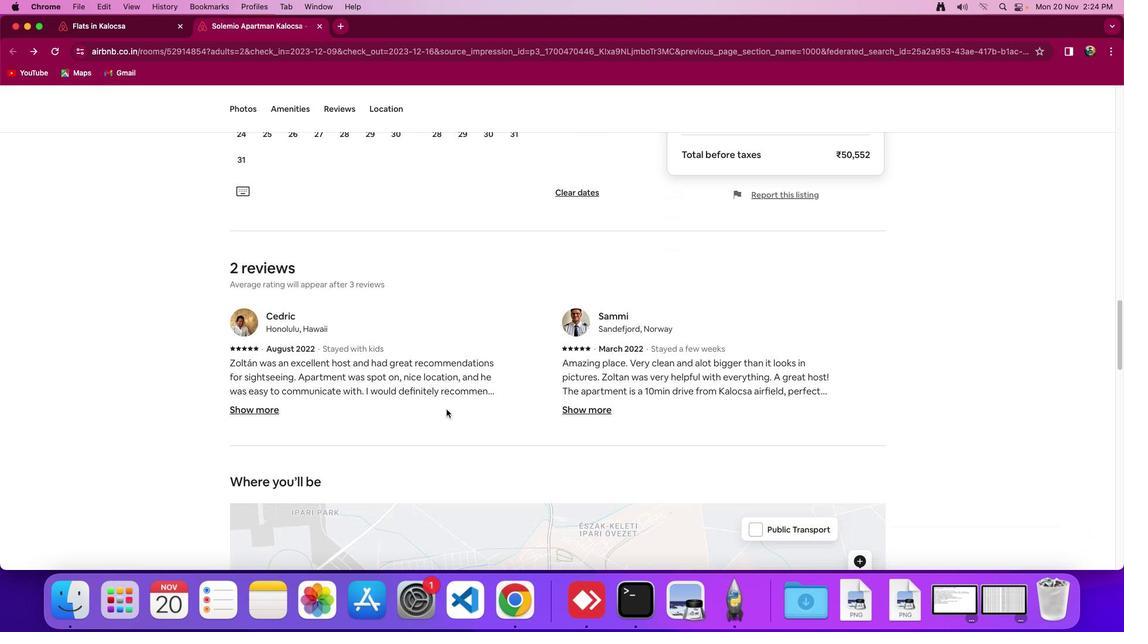
Action: Mouse scrolled (473, 414) with delta (3, 1)
Screenshot: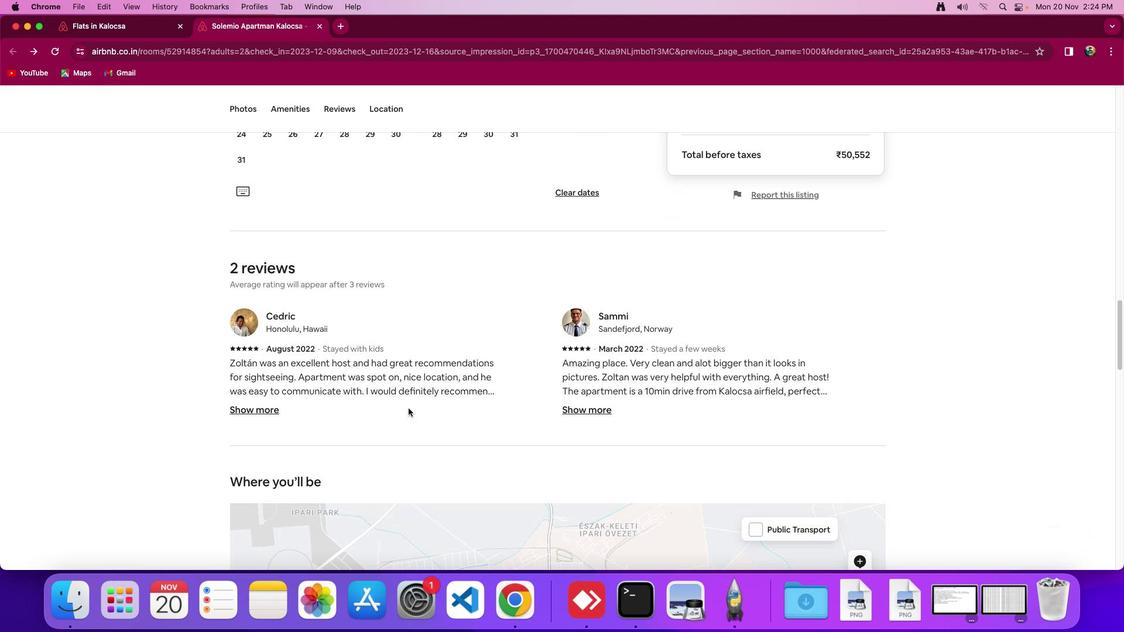 
Action: Mouse moved to (273, 413)
Screenshot: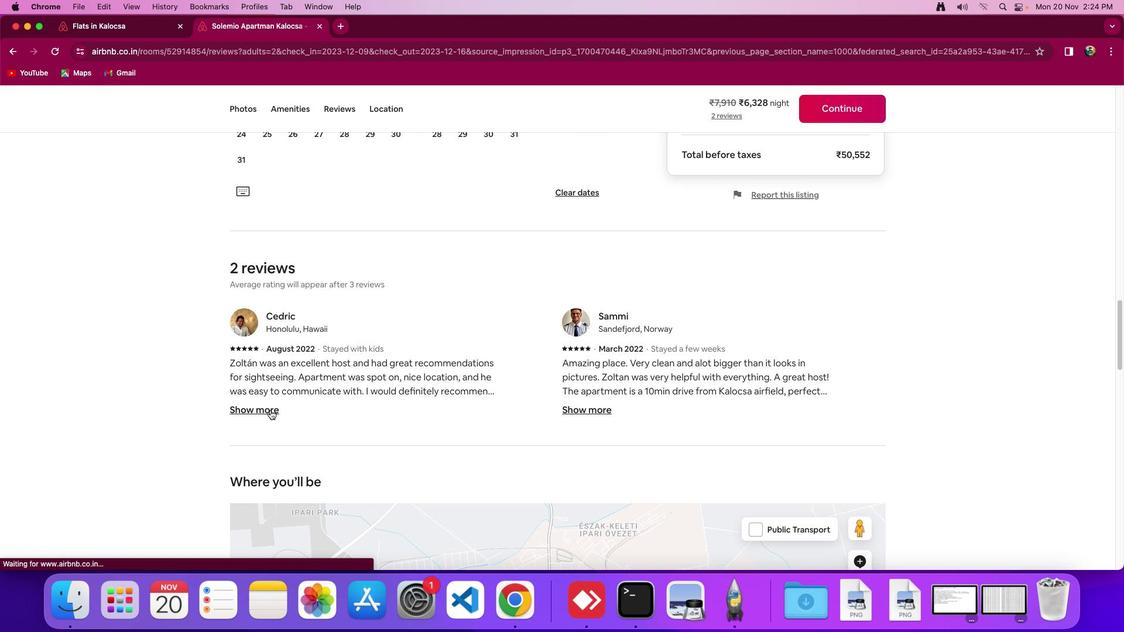 
Action: Mouse pressed left at (273, 413)
Screenshot: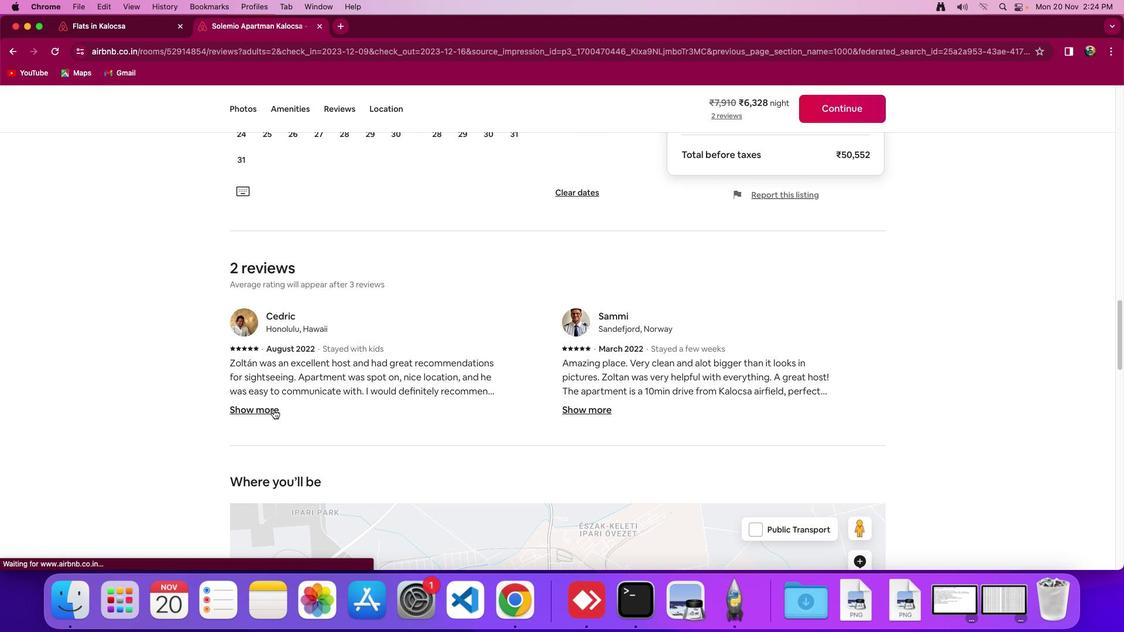 
Action: Mouse moved to (523, 374)
Screenshot: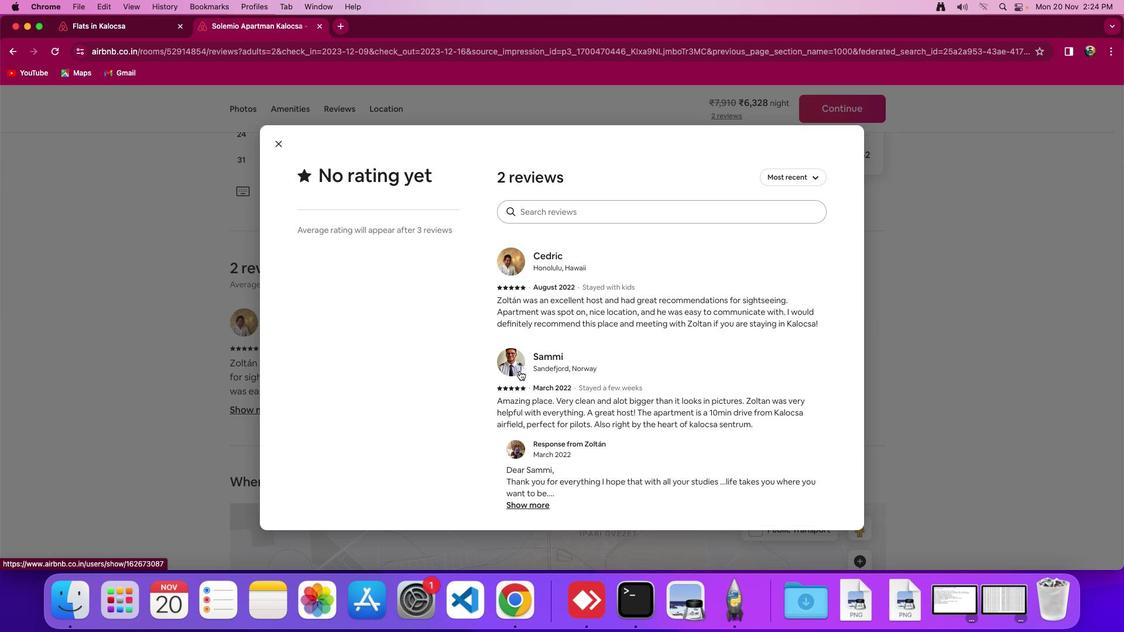 
Action: Mouse scrolled (523, 374) with delta (3, 2)
Screenshot: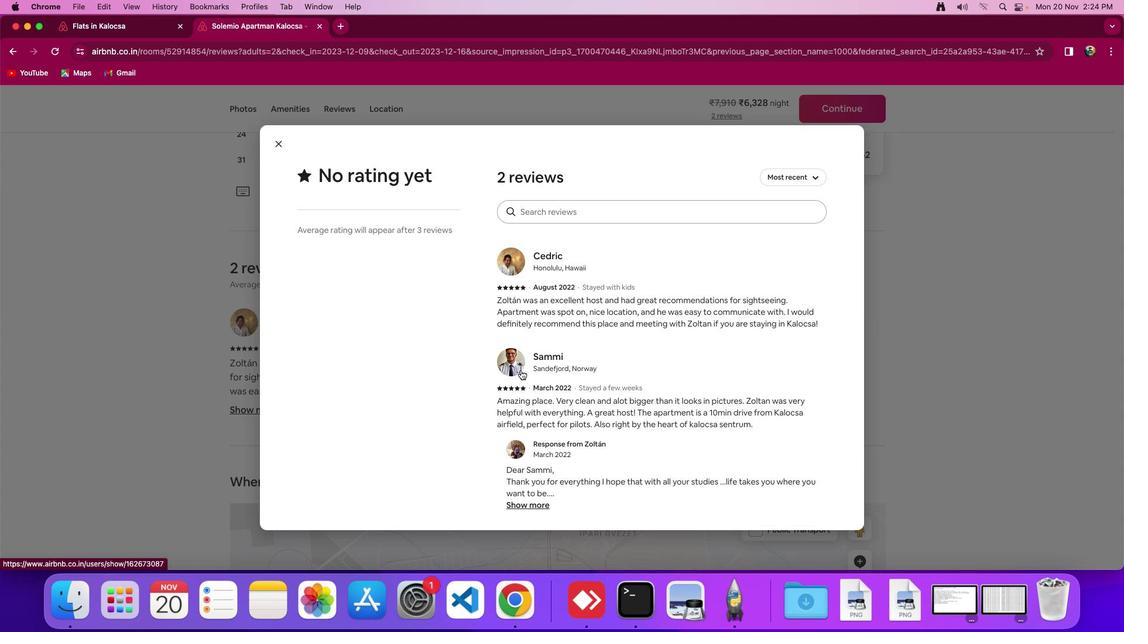 
Action: Mouse scrolled (523, 374) with delta (3, 2)
Screenshot: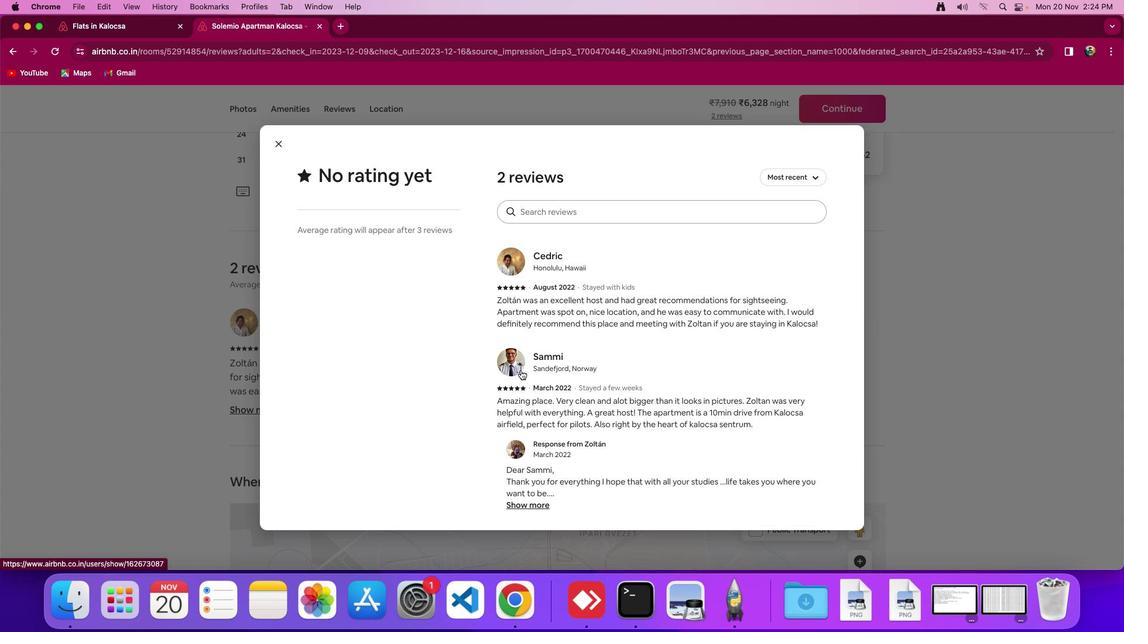 
Action: Mouse scrolled (523, 374) with delta (3, 1)
Screenshot: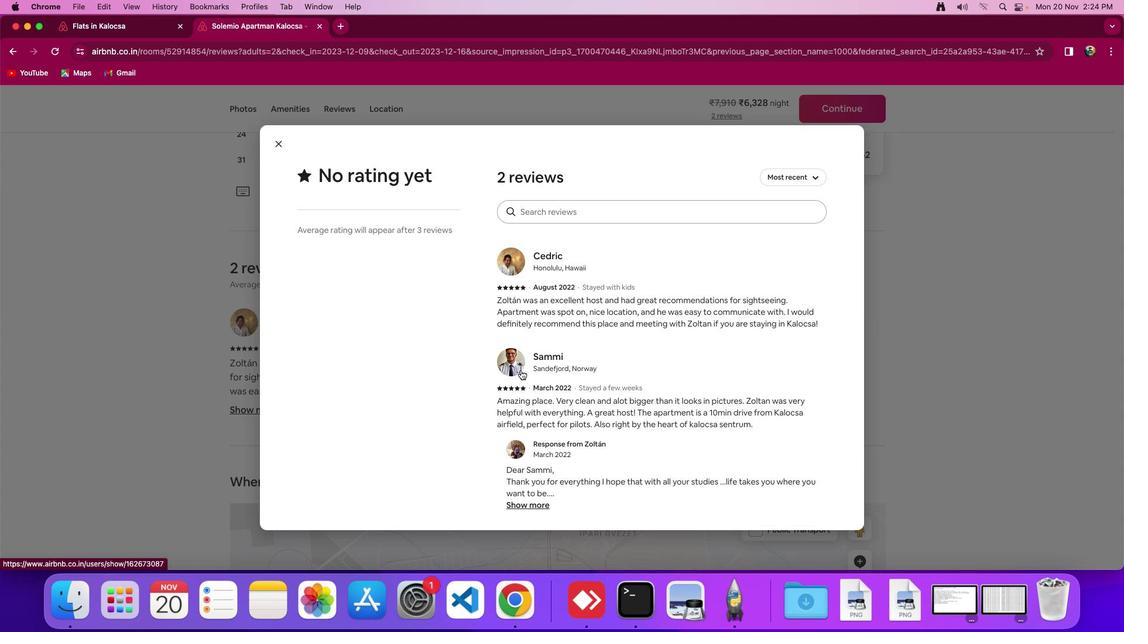 
Action: Mouse scrolled (523, 374) with delta (3, 0)
Screenshot: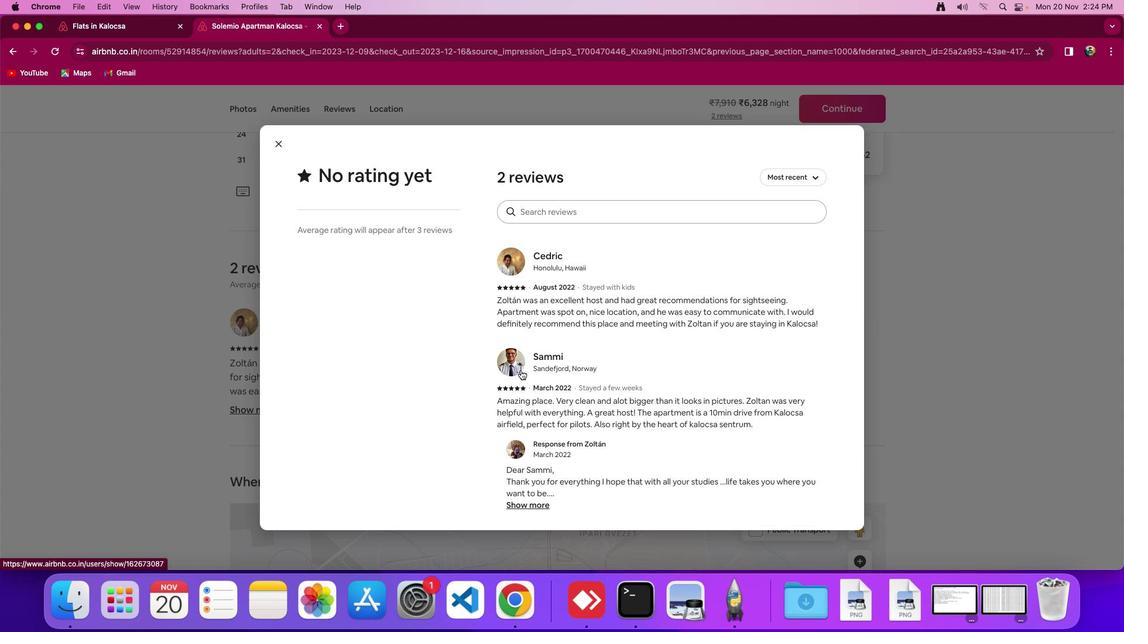 
Action: Mouse moved to (523, 369)
Screenshot: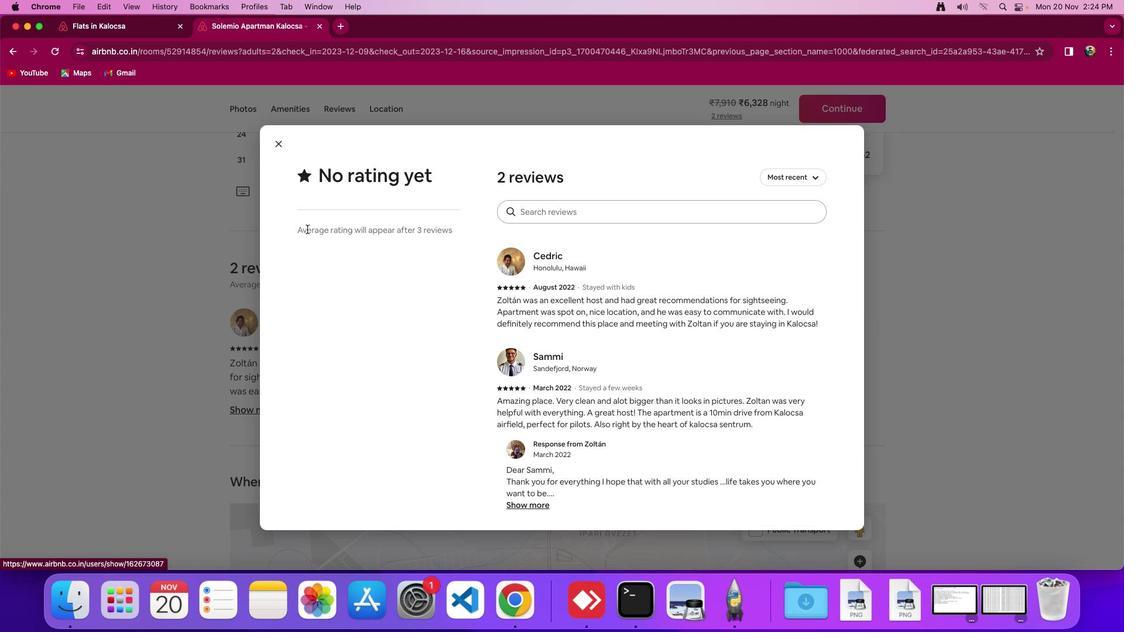 
Action: Mouse scrolled (523, 369) with delta (3, 2)
Screenshot: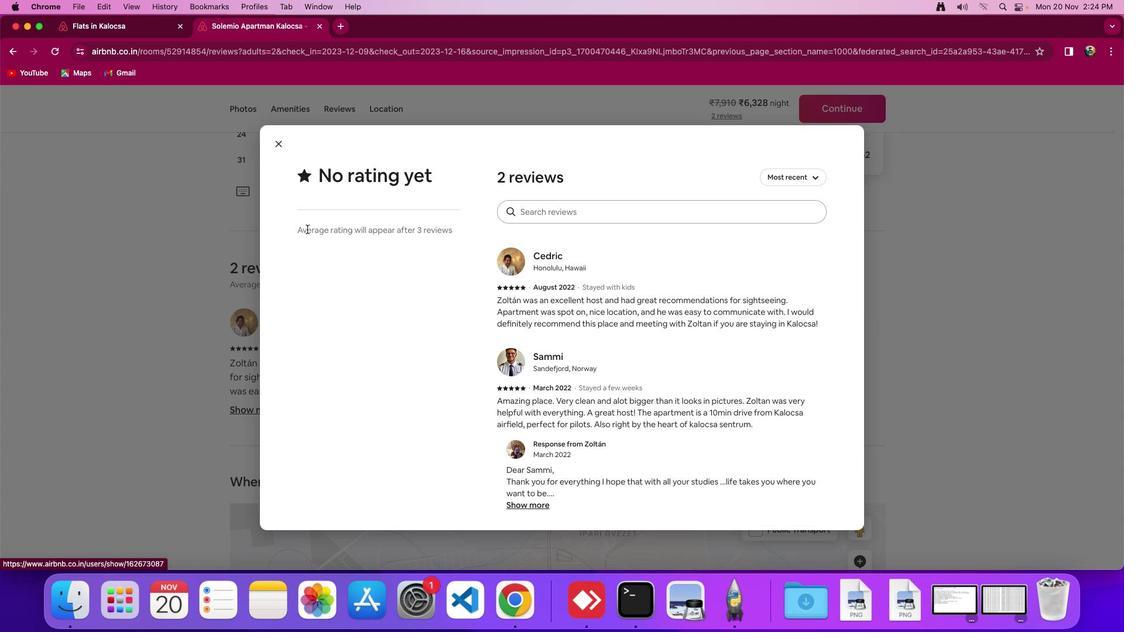 
Action: Mouse moved to (519, 362)
Screenshot: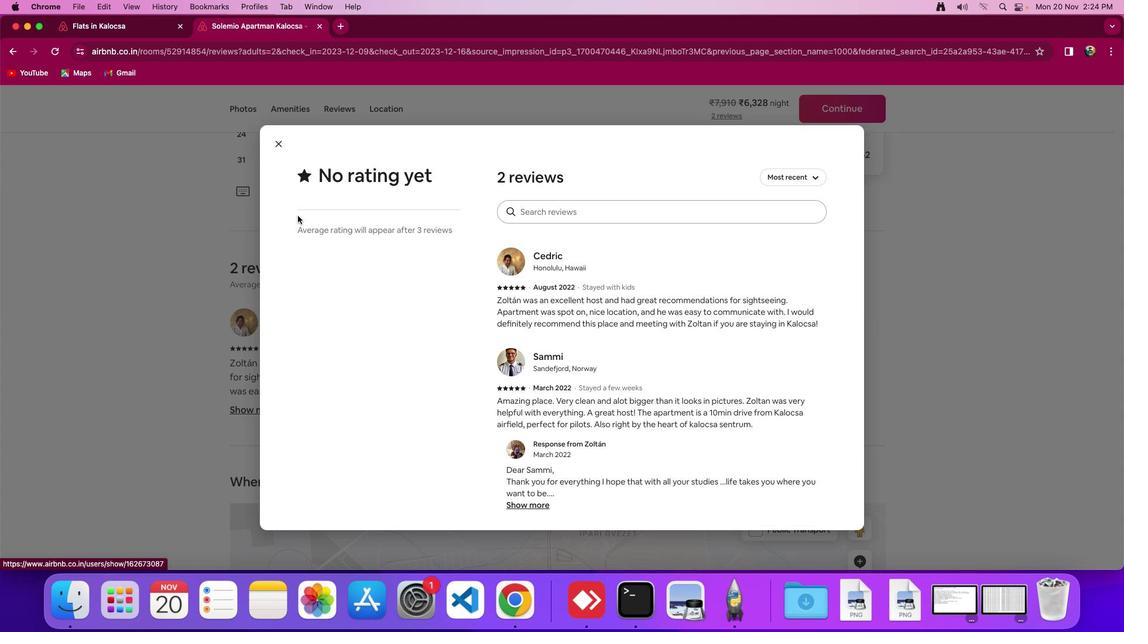 
Action: Mouse scrolled (519, 362) with delta (3, 2)
Screenshot: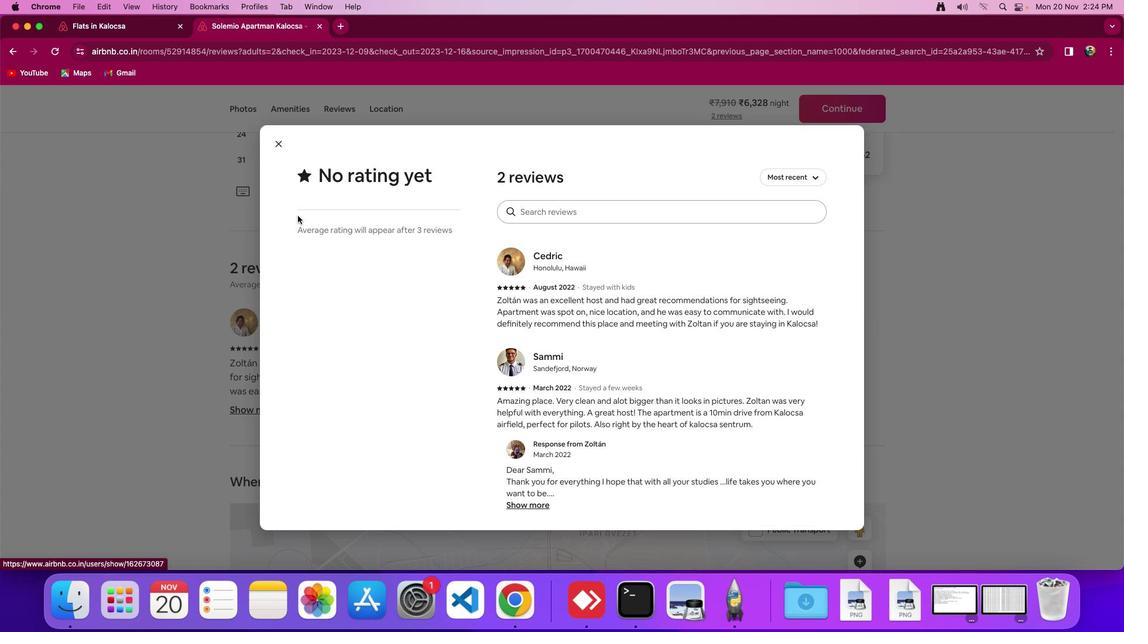 
Action: Mouse moved to (476, 319)
Screenshot: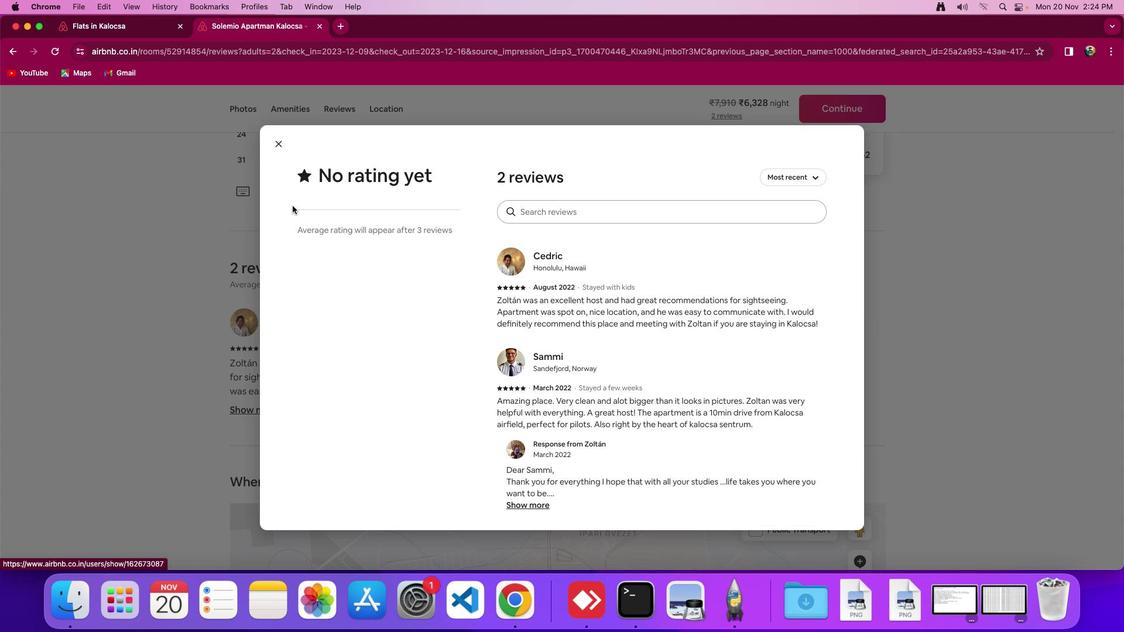 
Action: Mouse scrolled (476, 319) with delta (3, 1)
Screenshot: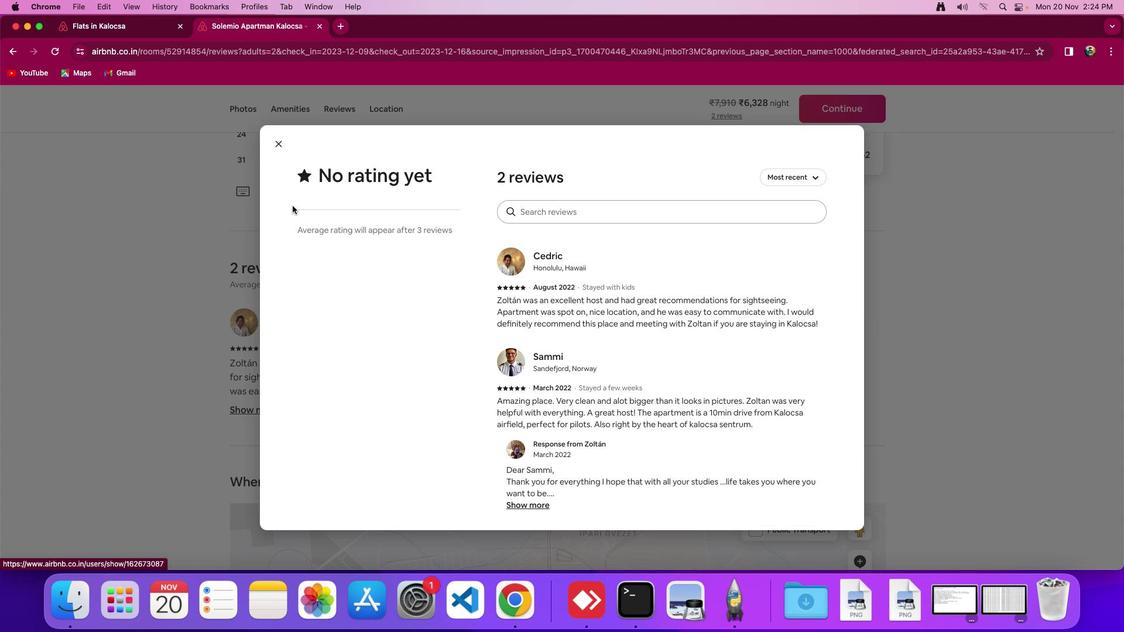 
Action: Mouse moved to (281, 148)
Screenshot: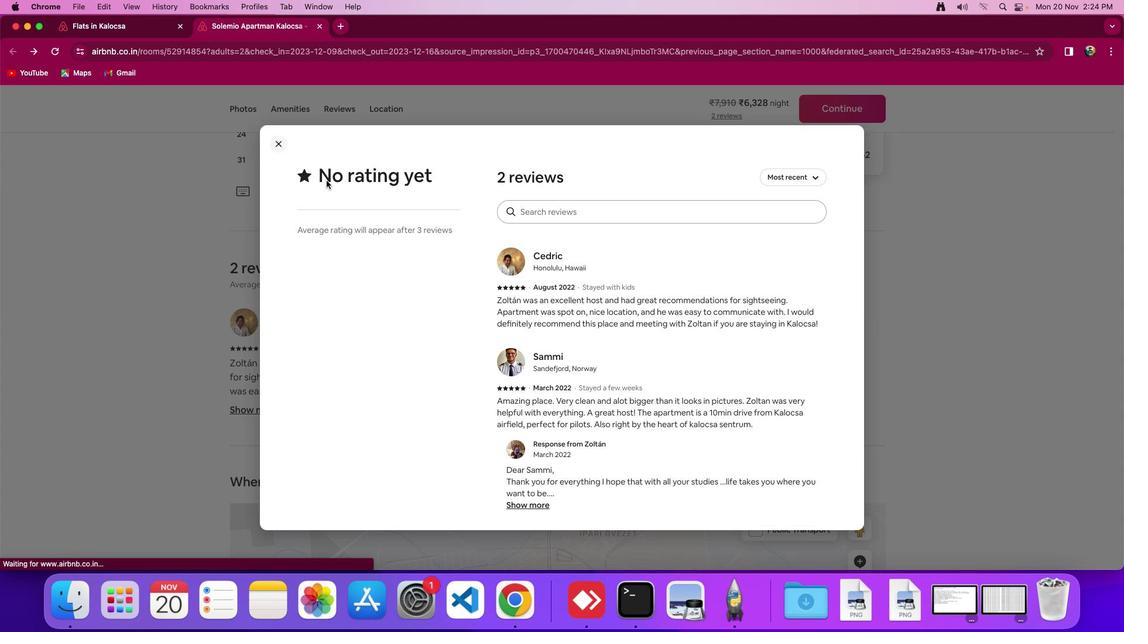 
Action: Mouse pressed left at (281, 148)
Screenshot: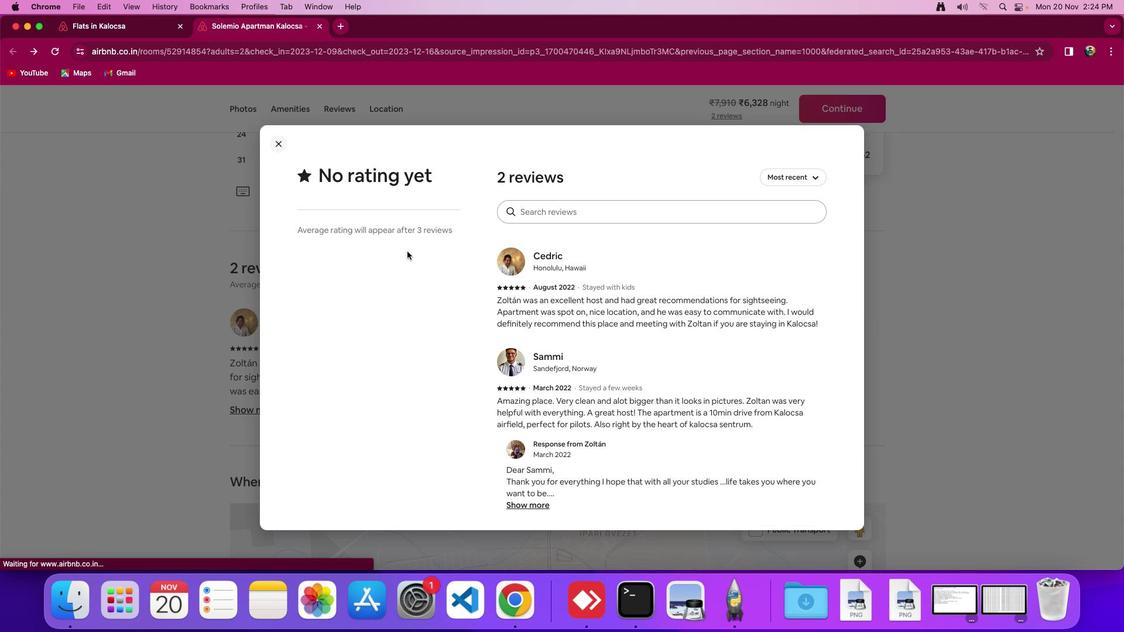 
Action: Mouse moved to (577, 410)
Screenshot: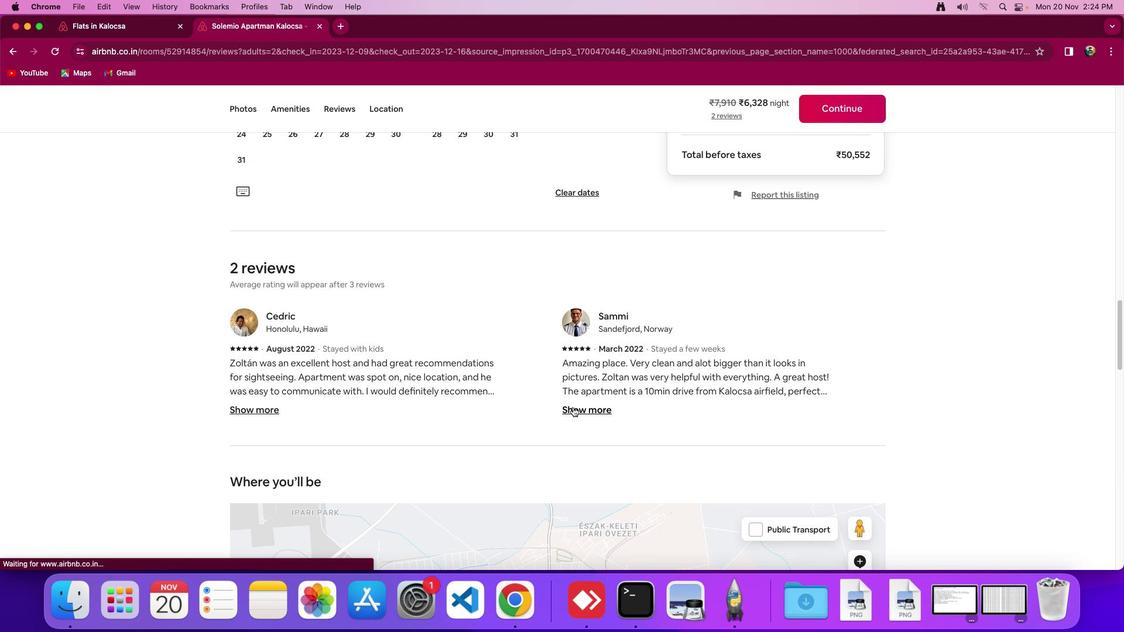 
Action: Mouse pressed left at (577, 410)
Screenshot: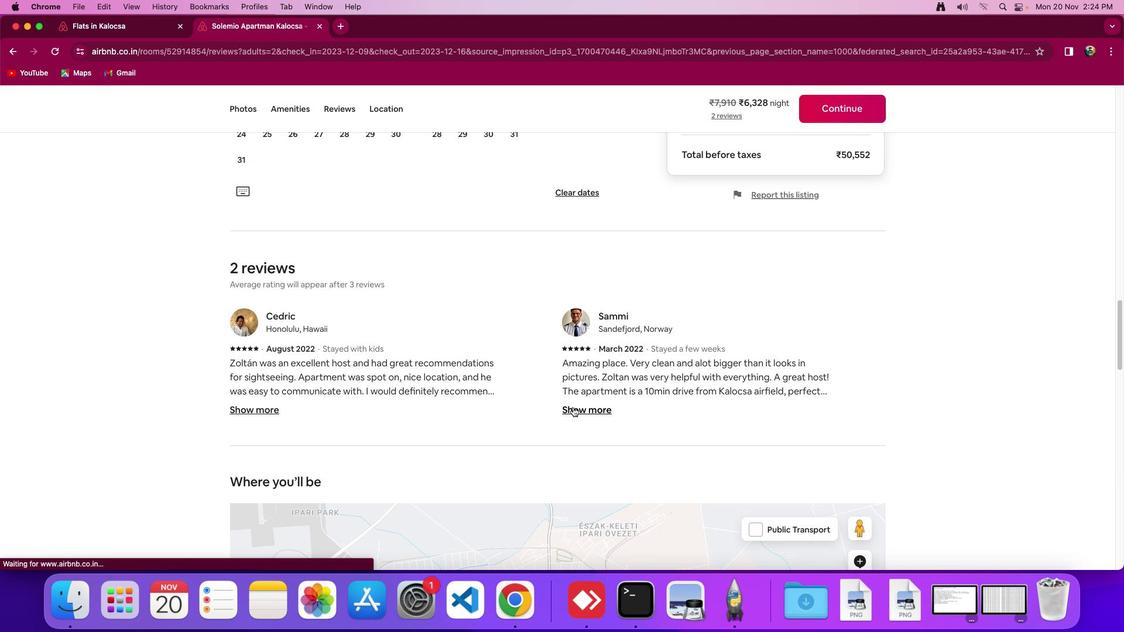 
Action: Mouse moved to (282, 151)
Screenshot: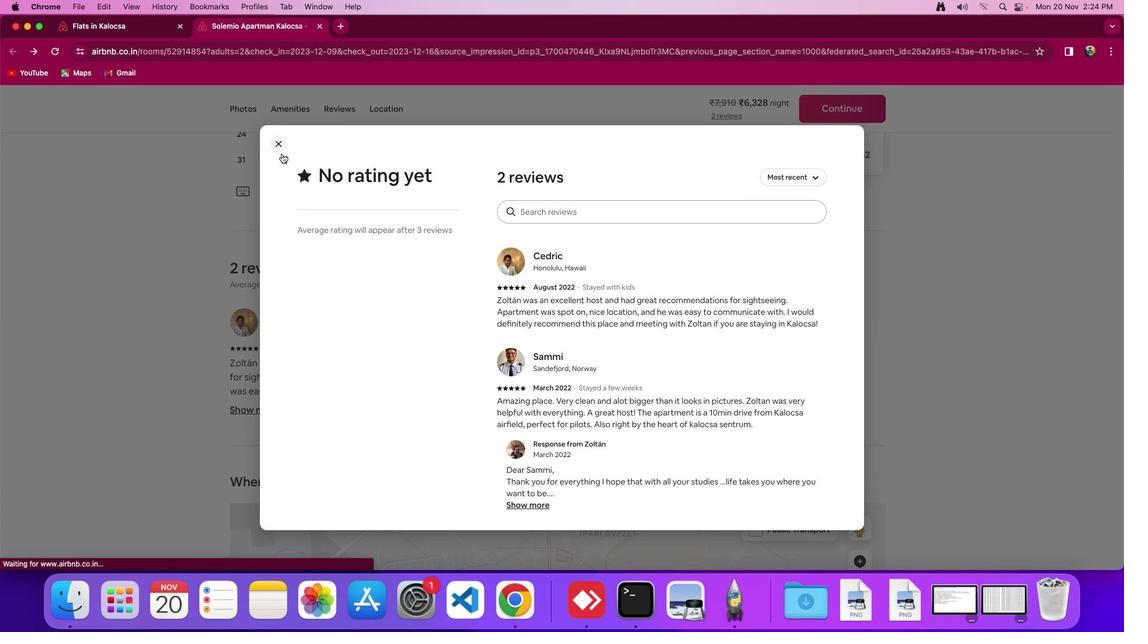 
Action: Mouse pressed left at (282, 151)
Screenshot: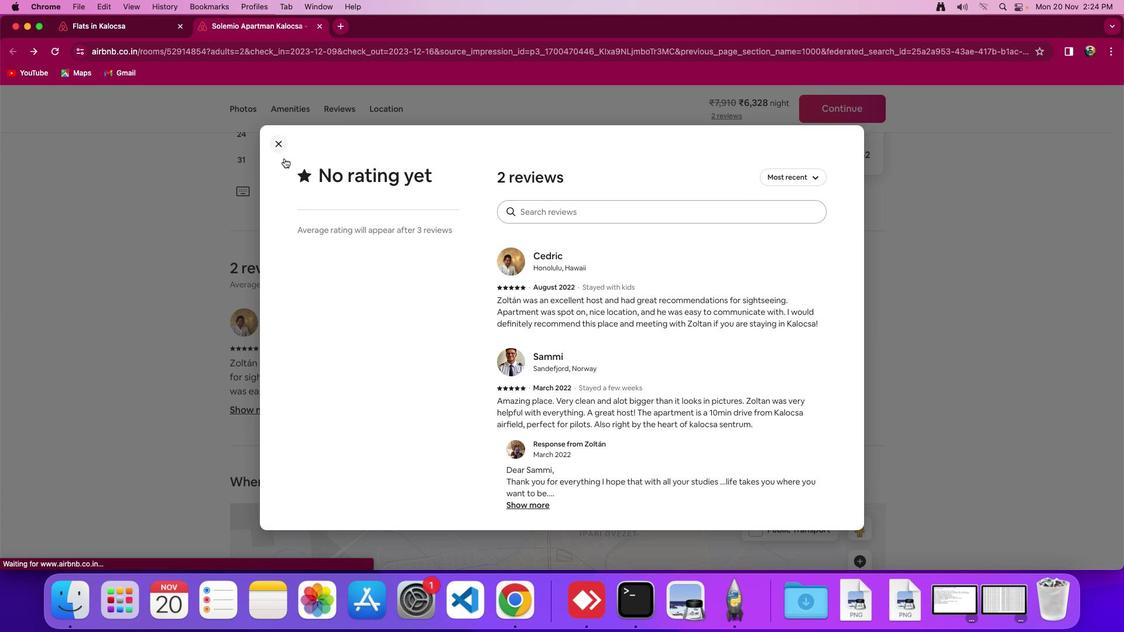
Action: Mouse moved to (502, 431)
Screenshot: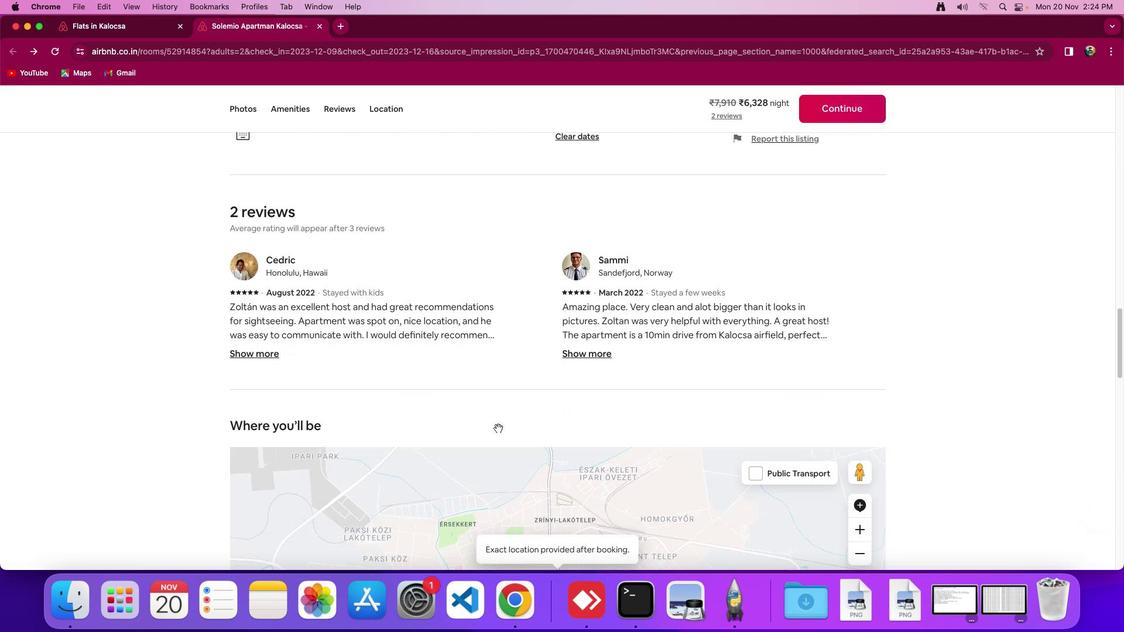 
Action: Mouse scrolled (502, 431) with delta (3, 2)
Screenshot: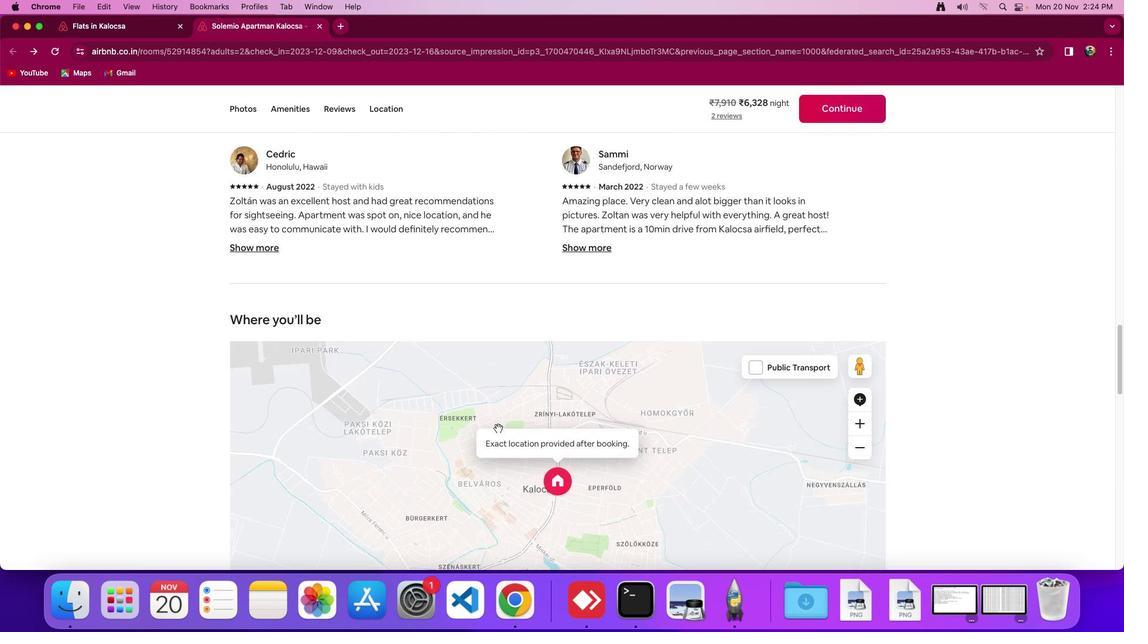 
Action: Mouse scrolled (502, 431) with delta (3, 2)
Screenshot: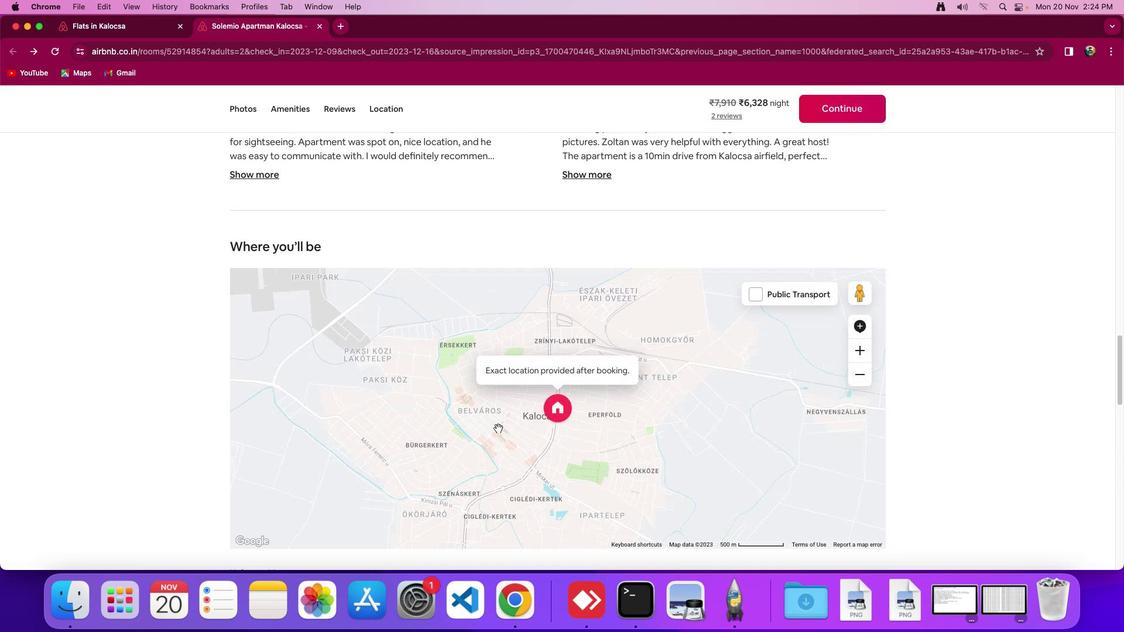 
Action: Mouse scrolled (502, 431) with delta (3, 1)
Screenshot: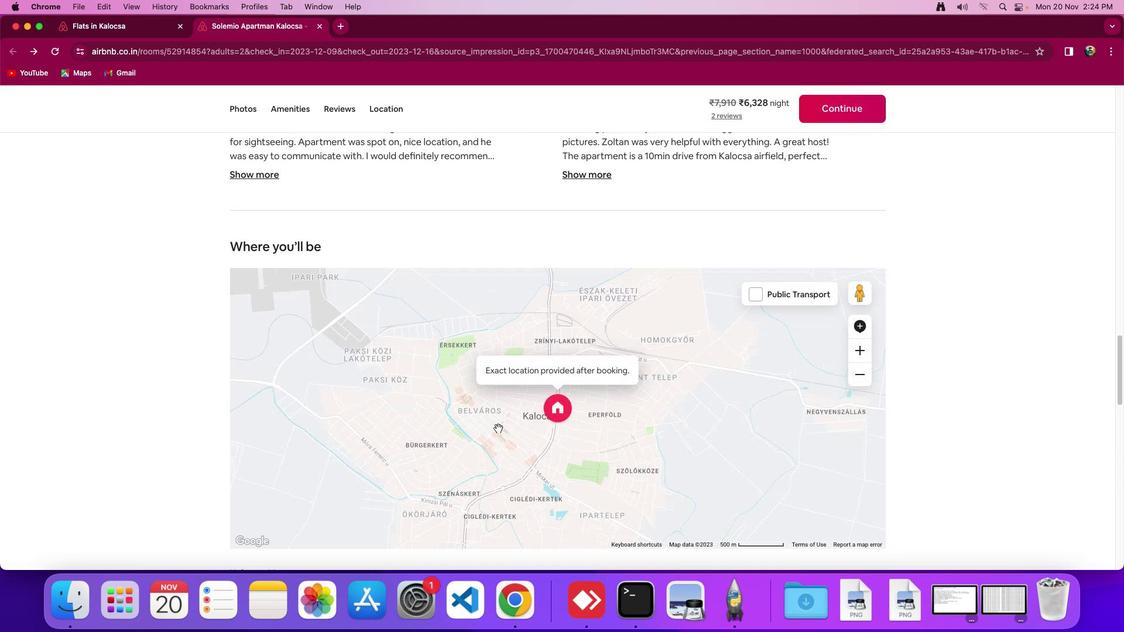 
Action: Mouse scrolled (502, 431) with delta (3, 1)
Screenshot: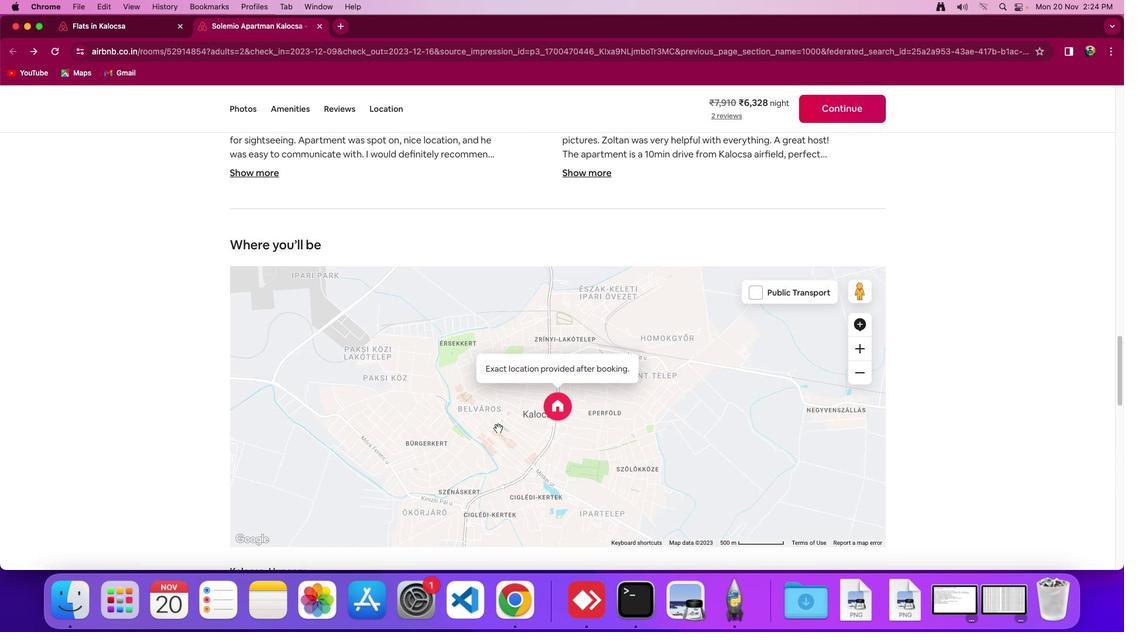 
Action: Mouse moved to (502, 431)
Screenshot: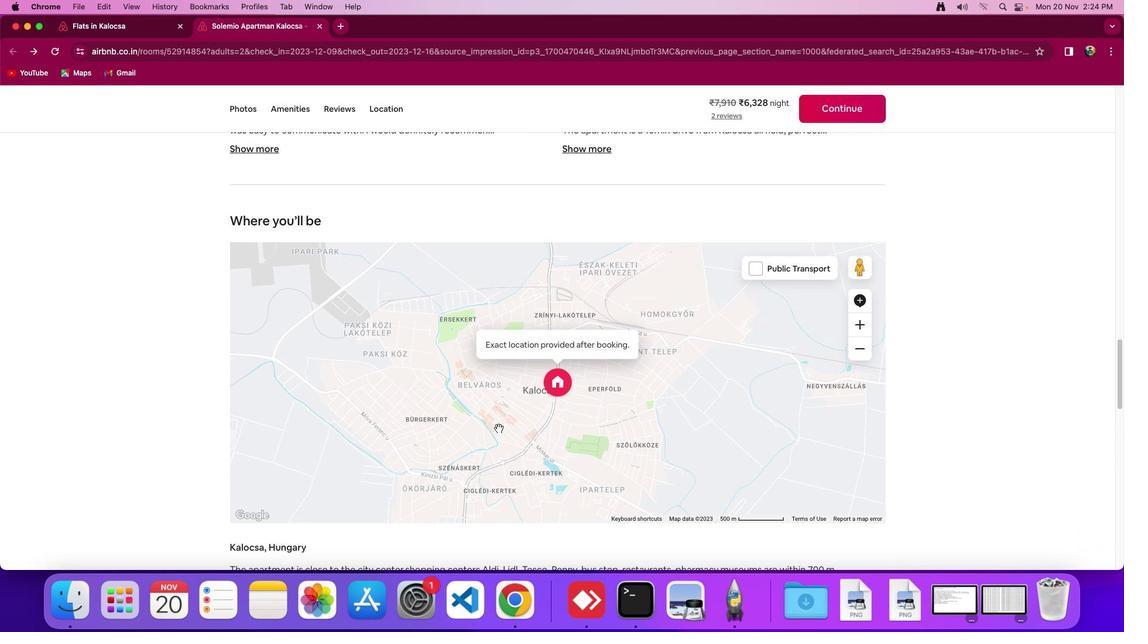 
Action: Mouse scrolled (502, 431) with delta (3, 2)
Screenshot: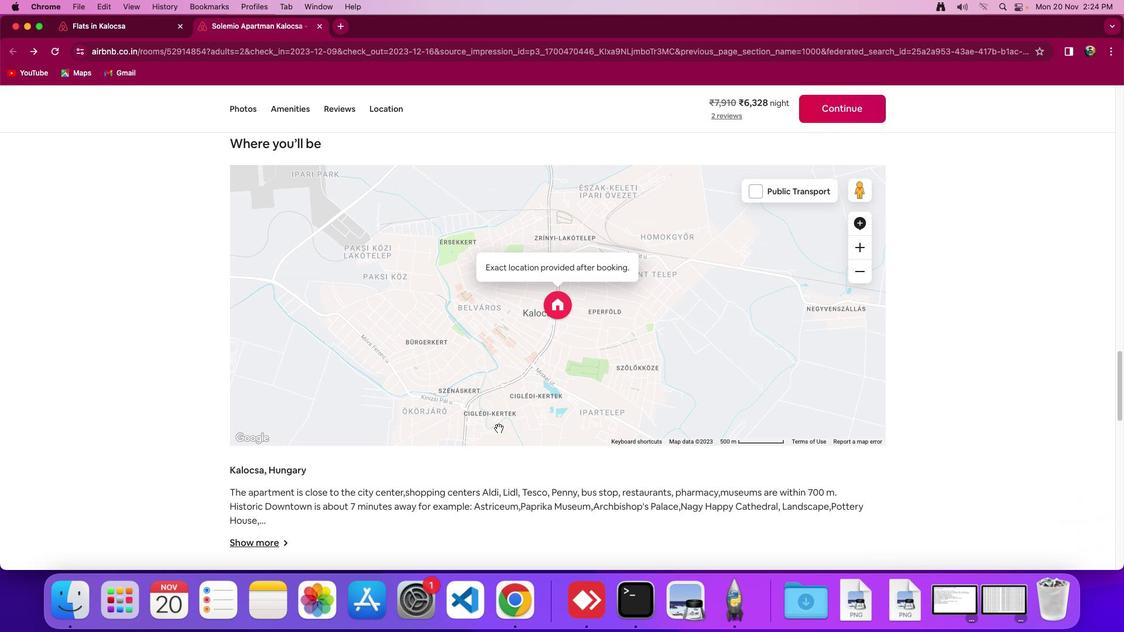 
Action: Mouse scrolled (502, 431) with delta (3, 2)
Screenshot: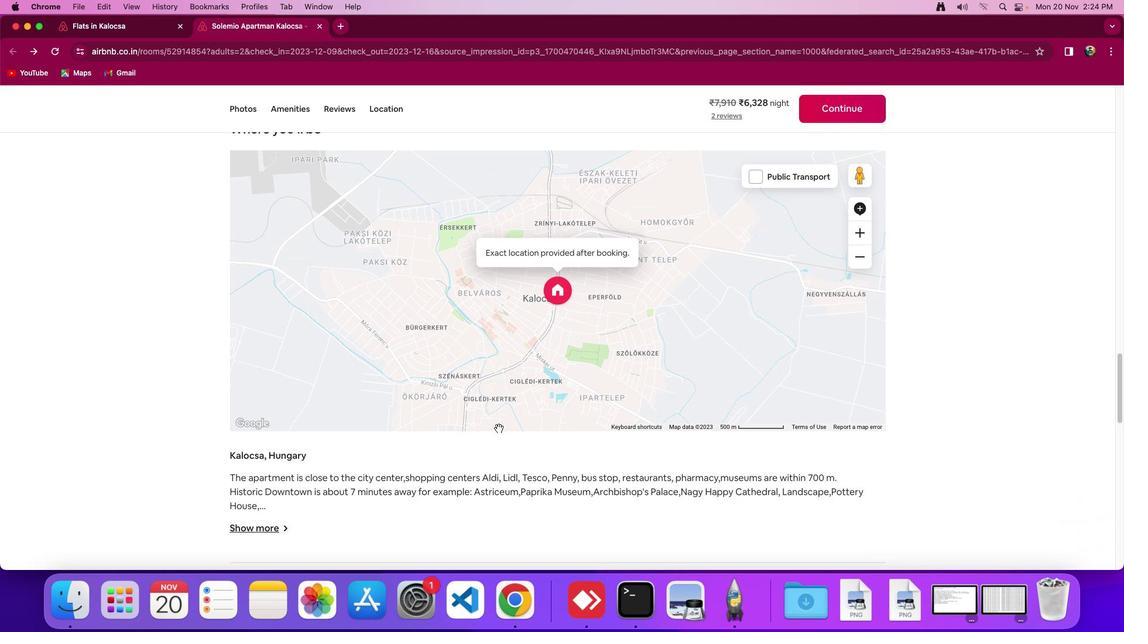 
Action: Mouse scrolled (502, 431) with delta (3, 1)
Screenshot: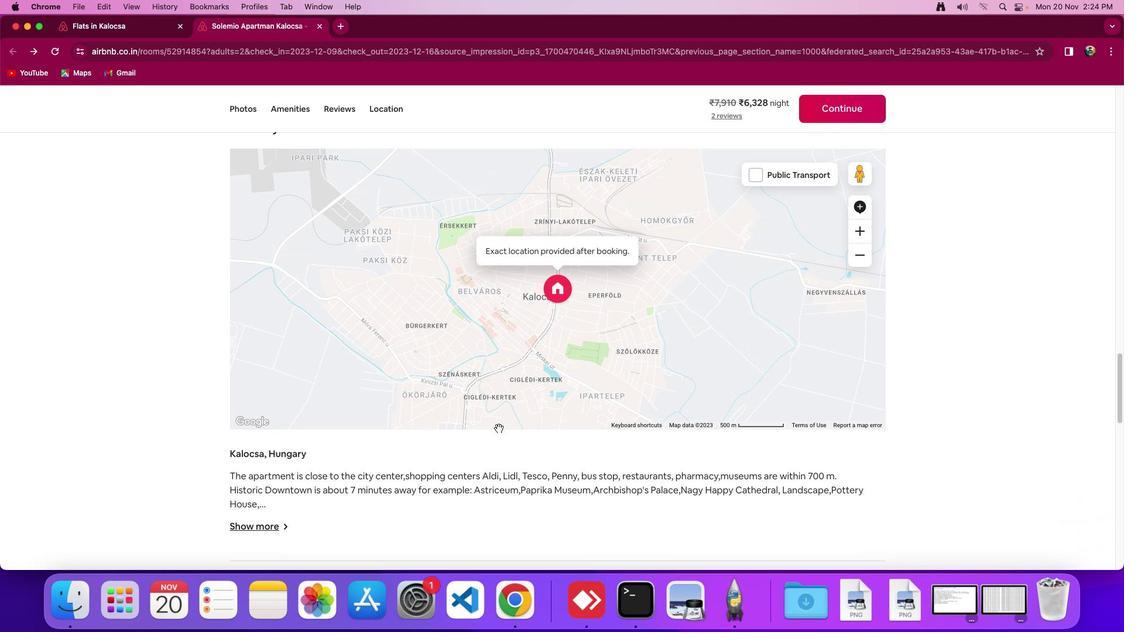 
Action: Mouse moved to (502, 432)
Screenshot: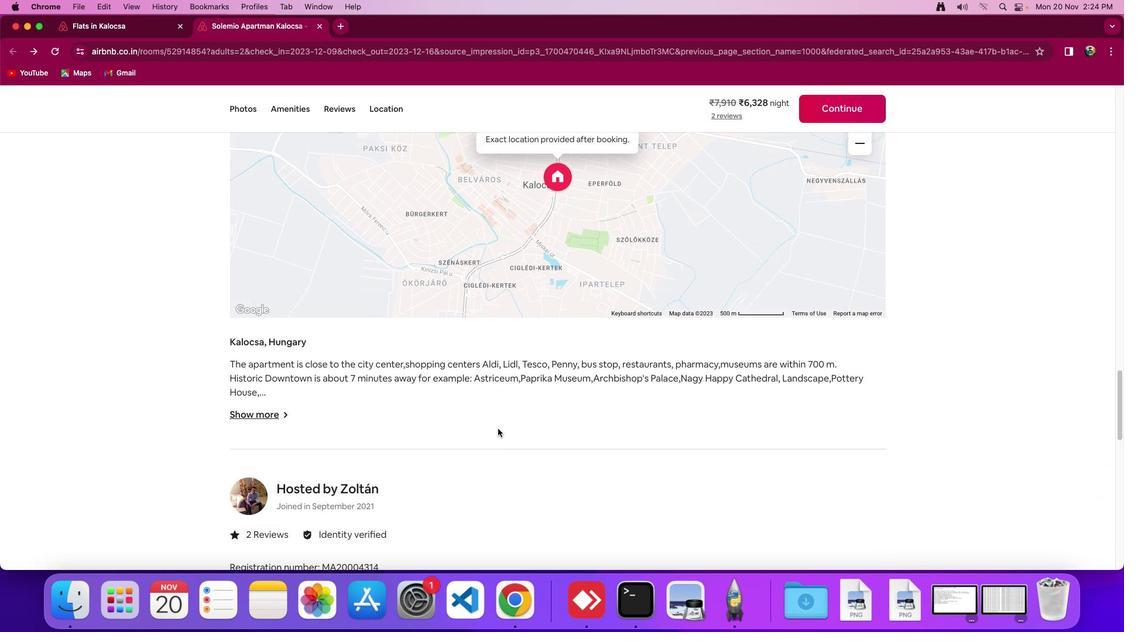 
Action: Mouse scrolled (502, 432) with delta (3, 2)
Screenshot: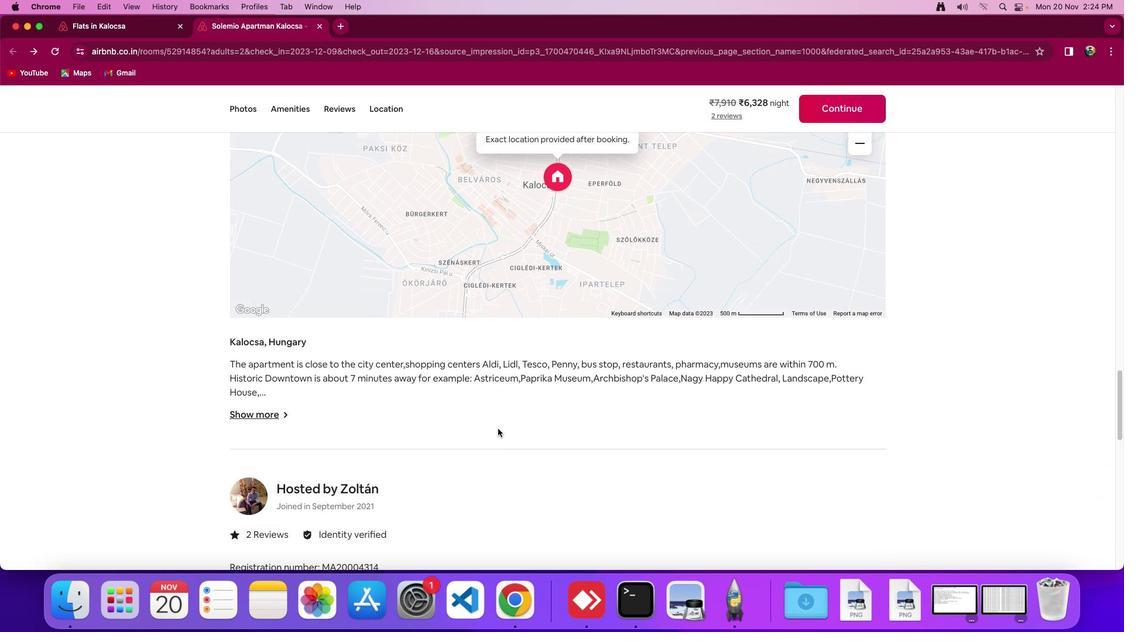 
Action: Mouse scrolled (502, 432) with delta (3, 2)
Screenshot: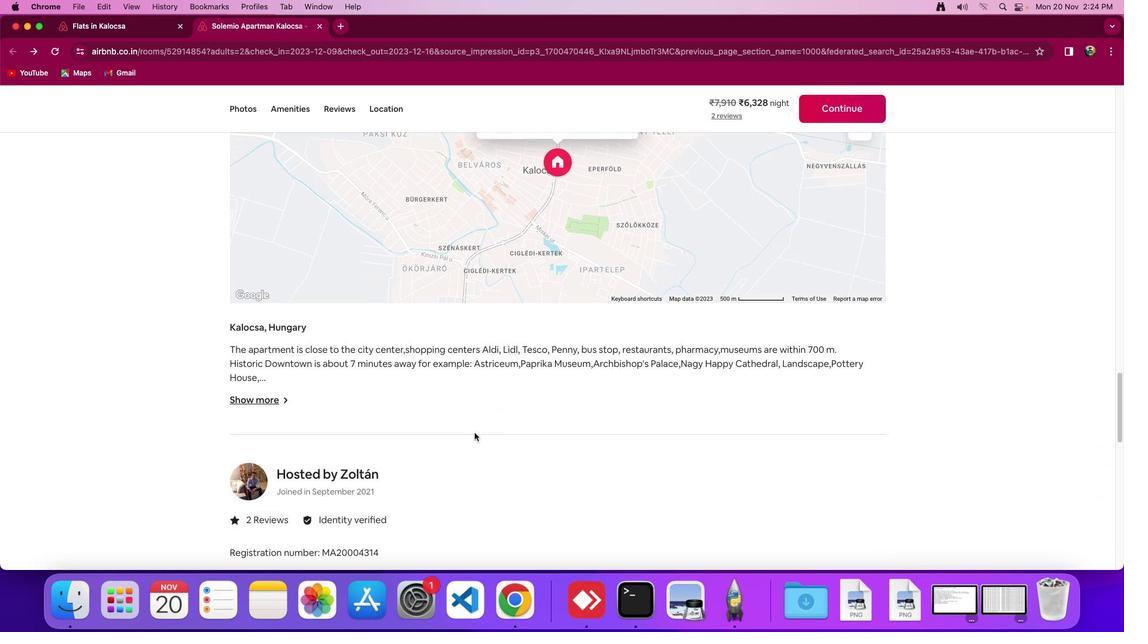 
Action: Mouse moved to (503, 432)
Screenshot: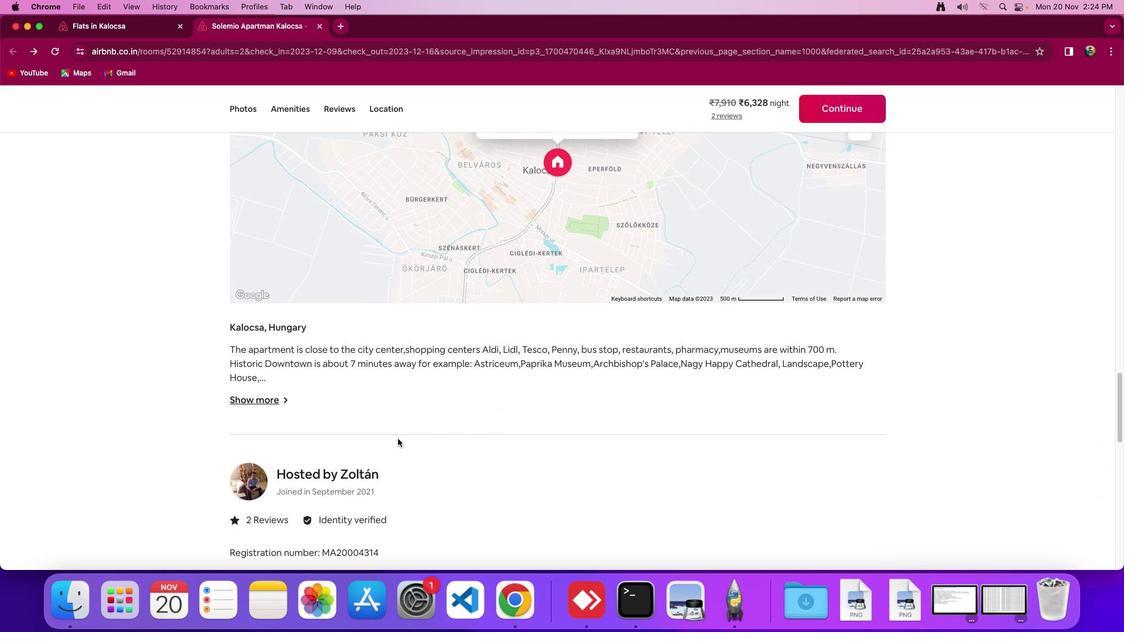 
Action: Mouse scrolled (503, 432) with delta (3, 1)
Screenshot: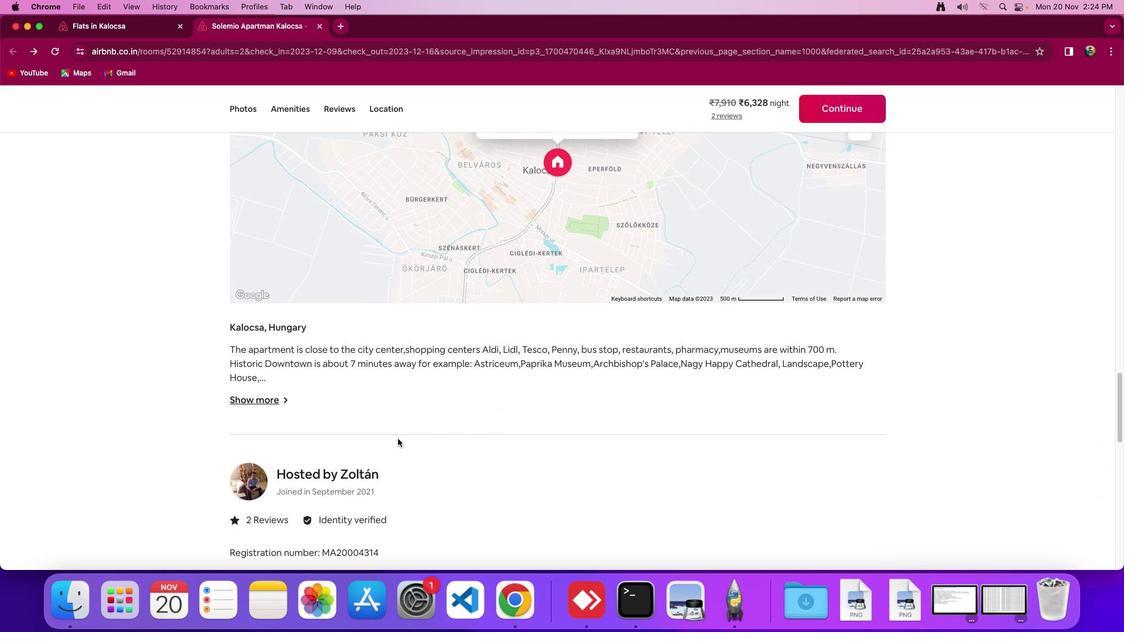 
Action: Mouse moved to (254, 405)
Screenshot: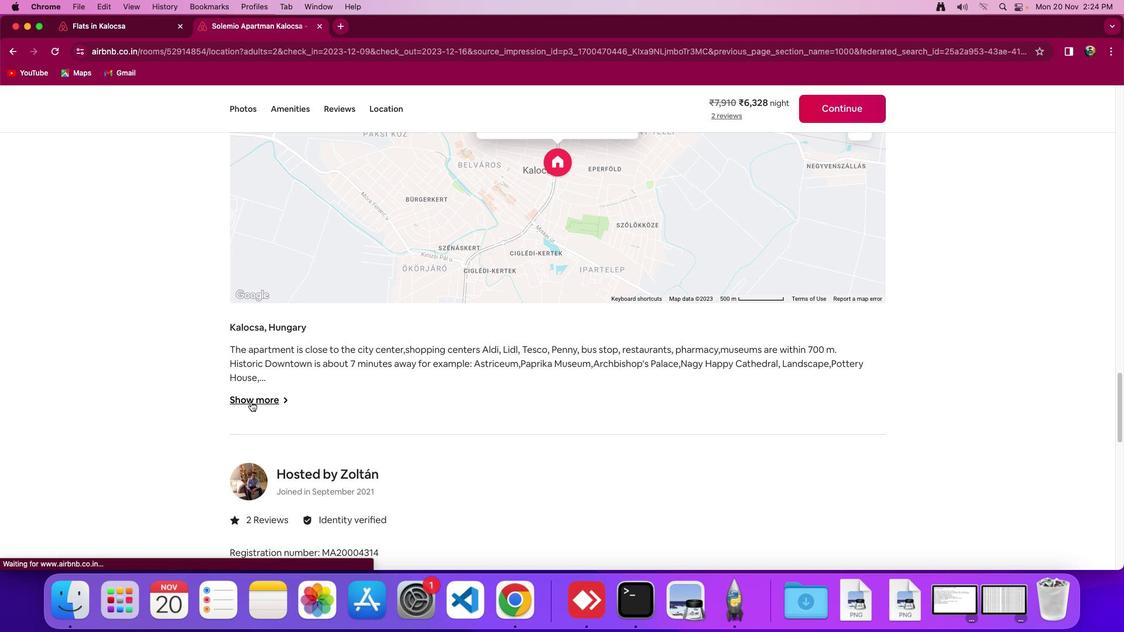 
Action: Mouse pressed left at (254, 405)
Screenshot: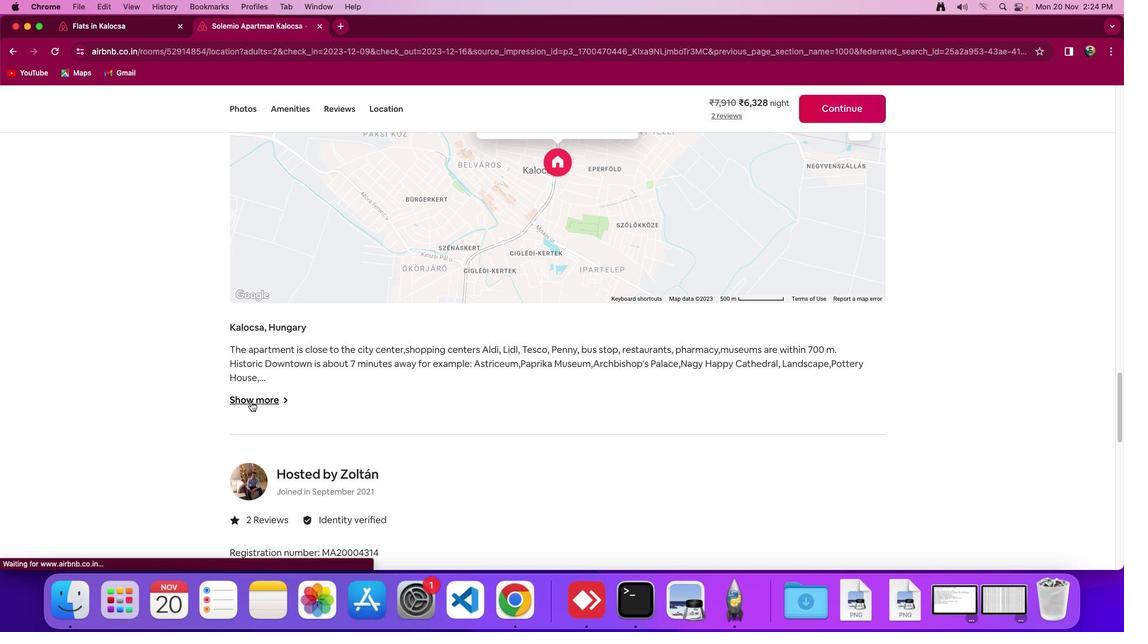 
Action: Mouse moved to (62, 246)
Screenshot: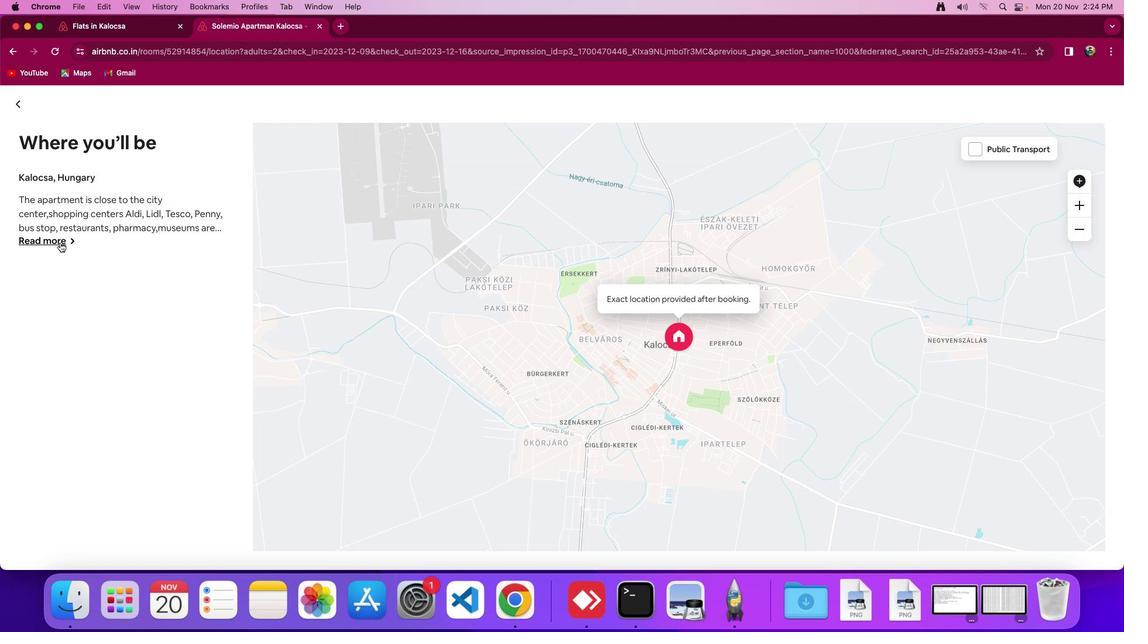 
Action: Mouse pressed left at (62, 246)
Screenshot: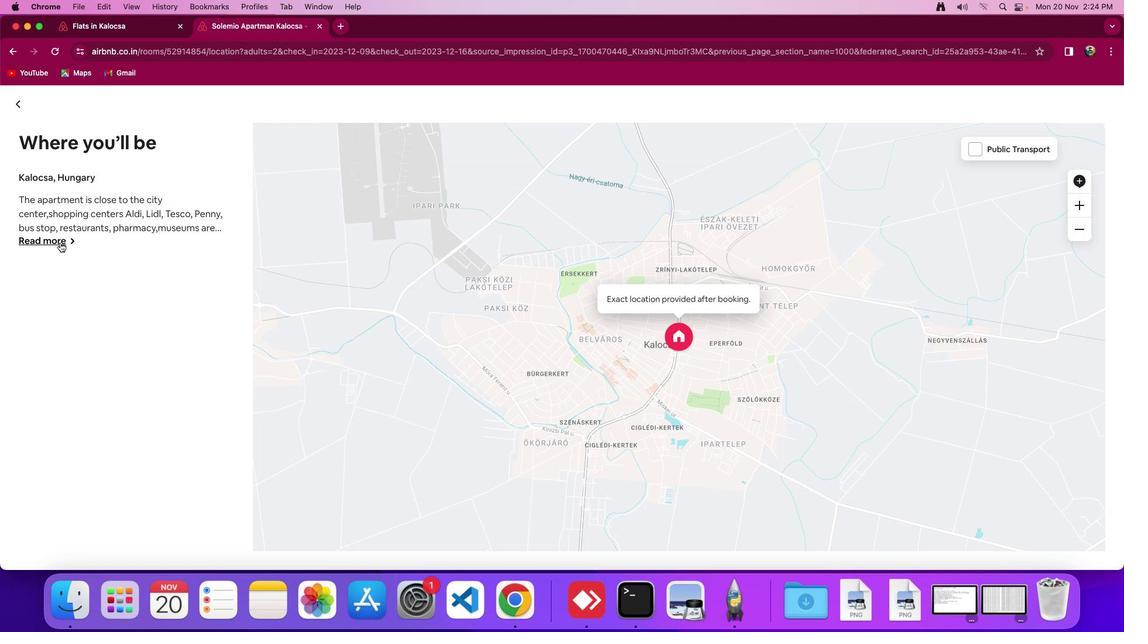 
Action: Mouse moved to (25, 107)
Screenshot: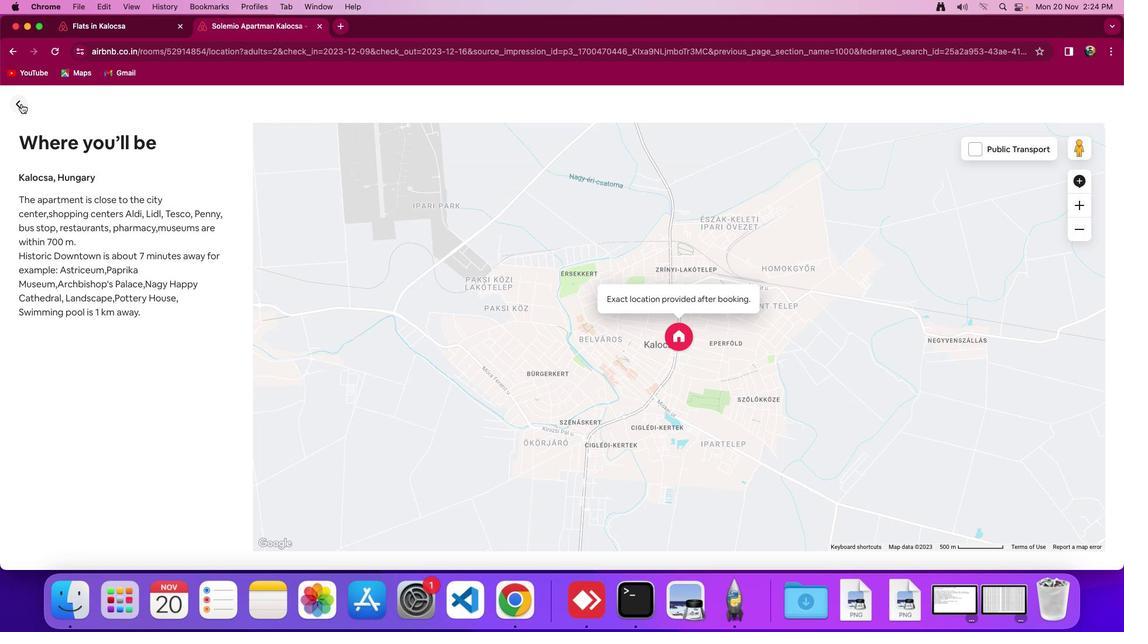 
Action: Mouse pressed left at (25, 107)
Screenshot: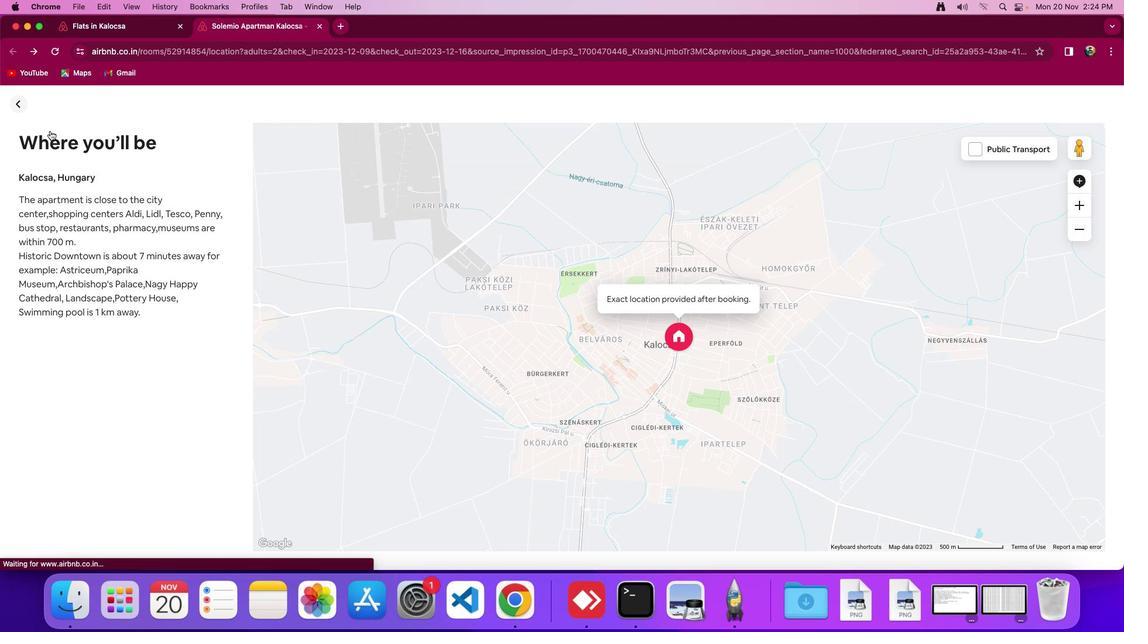 
Action: Mouse moved to (635, 514)
Screenshot: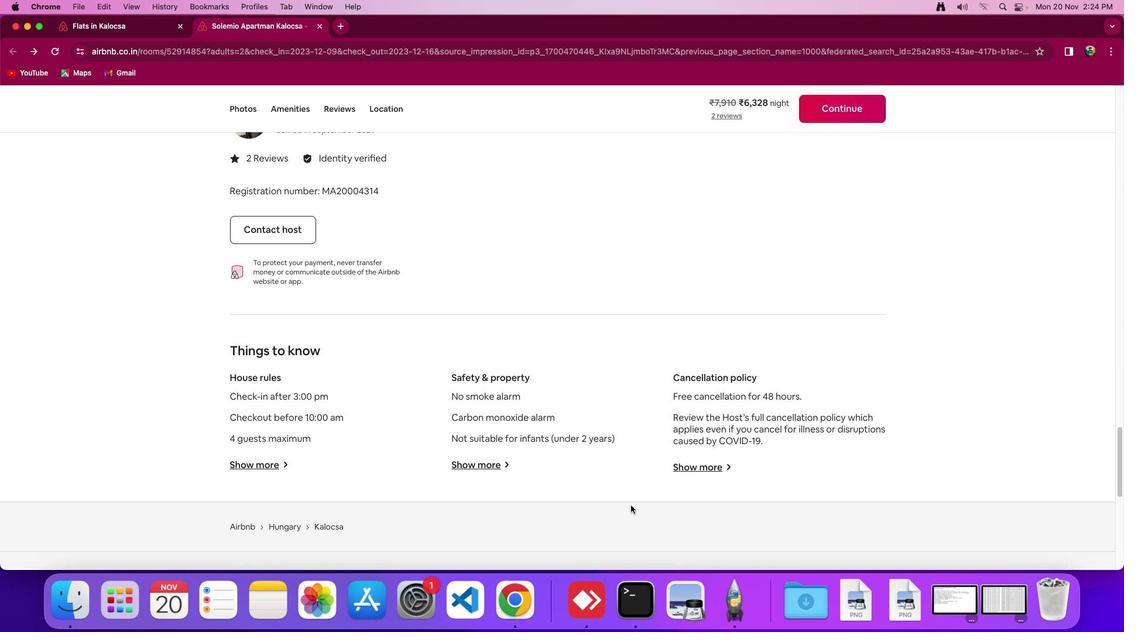 
Action: Mouse scrolled (635, 514) with delta (3, 2)
Screenshot: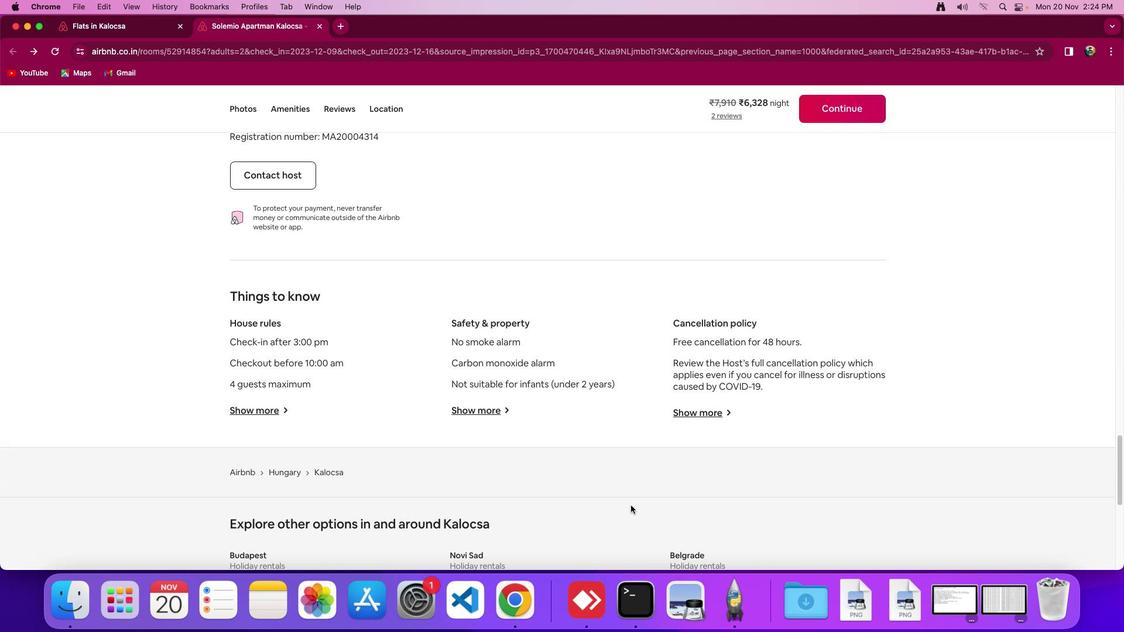 
Action: Mouse moved to (635, 513)
Screenshot: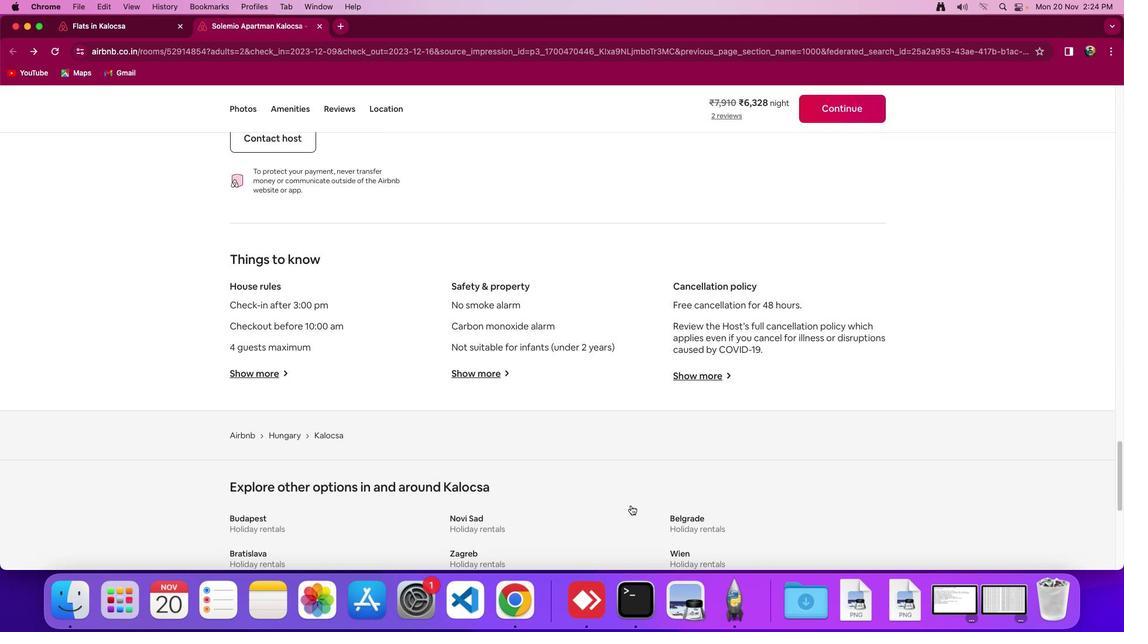 
Action: Mouse scrolled (635, 513) with delta (3, 2)
Screenshot: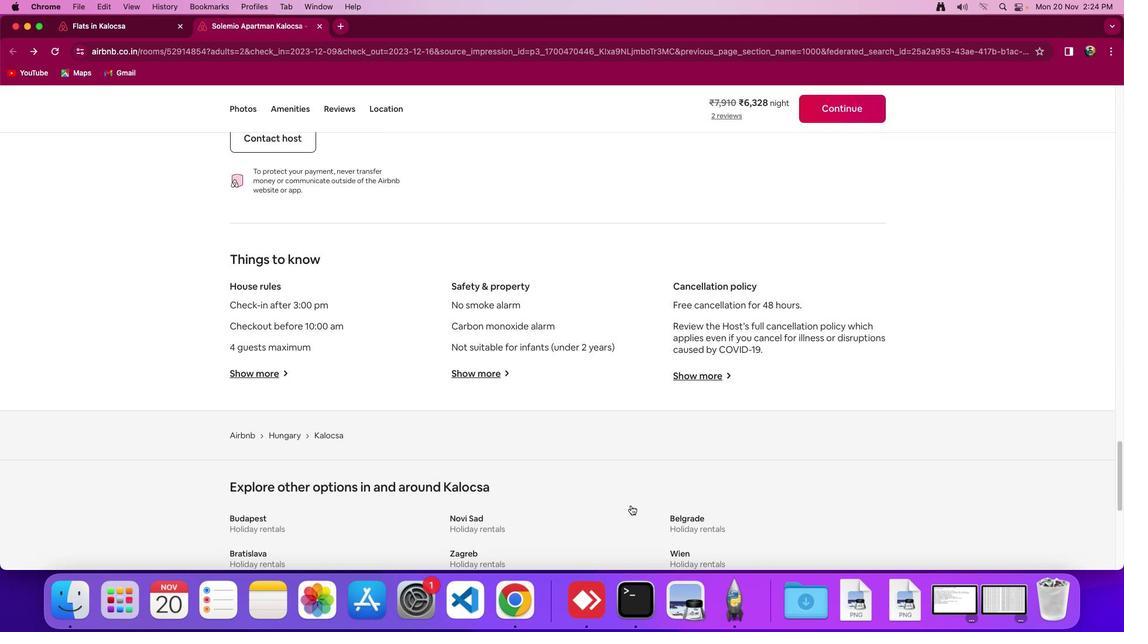 
Action: Mouse moved to (635, 512)
Screenshot: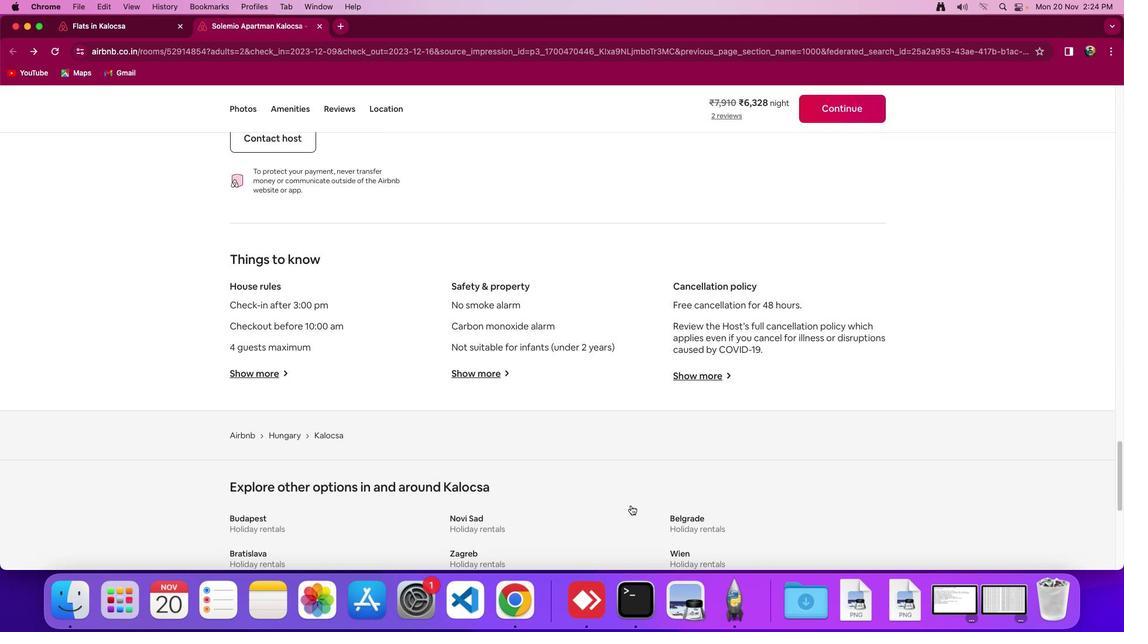 
Action: Mouse scrolled (635, 512) with delta (3, 1)
Screenshot: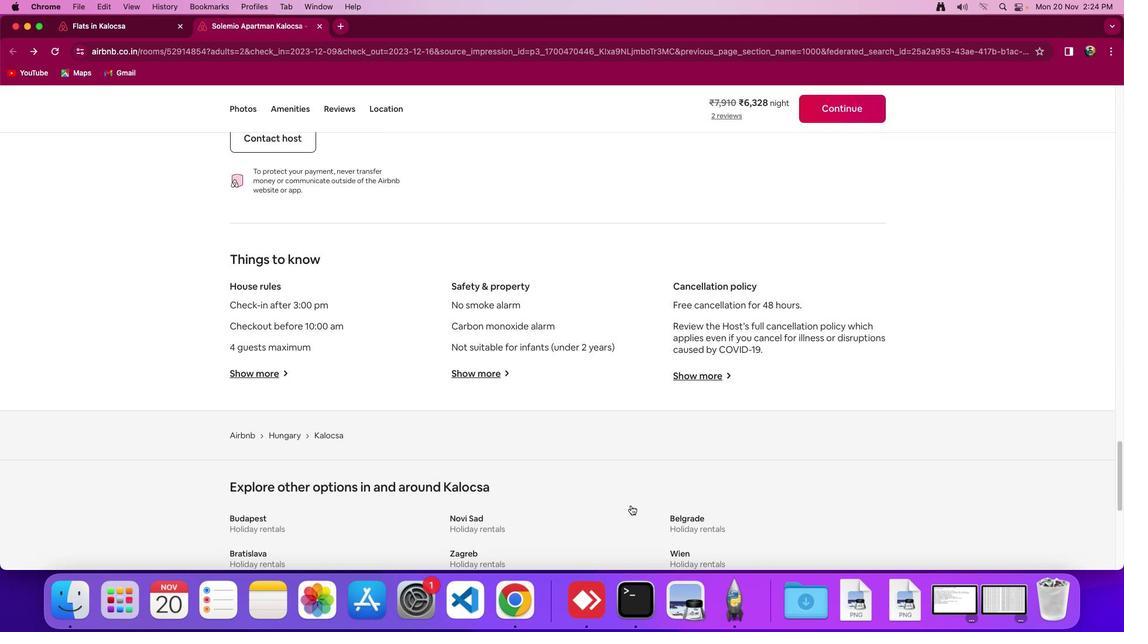 
Action: Mouse moved to (635, 511)
Screenshot: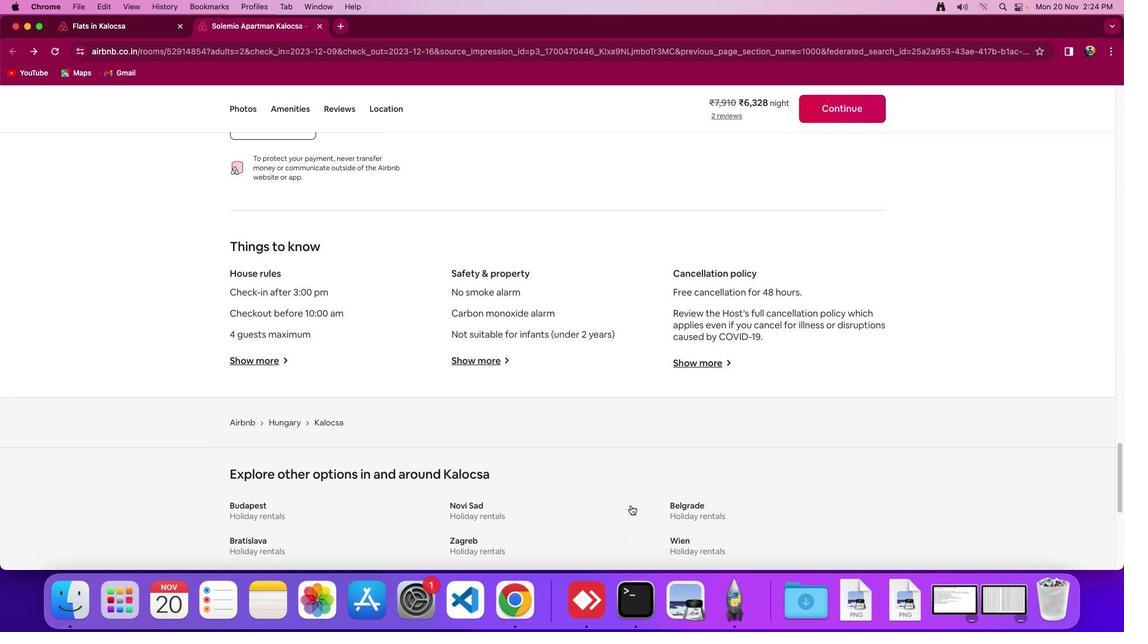 
Action: Mouse scrolled (635, 511) with delta (3, 0)
Screenshot: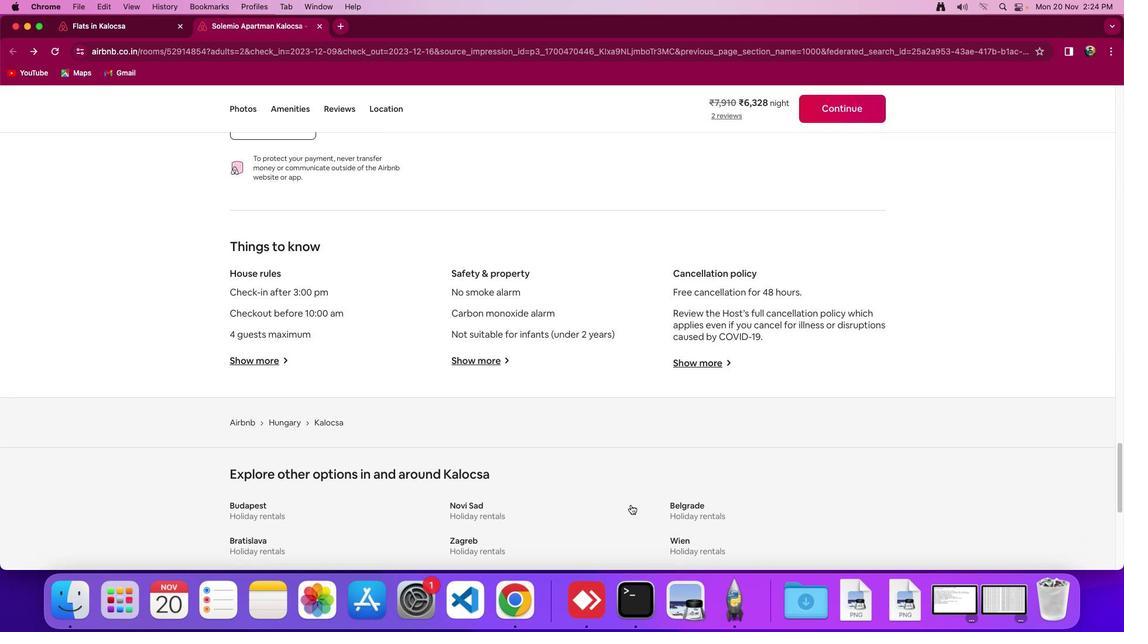
Action: Mouse moved to (635, 510)
Screenshot: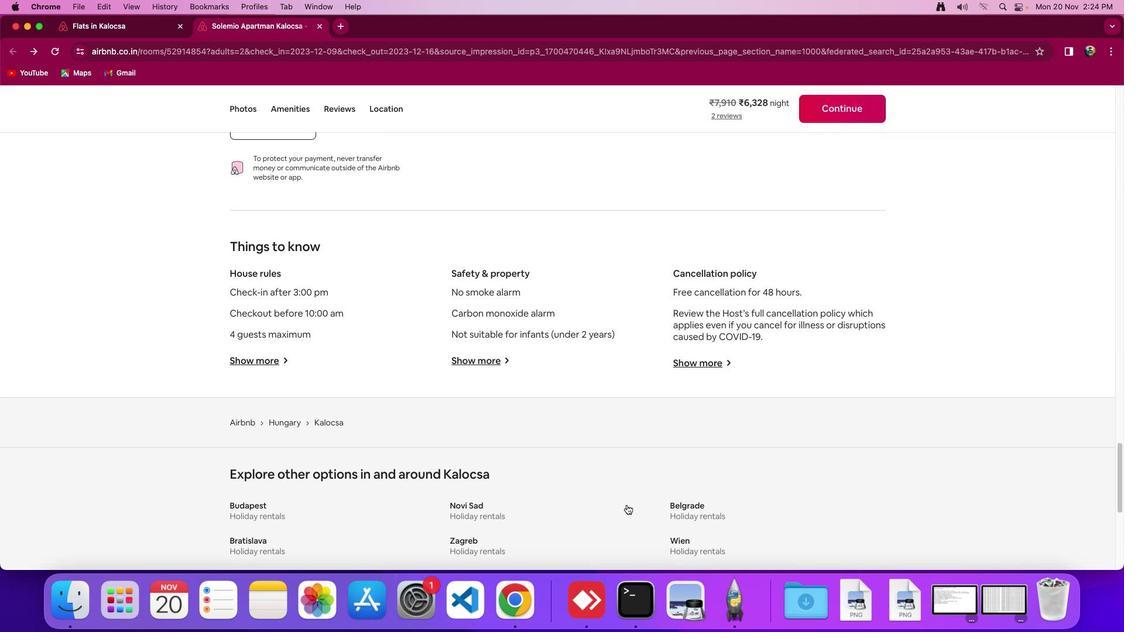 
Action: Mouse scrolled (635, 510) with delta (3, 0)
Screenshot: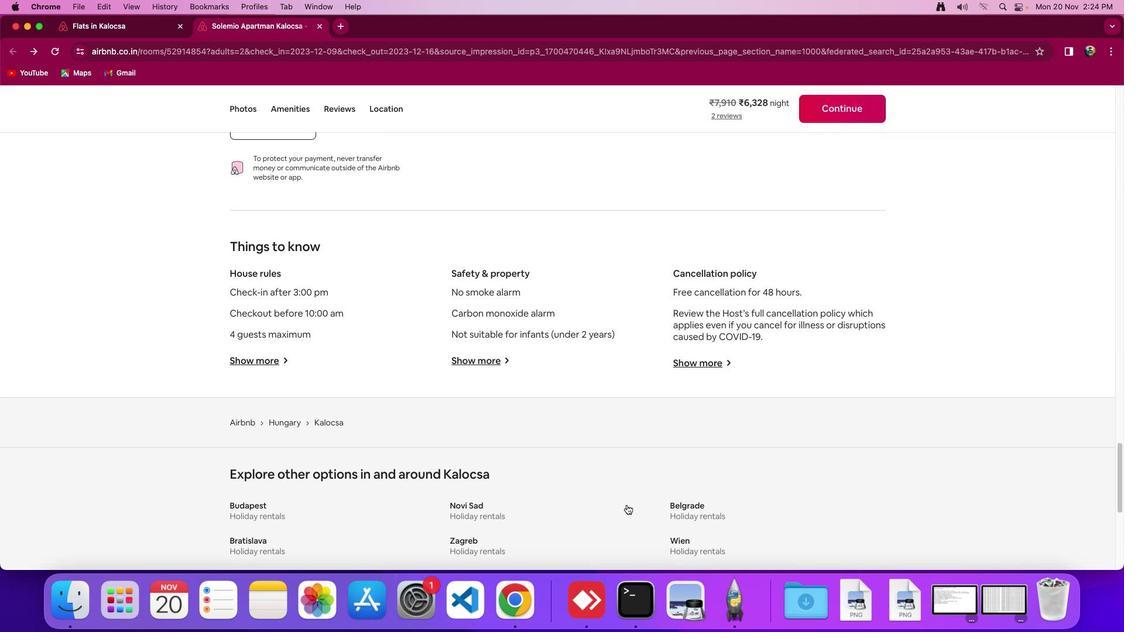 
Action: Mouse moved to (629, 508)
